 Task: Create a business letterhead in blue color.
Action: Mouse pressed left at (386, 174)
Screenshot: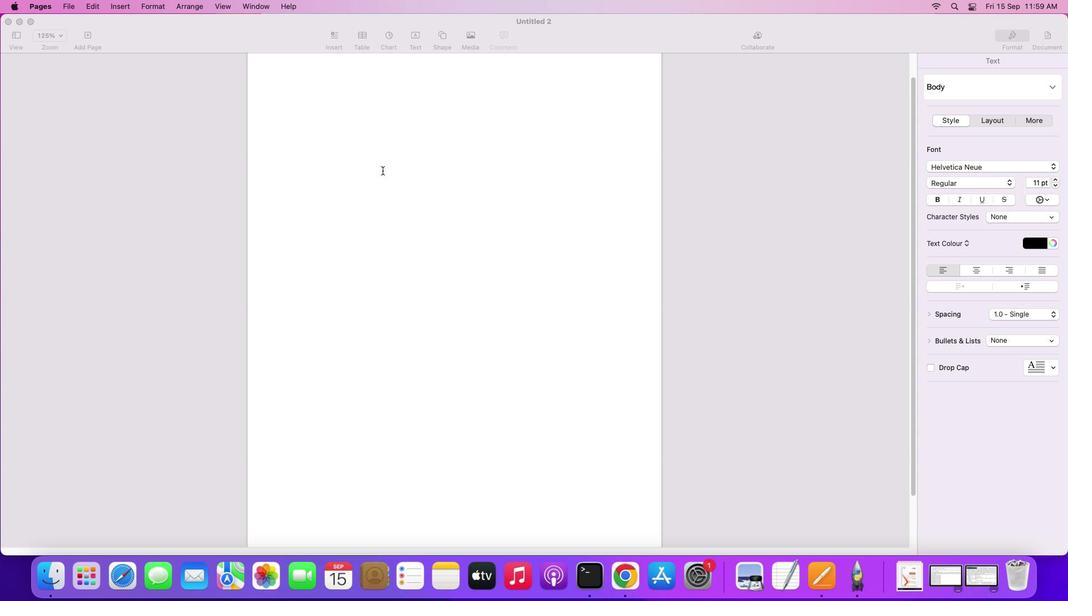 
Action: Mouse moved to (446, 40)
Screenshot: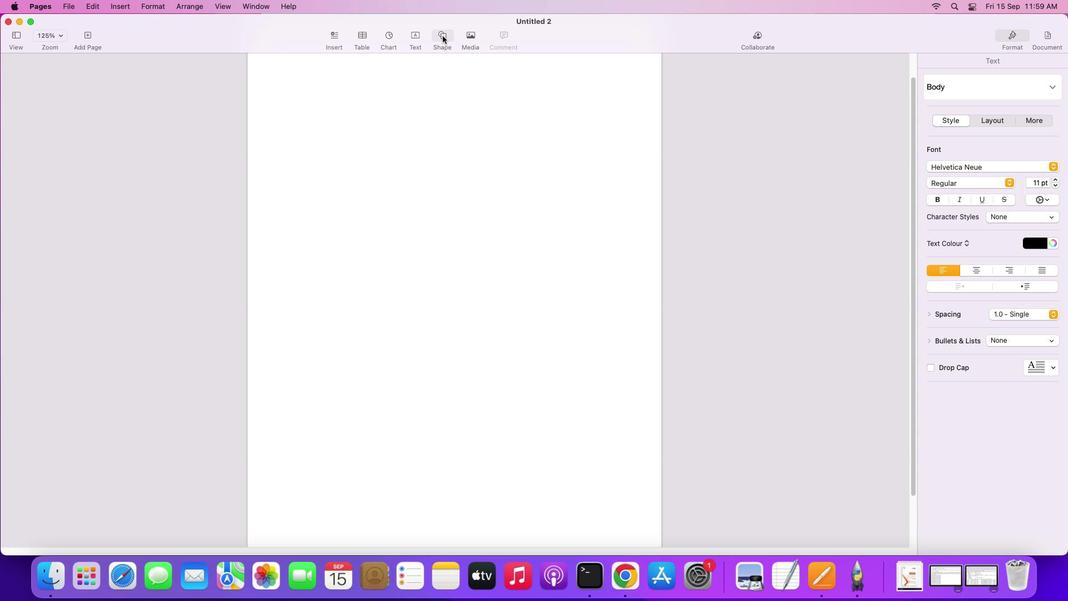 
Action: Mouse pressed left at (446, 40)
Screenshot: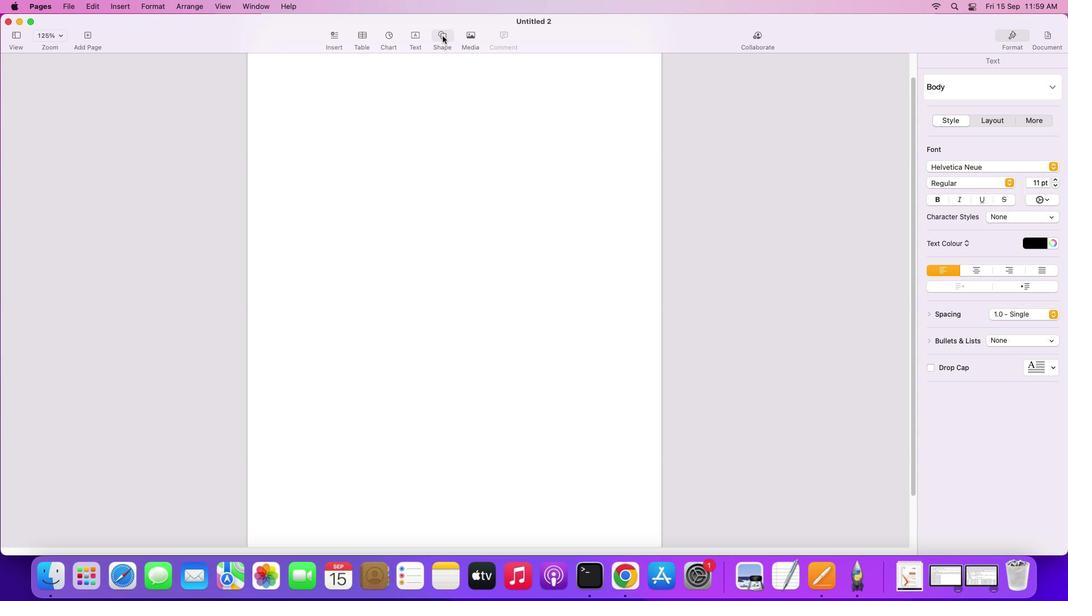 
Action: Mouse moved to (491, 130)
Screenshot: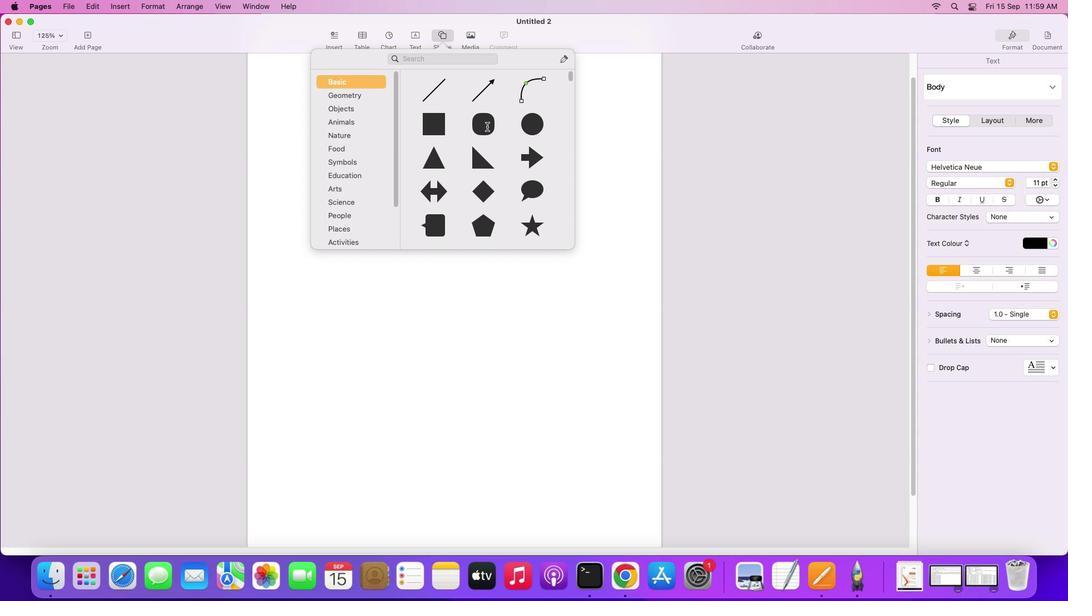 
Action: Mouse pressed left at (491, 130)
Screenshot: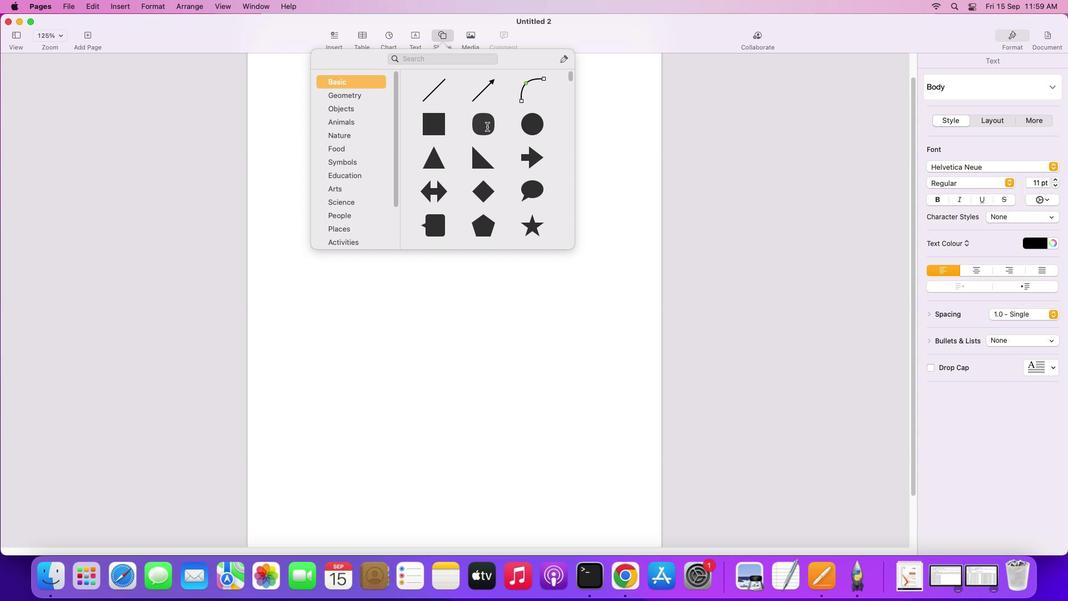 
Action: Mouse moved to (468, 110)
Screenshot: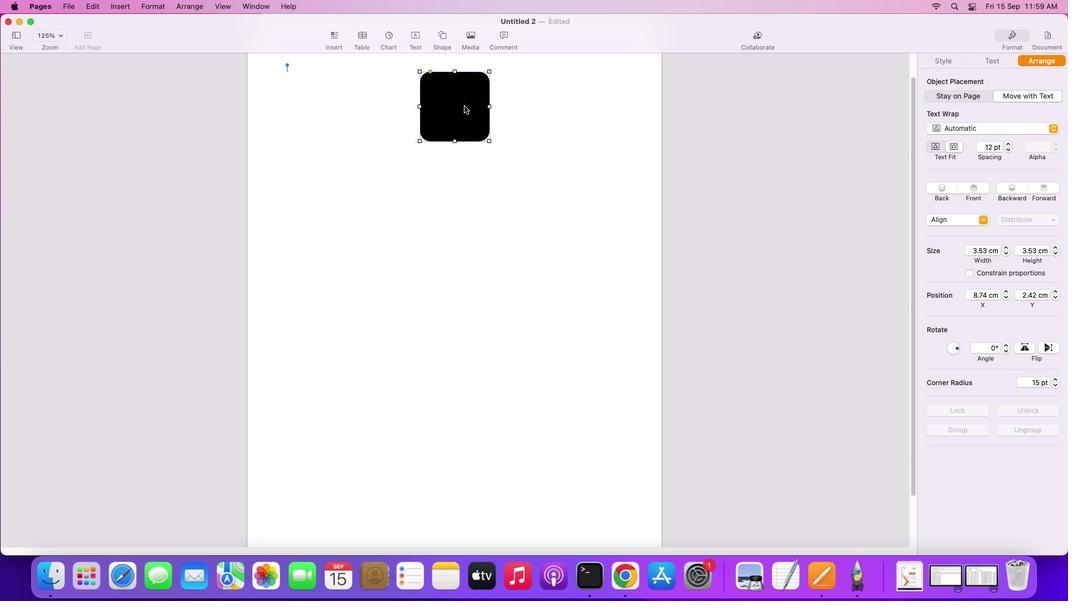 
Action: Mouse pressed left at (468, 110)
Screenshot: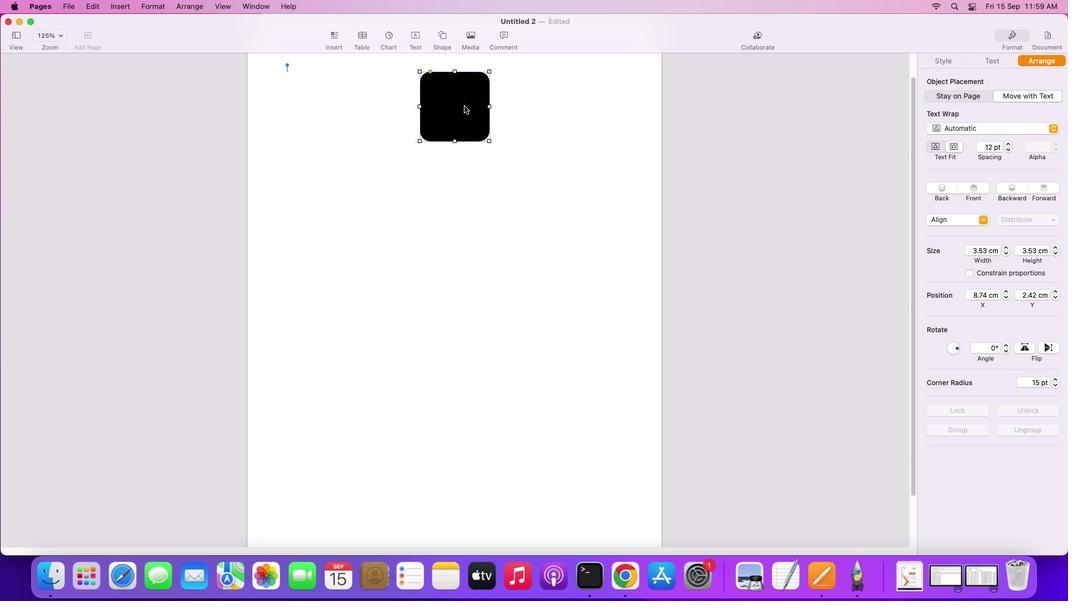 
Action: Mouse moved to (380, 394)
Screenshot: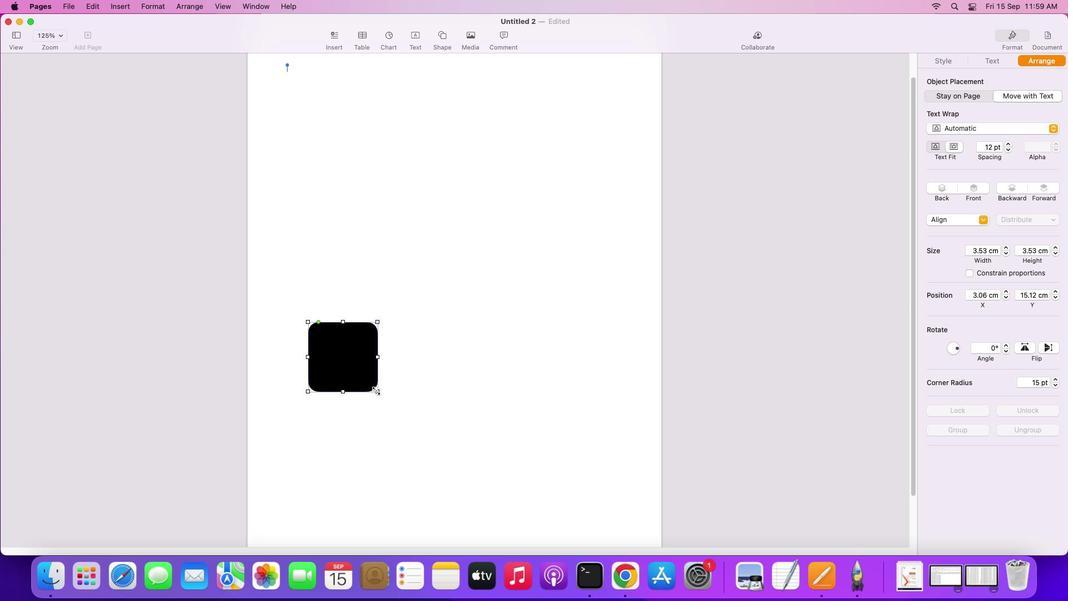 
Action: Mouse pressed left at (380, 394)
Screenshot: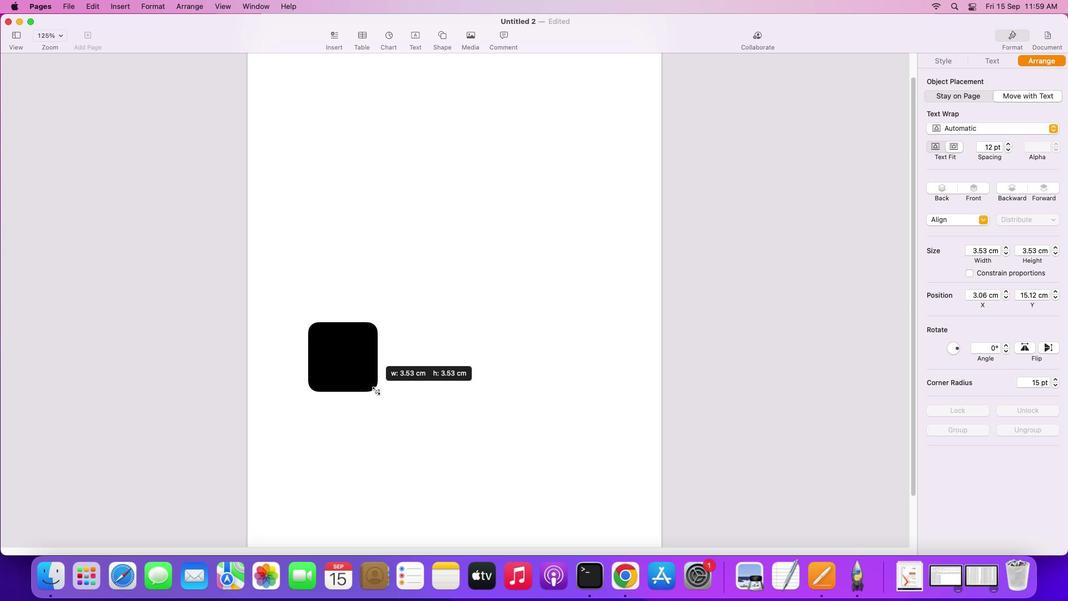 
Action: Mouse moved to (365, 368)
Screenshot: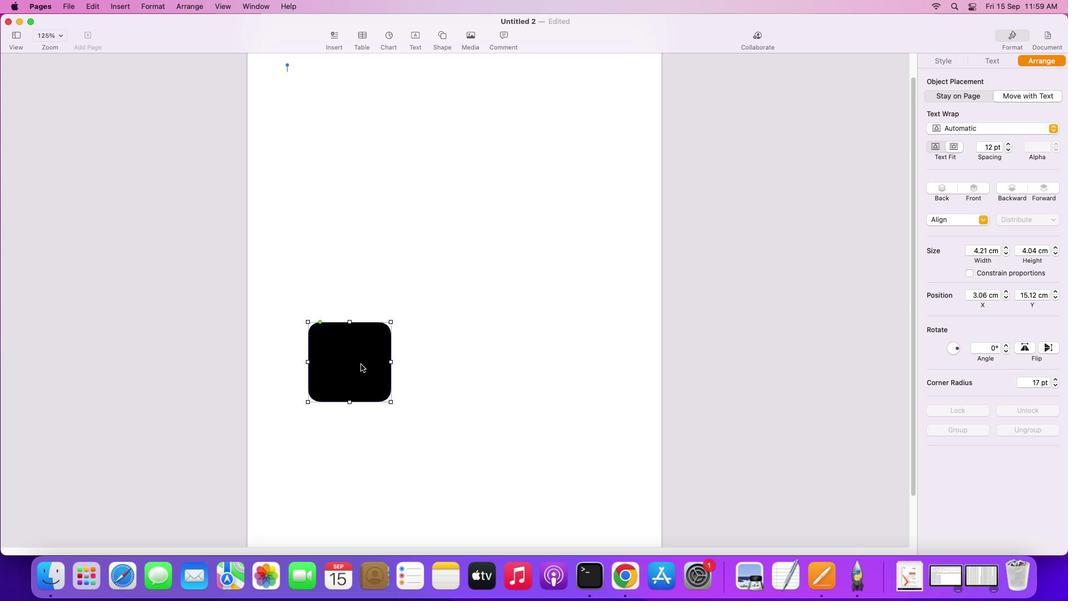
Action: Mouse pressed left at (365, 368)
Screenshot: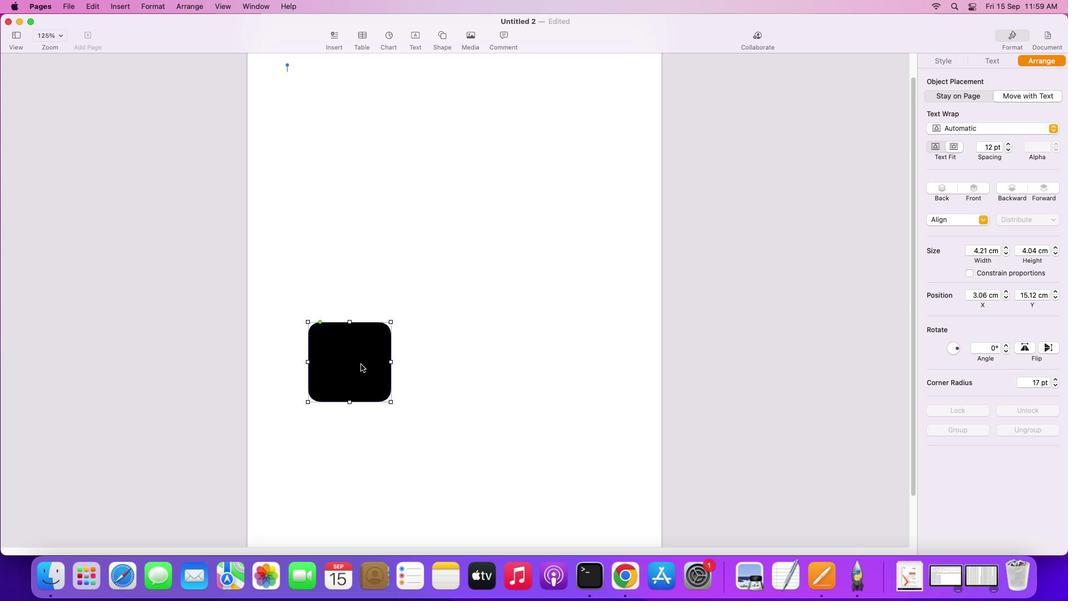 
Action: Mouse moved to (1008, 347)
Screenshot: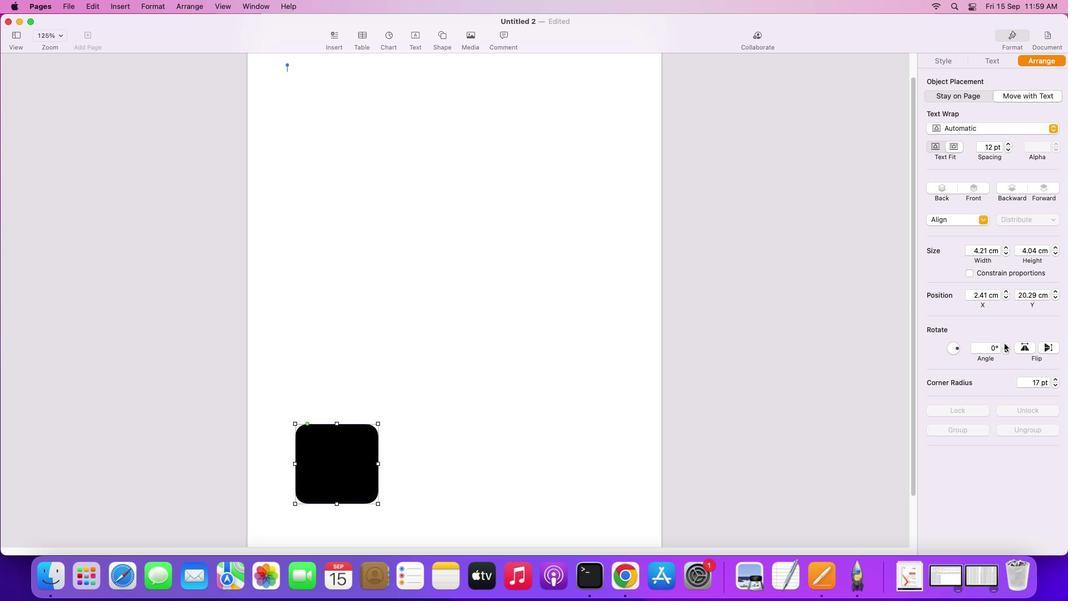 
Action: Mouse pressed left at (1008, 347)
Screenshot: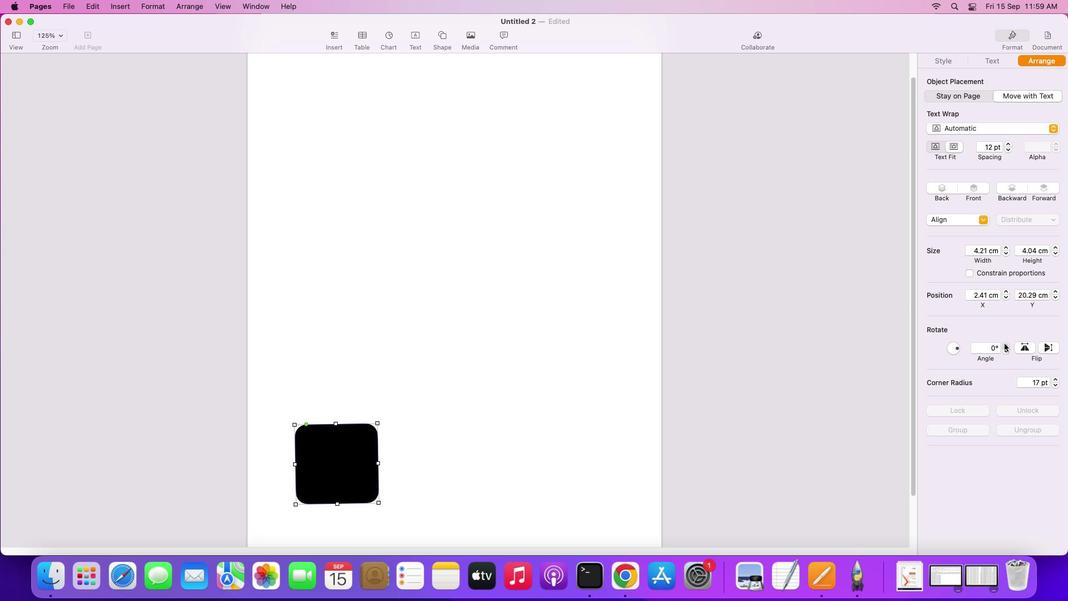 
Action: Mouse pressed left at (1008, 347)
Screenshot: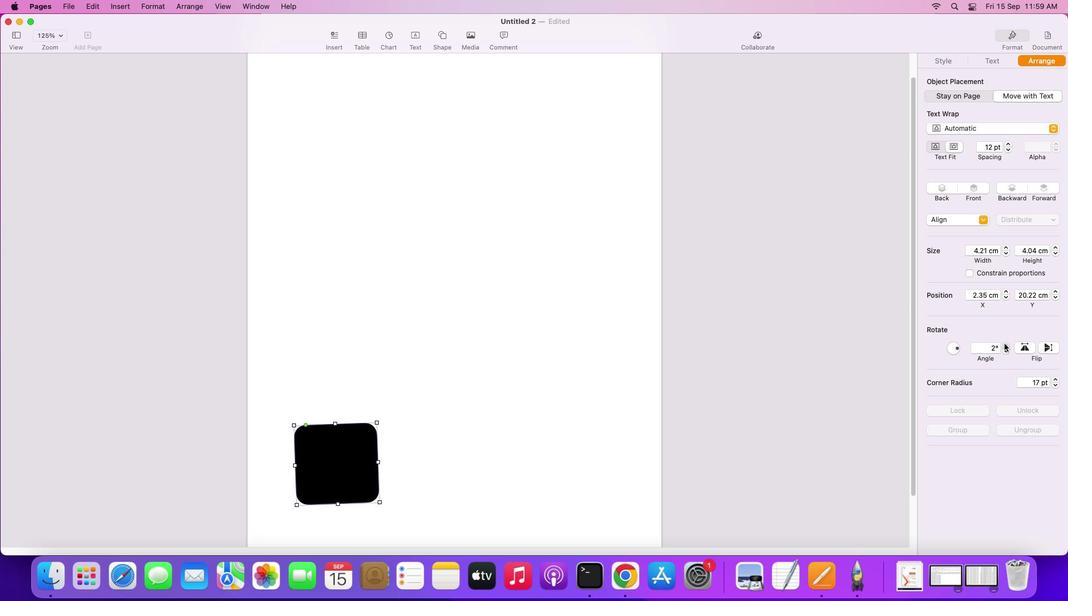 
Action: Mouse pressed left at (1008, 347)
Screenshot: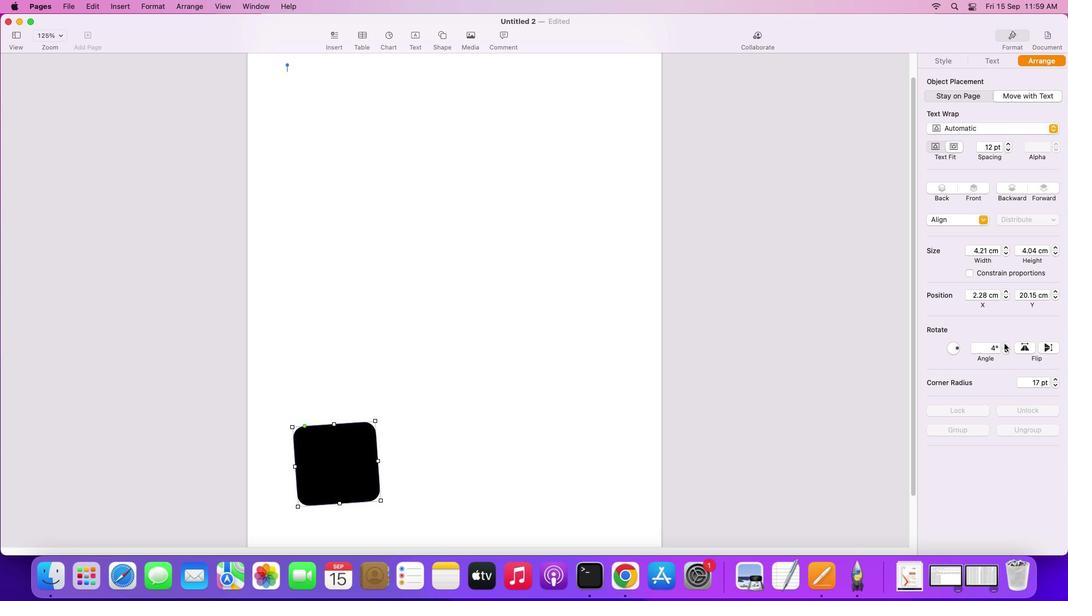 
Action: Mouse pressed left at (1008, 347)
Screenshot: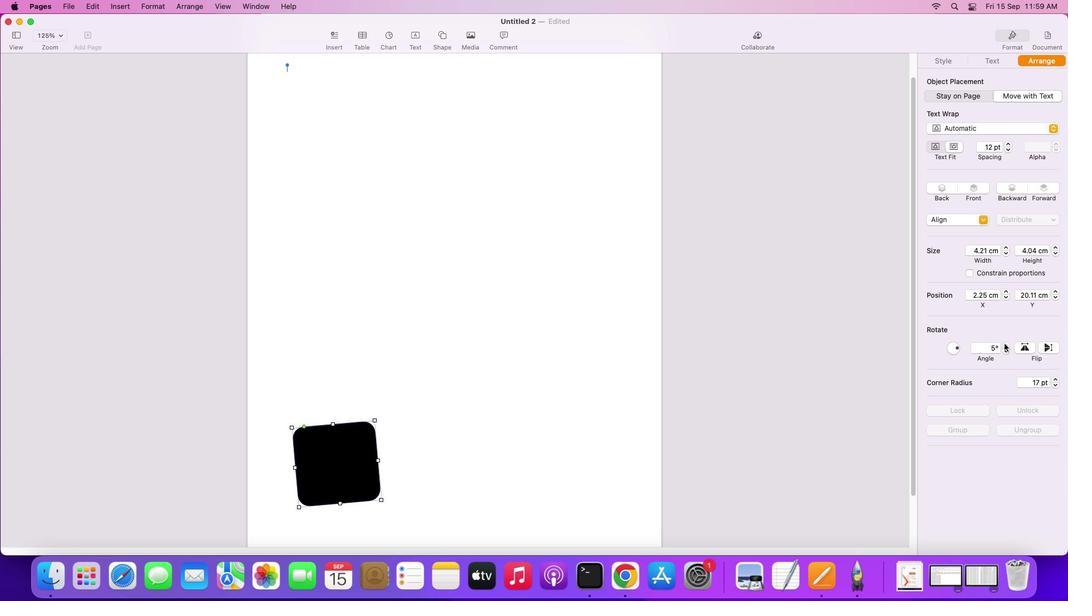 
Action: Mouse pressed left at (1008, 347)
Screenshot: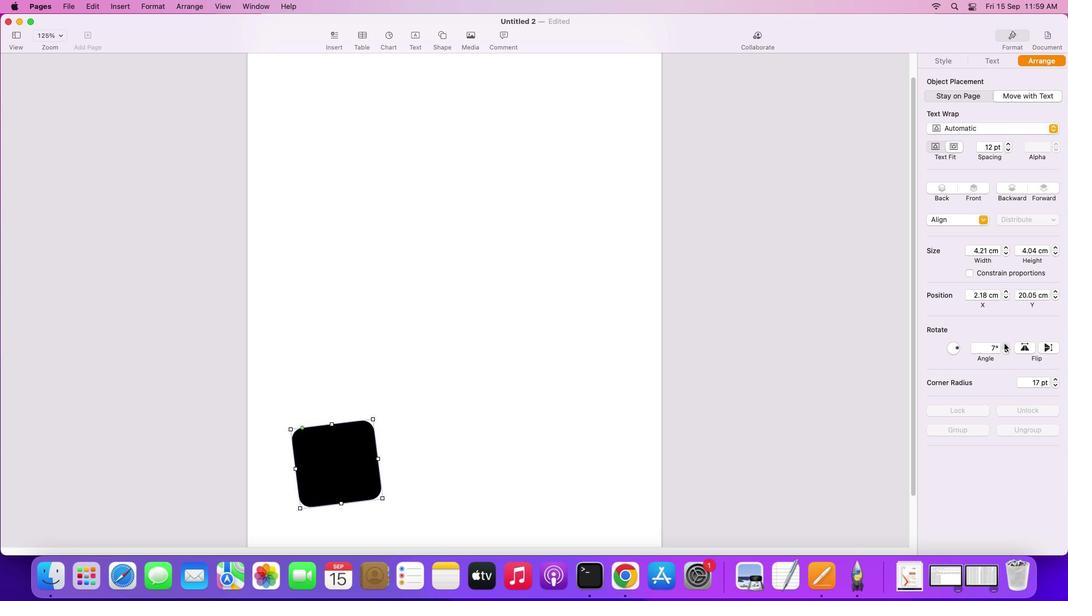 
Action: Mouse pressed left at (1008, 347)
Screenshot: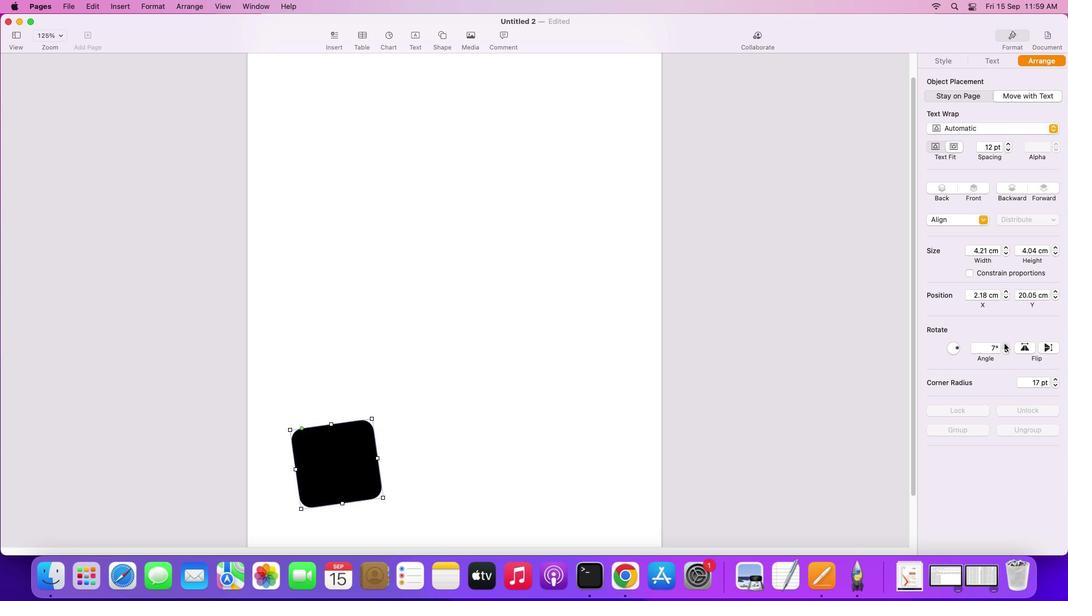 
Action: Mouse pressed left at (1008, 347)
Screenshot: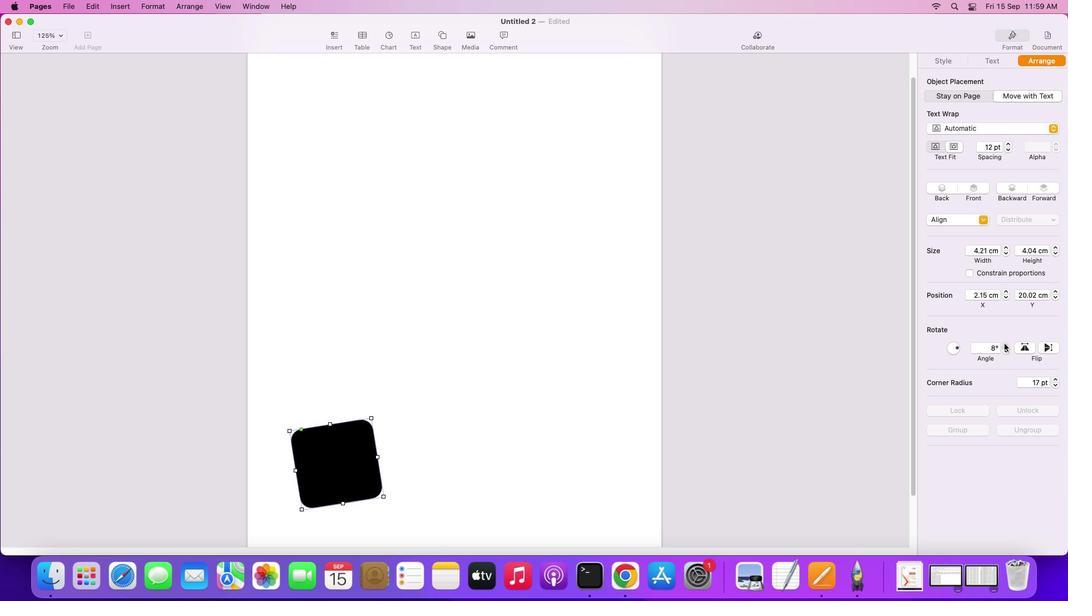 
Action: Mouse pressed left at (1008, 347)
Screenshot: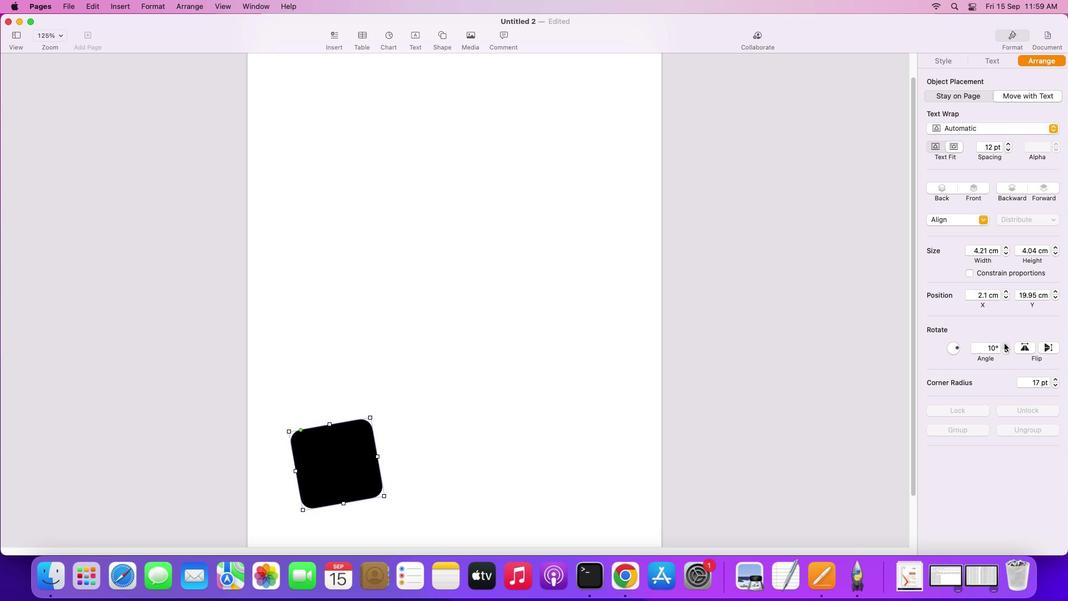 
Action: Mouse moved to (341, 457)
Screenshot: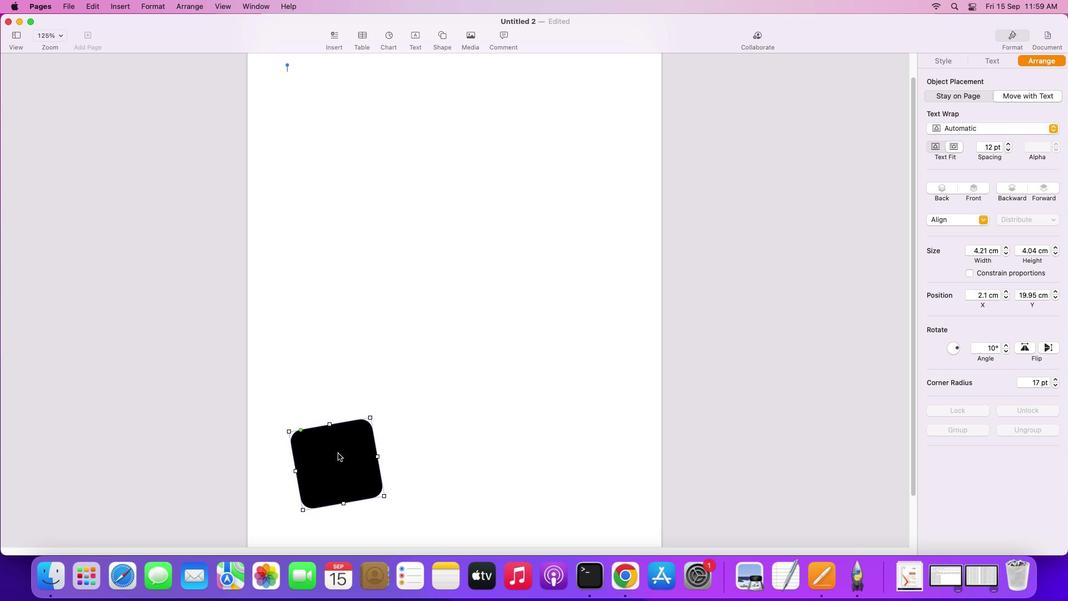 
Action: Mouse pressed left at (341, 457)
Screenshot: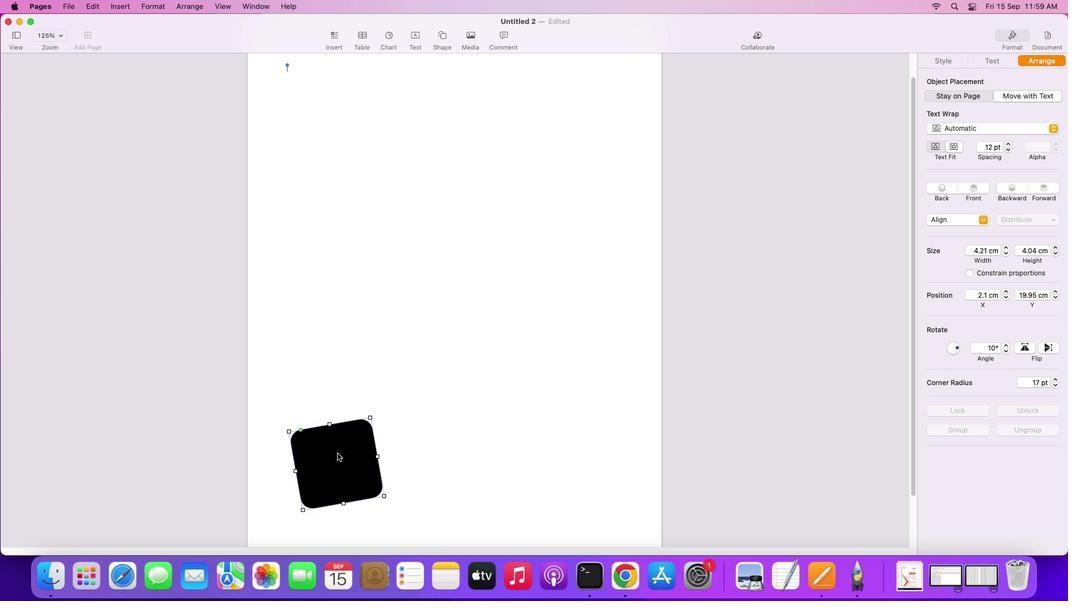 
Action: Mouse moved to (345, 477)
Screenshot: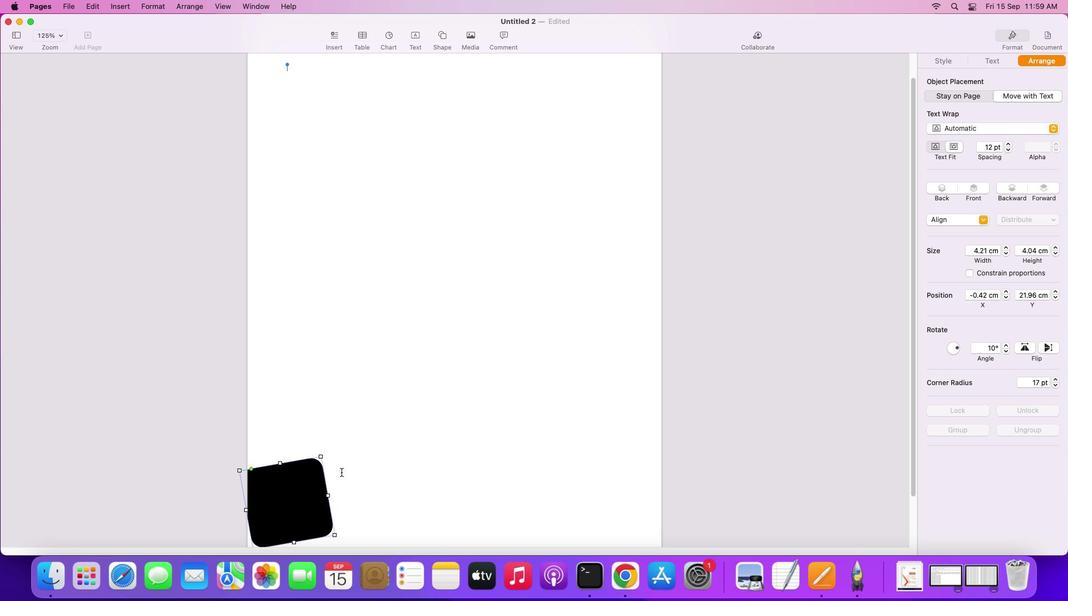 
Action: Mouse scrolled (345, 477) with delta (3, 3)
Screenshot: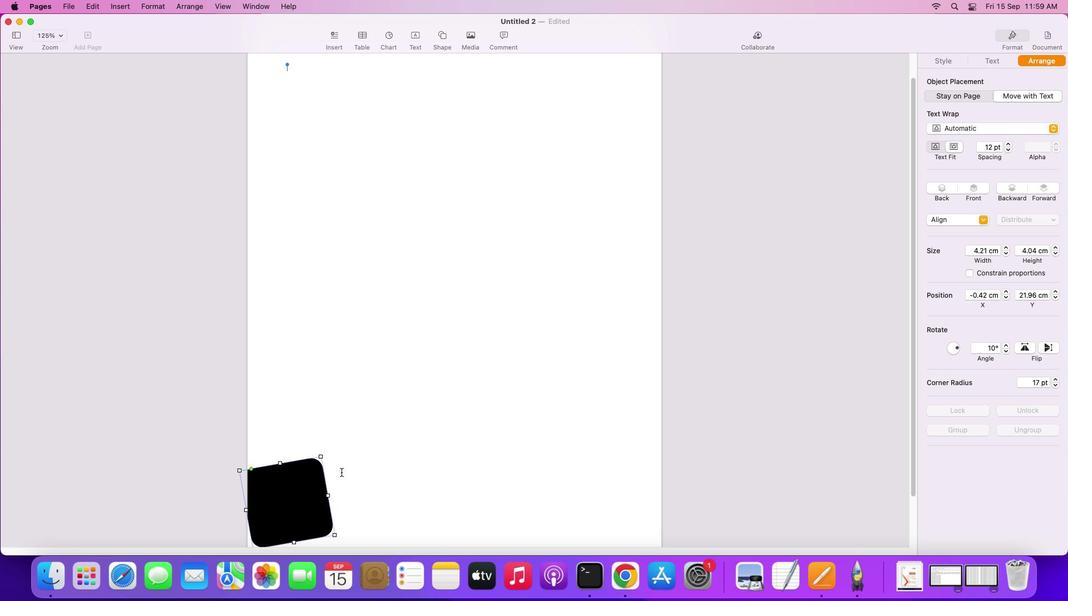 
Action: Mouse moved to (345, 476)
Screenshot: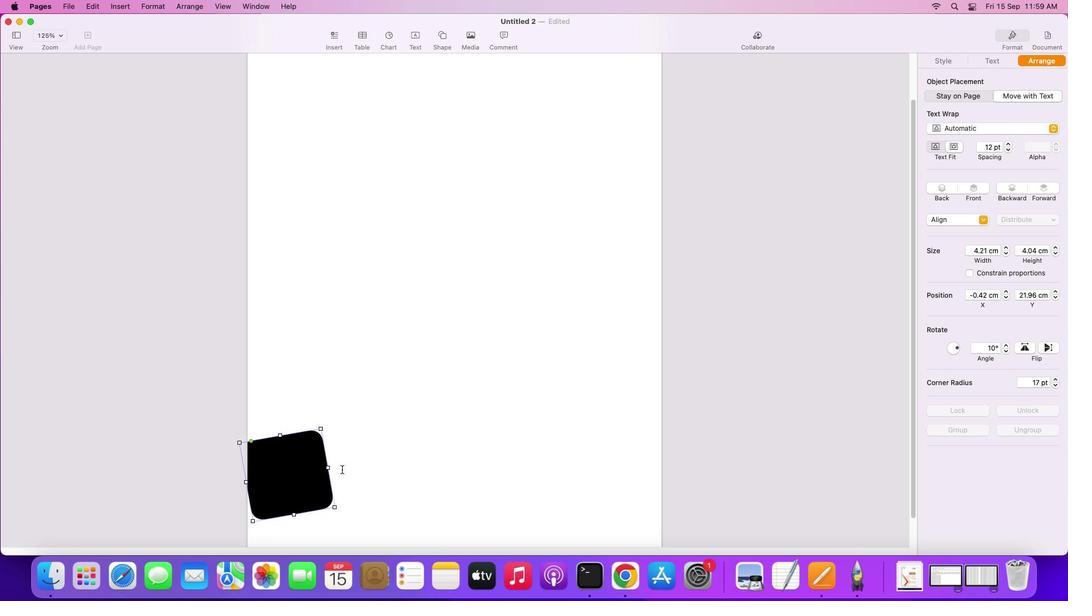 
Action: Mouse scrolled (345, 476) with delta (3, 3)
Screenshot: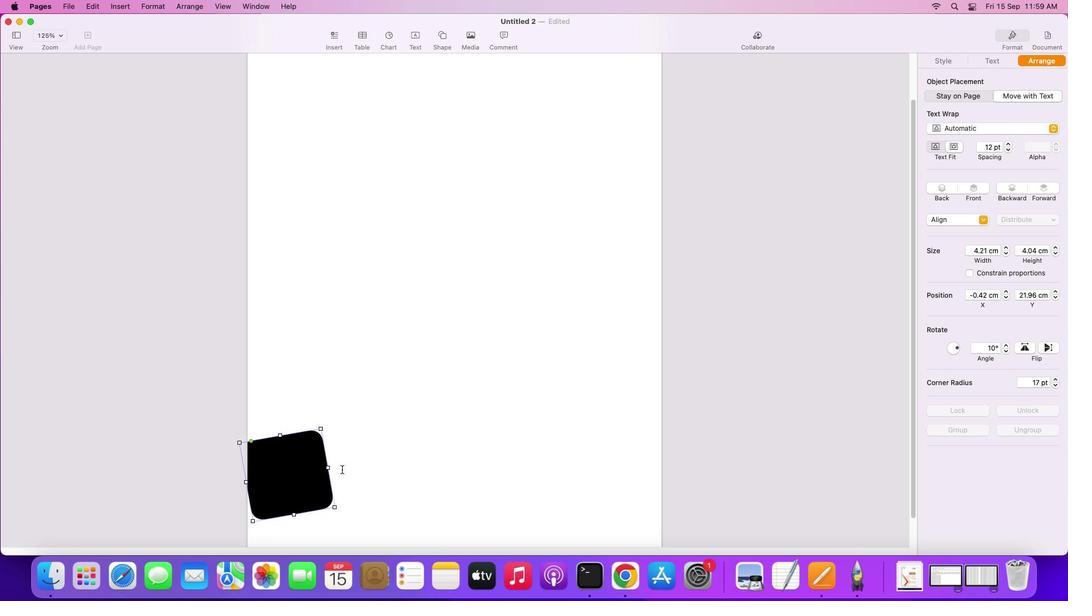 
Action: Mouse moved to (345, 476)
Screenshot: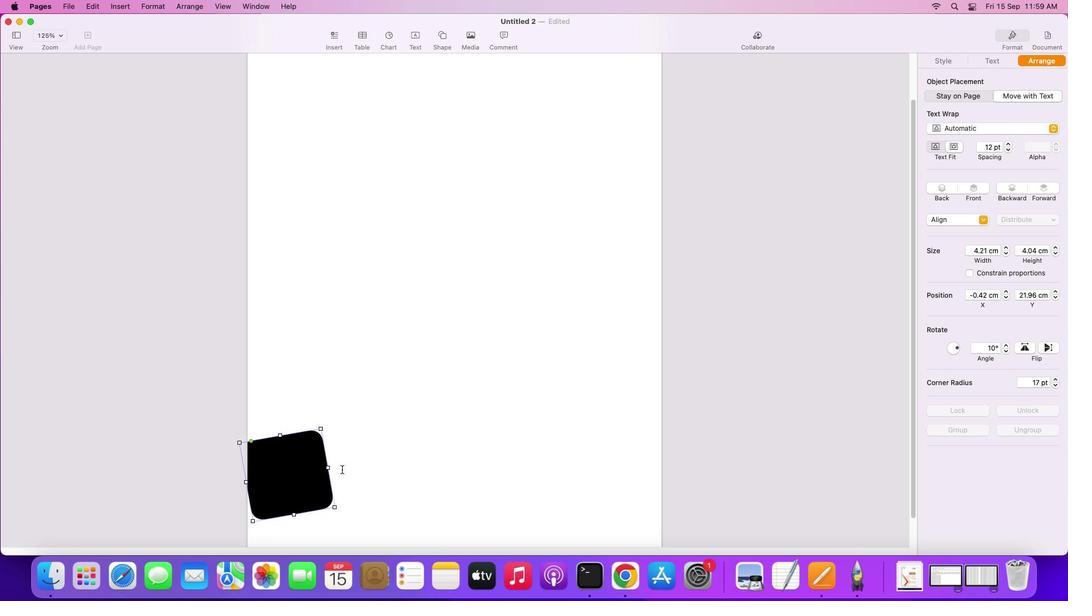 
Action: Mouse scrolled (345, 476) with delta (3, 2)
Screenshot: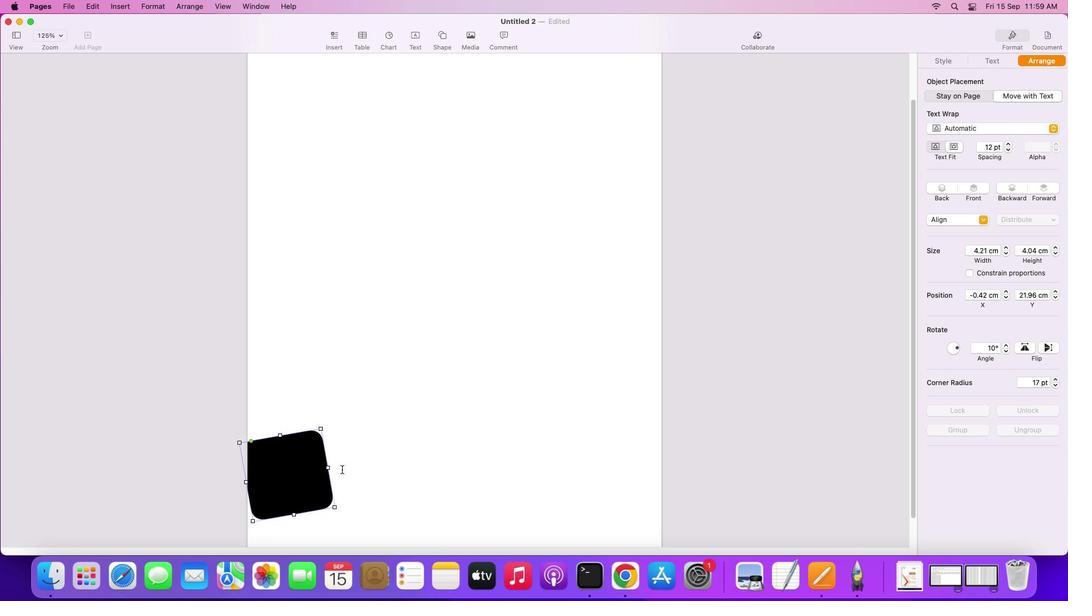 
Action: Mouse moved to (345, 474)
Screenshot: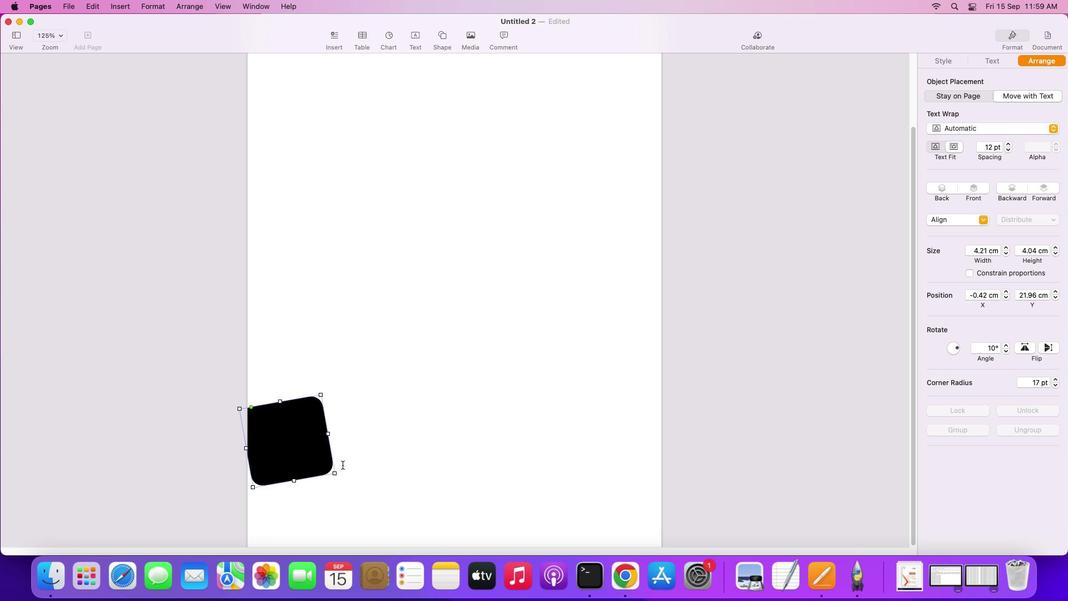 
Action: Mouse scrolled (345, 474) with delta (3, 1)
Screenshot: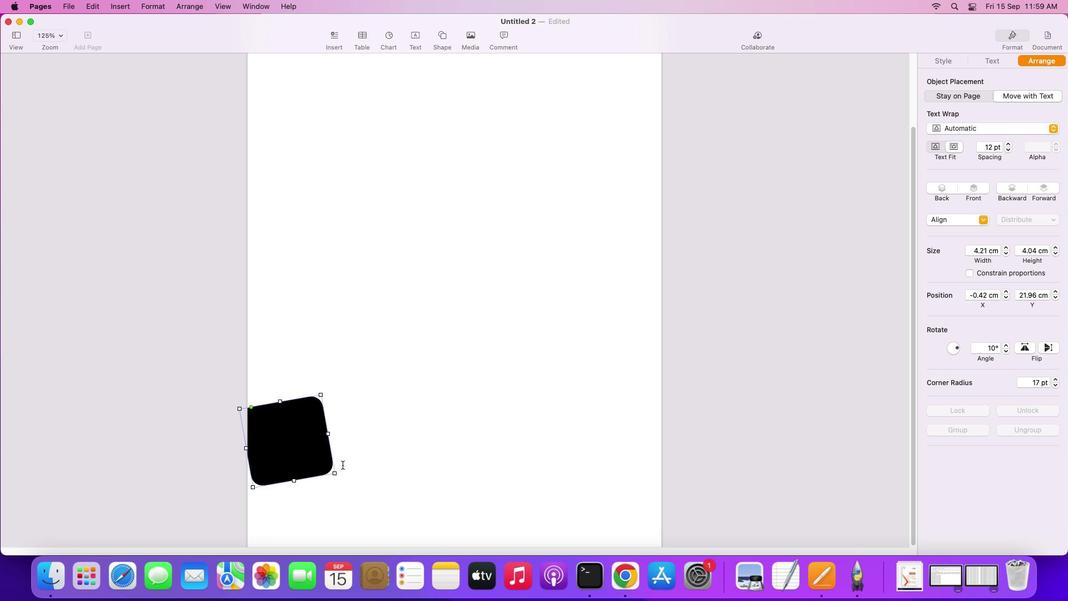 
Action: Mouse moved to (345, 473)
Screenshot: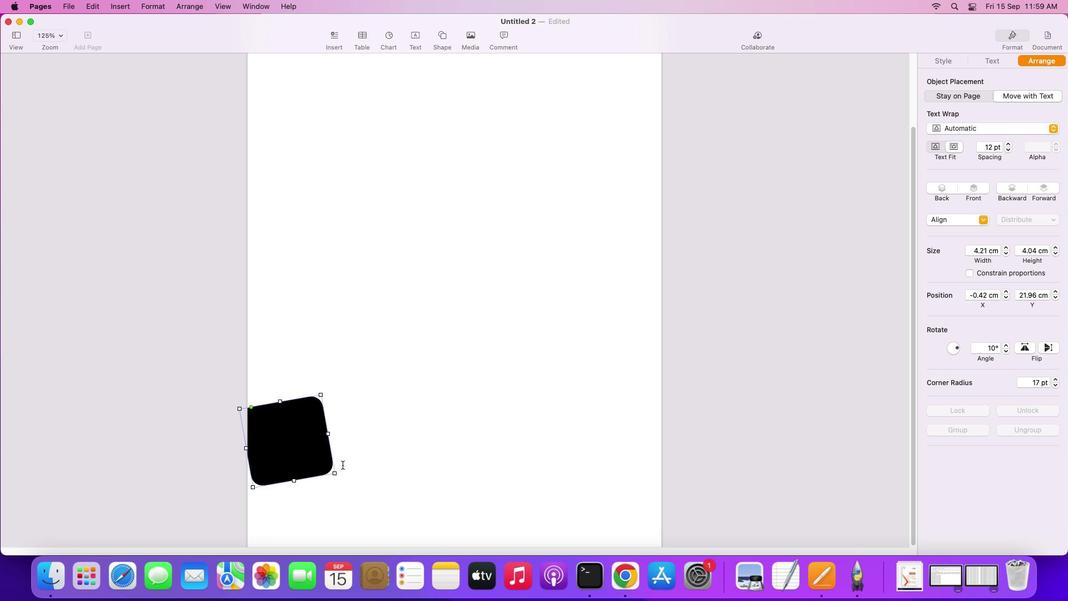 
Action: Mouse scrolled (345, 473) with delta (3, 0)
Screenshot: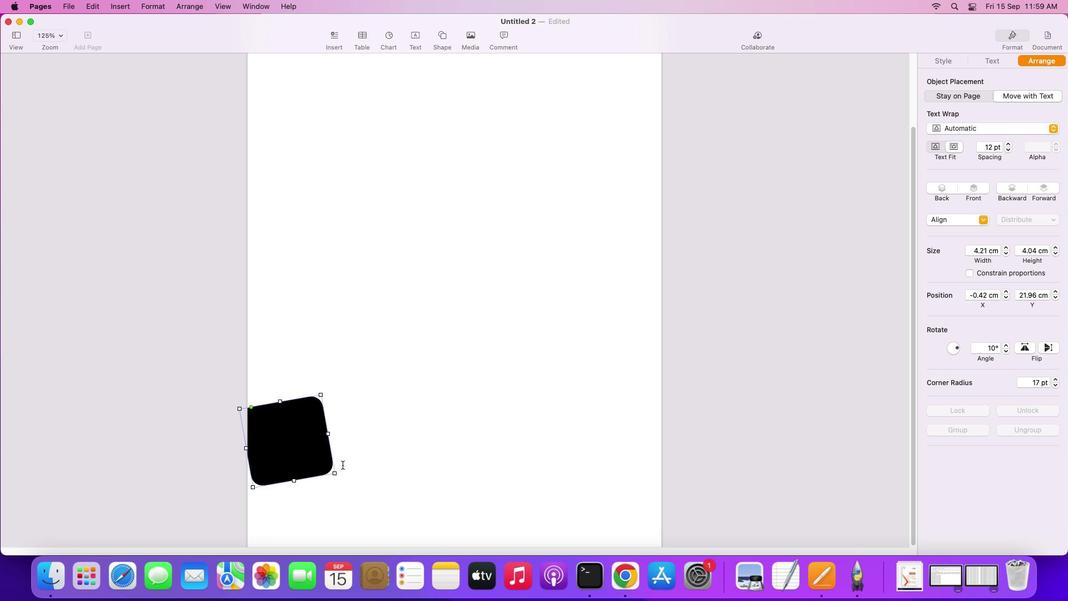
Action: Mouse moved to (350, 465)
Screenshot: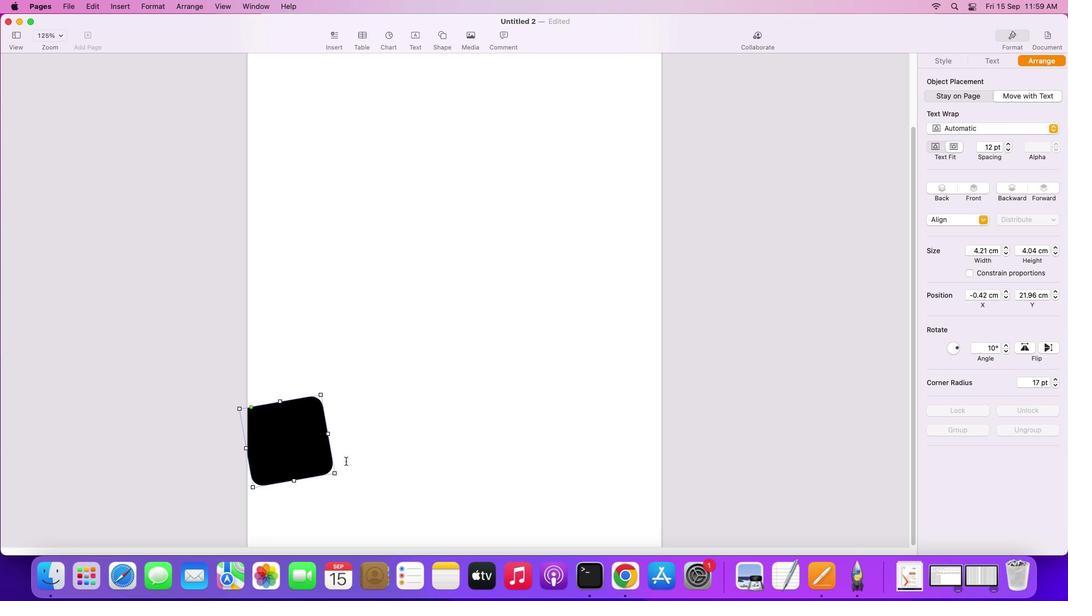 
Action: Mouse scrolled (350, 465) with delta (3, 3)
Screenshot: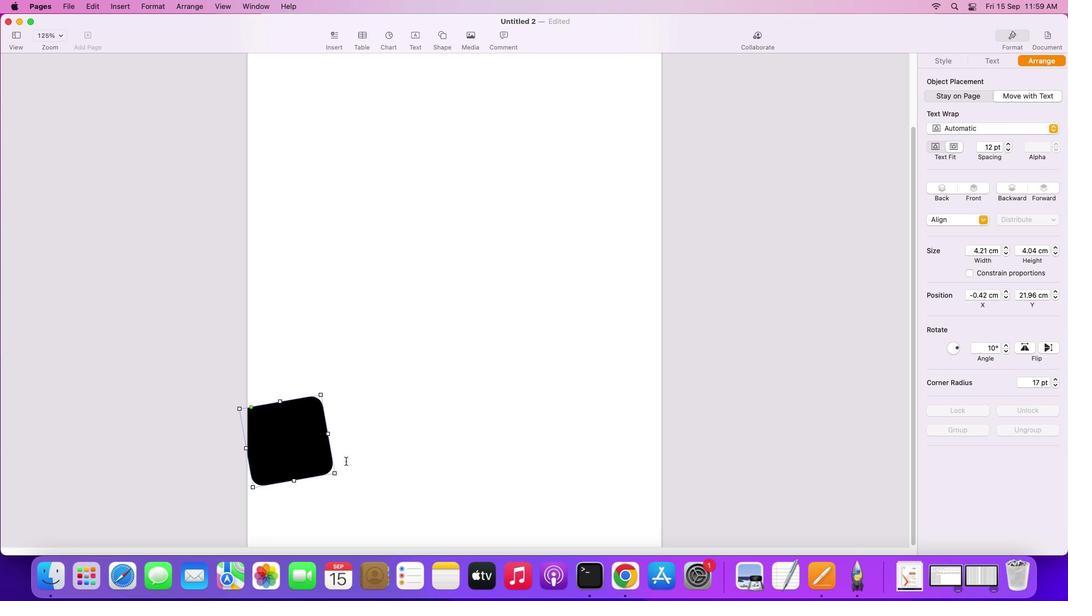 
Action: Mouse scrolled (350, 465) with delta (3, 3)
Screenshot: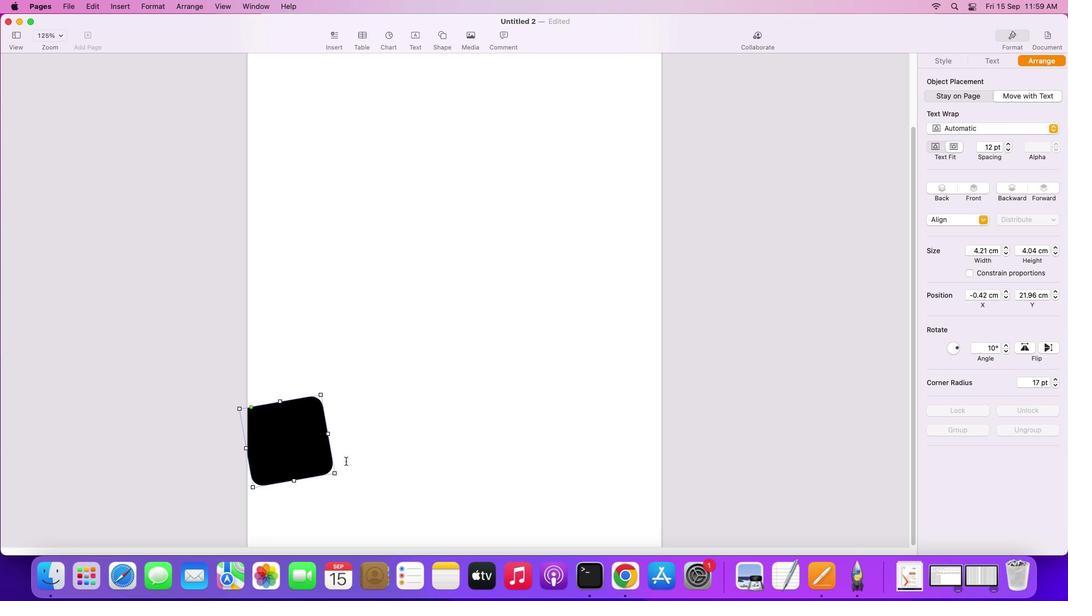 
Action: Mouse scrolled (350, 465) with delta (3, 2)
Screenshot: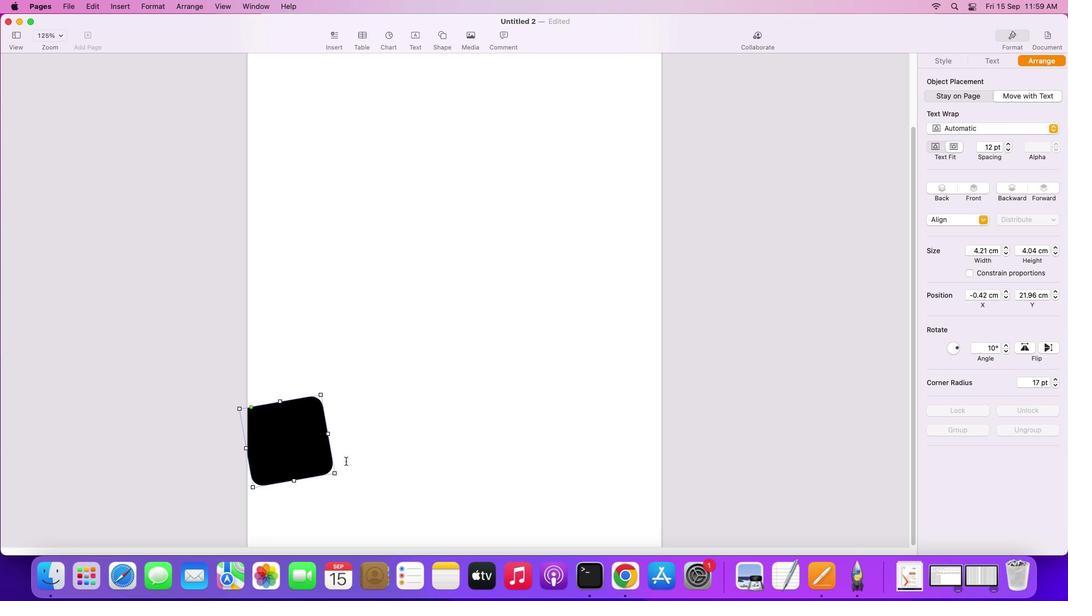 
Action: Mouse scrolled (350, 465) with delta (3, 1)
Screenshot: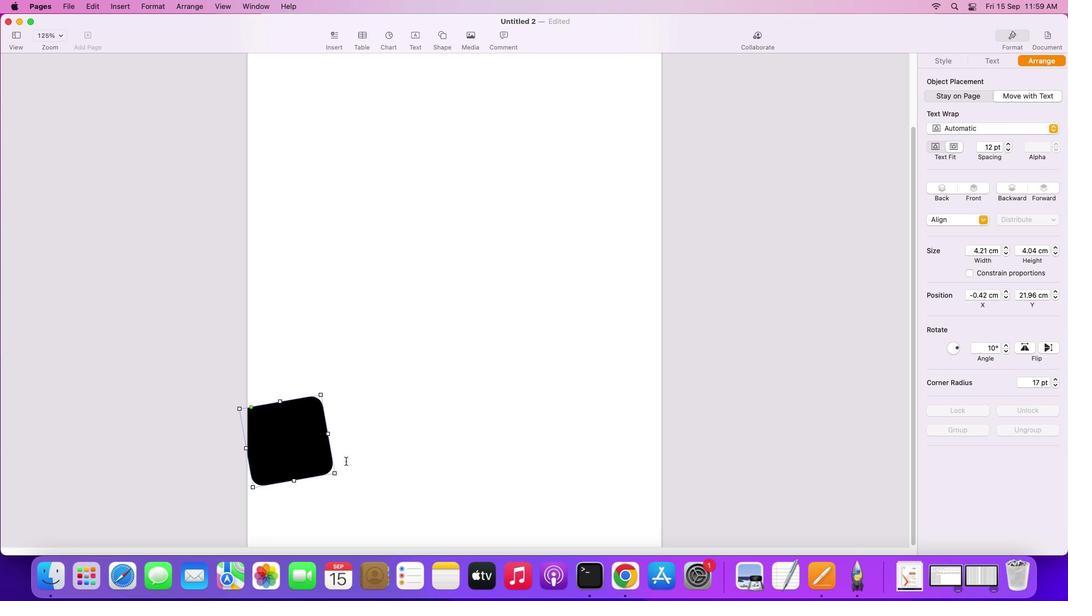 
Action: Mouse scrolled (350, 465) with delta (3, 0)
Screenshot: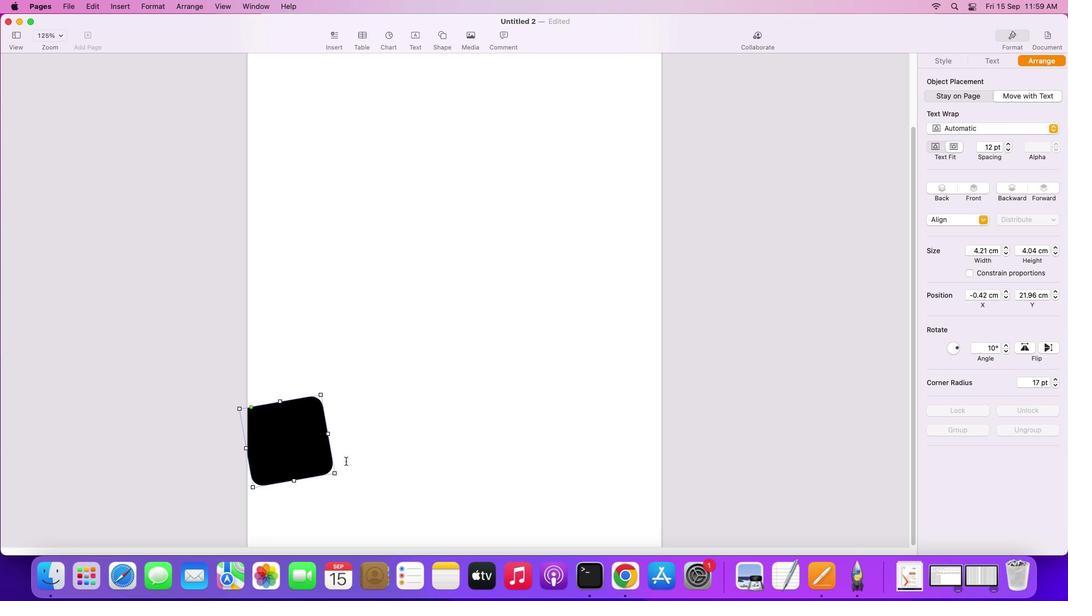 
Action: Mouse moved to (291, 448)
Screenshot: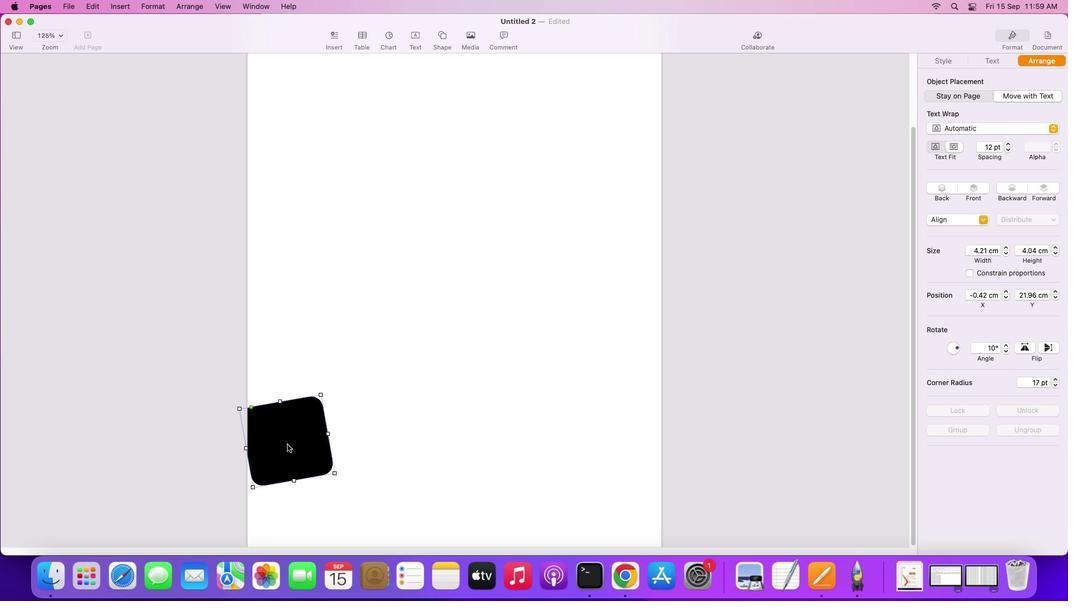 
Action: Mouse pressed left at (291, 448)
Screenshot: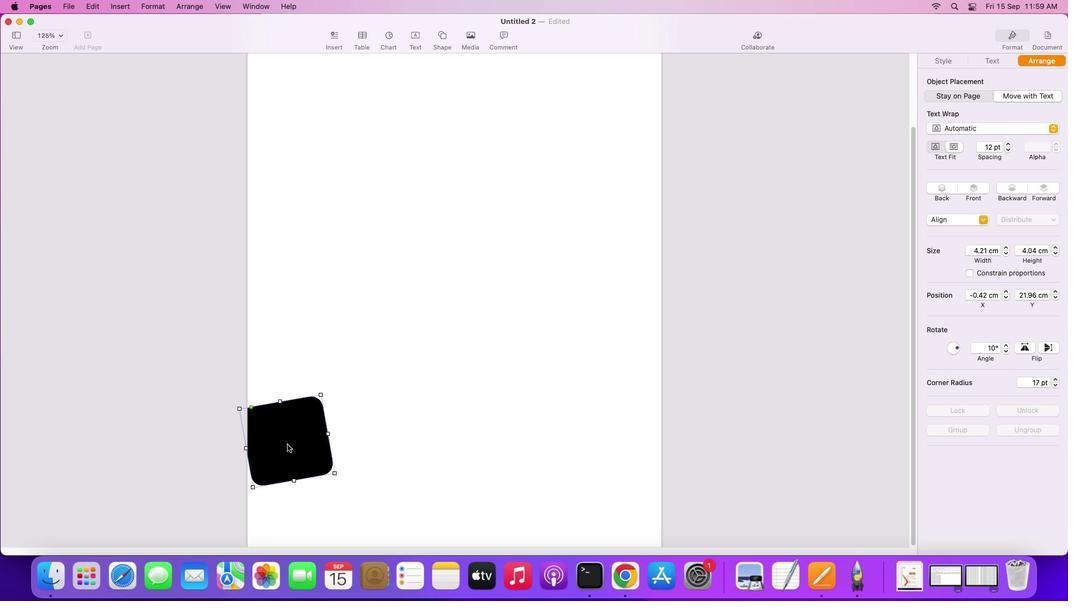 
Action: Mouse moved to (286, 527)
Screenshot: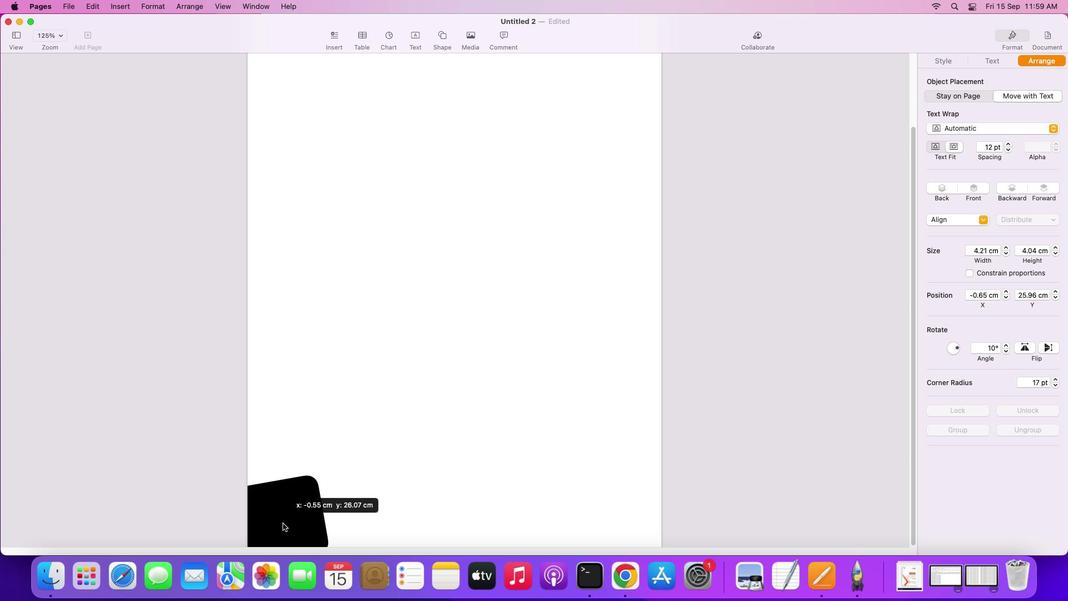 
Action: Mouse pressed left at (286, 527)
Screenshot: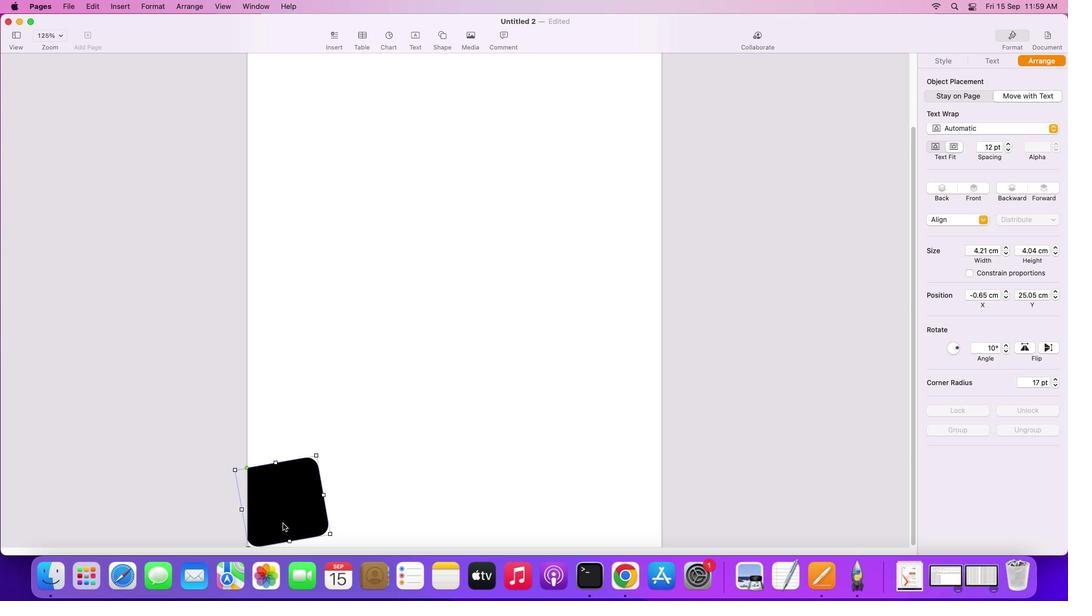 
Action: Mouse moved to (971, 97)
Screenshot: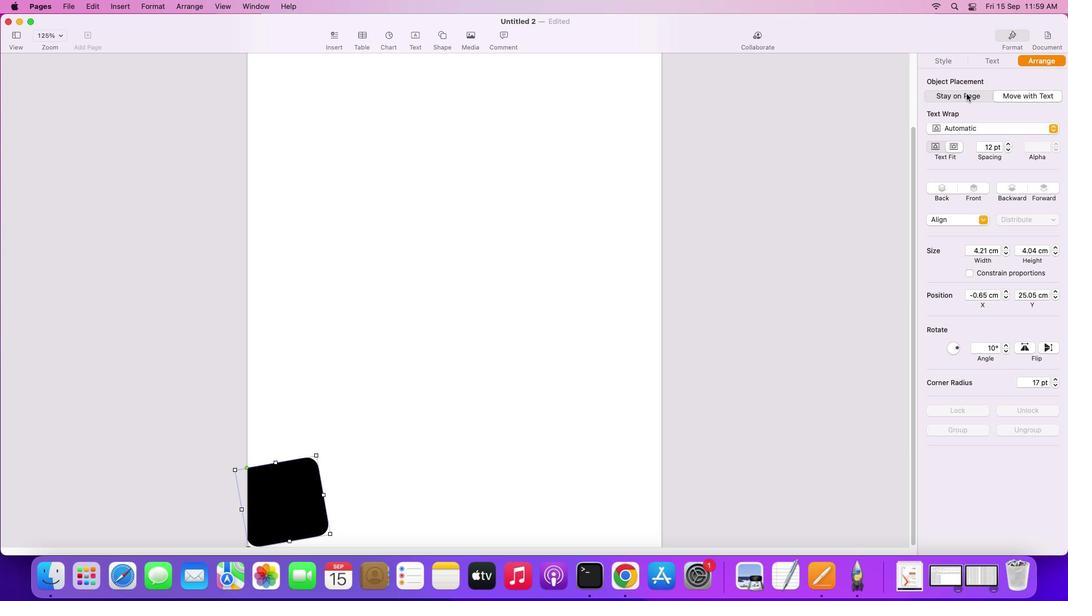 
Action: Mouse pressed left at (971, 97)
Screenshot: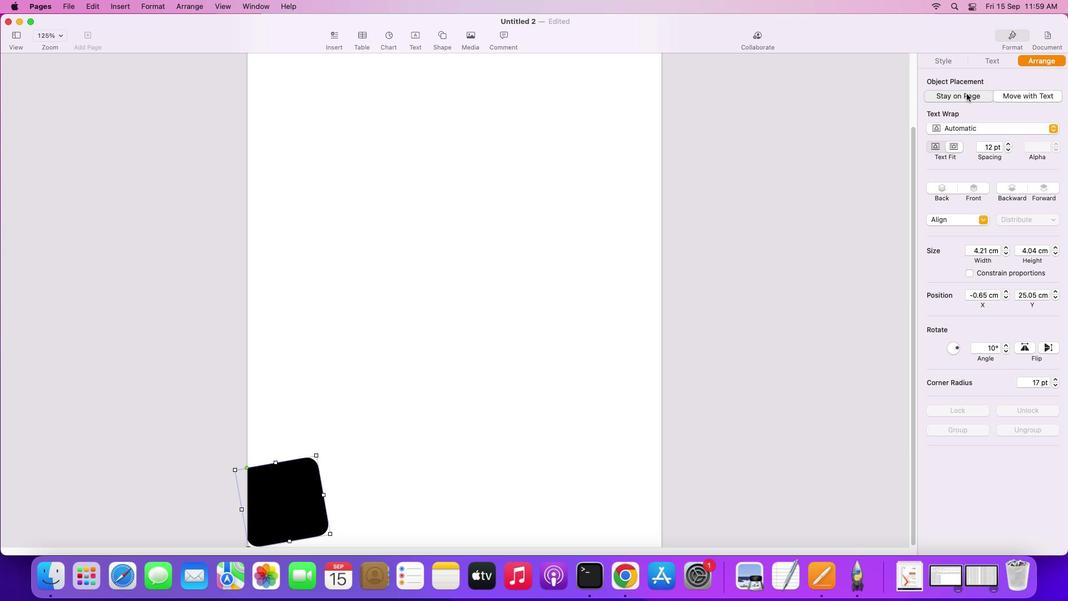 
Action: Mouse moved to (286, 504)
Screenshot: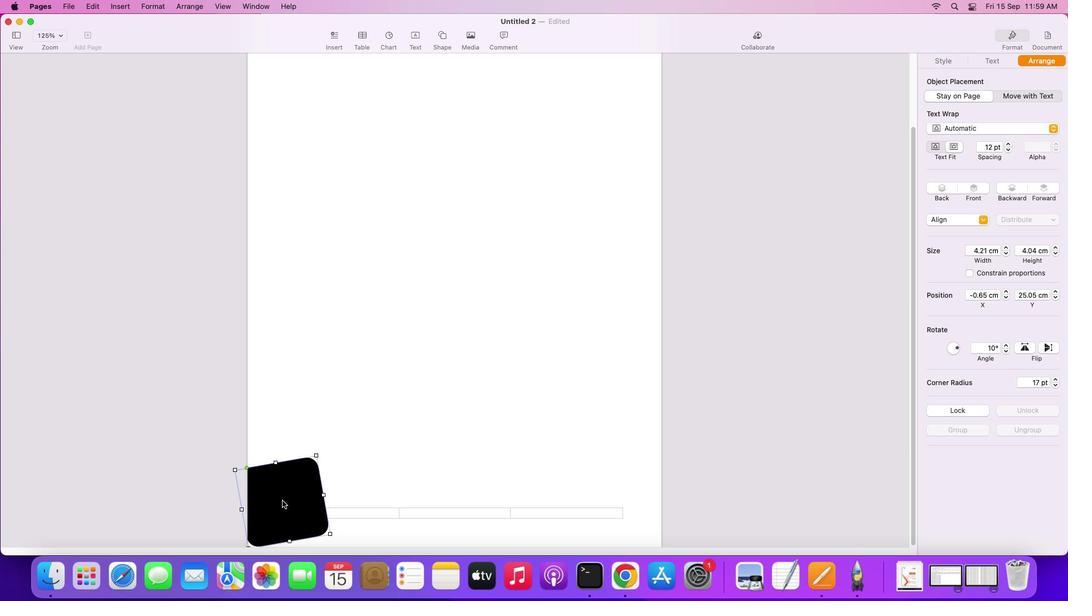 
Action: Mouse pressed left at (286, 504)
Screenshot: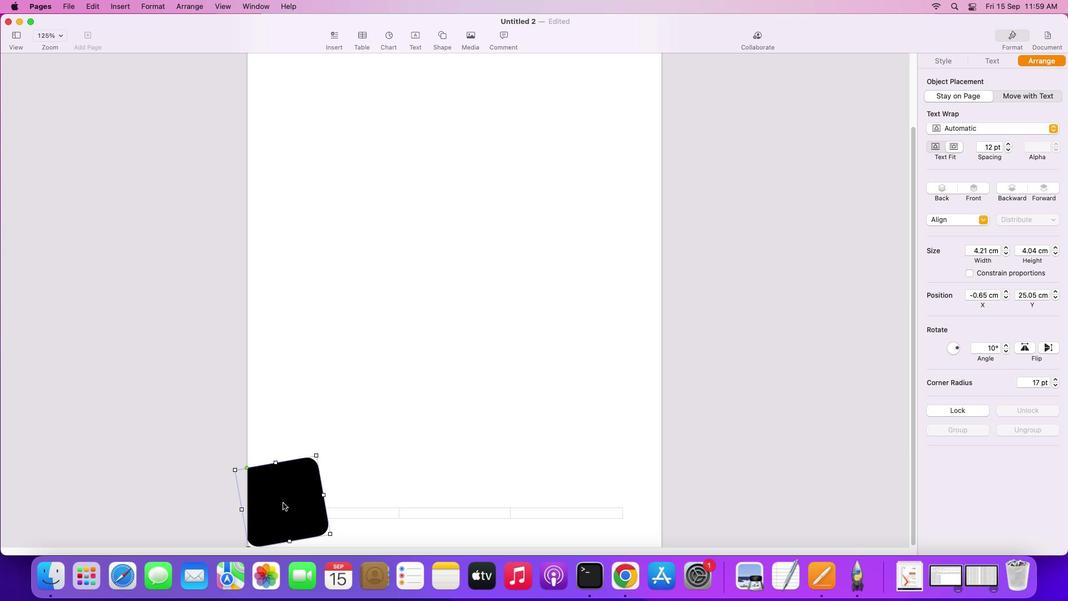 
Action: Mouse moved to (1010, 348)
Screenshot: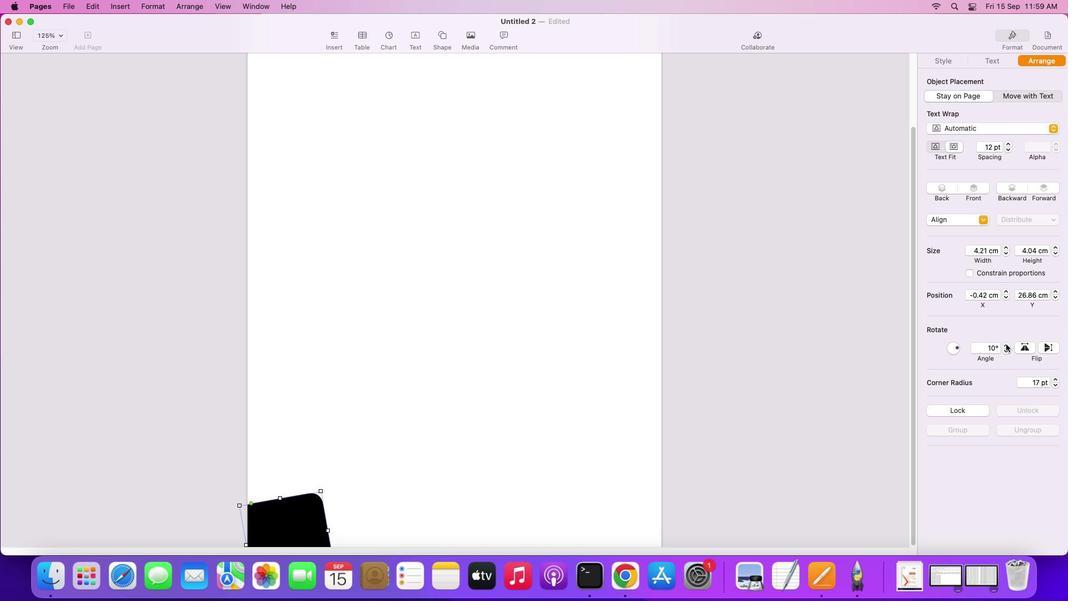 
Action: Mouse pressed left at (1010, 348)
Screenshot: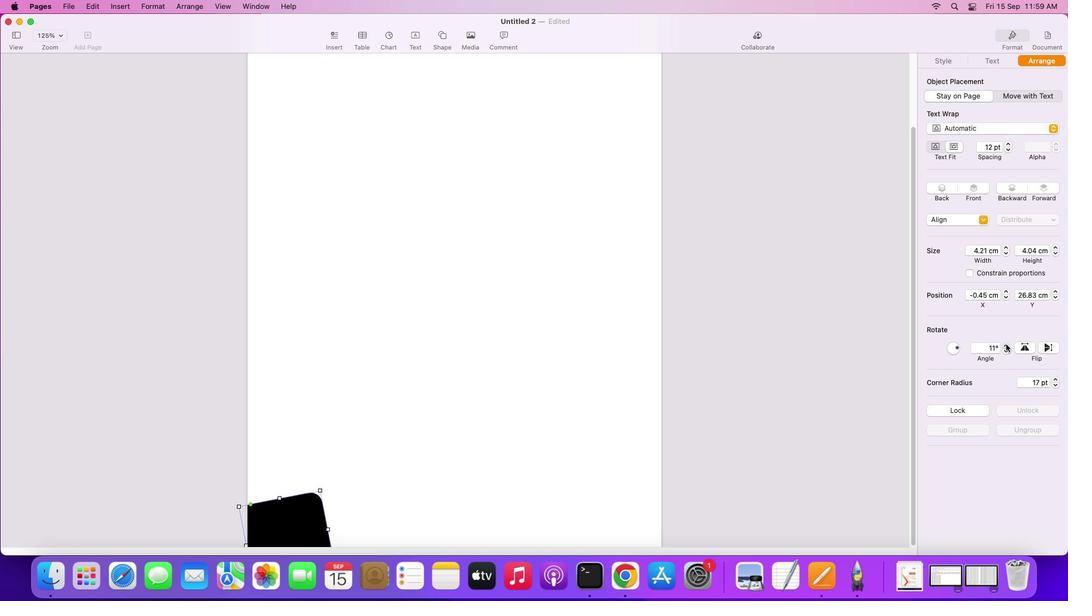
Action: Mouse pressed left at (1010, 348)
Screenshot: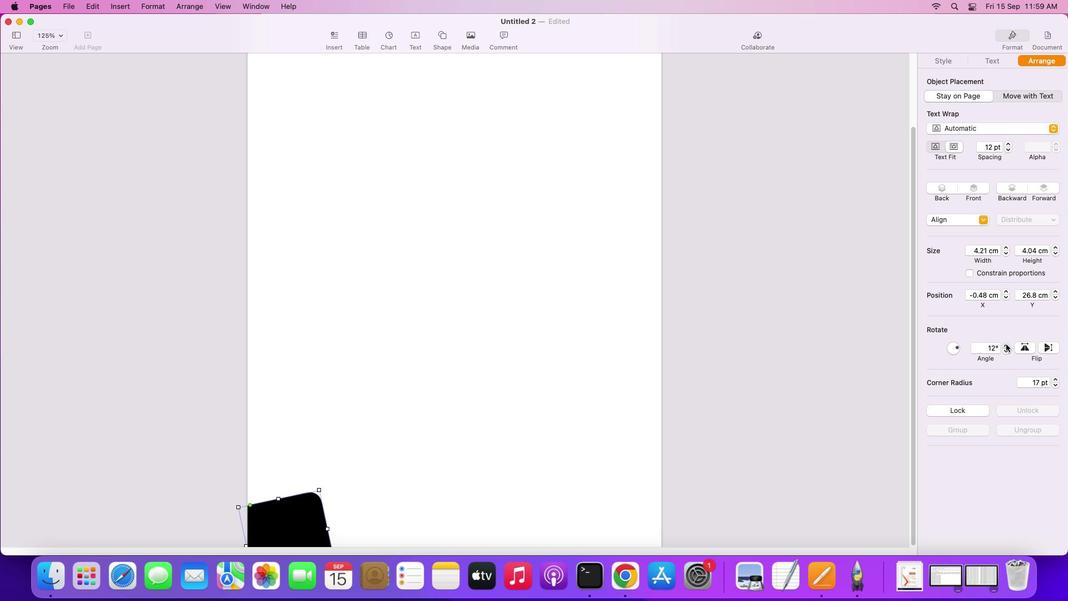 
Action: Mouse pressed left at (1010, 348)
Screenshot: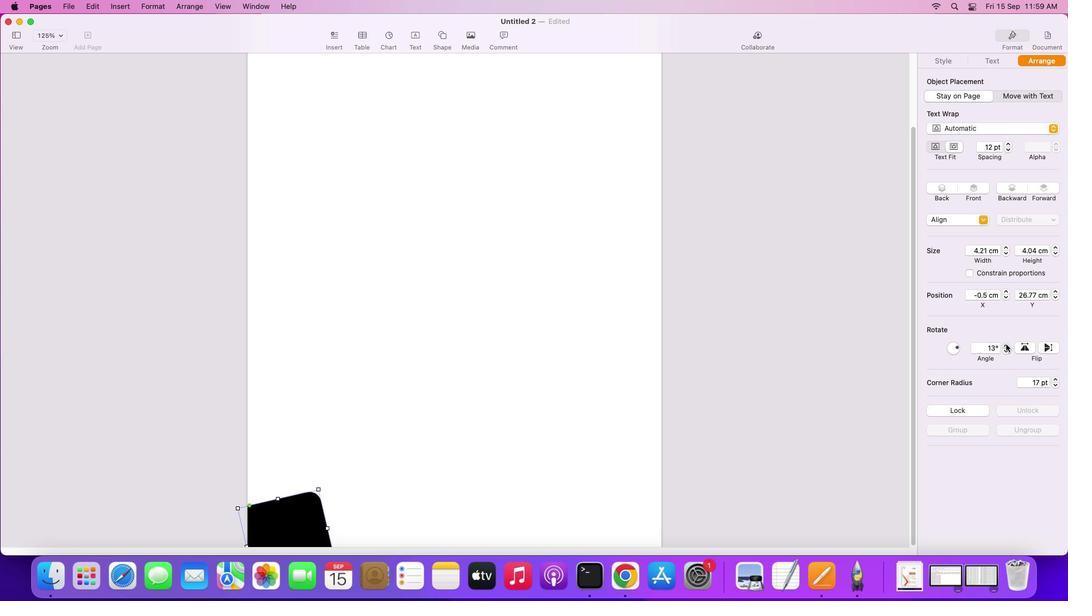 
Action: Mouse pressed left at (1010, 348)
Screenshot: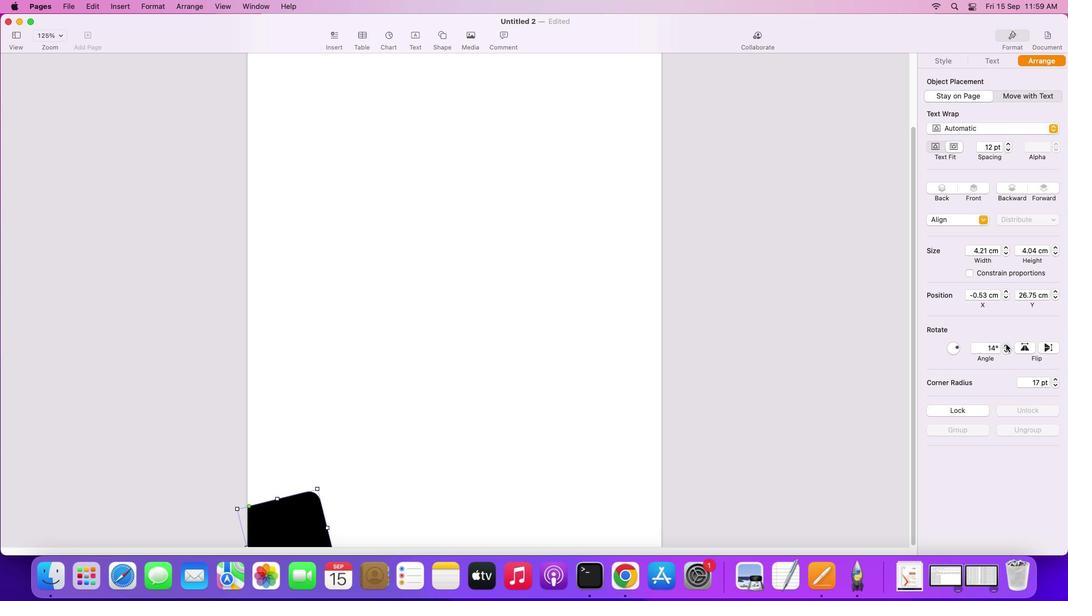 
Action: Mouse pressed left at (1010, 348)
Screenshot: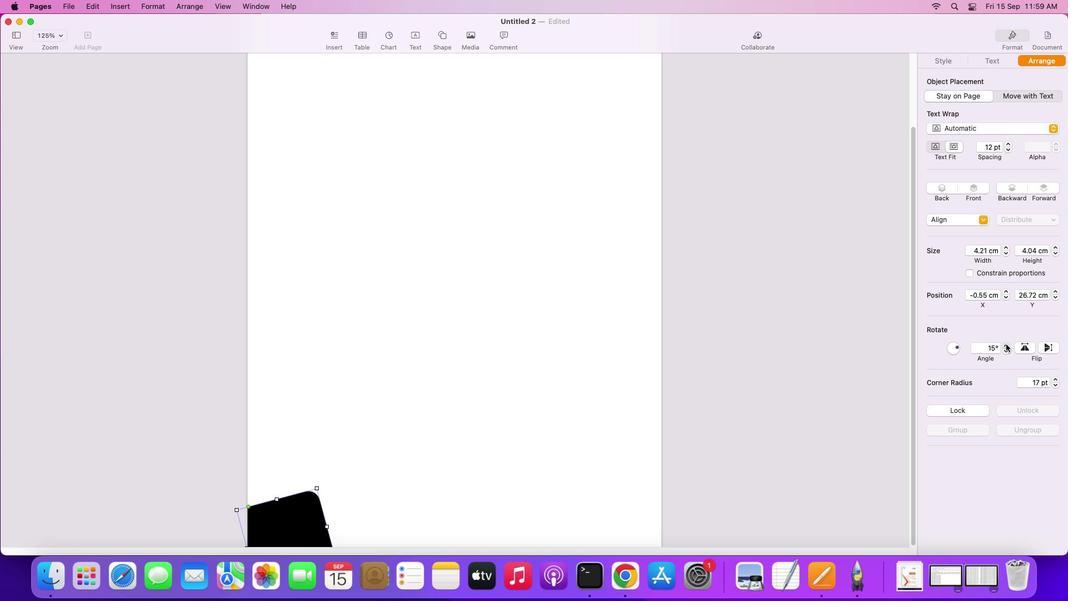 
Action: Mouse pressed left at (1010, 348)
Screenshot: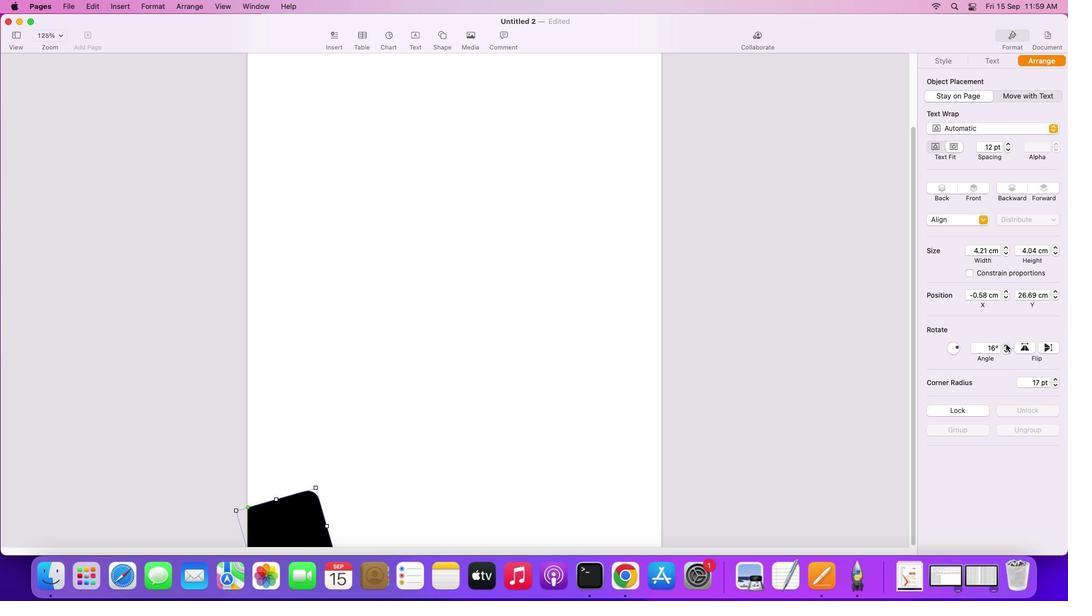 
Action: Mouse pressed left at (1010, 348)
Screenshot: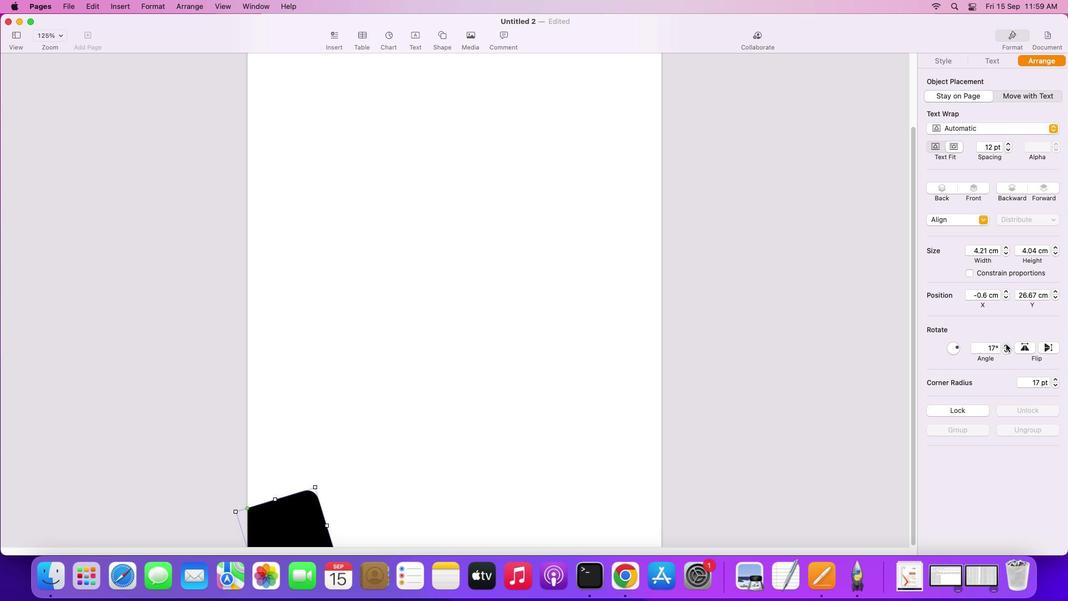 
Action: Mouse pressed left at (1010, 348)
Screenshot: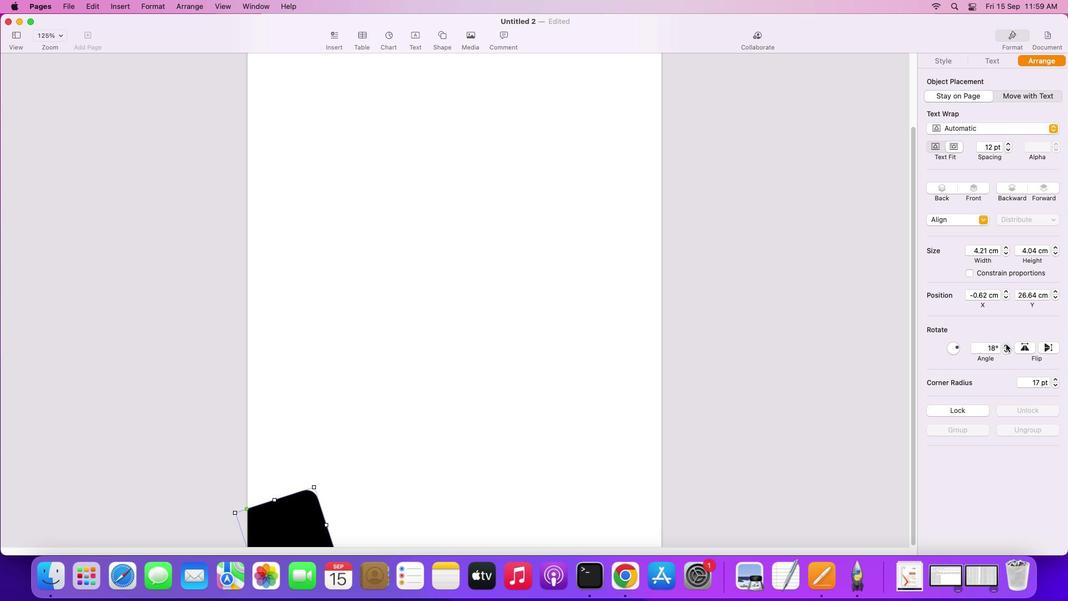 
Action: Mouse pressed left at (1010, 348)
Screenshot: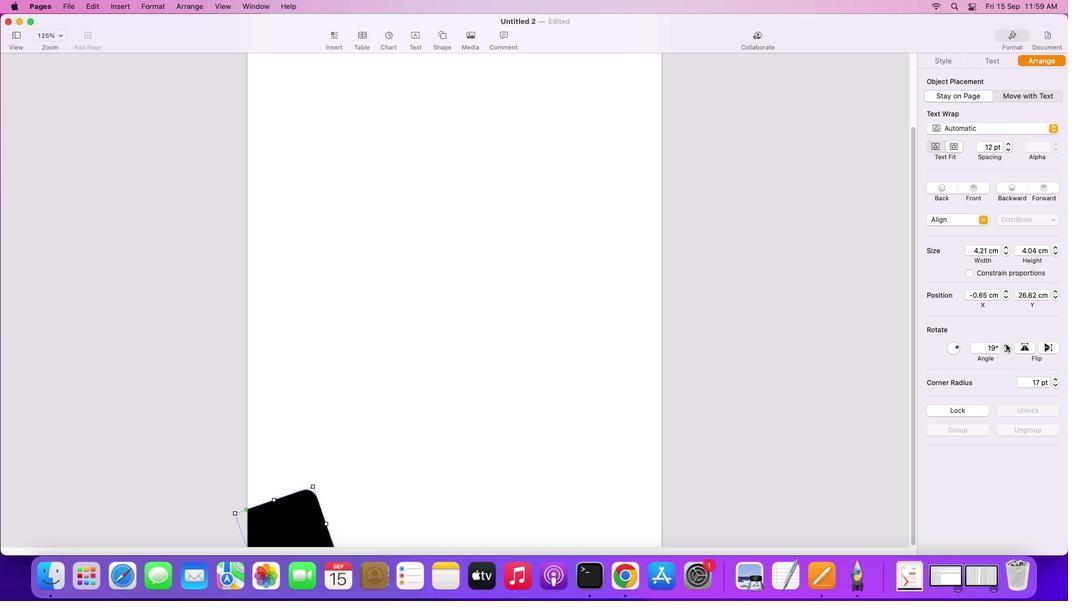 
Action: Mouse pressed left at (1010, 348)
Screenshot: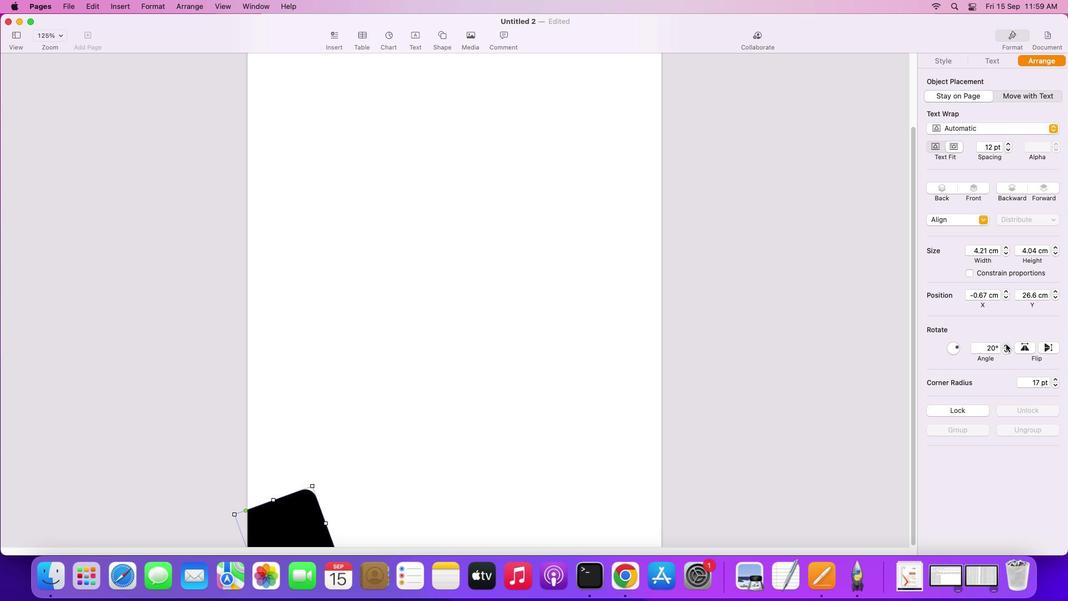 
Action: Mouse pressed left at (1010, 348)
Screenshot: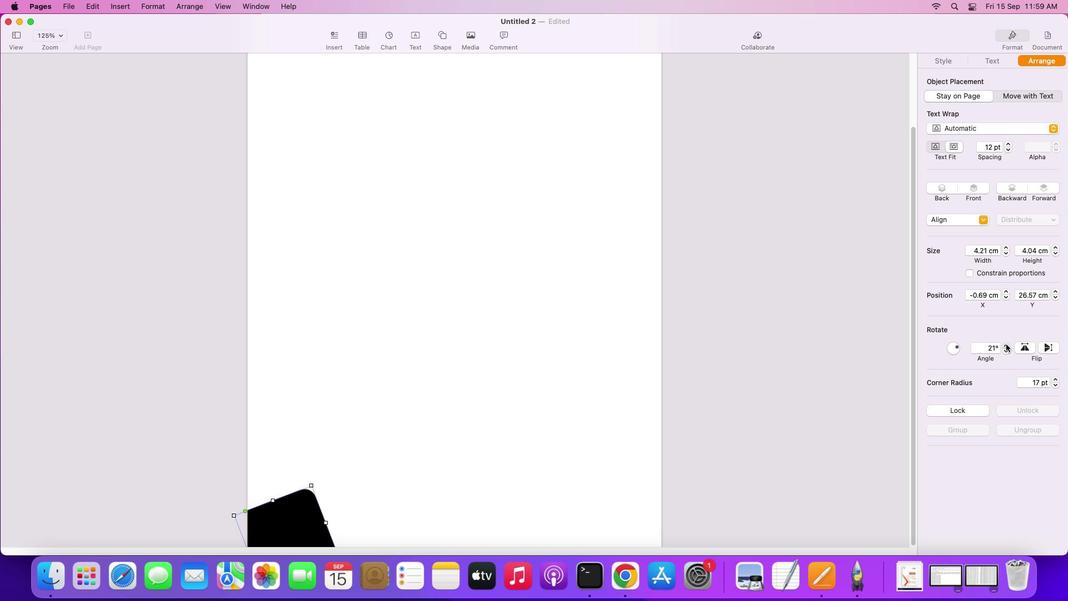 
Action: Mouse moved to (1010, 353)
Screenshot: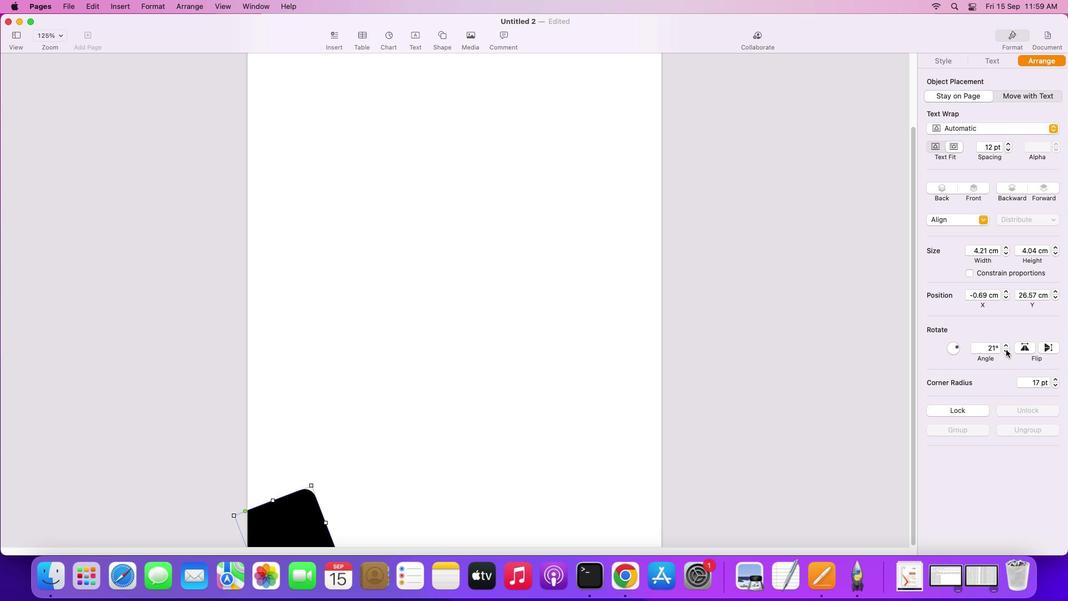 
Action: Mouse pressed left at (1010, 353)
Screenshot: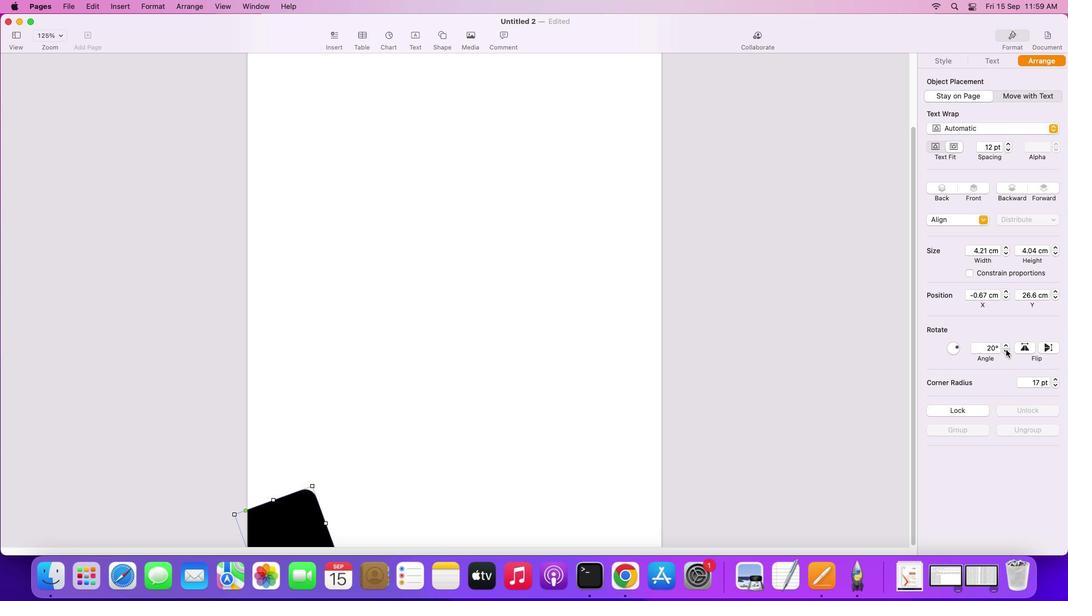 
Action: Mouse moved to (403, 456)
Screenshot: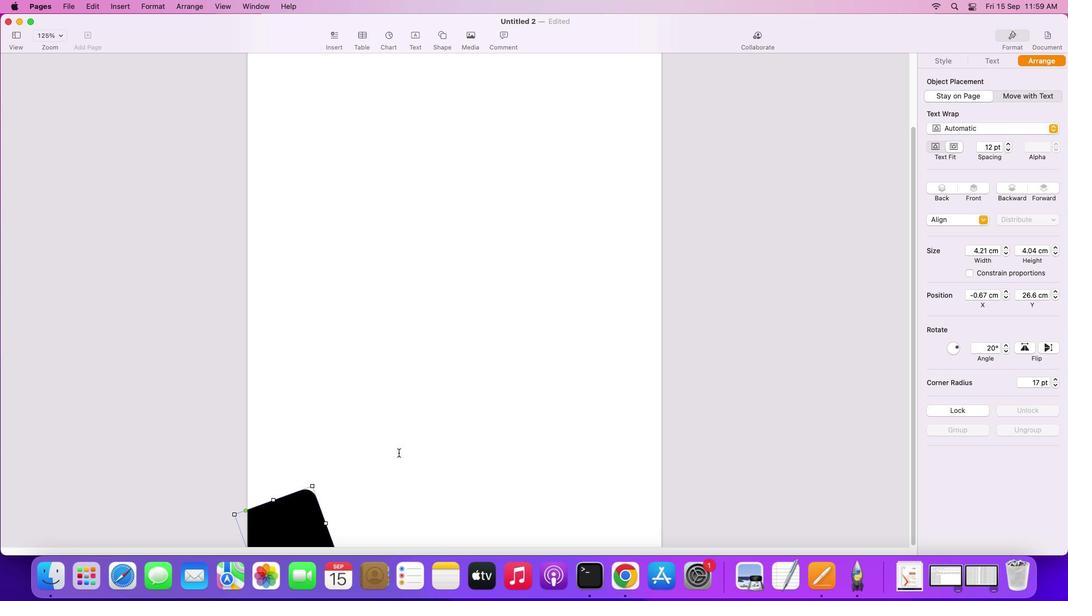 
Action: Mouse pressed left at (403, 456)
Screenshot: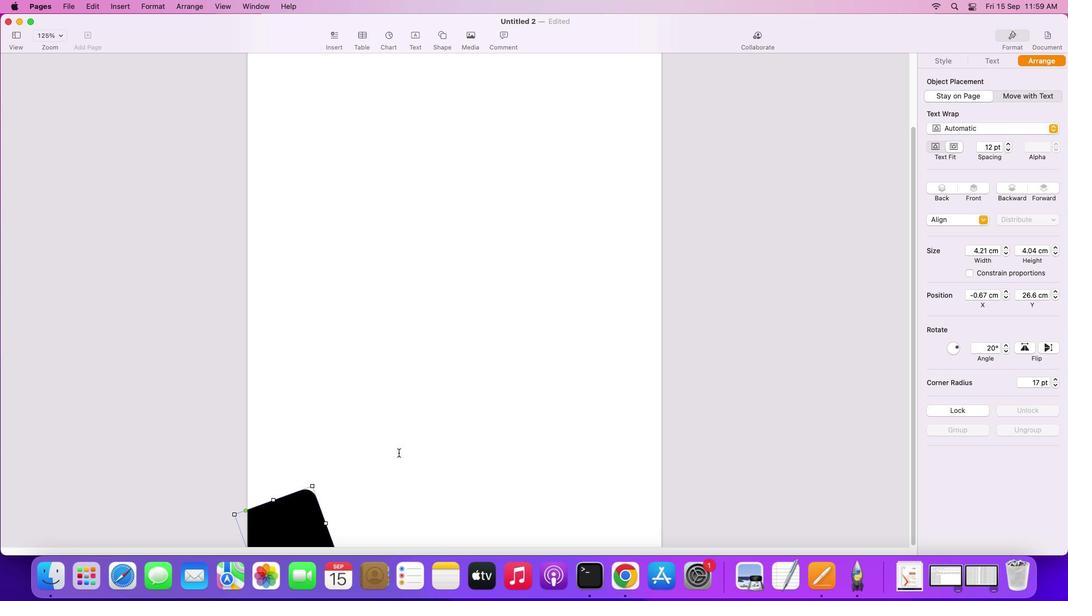 
Action: Mouse moved to (368, 498)
Screenshot: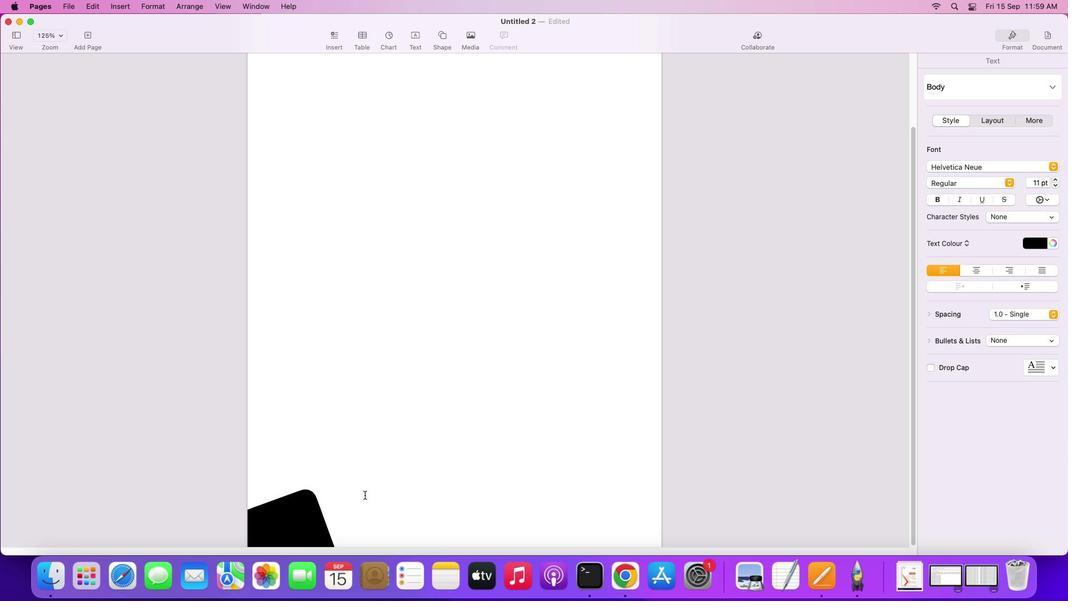
Action: Mouse scrolled (368, 498) with delta (3, 3)
Screenshot: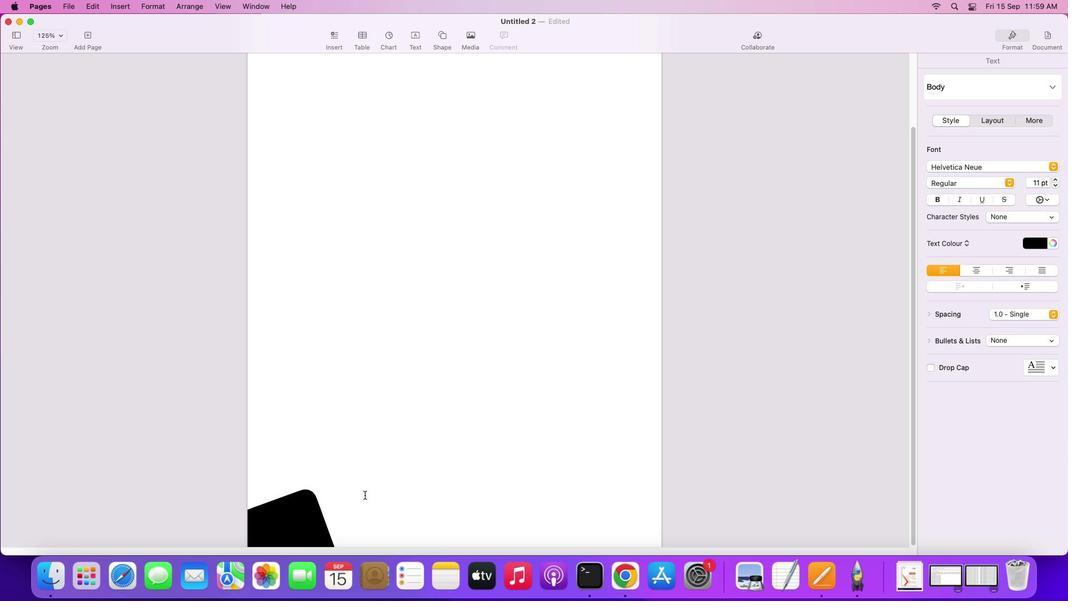 
Action: Mouse scrolled (368, 498) with delta (3, 3)
Screenshot: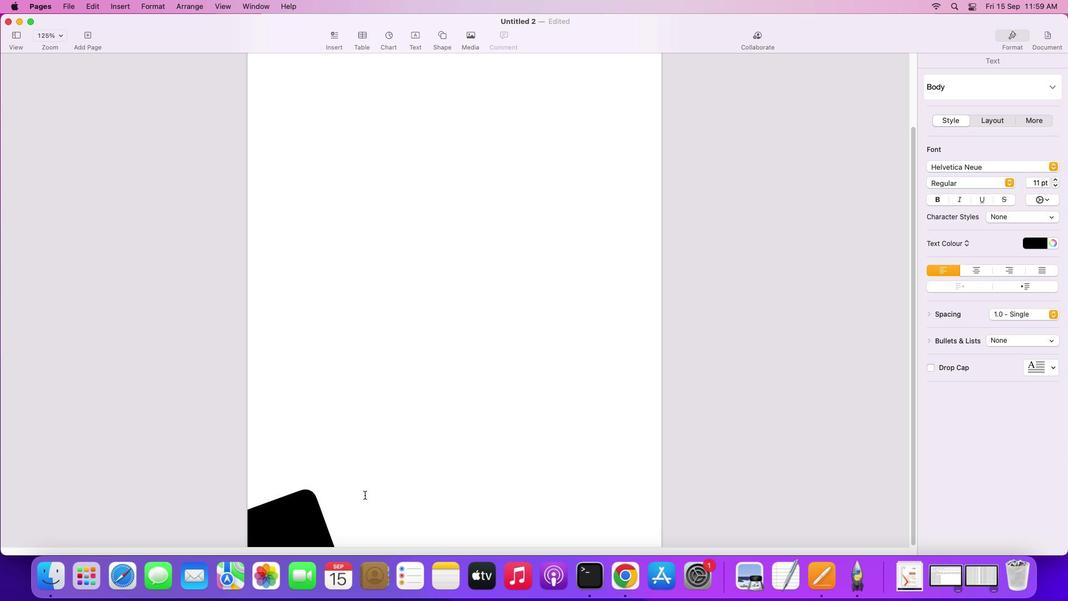 
Action: Mouse scrolled (368, 498) with delta (3, 3)
Screenshot: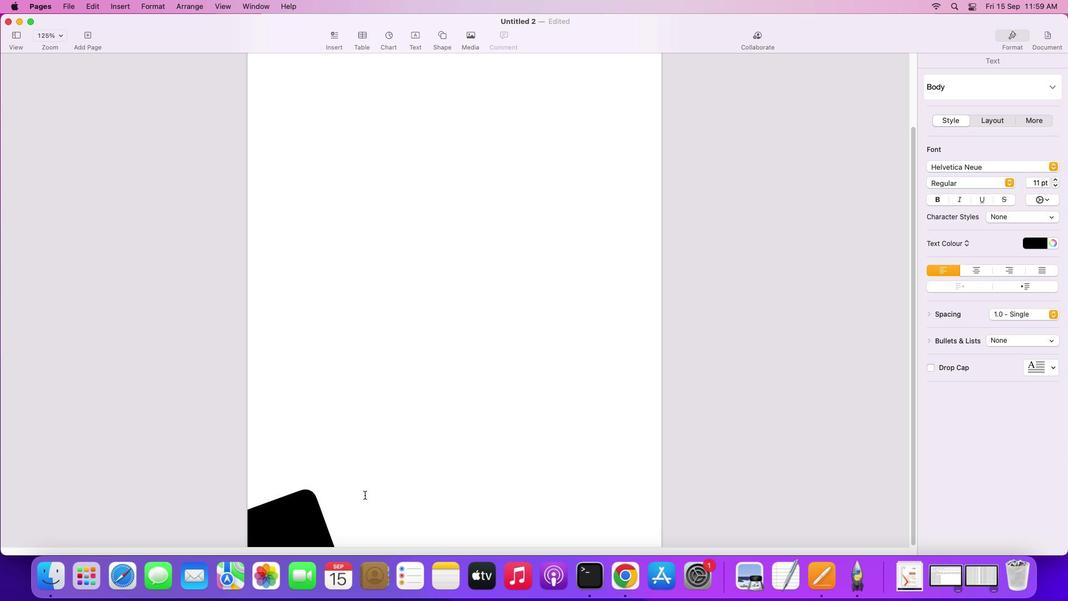 
Action: Mouse scrolled (368, 498) with delta (3, 2)
Screenshot: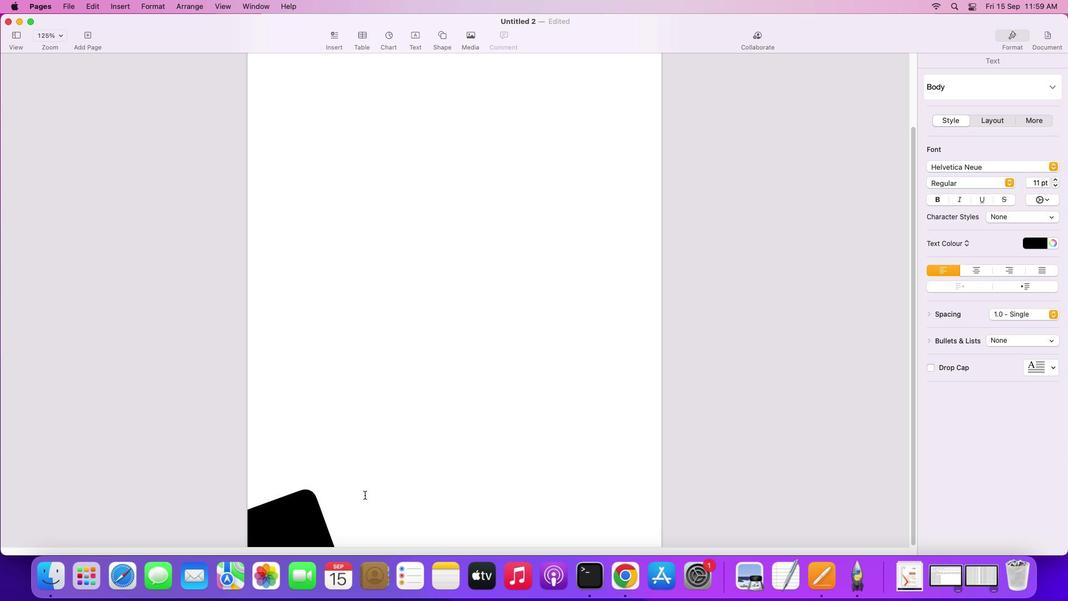 
Action: Mouse moved to (296, 517)
Screenshot: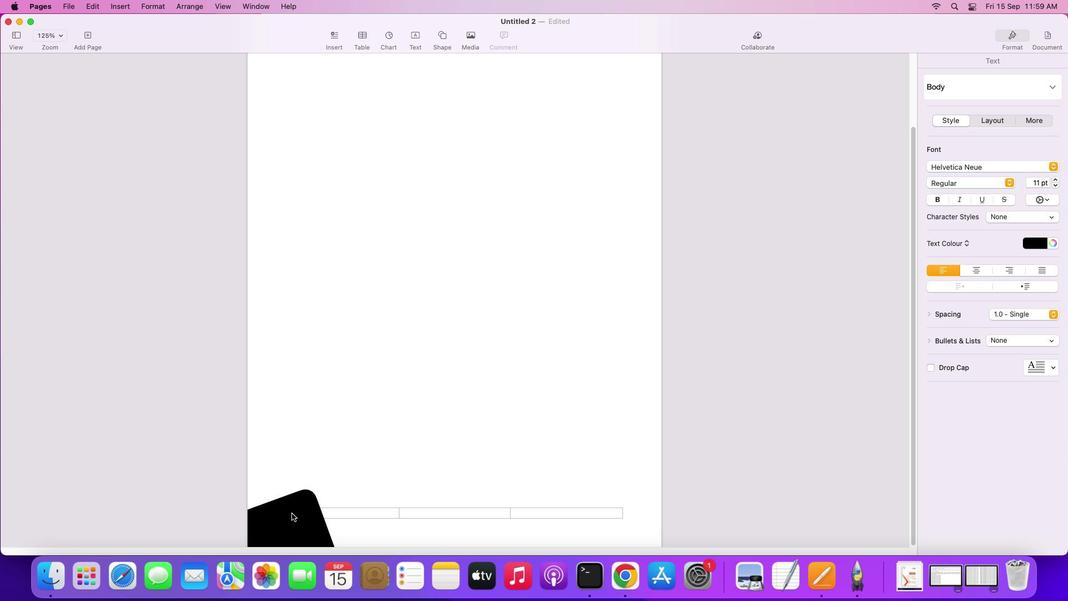 
Action: Mouse pressed left at (296, 517)
Screenshot: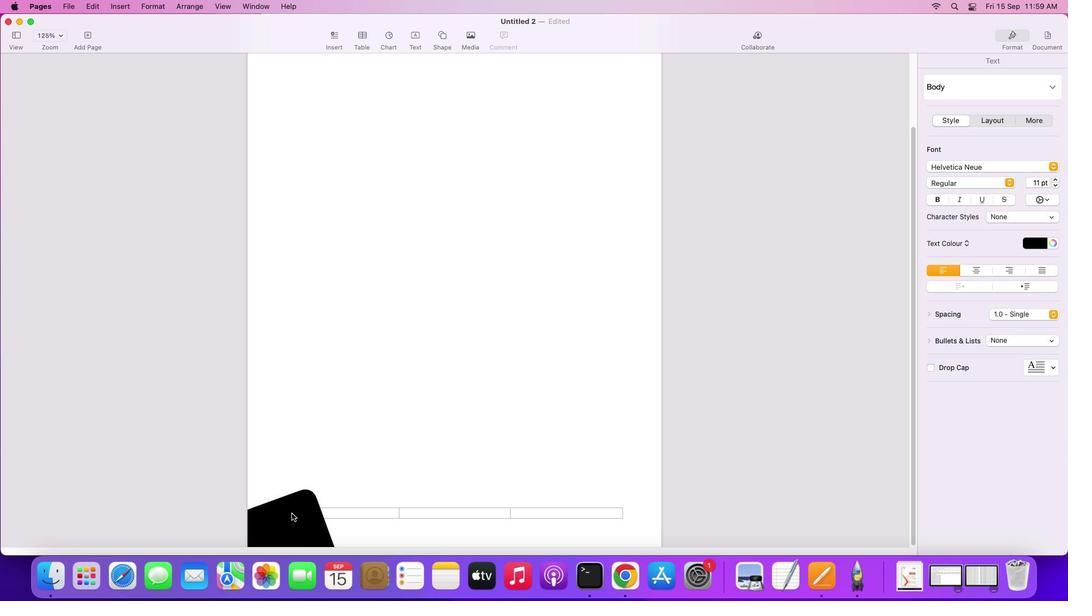 
Action: Mouse moved to (951, 61)
Screenshot: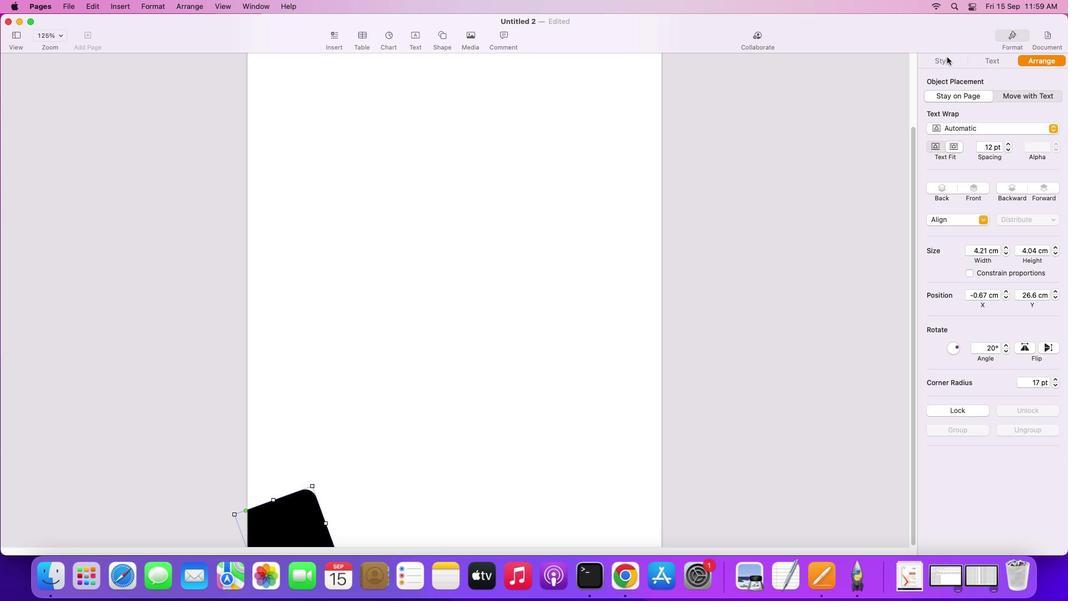 
Action: Mouse pressed left at (951, 61)
Screenshot: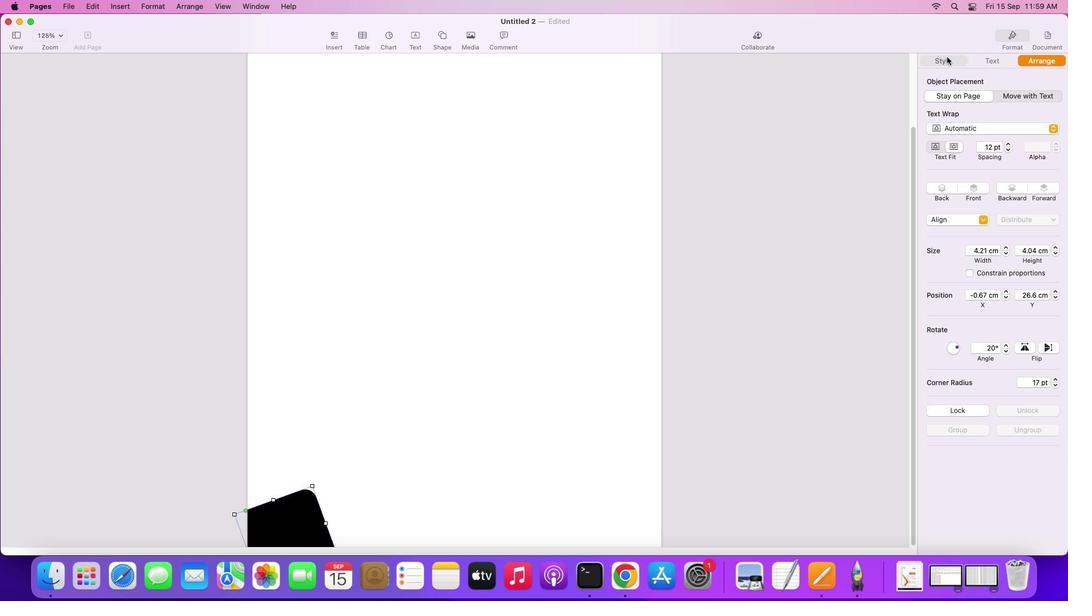 
Action: Mouse moved to (999, 131)
Screenshot: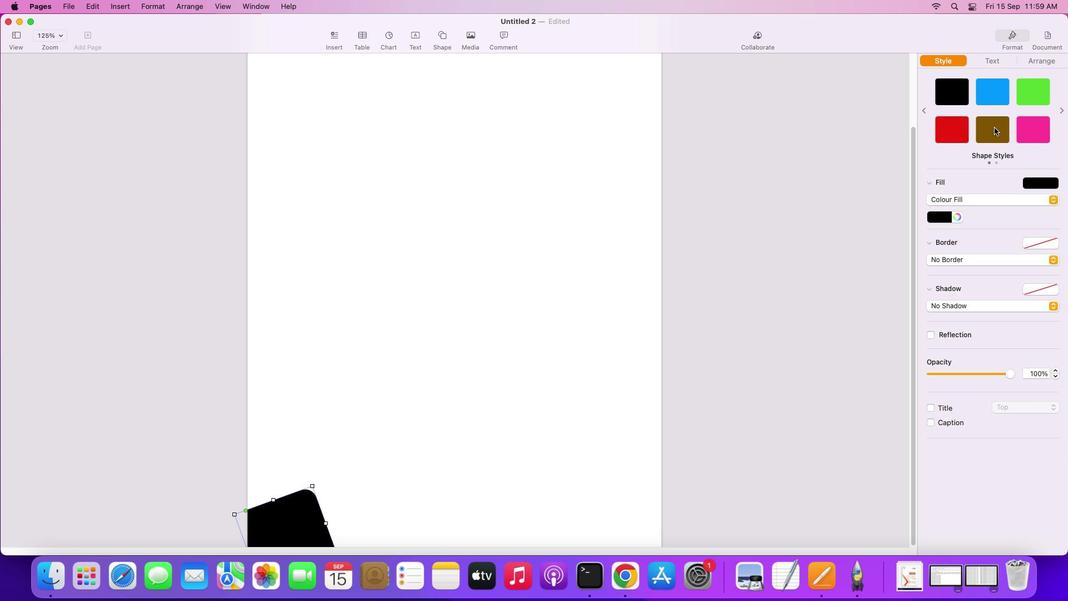 
Action: Mouse pressed left at (999, 131)
Screenshot: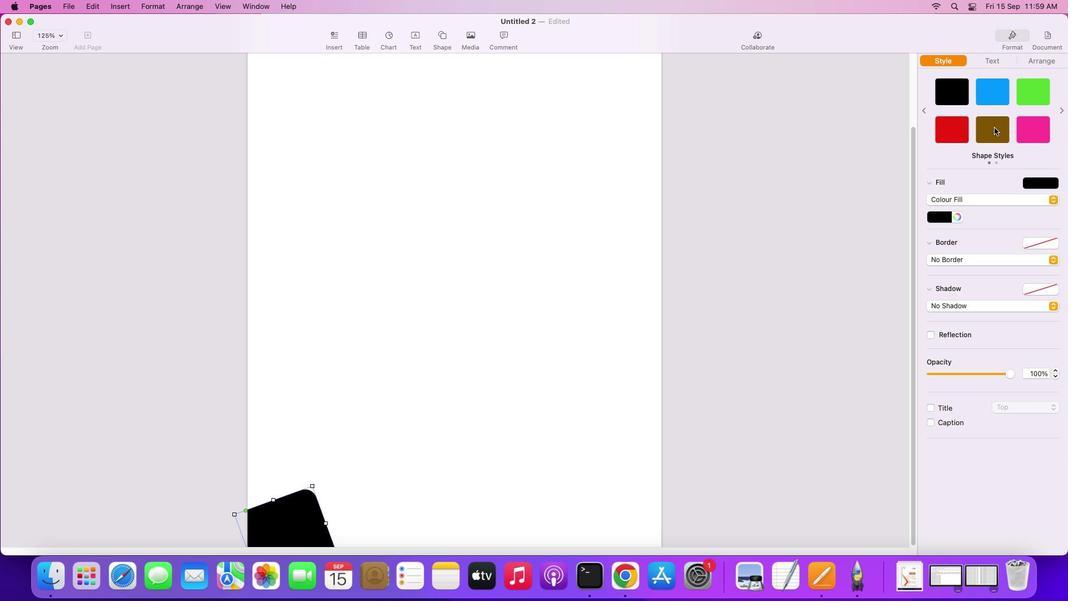 
Action: Mouse moved to (326, 481)
Screenshot: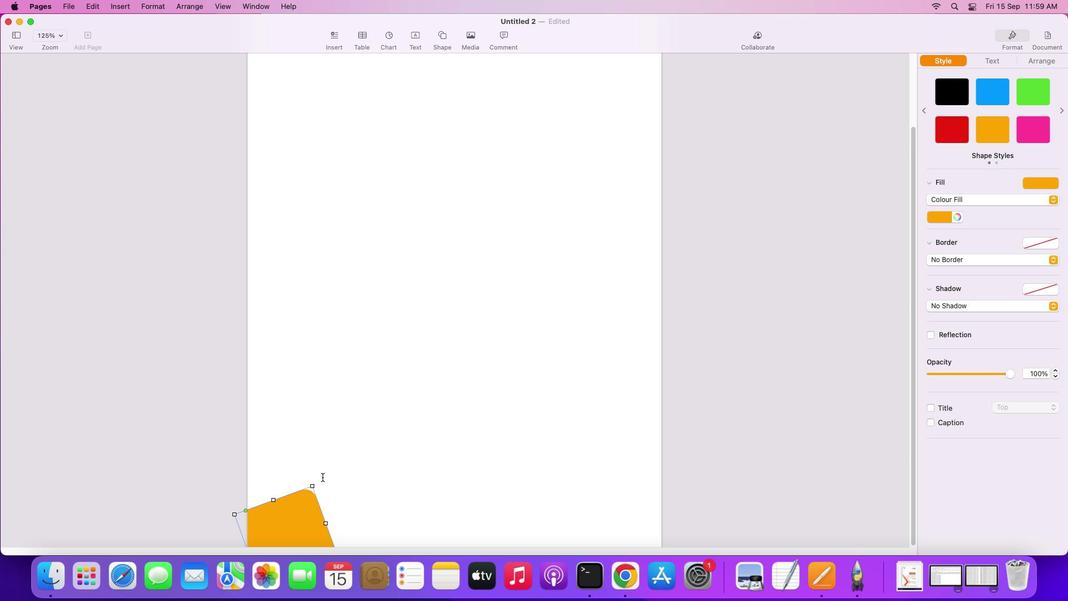 
Action: Mouse pressed left at (326, 481)
Screenshot: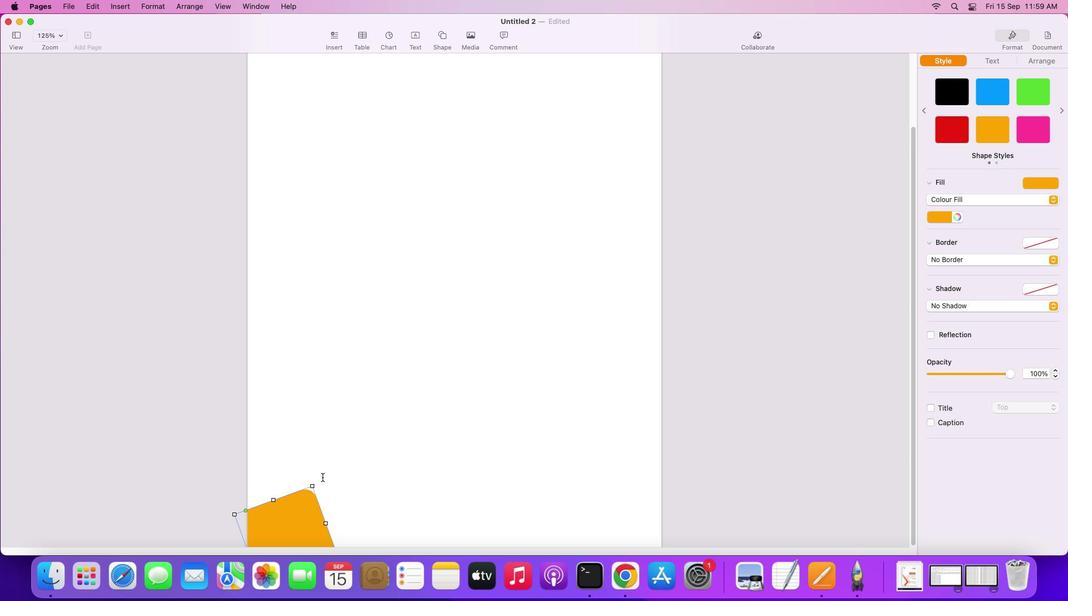 
Action: Mouse moved to (304, 516)
Screenshot: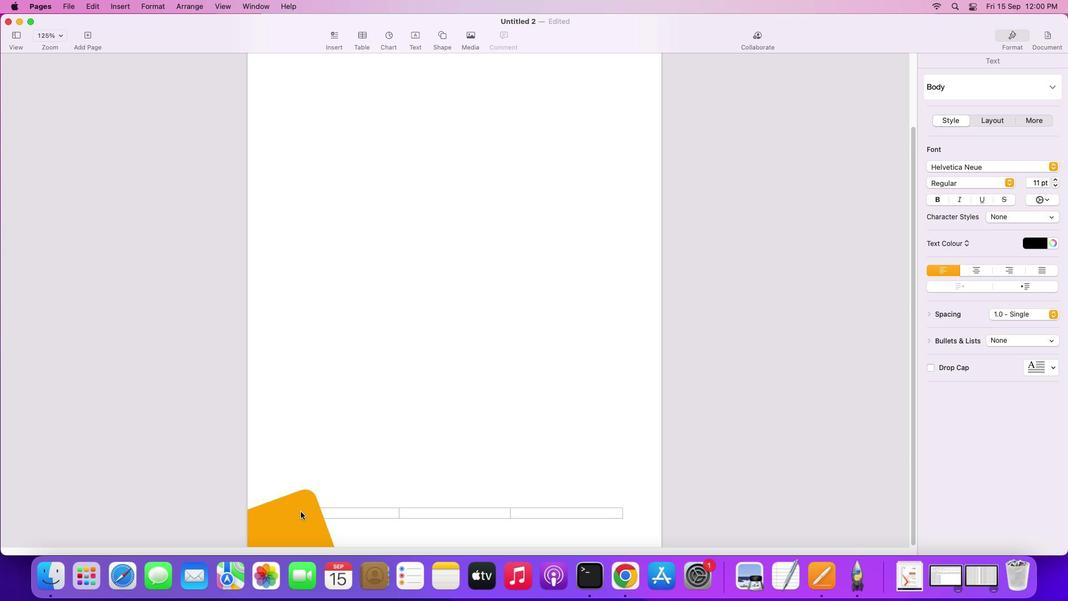 
Action: Mouse pressed left at (304, 516)
Screenshot: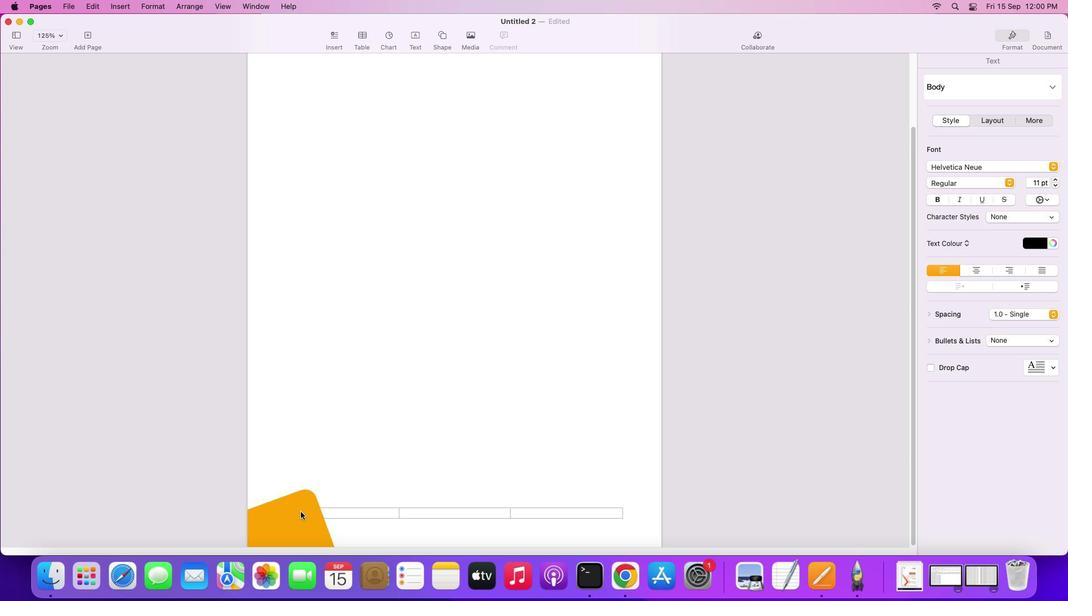 
Action: Key pressed Key.alt
Screenshot: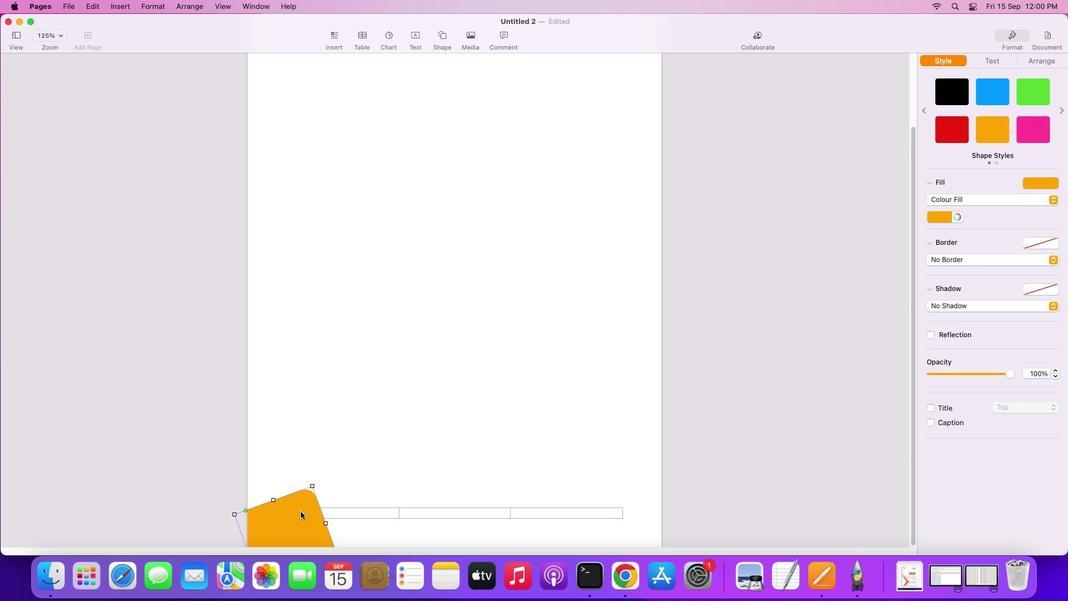 
Action: Mouse pressed left at (304, 516)
Screenshot: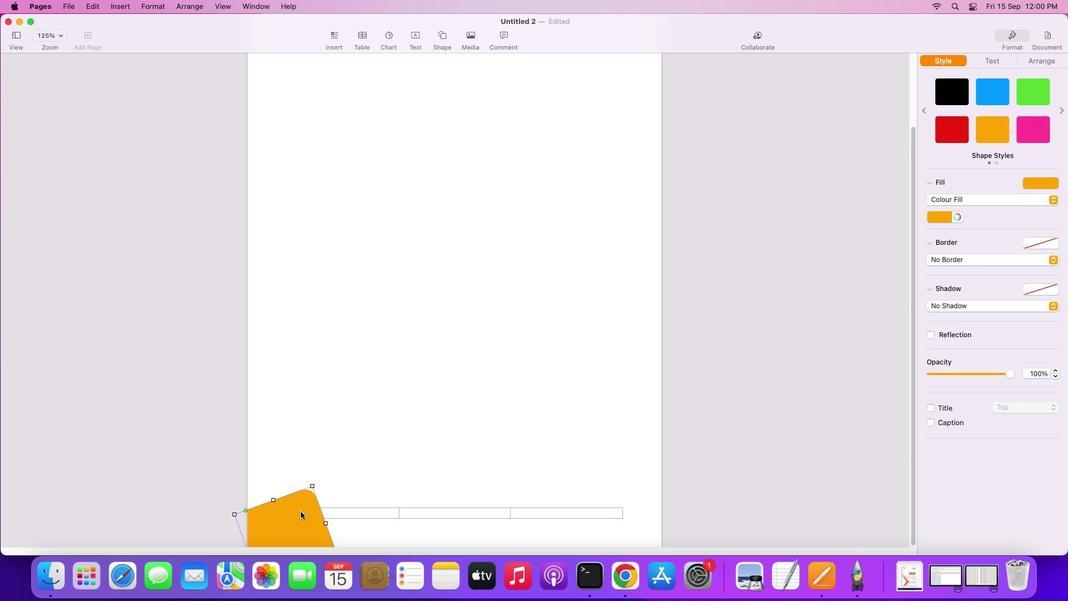 
Action: Mouse moved to (382, 441)
Screenshot: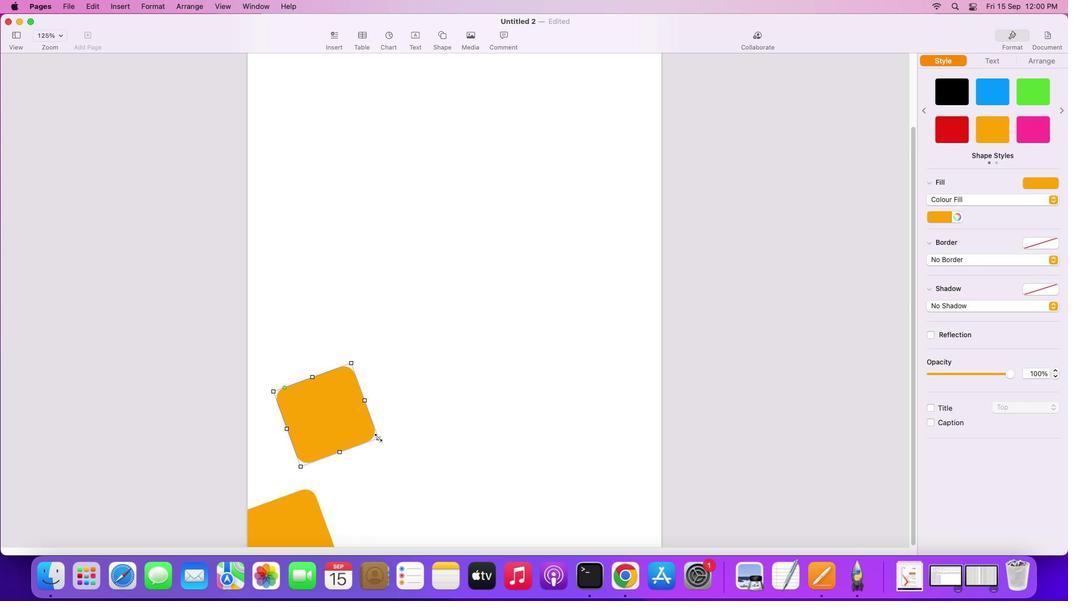 
Action: Mouse pressed left at (382, 441)
Screenshot: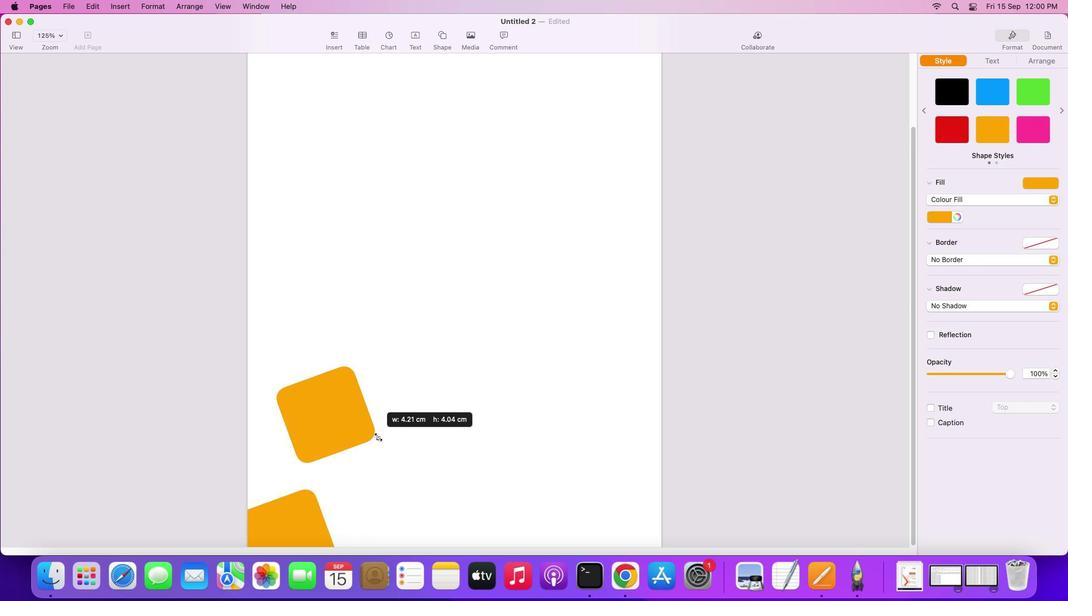 
Action: Mouse moved to (380, 444)
Screenshot: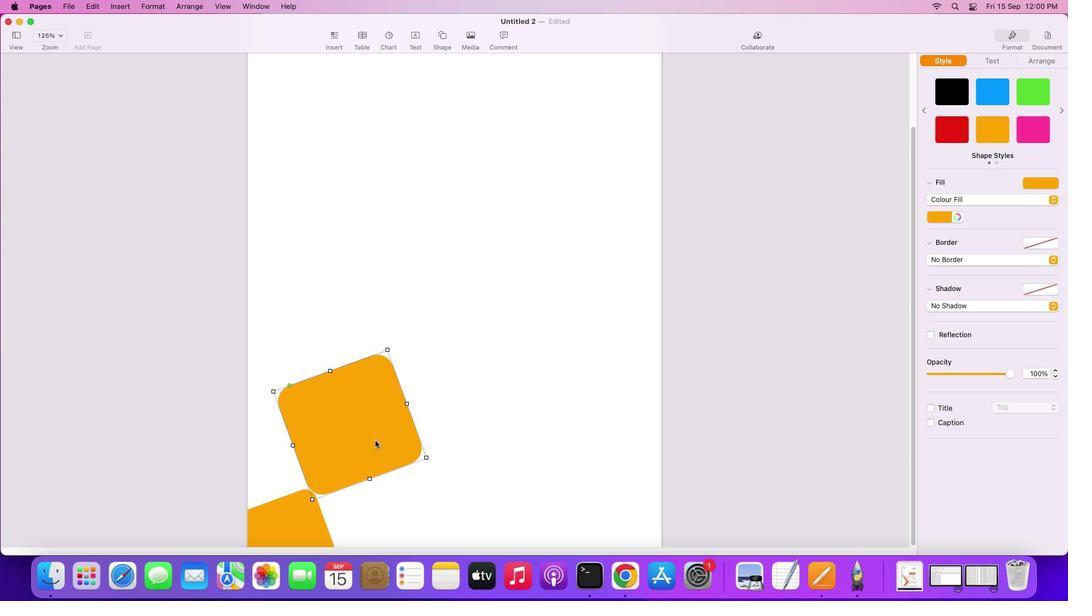 
Action: Mouse pressed left at (380, 444)
Screenshot: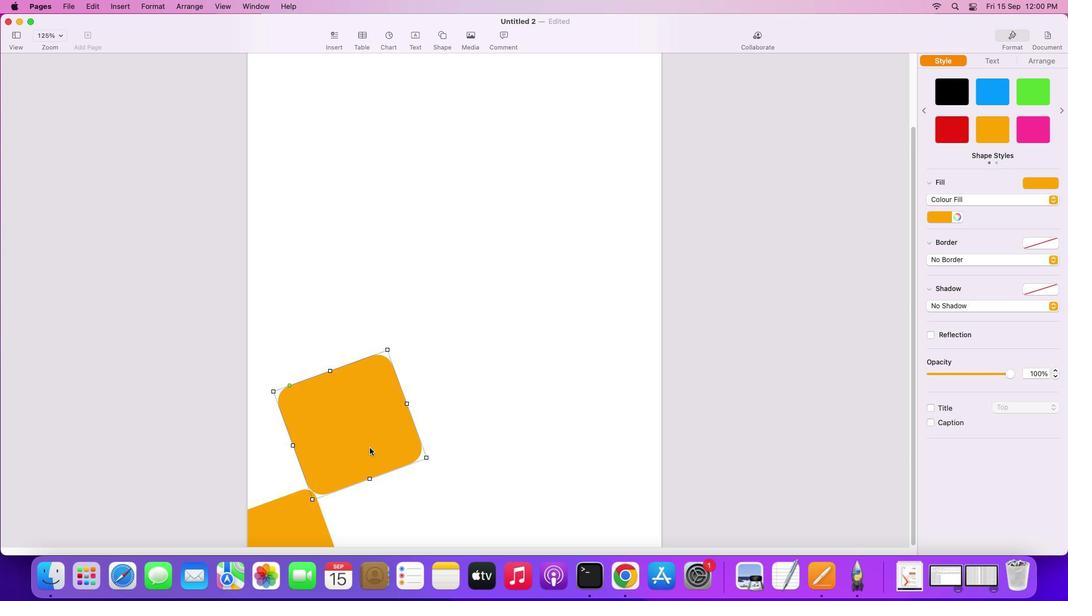 
Action: Mouse moved to (344, 516)
Screenshot: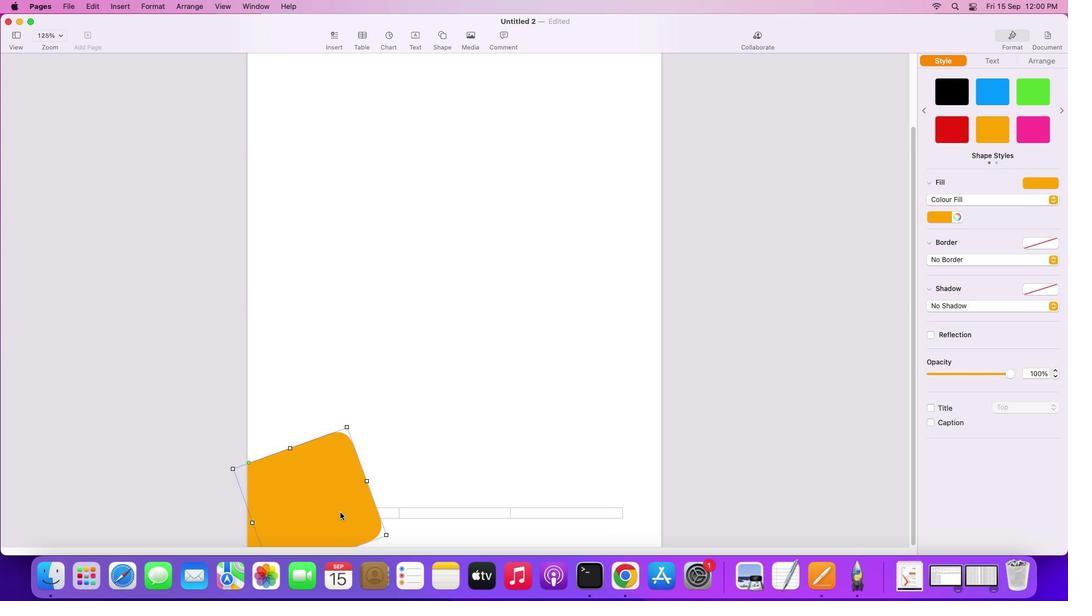 
Action: Mouse pressed right at (344, 516)
Screenshot: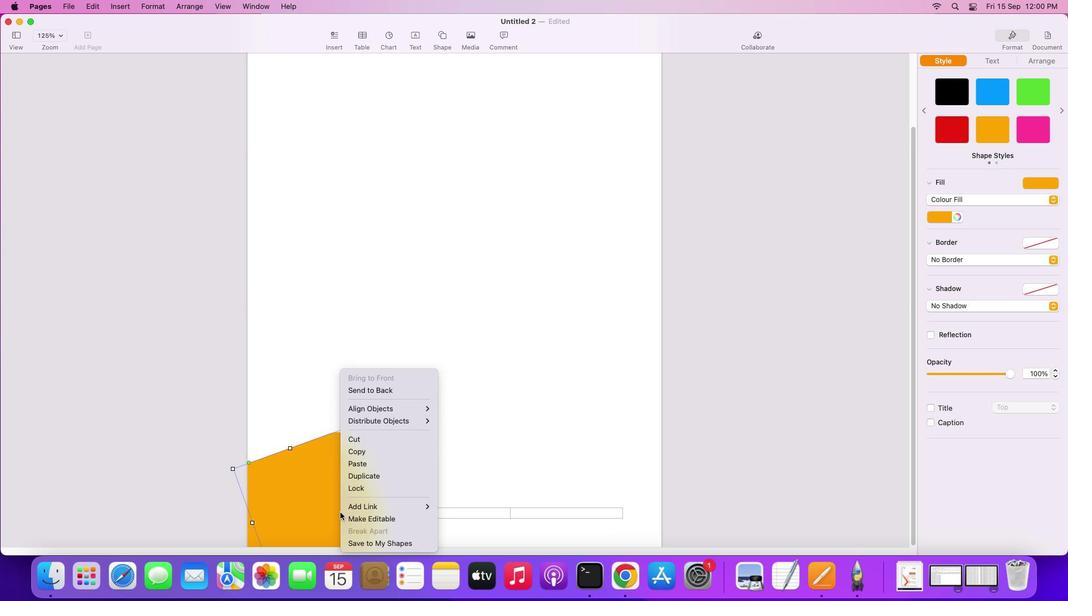 
Action: Mouse moved to (399, 394)
Screenshot: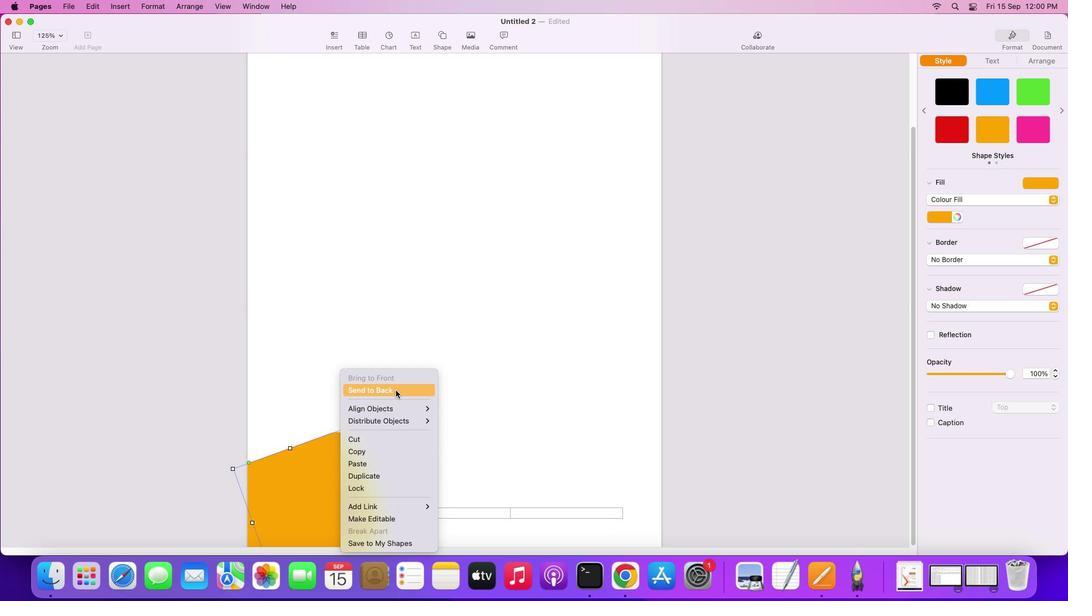 
Action: Mouse pressed left at (399, 394)
Screenshot: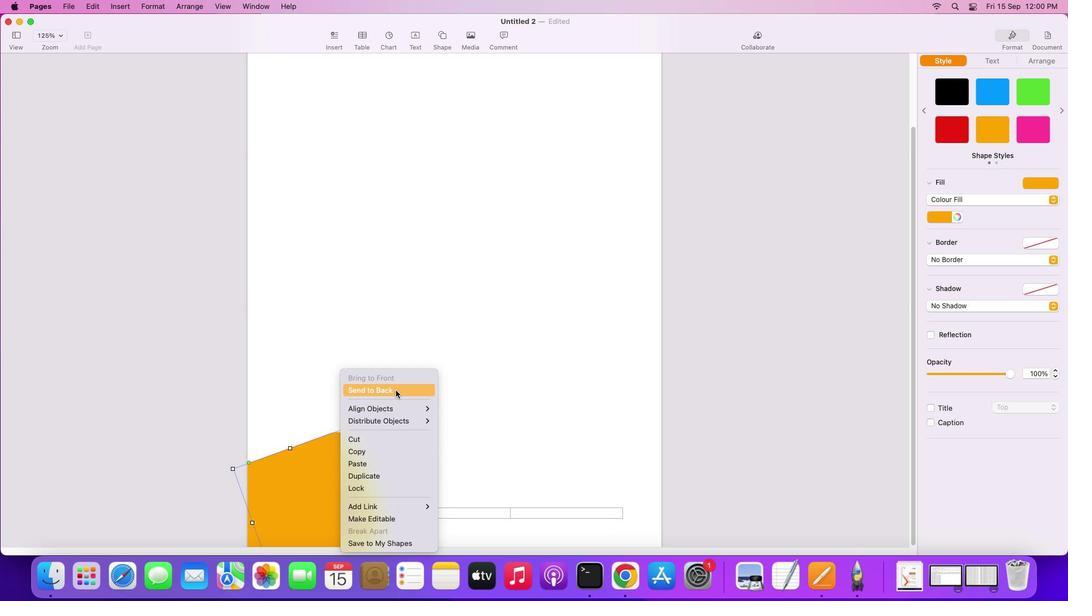 
Action: Mouse moved to (1001, 97)
Screenshot: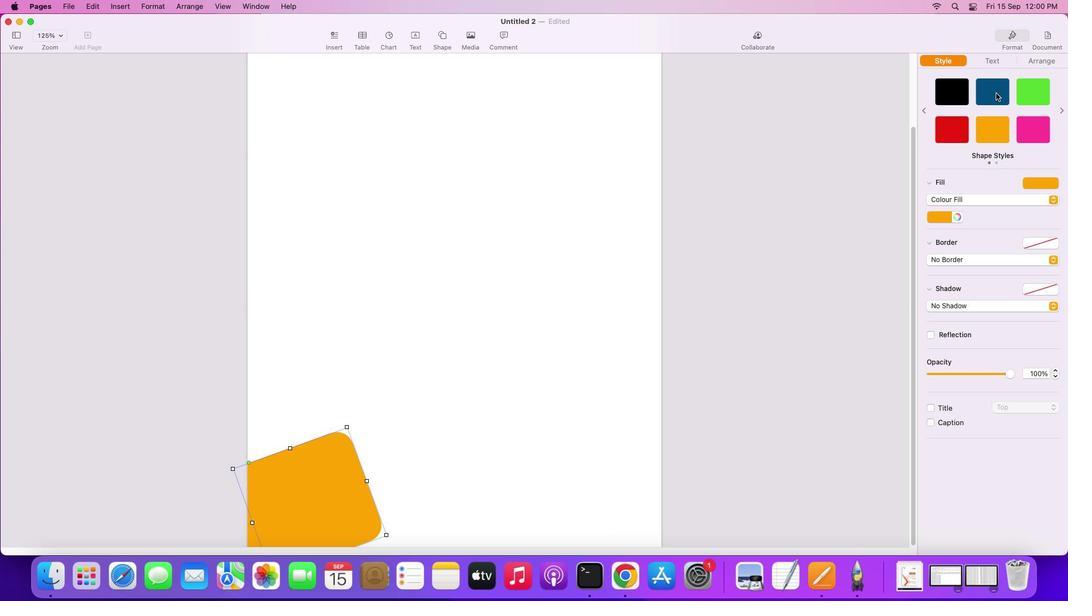 
Action: Mouse pressed left at (1001, 97)
Screenshot: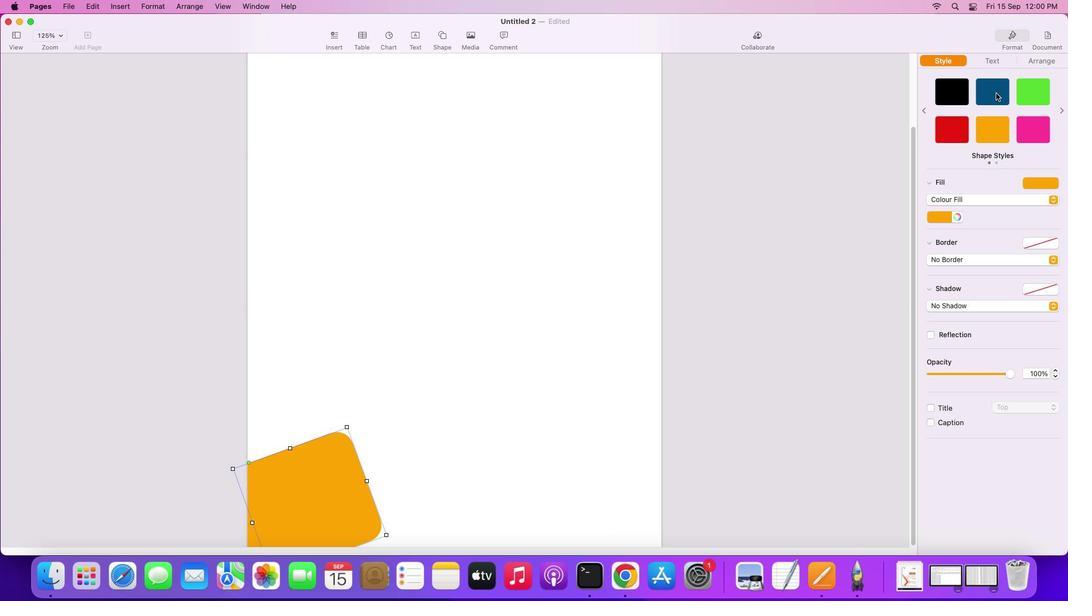 
Action: Mouse moved to (343, 483)
Screenshot: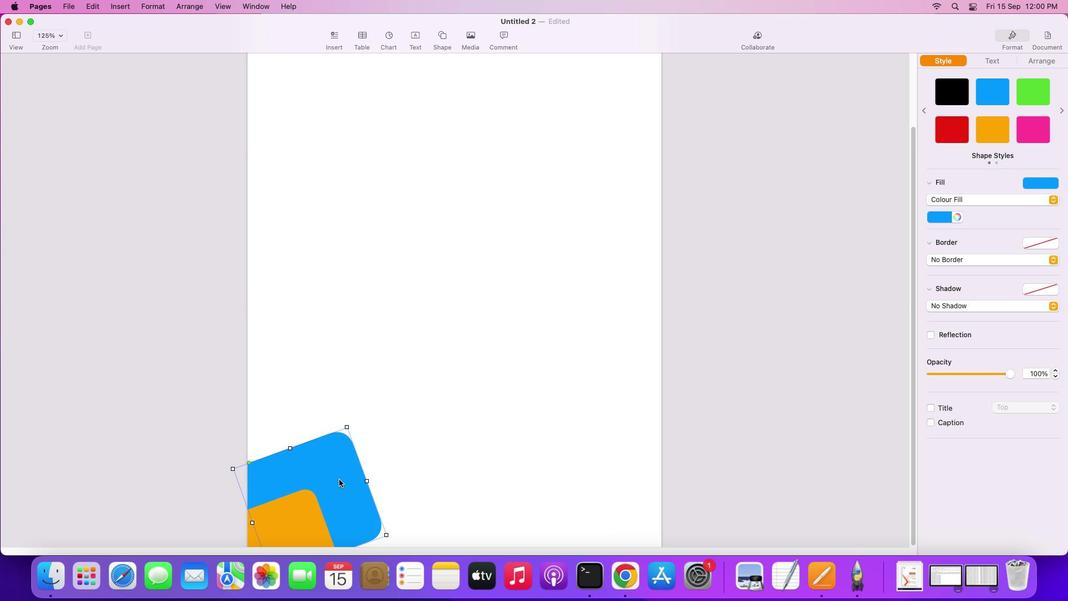 
Action: Mouse pressed left at (343, 483)
Screenshot: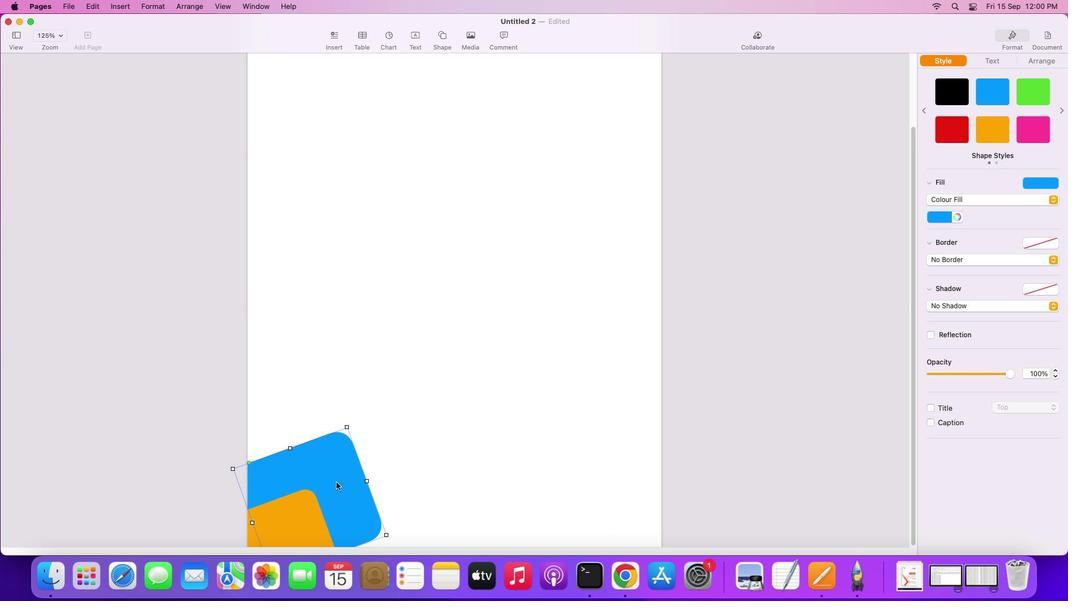 
Action: Mouse moved to (1044, 62)
Screenshot: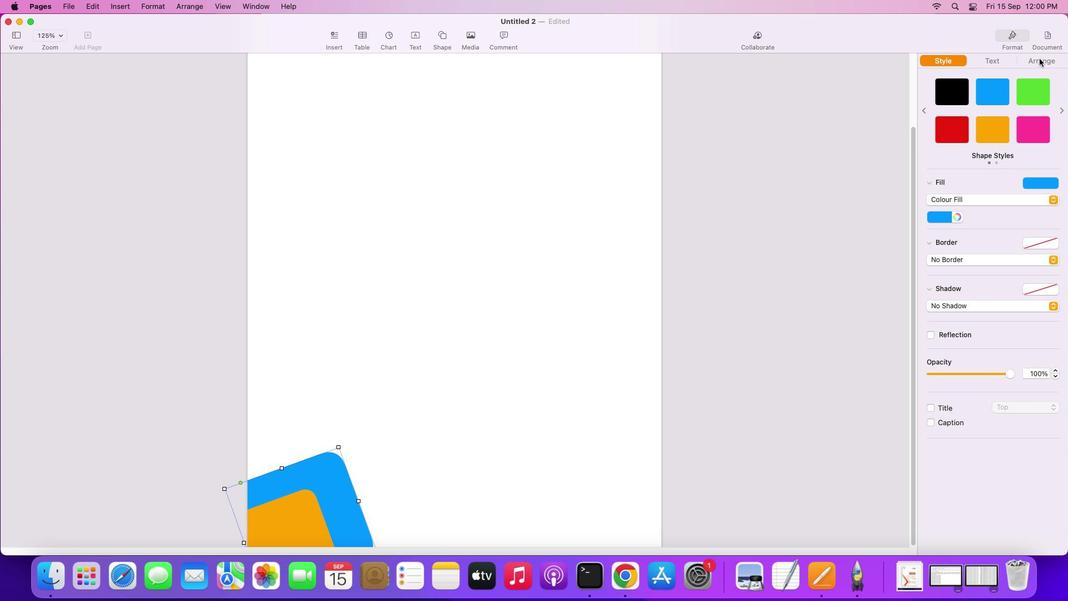 
Action: Mouse pressed left at (1044, 62)
Screenshot: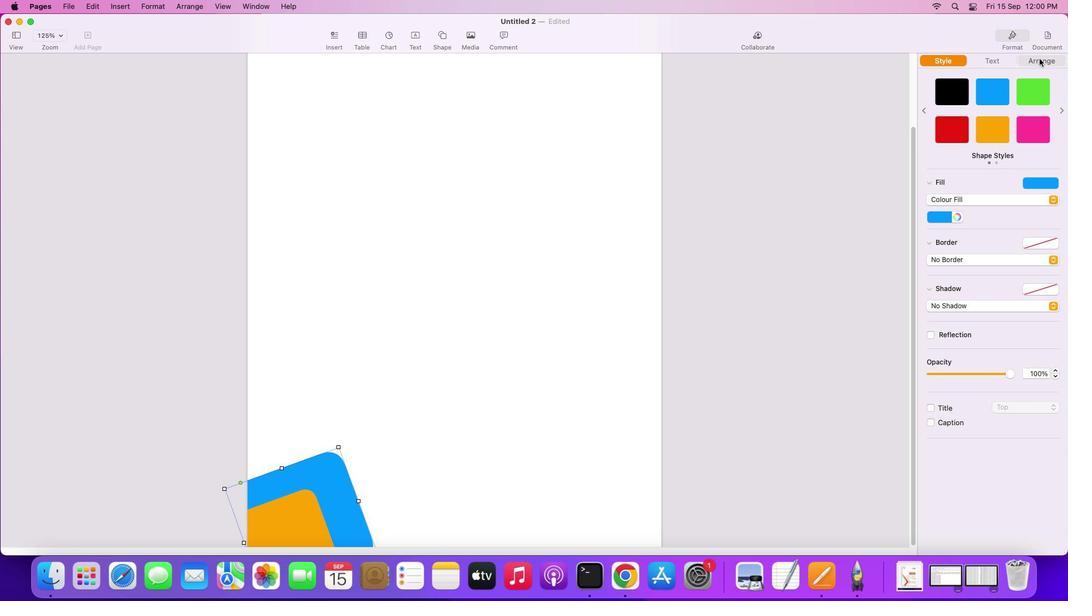 
Action: Mouse moved to (1009, 347)
Screenshot: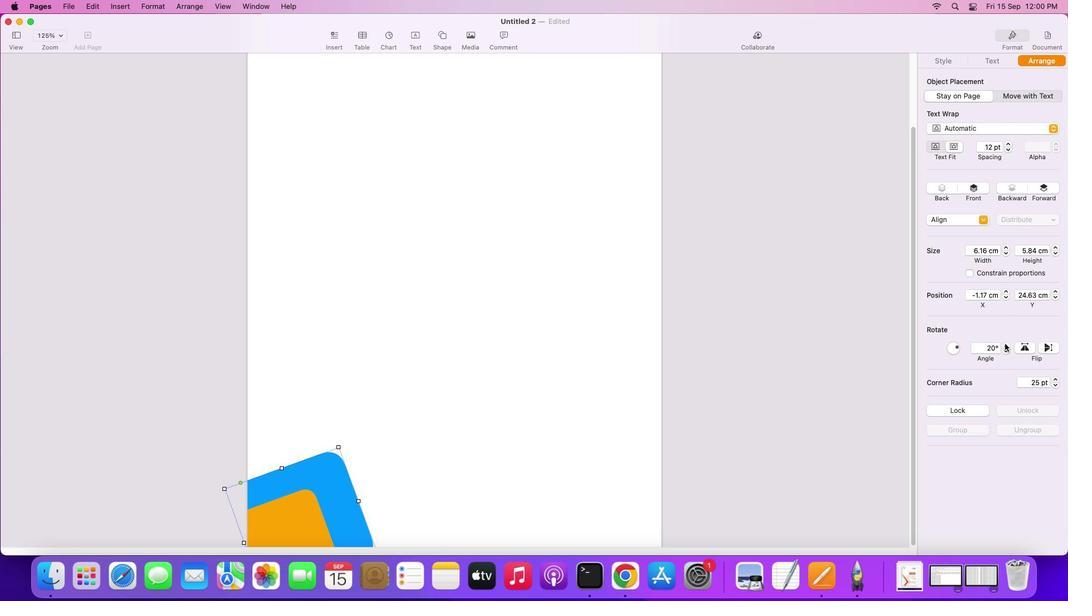 
Action: Mouse pressed left at (1009, 347)
Screenshot: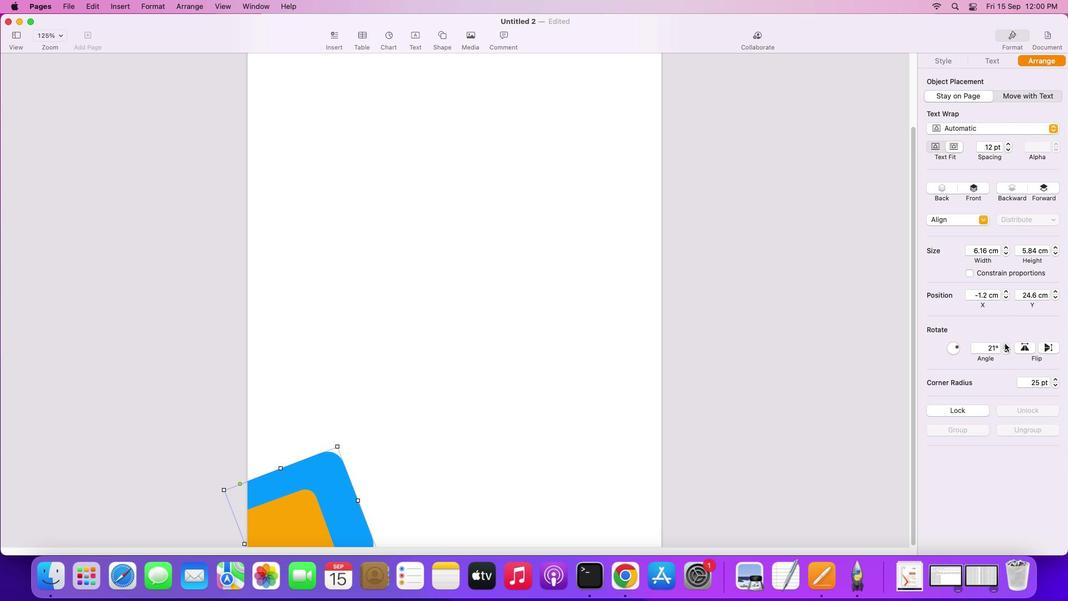 
Action: Mouse moved to (1009, 356)
Screenshot: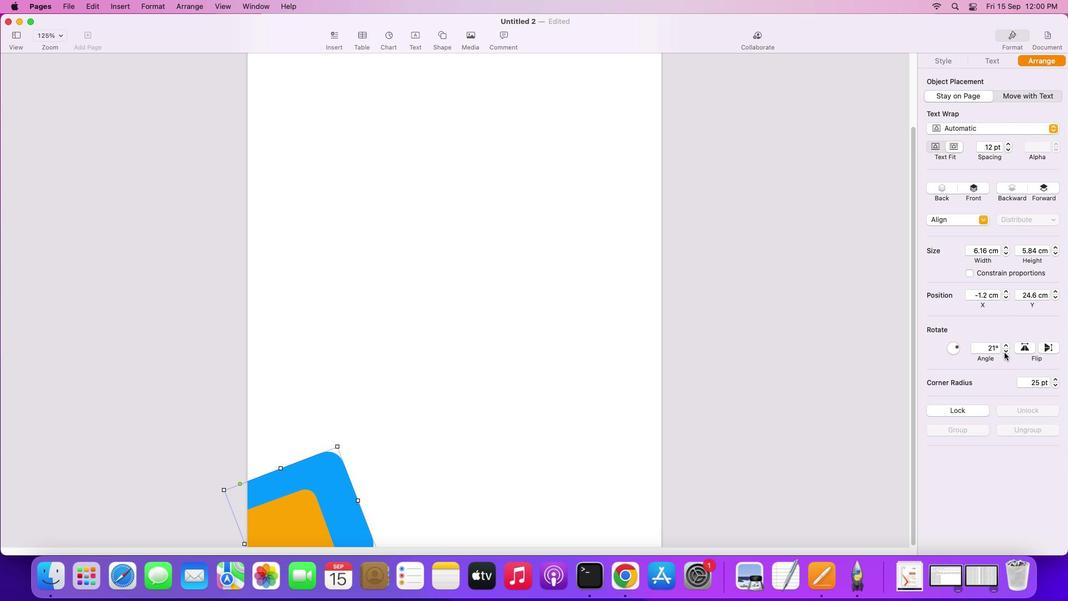 
Action: Mouse pressed left at (1009, 356)
Screenshot: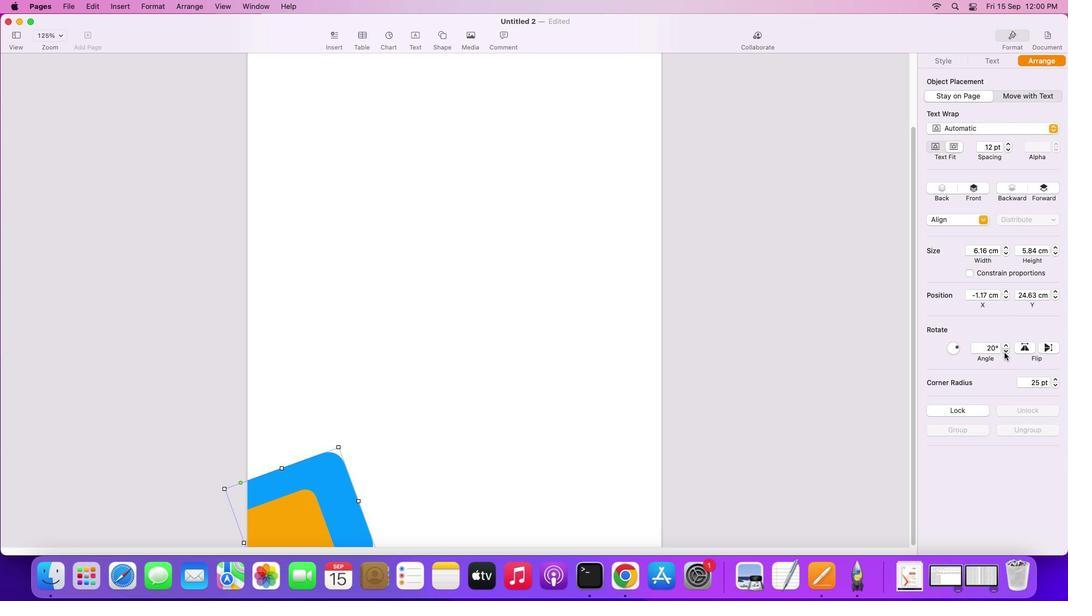 
Action: Mouse pressed left at (1009, 356)
Screenshot: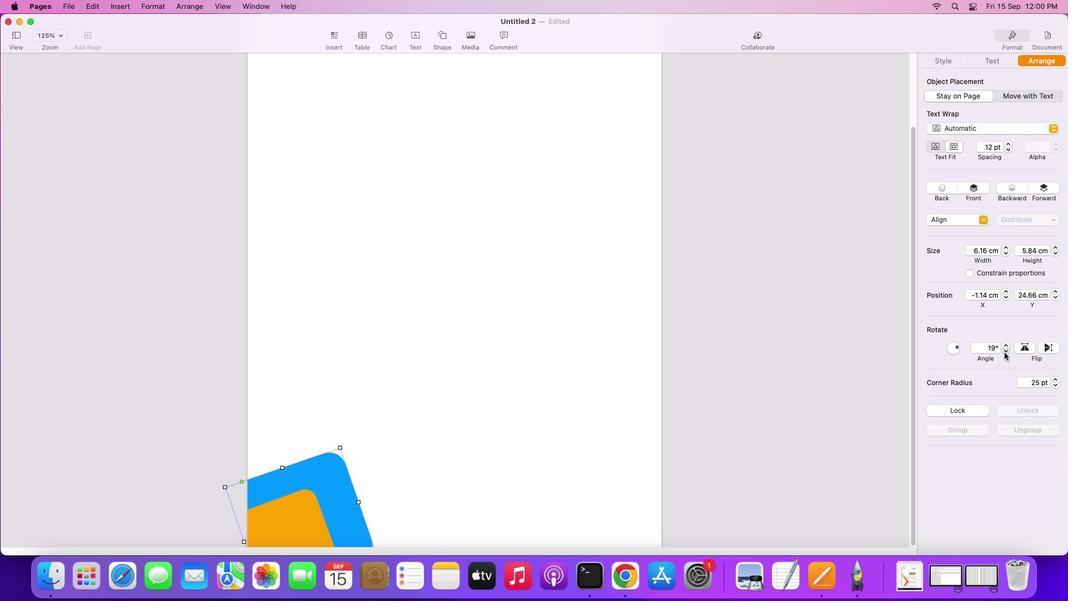 
Action: Mouse moved to (1009, 356)
Screenshot: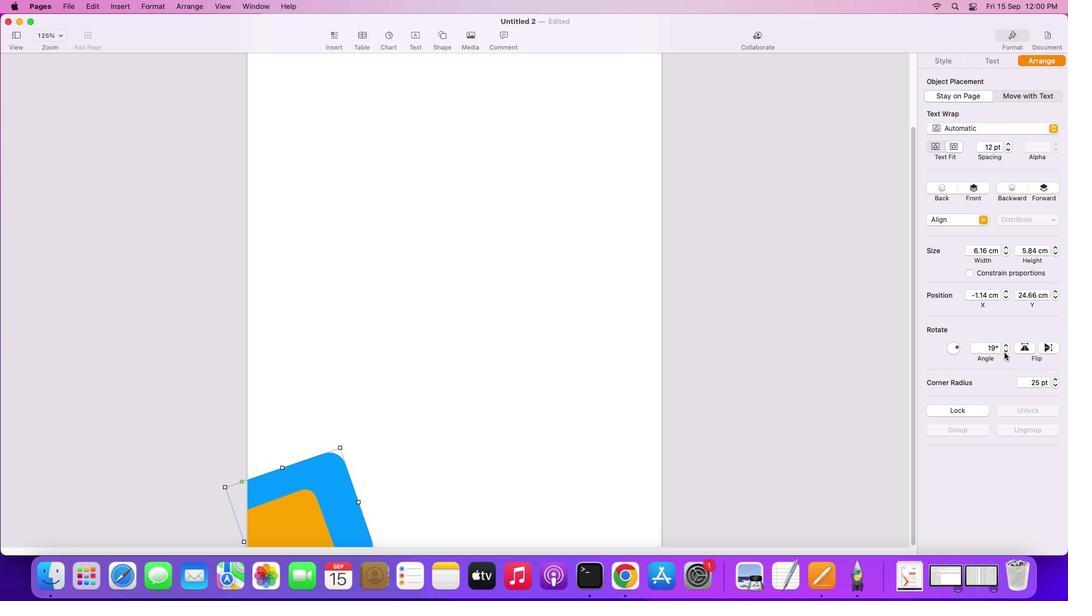 
Action: Key pressed Key.cmd'z''z''z'
Screenshot: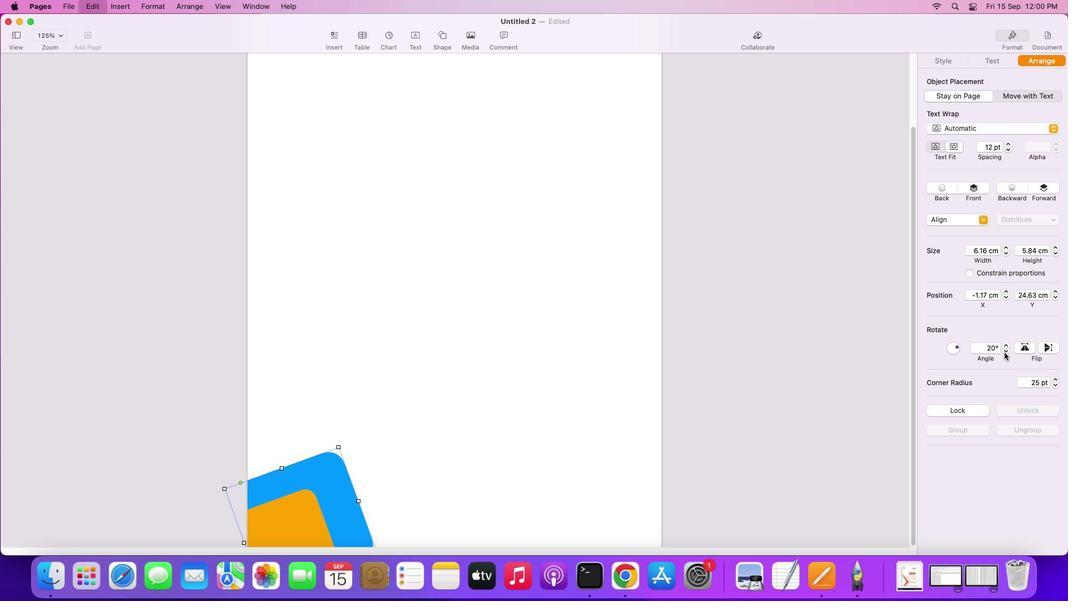 
Action: Mouse moved to (1009, 356)
Screenshot: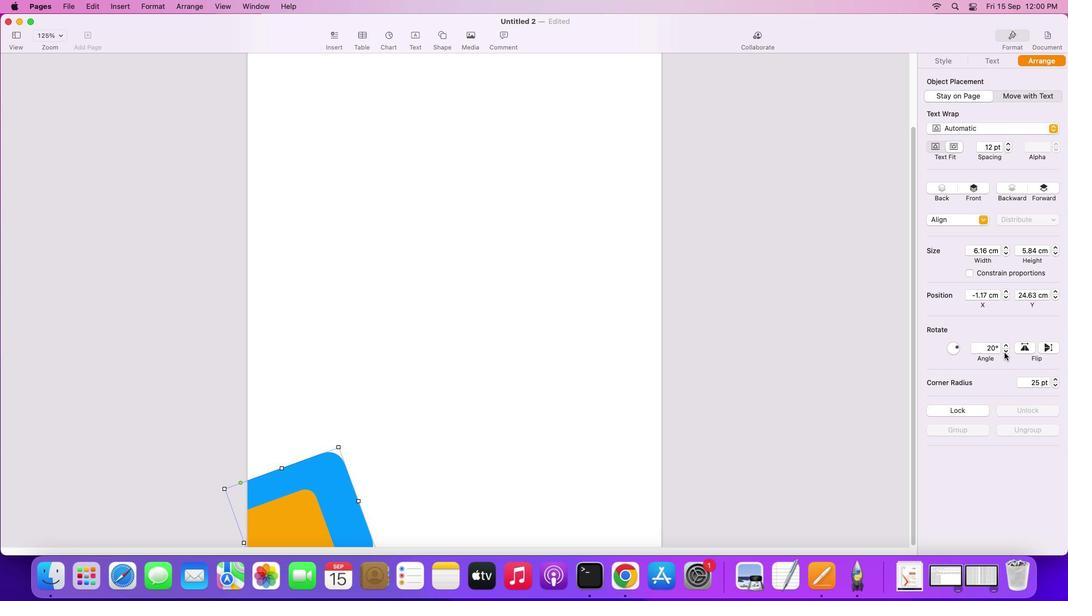 
Action: Key pressed 'z'
Screenshot: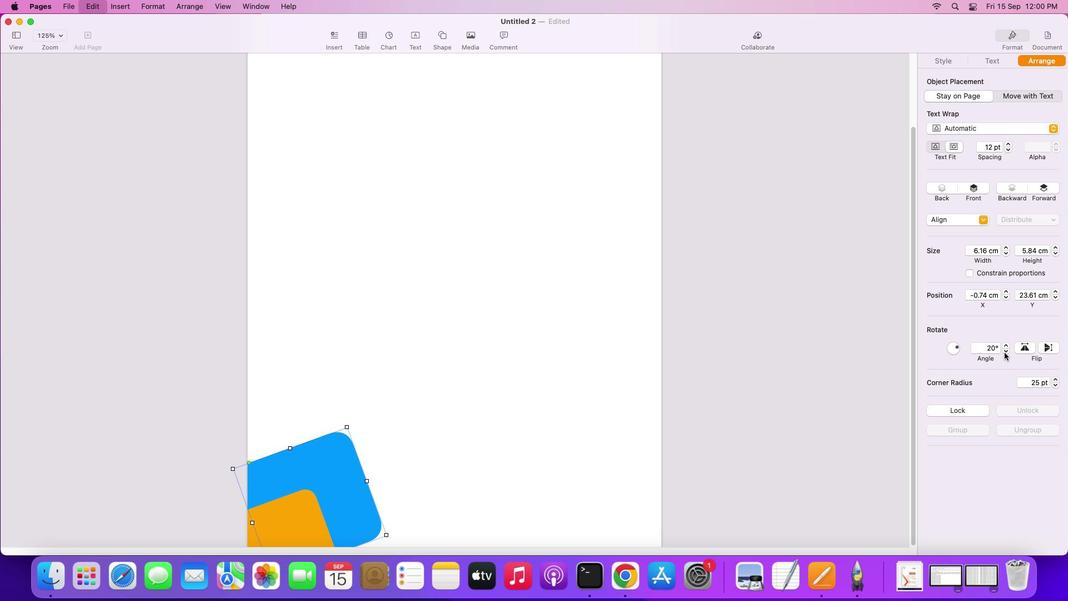 
Action: Mouse moved to (359, 505)
Screenshot: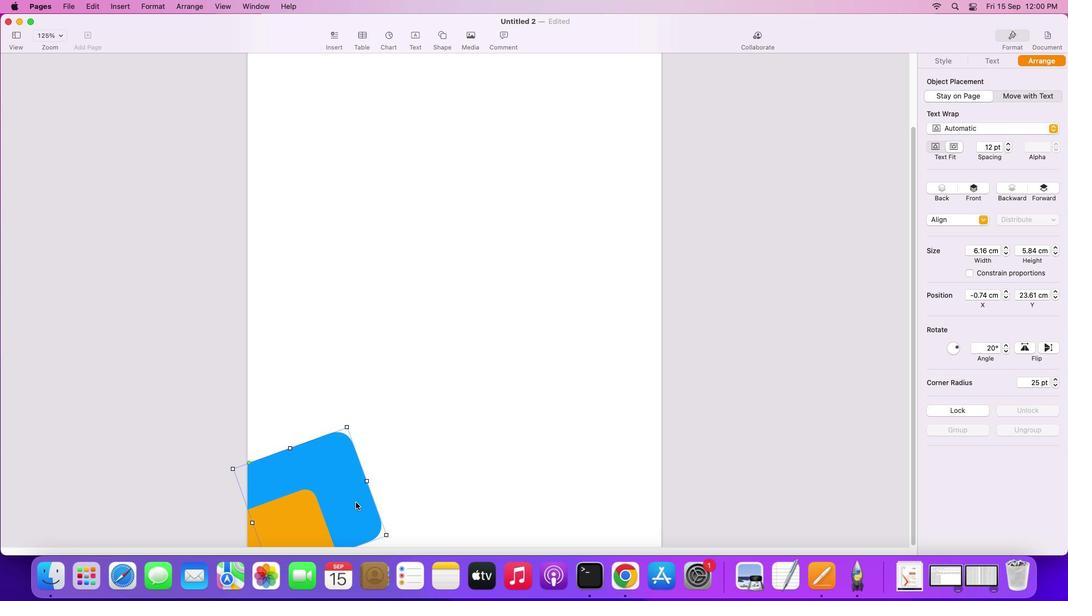 
Action: Mouse pressed left at (359, 505)
Screenshot: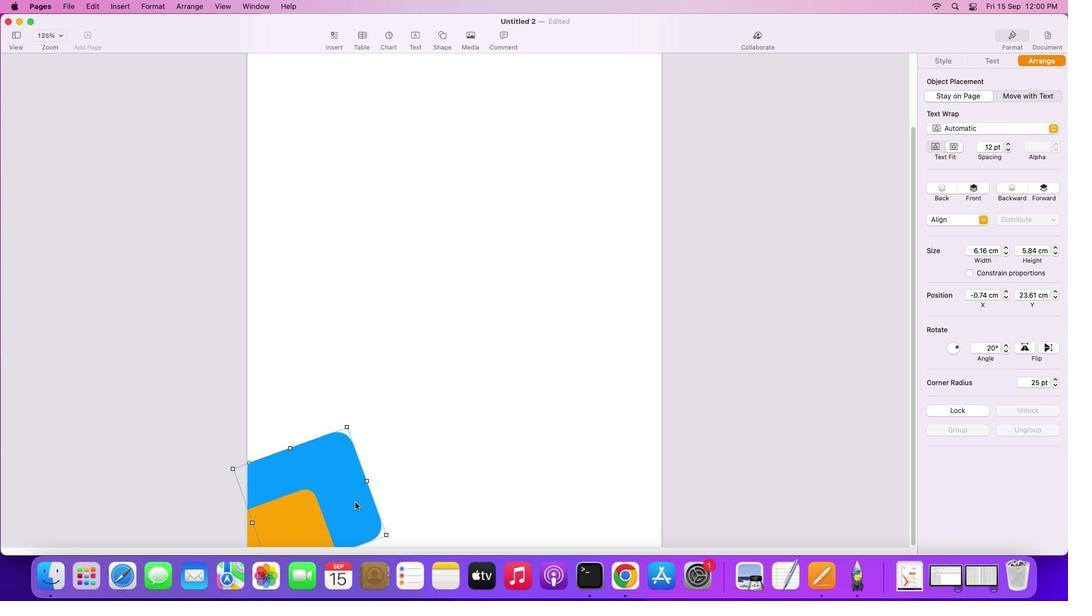 
Action: Mouse moved to (450, 459)
Screenshot: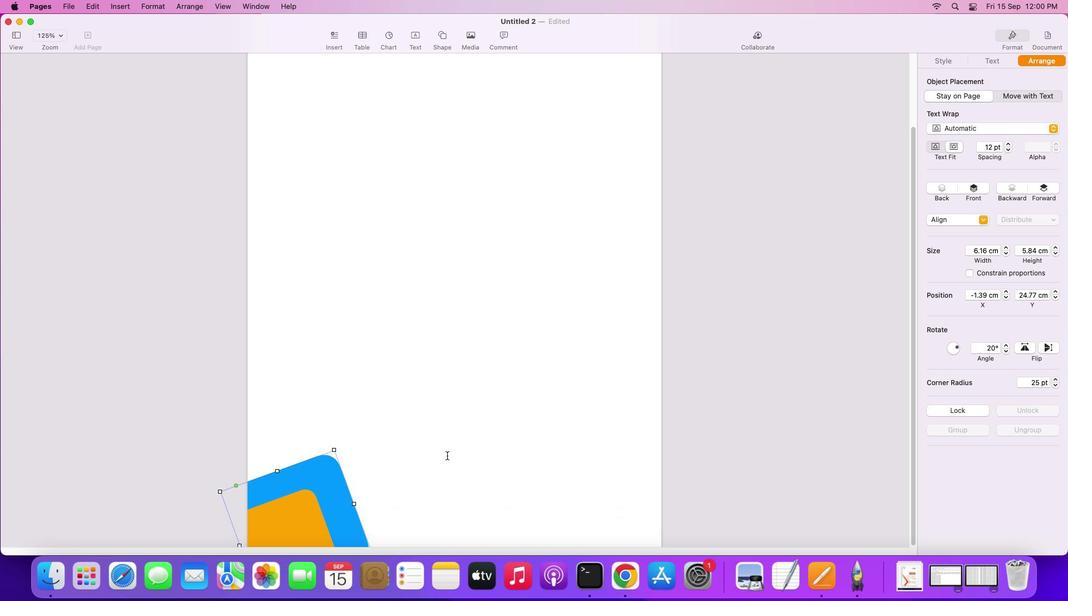 
Action: Mouse pressed left at (450, 459)
Screenshot: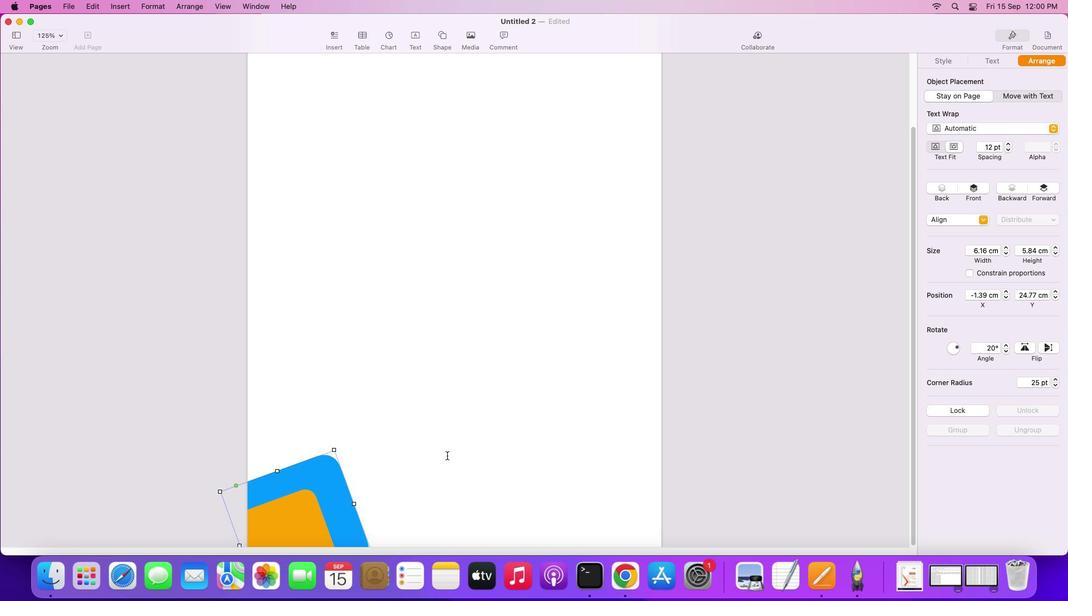 
Action: Mouse moved to (335, 489)
Screenshot: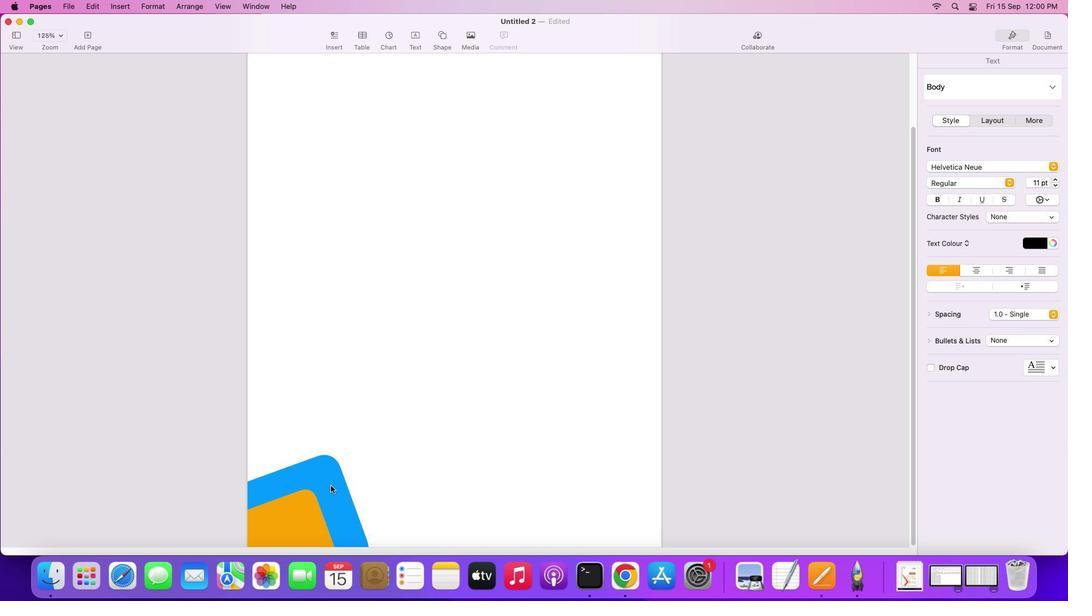 
Action: Mouse pressed left at (335, 489)
Screenshot: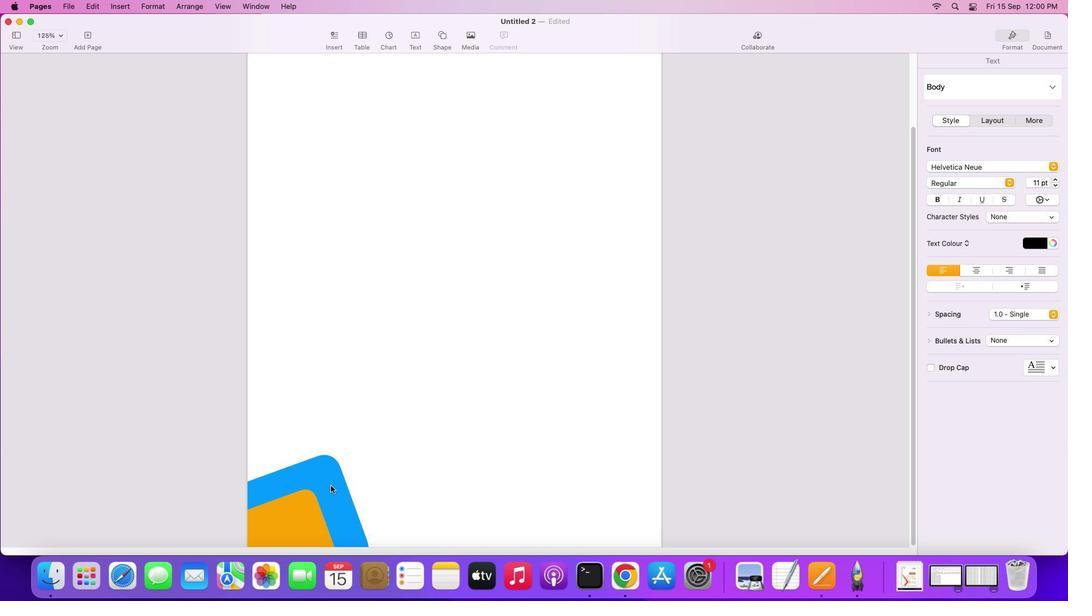 
Action: Key pressed Key.alt
Screenshot: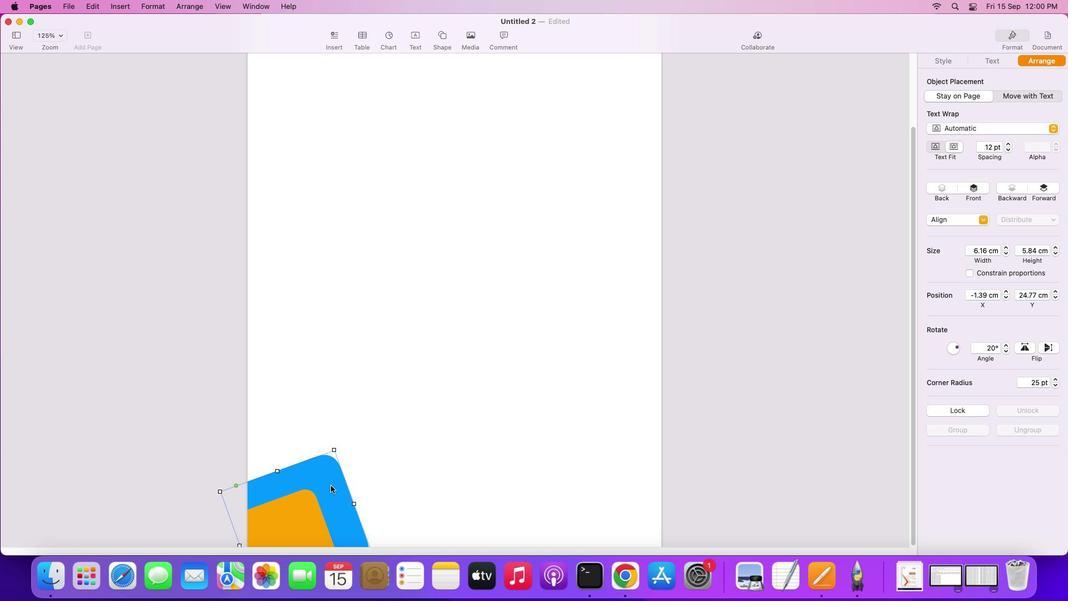 
Action: Mouse pressed left at (335, 489)
Screenshot: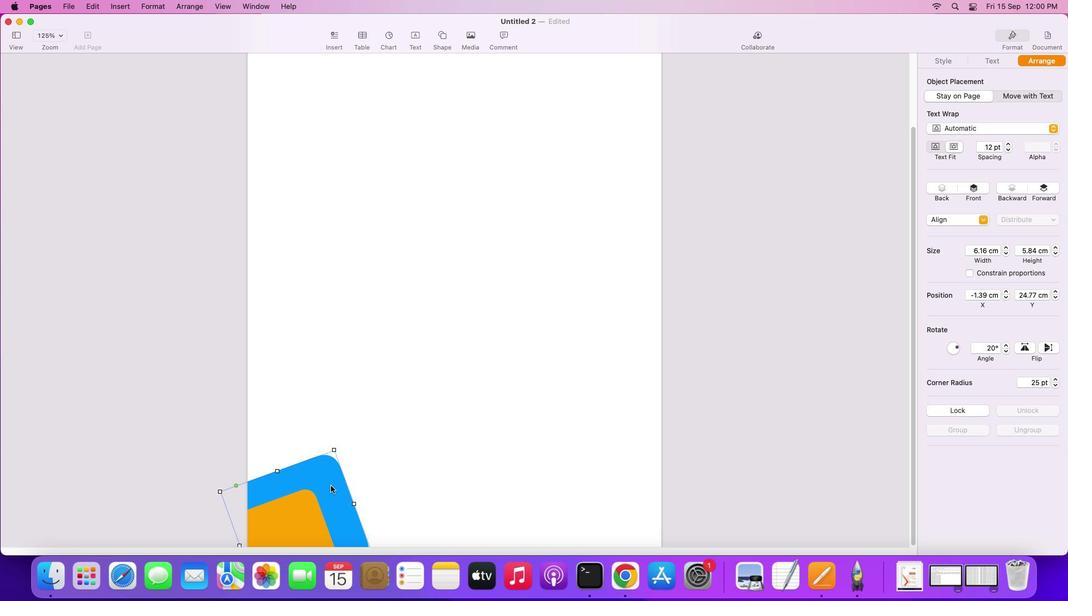 
Action: Mouse moved to (502, 392)
Screenshot: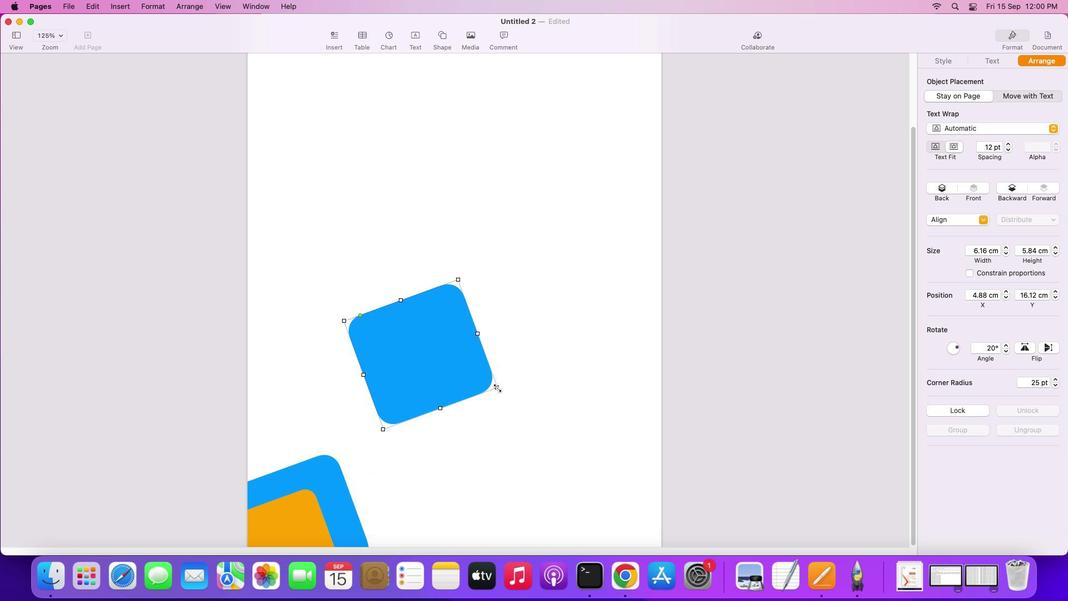 
Action: Mouse pressed left at (502, 392)
Screenshot: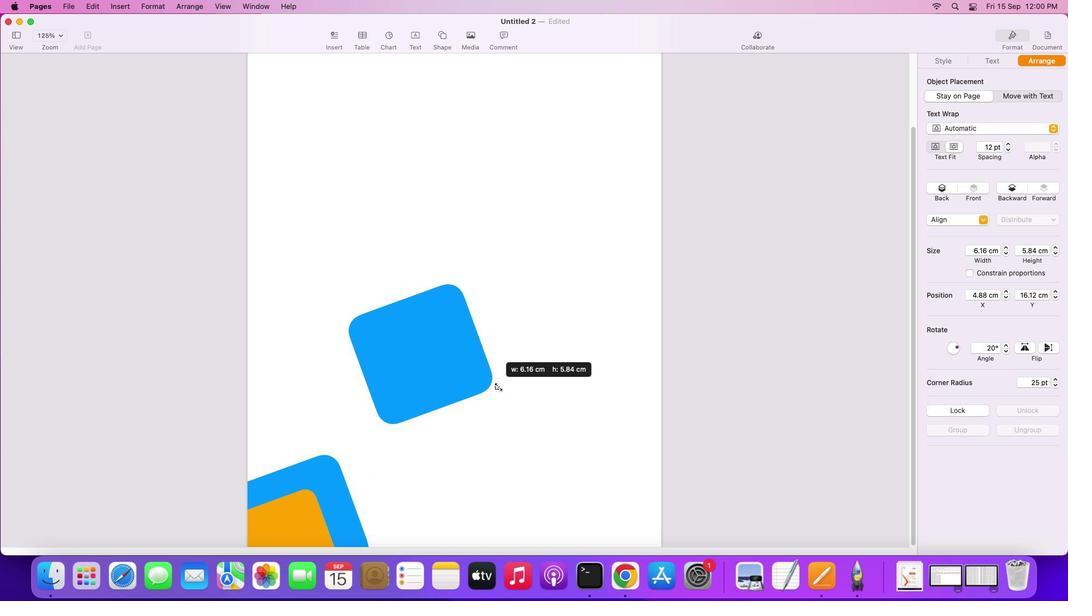 
Action: Mouse moved to (615, 390)
Screenshot: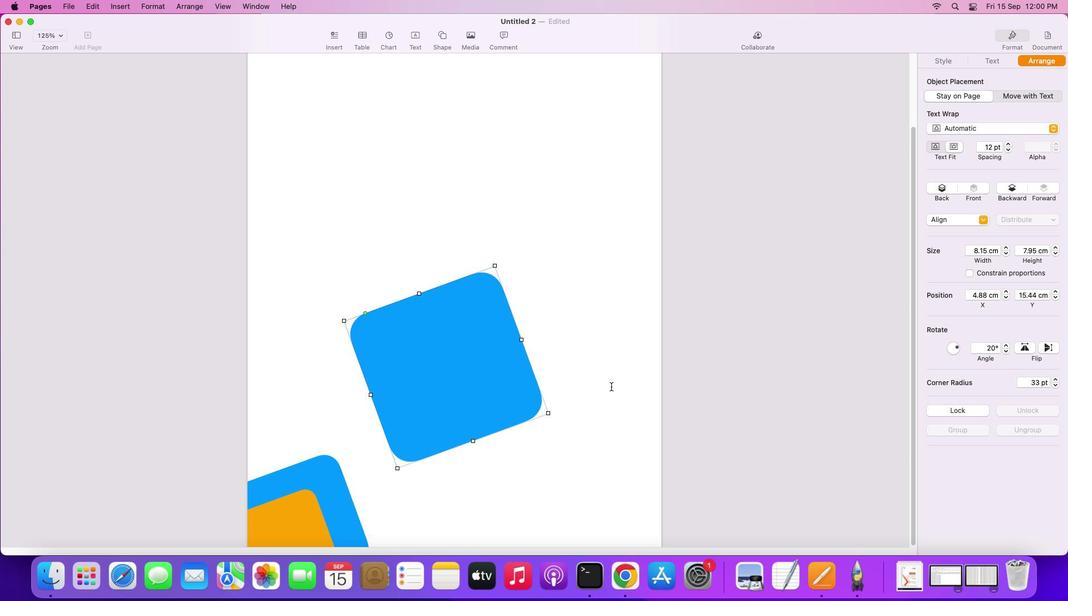 
Action: Mouse pressed left at (615, 390)
Screenshot: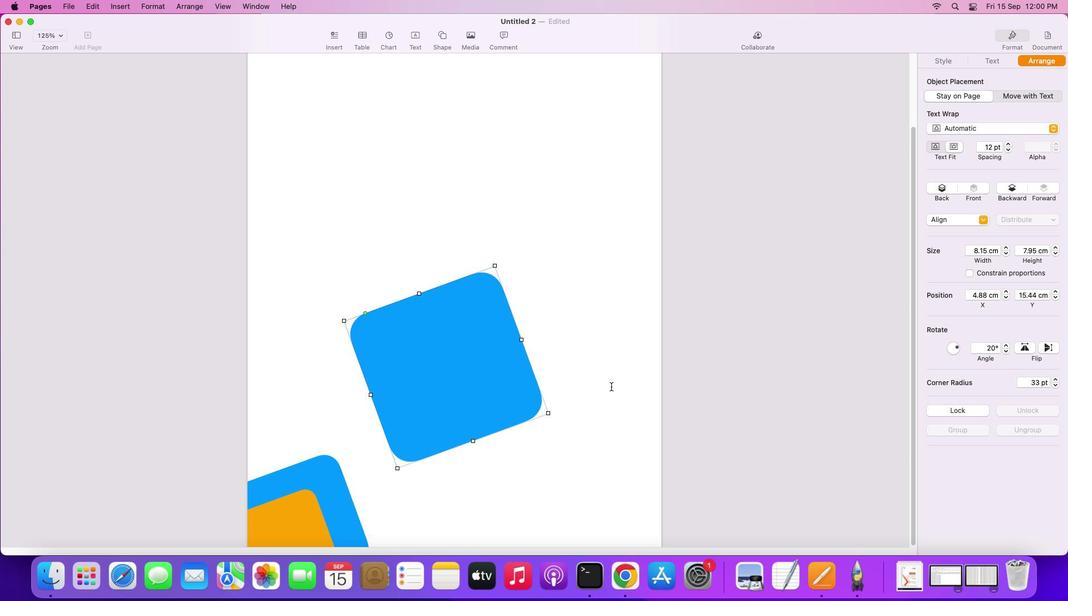 
Action: Mouse moved to (497, 381)
Screenshot: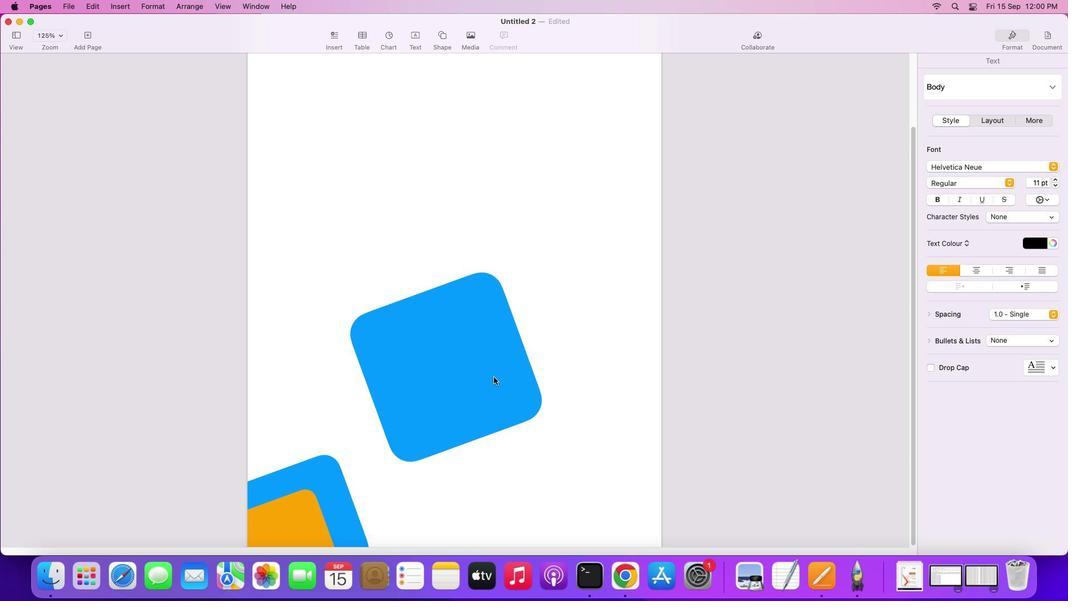 
Action: Mouse pressed left at (497, 381)
Screenshot: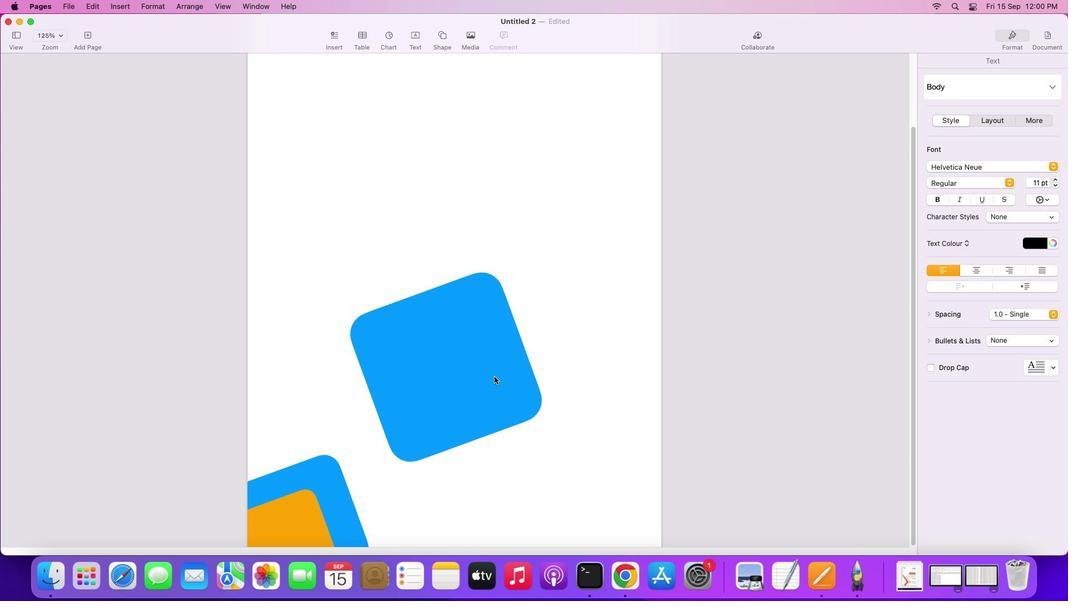 
Action: Mouse moved to (456, 356)
Screenshot: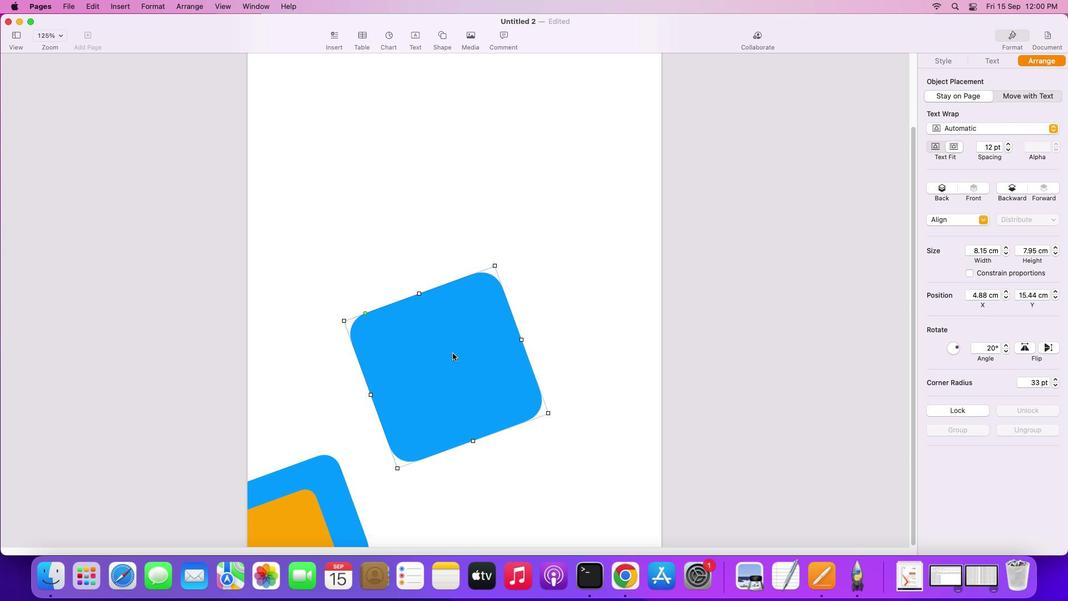 
Action: Mouse pressed right at (456, 356)
Screenshot: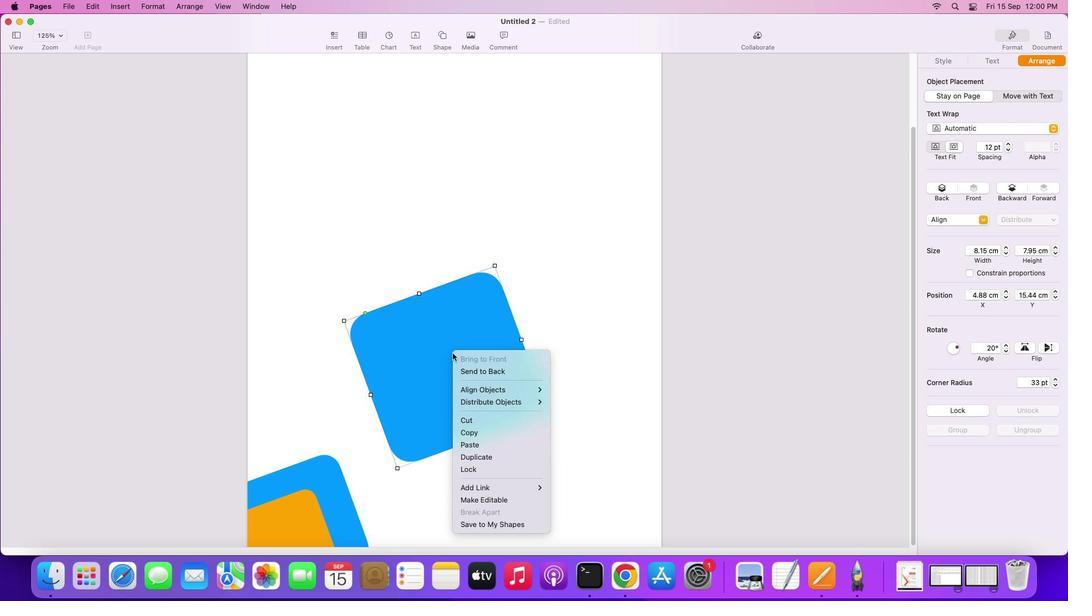 
Action: Mouse moved to (482, 376)
Screenshot: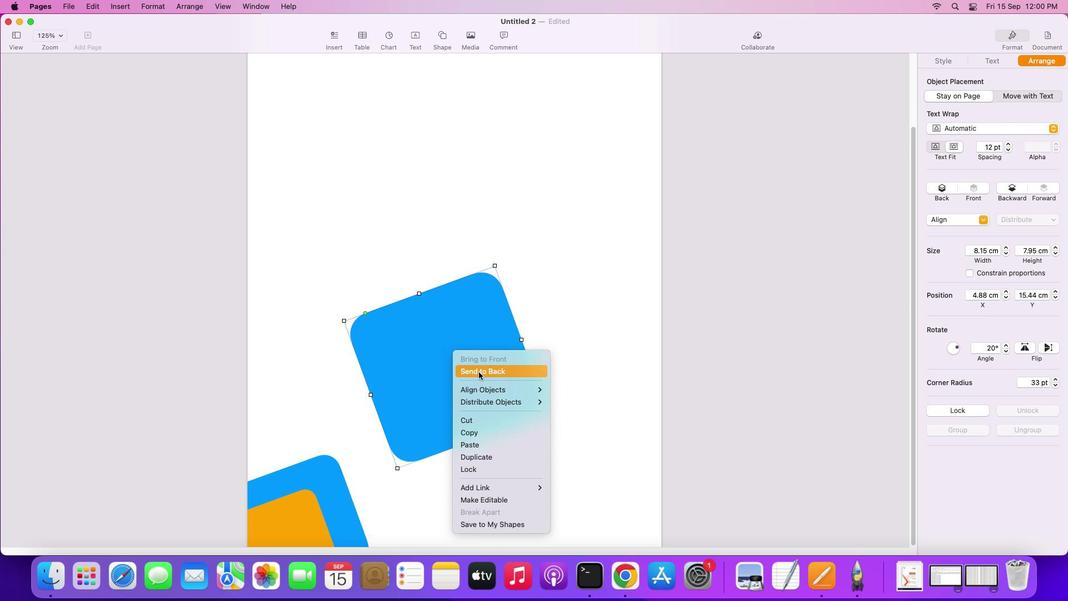 
Action: Mouse pressed left at (482, 376)
Screenshot: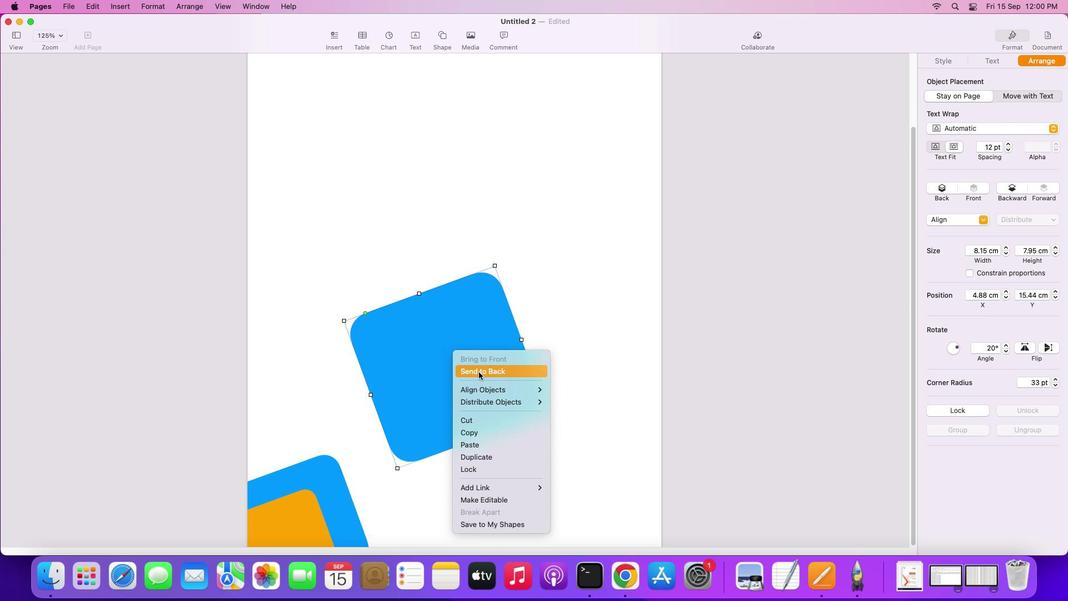 
Action: Mouse moved to (943, 64)
Screenshot: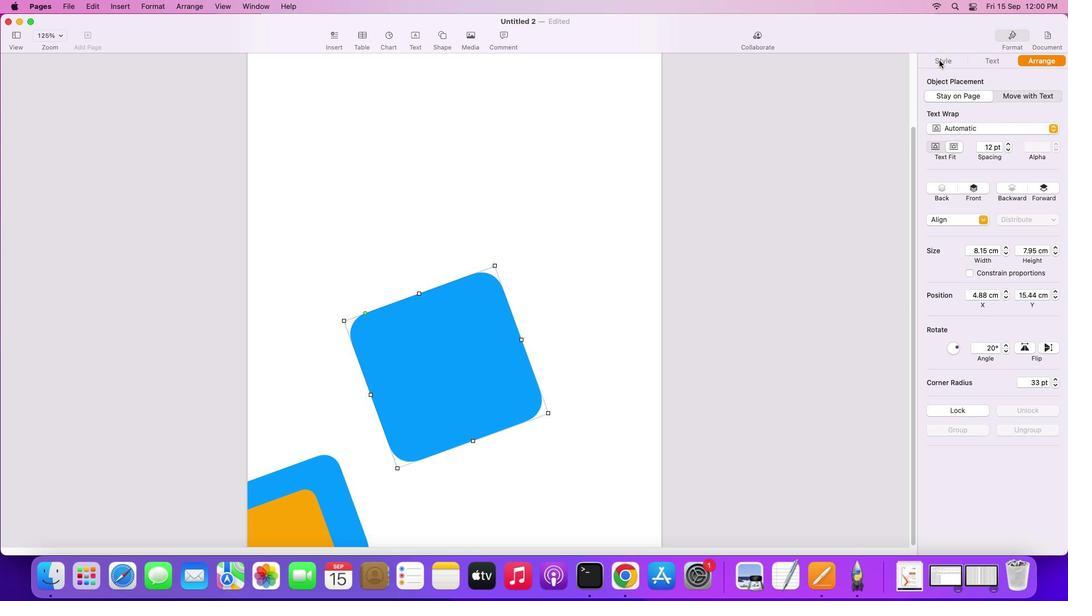 
Action: Mouse pressed left at (943, 64)
Screenshot: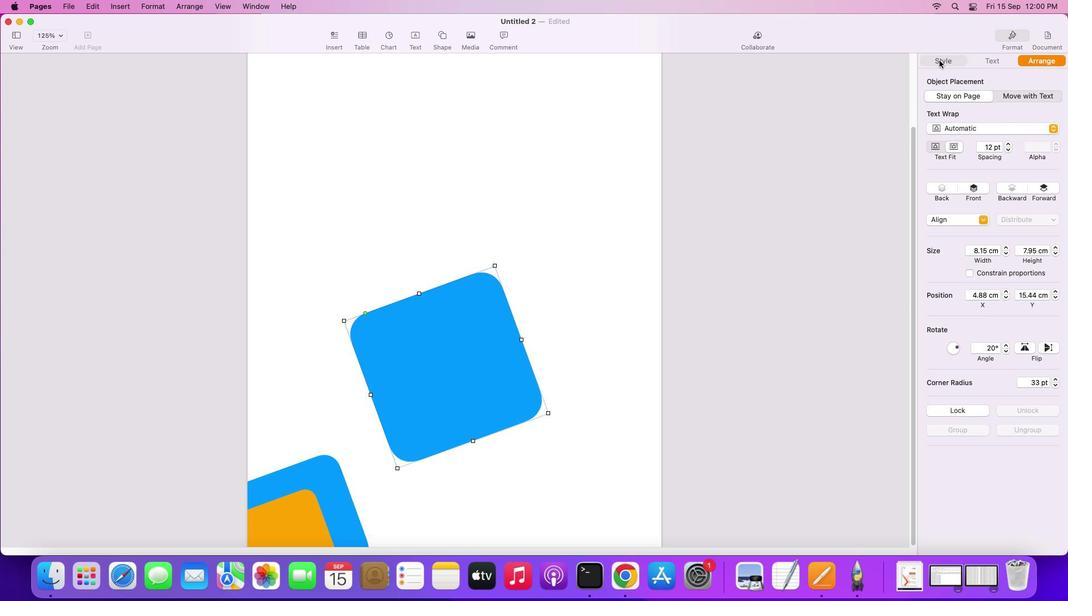 
Action: Mouse moved to (1027, 99)
Screenshot: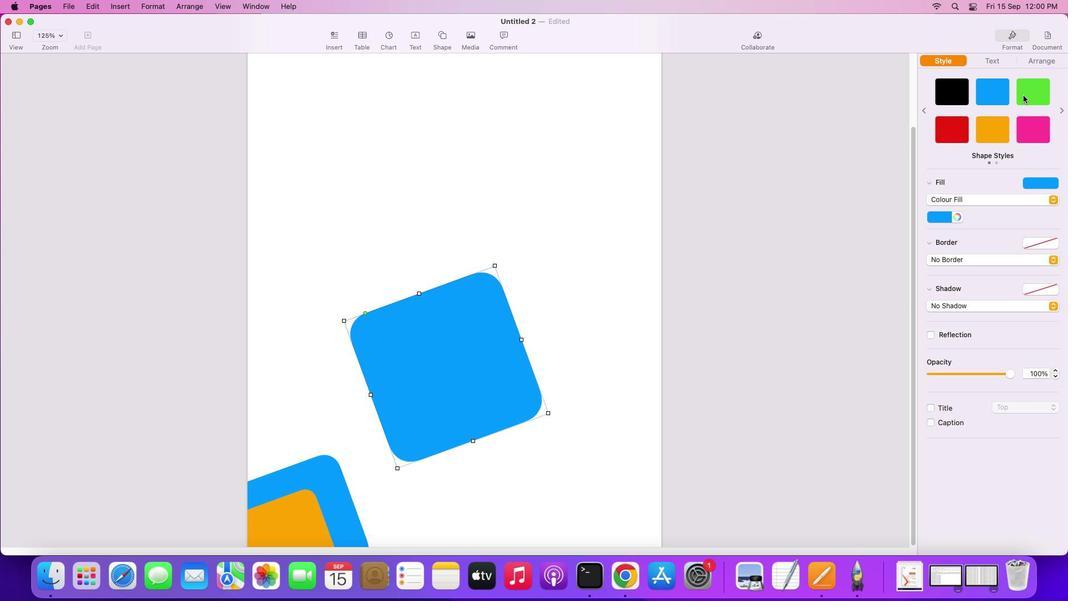 
Action: Mouse pressed left at (1027, 99)
Screenshot: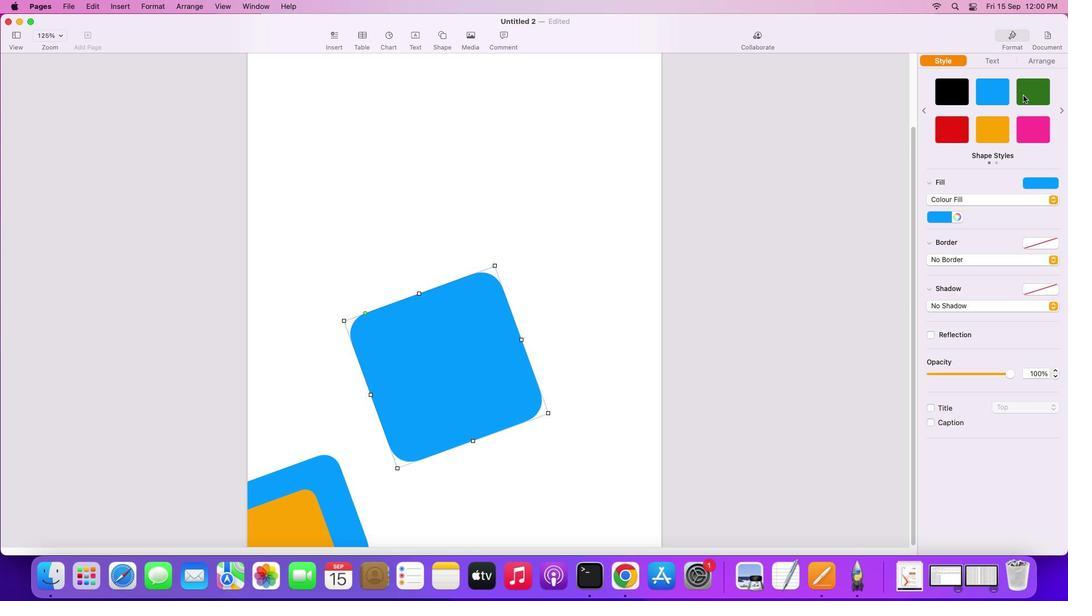 
Action: Mouse moved to (481, 374)
Screenshot: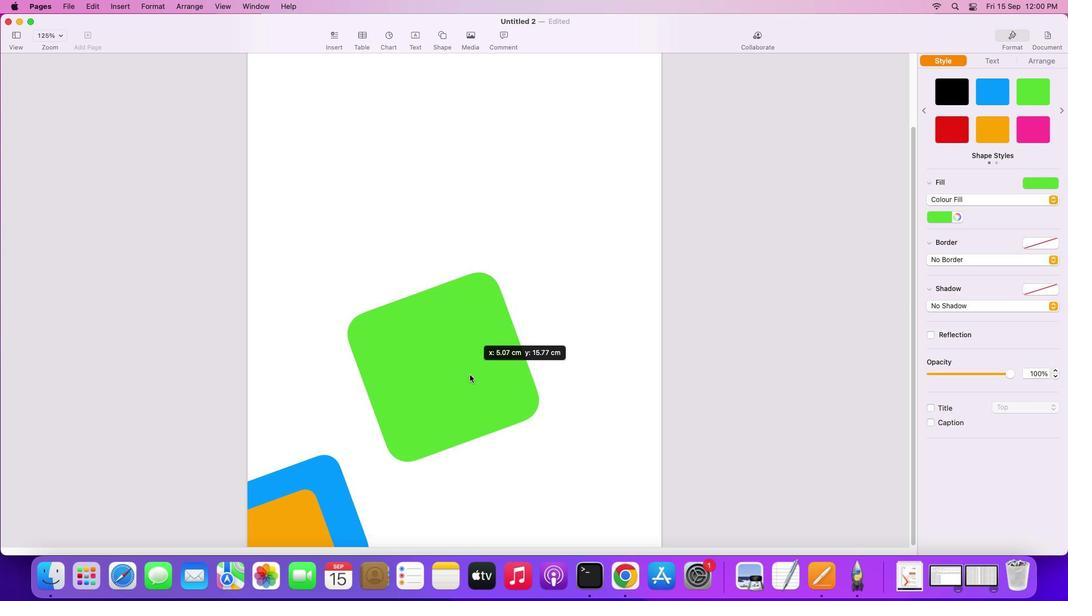 
Action: Mouse pressed left at (481, 374)
Screenshot: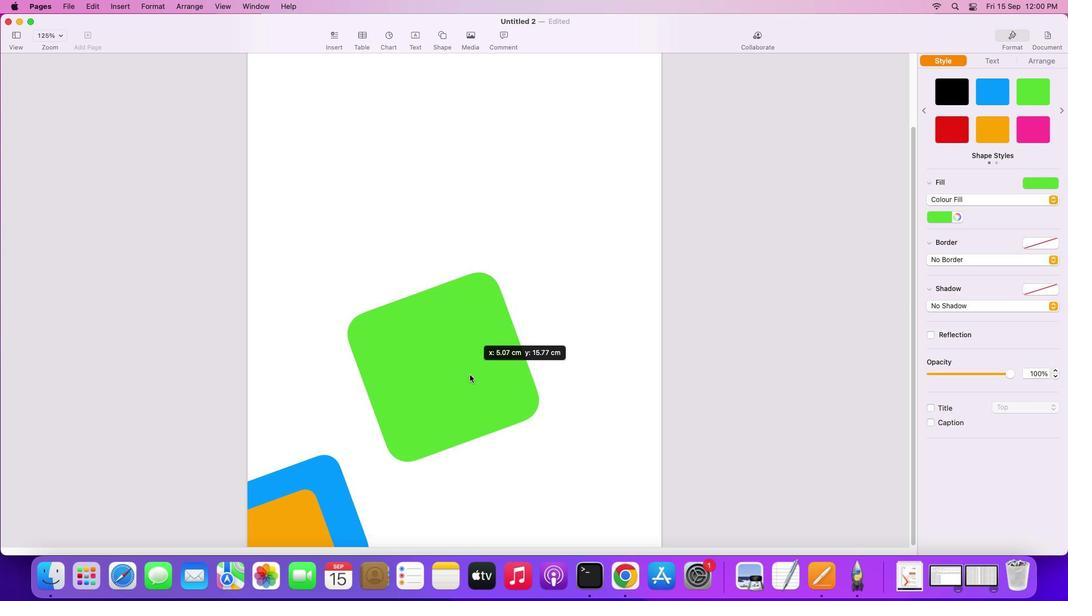 
Action: Mouse moved to (483, 457)
Screenshot: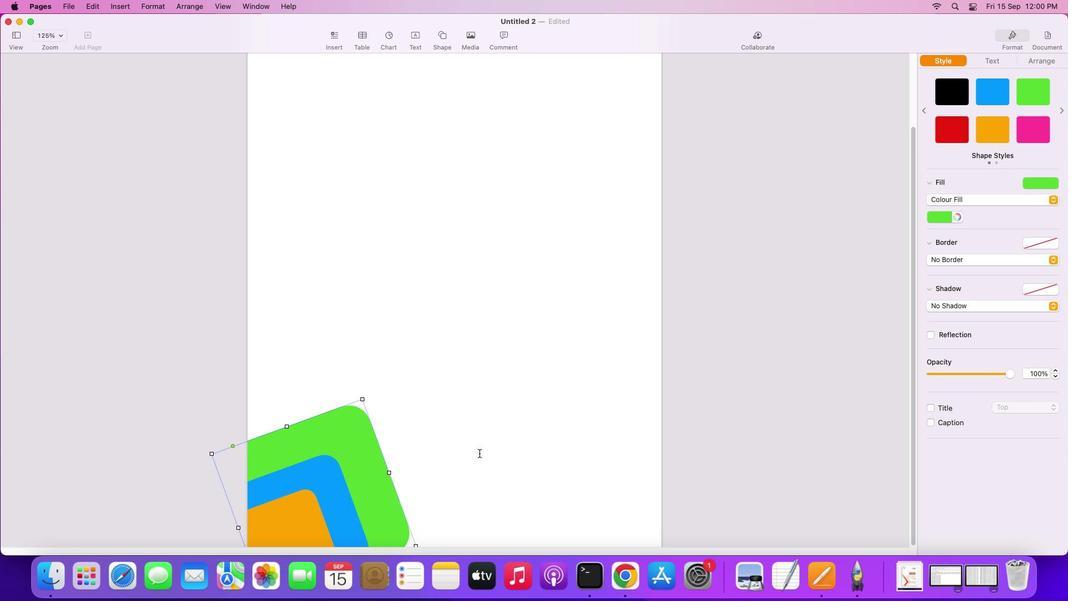 
Action: Mouse pressed left at (483, 457)
Screenshot: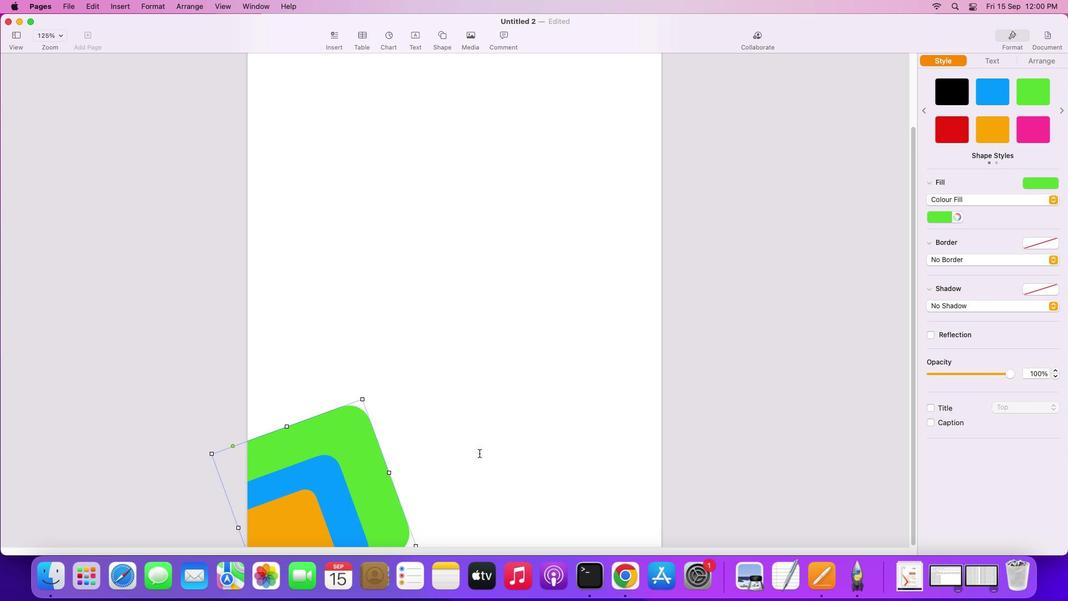 
Action: Mouse moved to (344, 508)
Screenshot: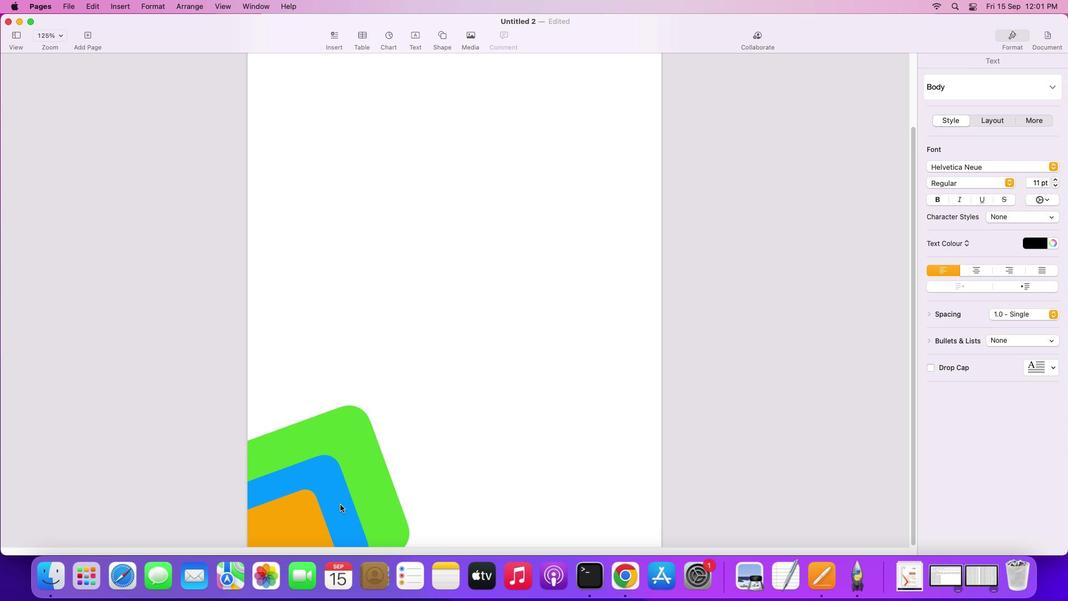 
Action: Mouse pressed left at (344, 508)
Screenshot: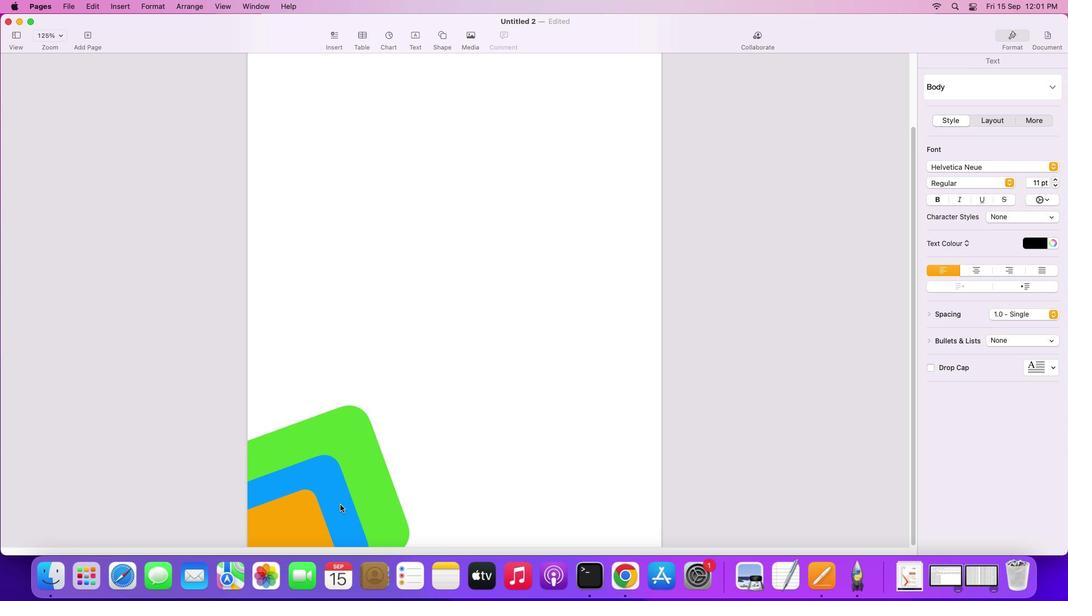 
Action: Mouse moved to (344, 508)
Screenshot: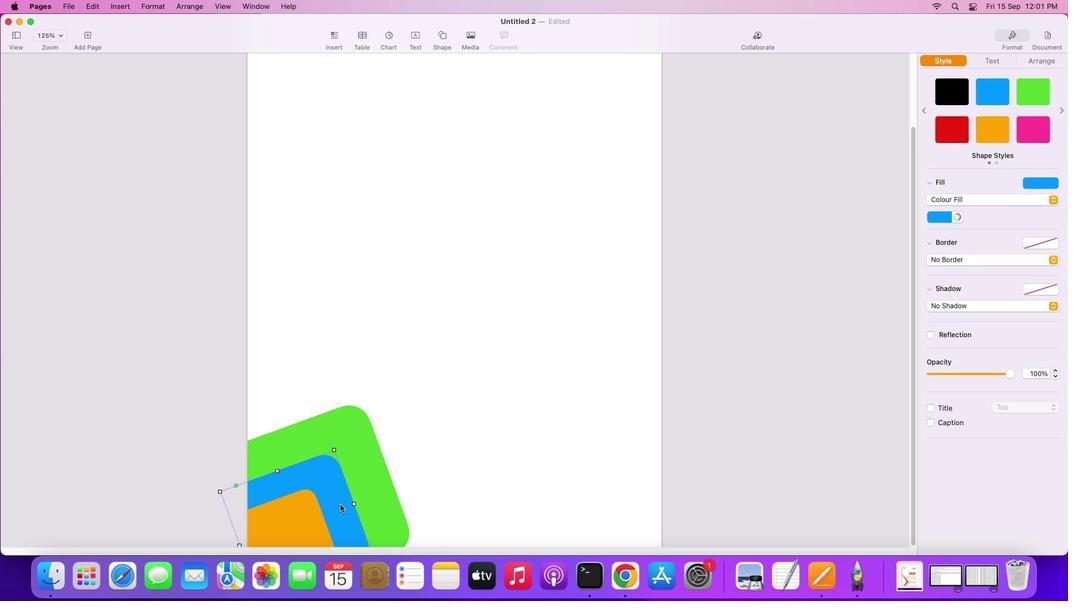 
Action: Mouse pressed left at (344, 508)
Screenshot: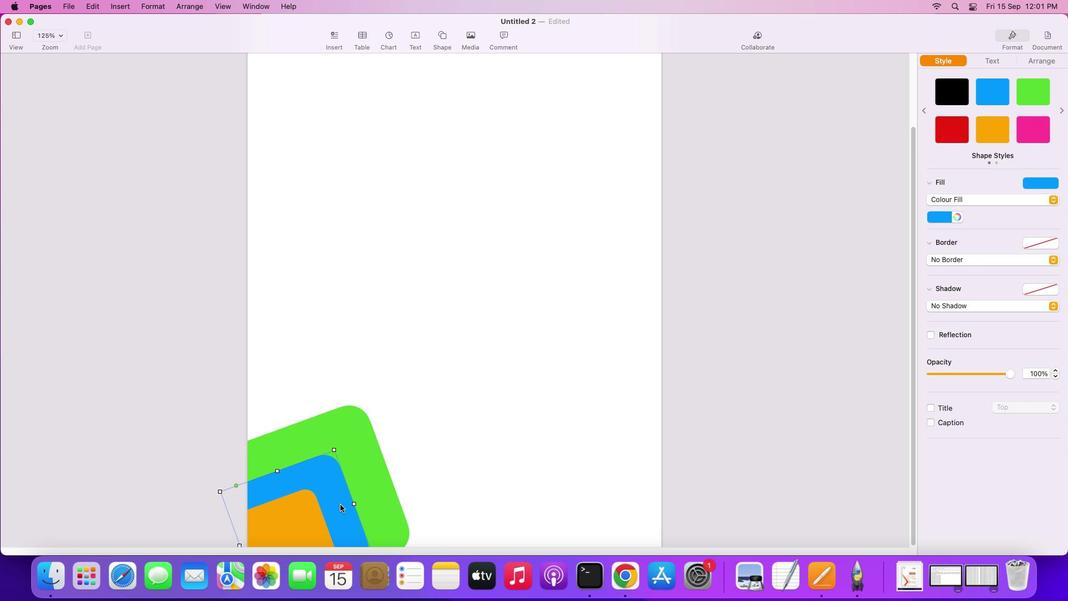 
Action: Mouse moved to (478, 460)
Screenshot: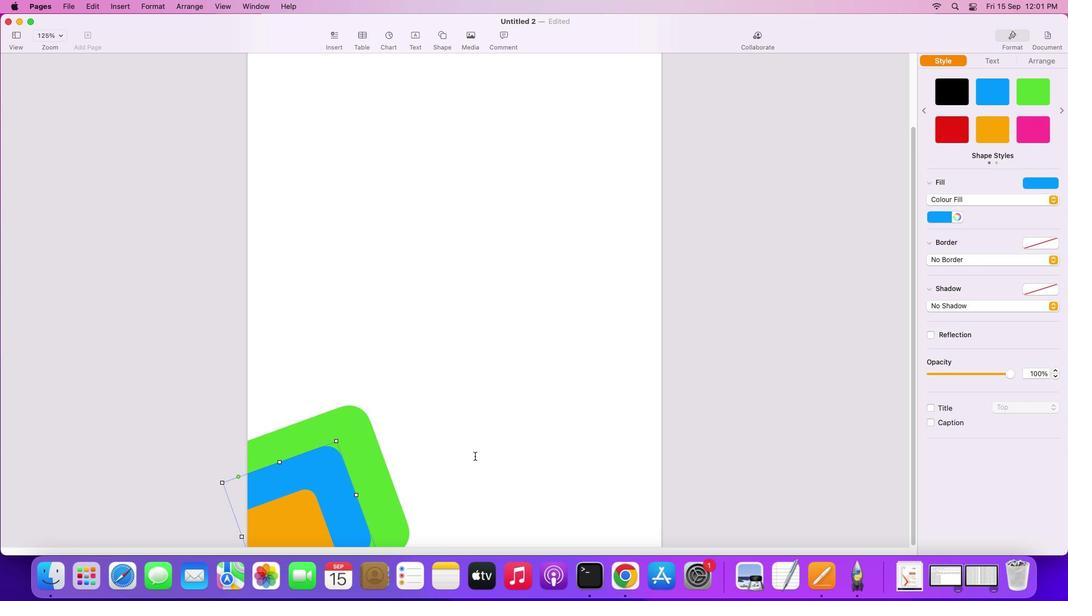 
Action: Mouse pressed left at (478, 460)
Screenshot: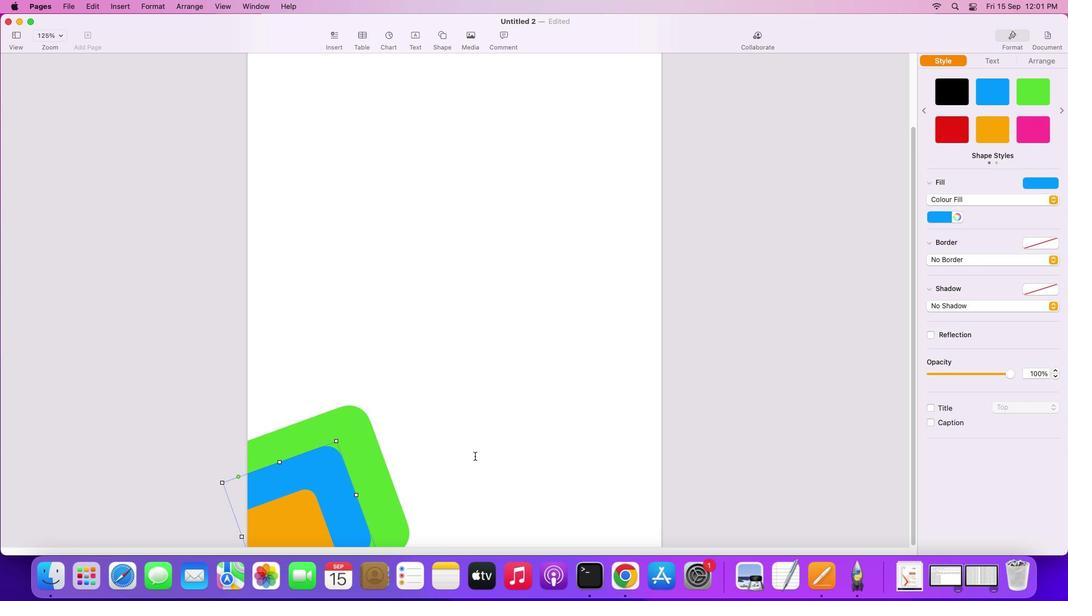 
Action: Mouse moved to (301, 536)
Screenshot: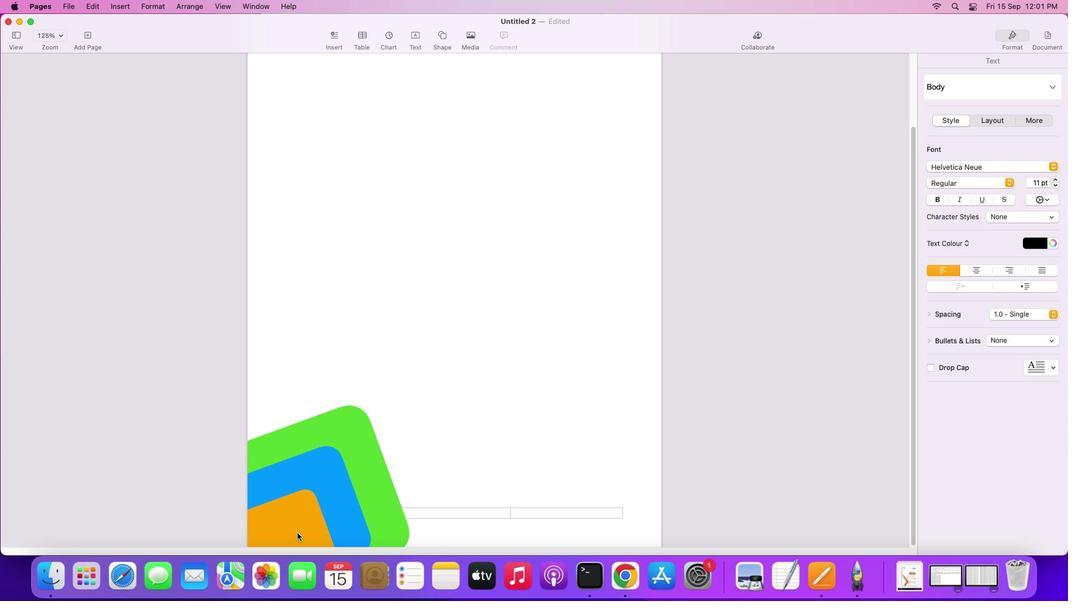 
Action: Mouse pressed left at (301, 536)
Screenshot: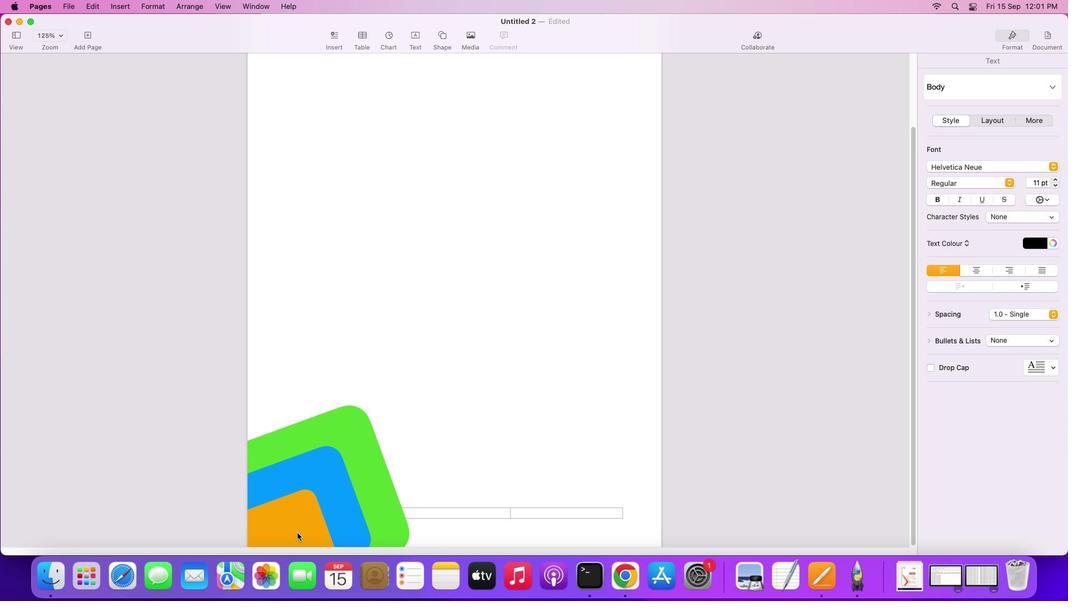 
Action: Mouse moved to (302, 534)
Screenshot: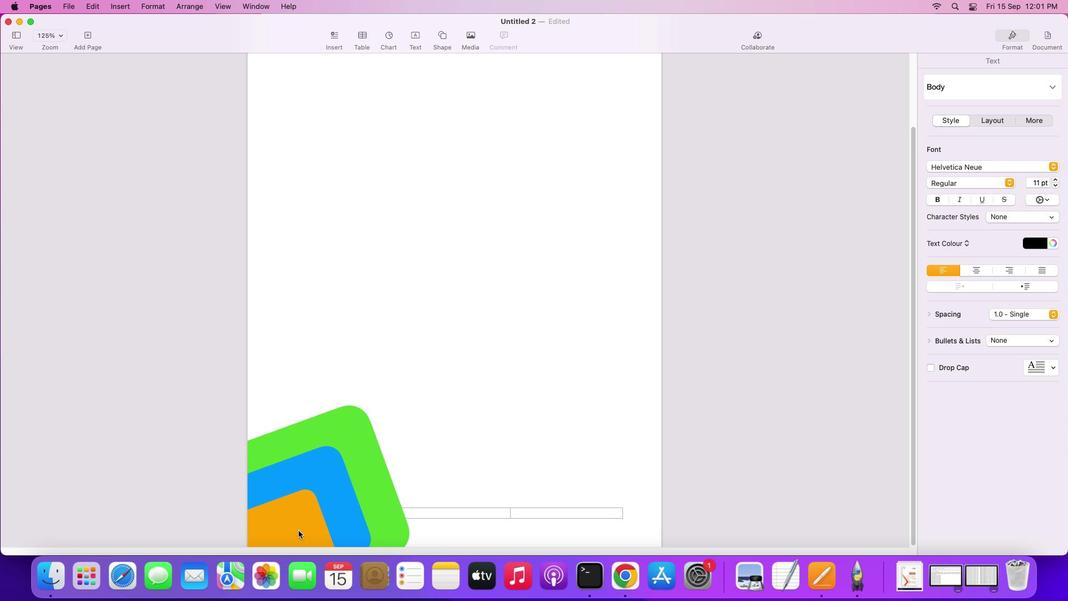 
Action: Mouse pressed left at (302, 534)
Screenshot: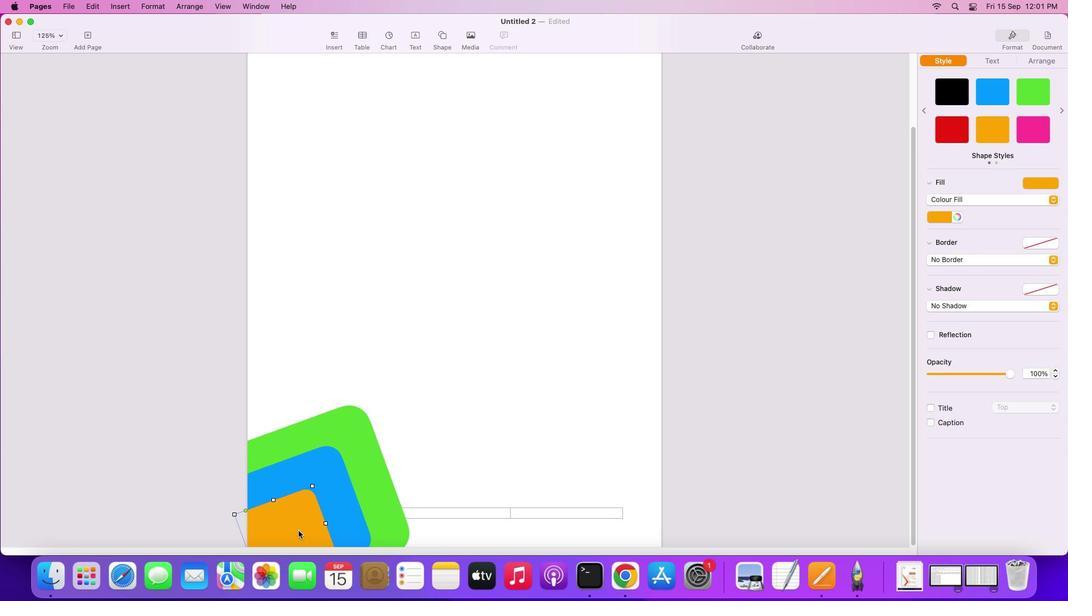 
Action: Mouse moved to (473, 469)
Screenshot: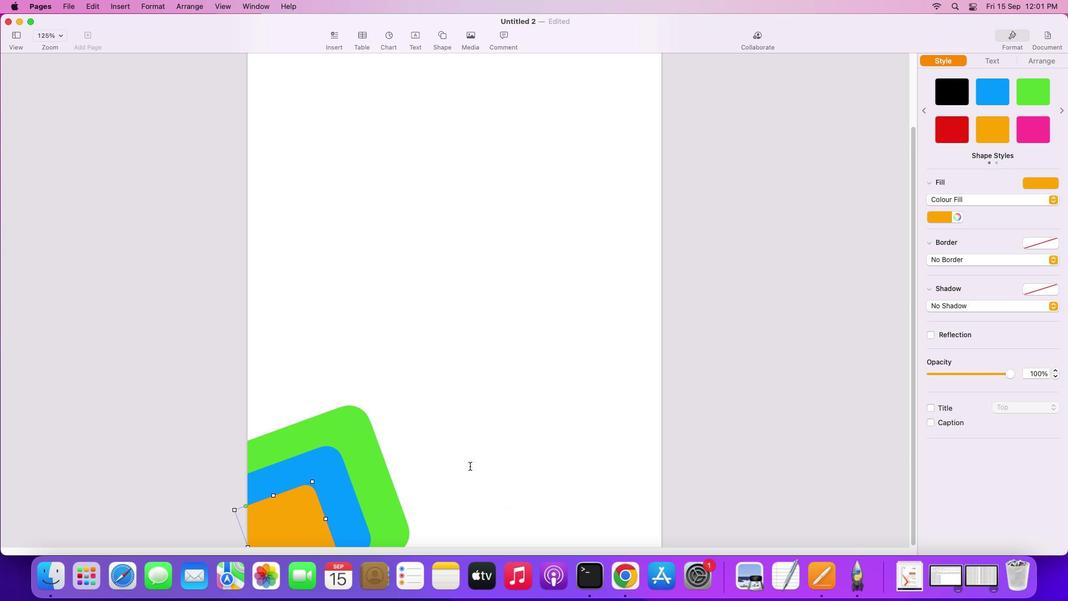 
Action: Mouse pressed left at (473, 469)
Screenshot: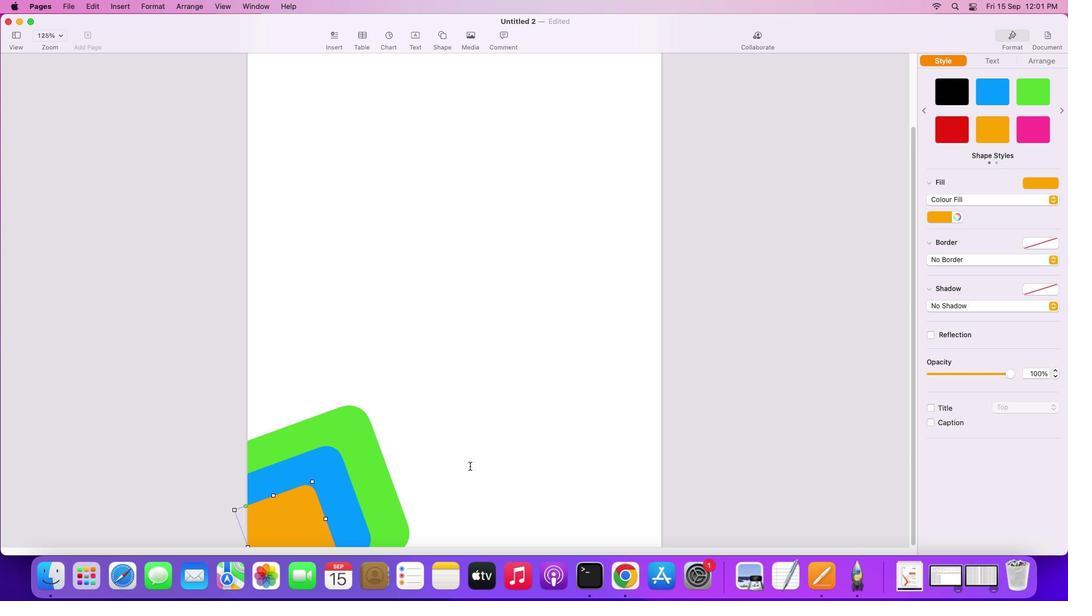 
Action: Mouse moved to (398, 371)
Screenshot: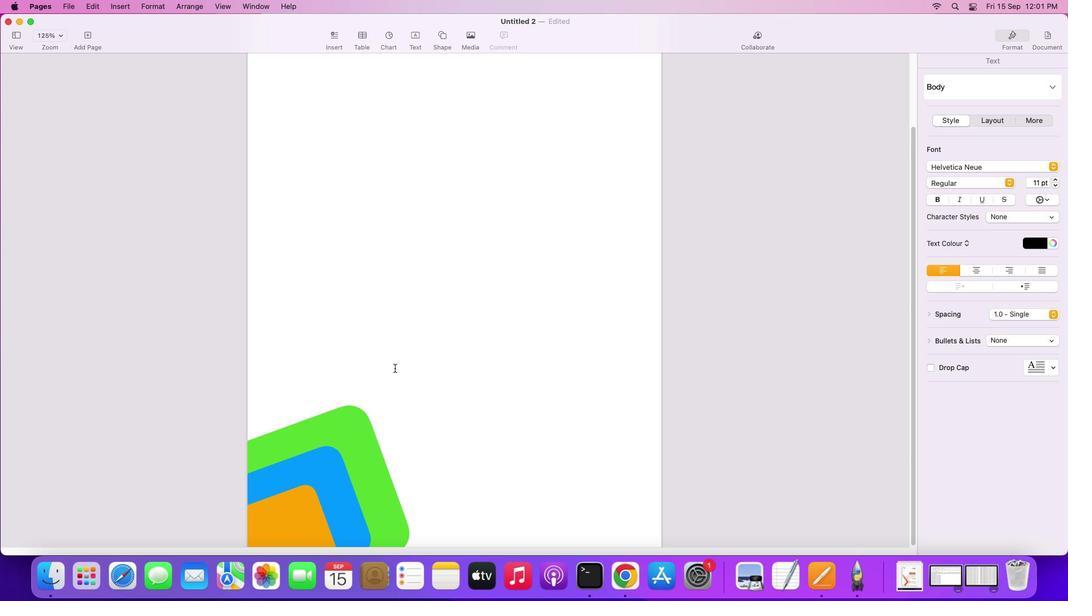 
Action: Mouse scrolled (398, 371) with delta (3, 4)
Screenshot: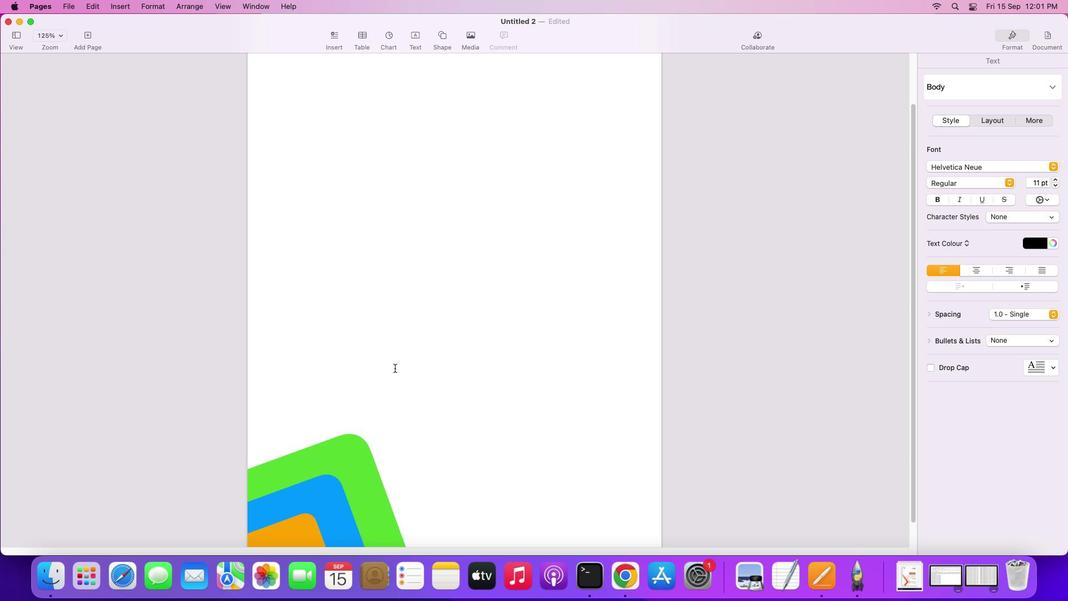
Action: Mouse scrolled (398, 371) with delta (3, 4)
Screenshot: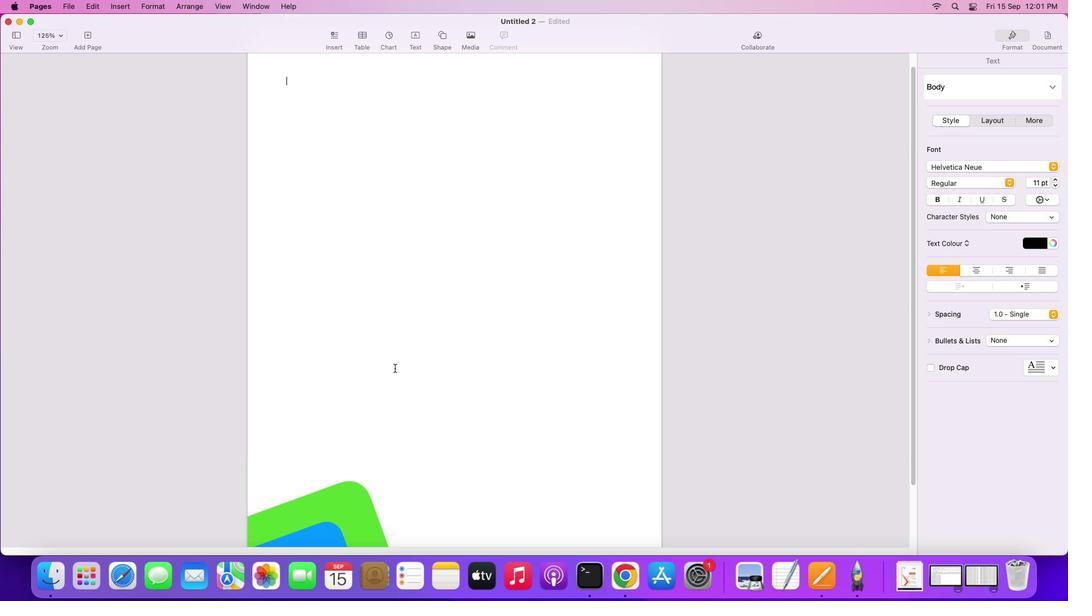 
Action: Mouse scrolled (398, 371) with delta (3, 5)
Screenshot: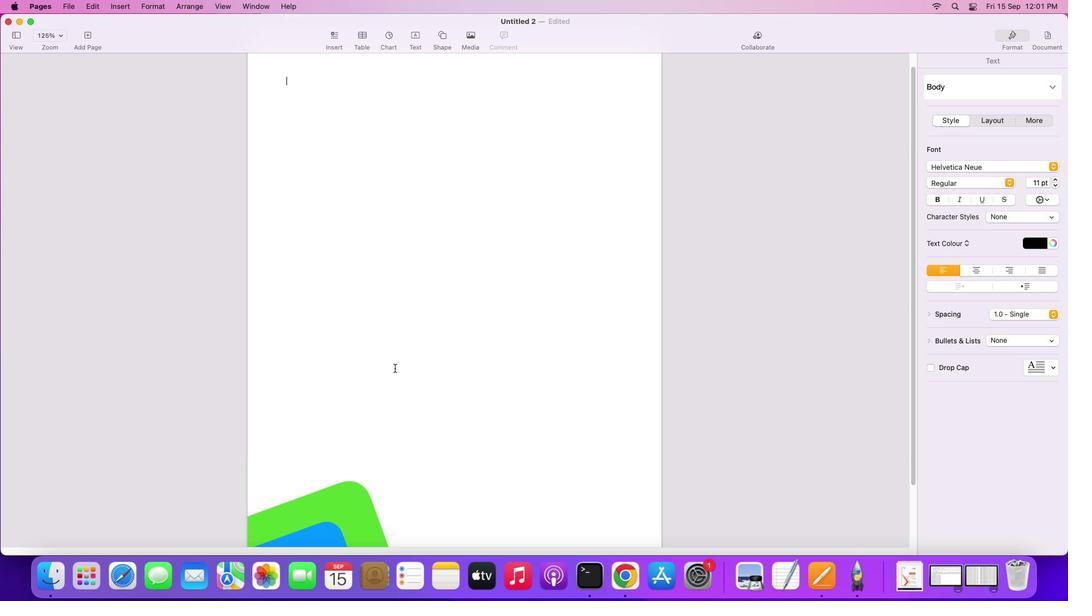 
Action: Mouse scrolled (398, 371) with delta (3, 6)
Screenshot: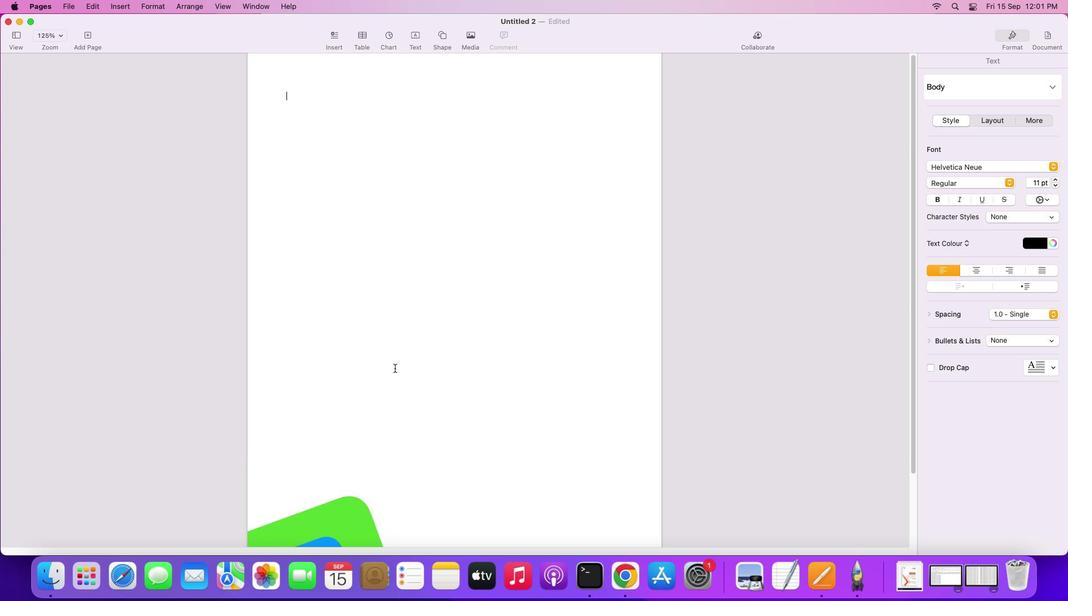 
Action: Mouse scrolled (398, 371) with delta (3, 7)
Screenshot: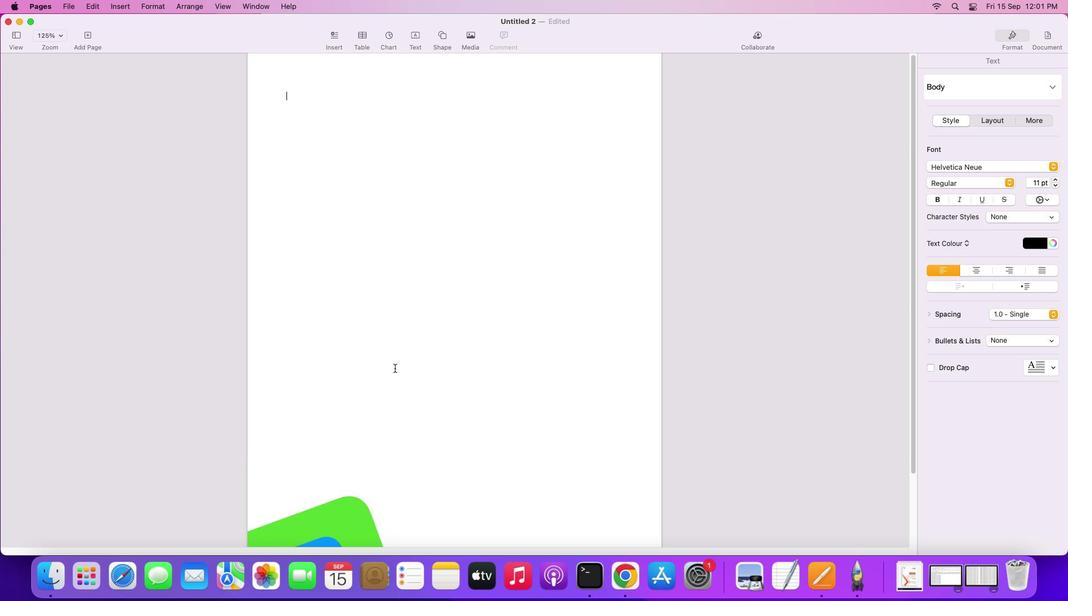 
Action: Mouse moved to (400, 371)
Screenshot: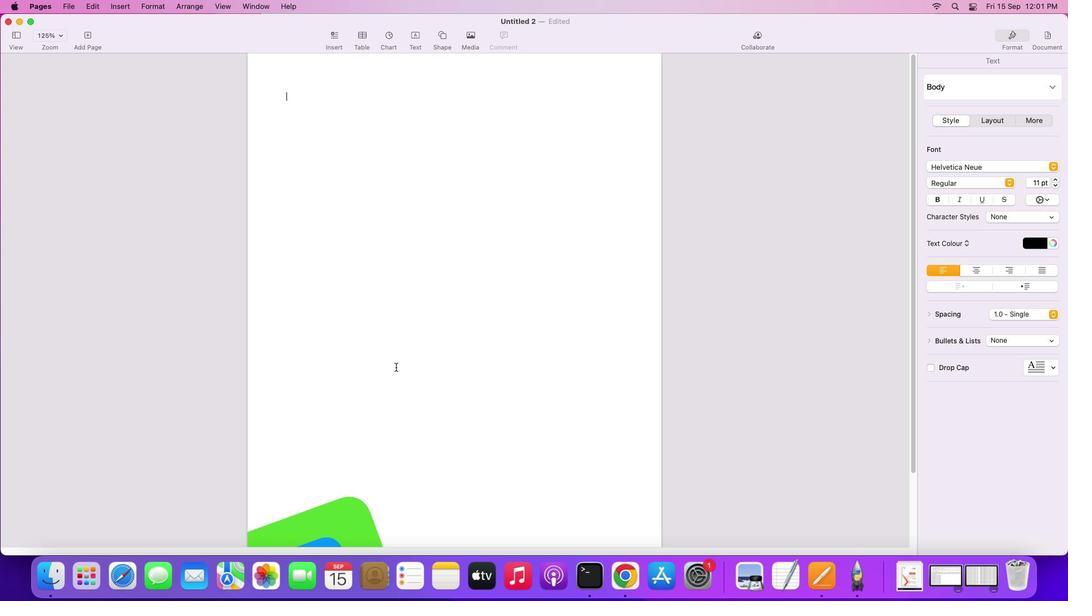 
Action: Mouse scrolled (400, 371) with delta (3, 4)
Screenshot: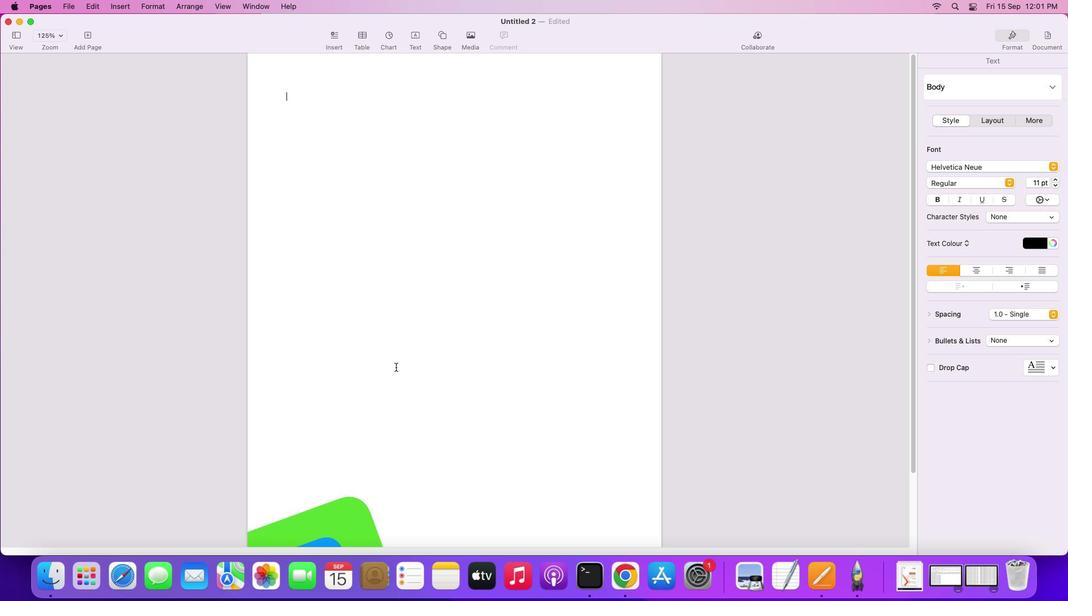 
Action: Mouse scrolled (400, 371) with delta (3, 4)
Screenshot: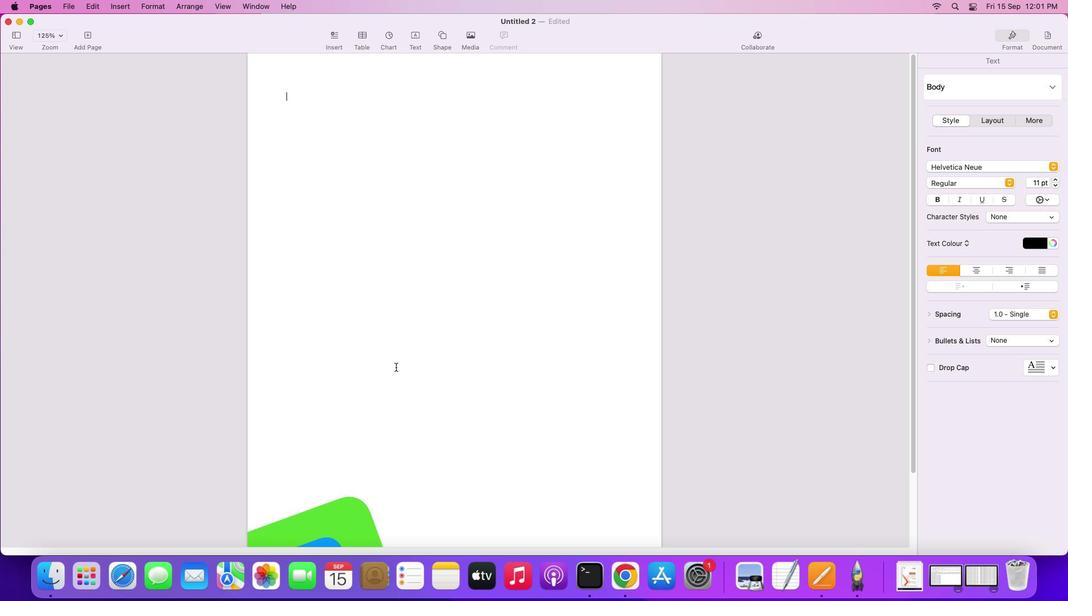 
Action: Mouse scrolled (400, 371) with delta (3, 5)
Screenshot: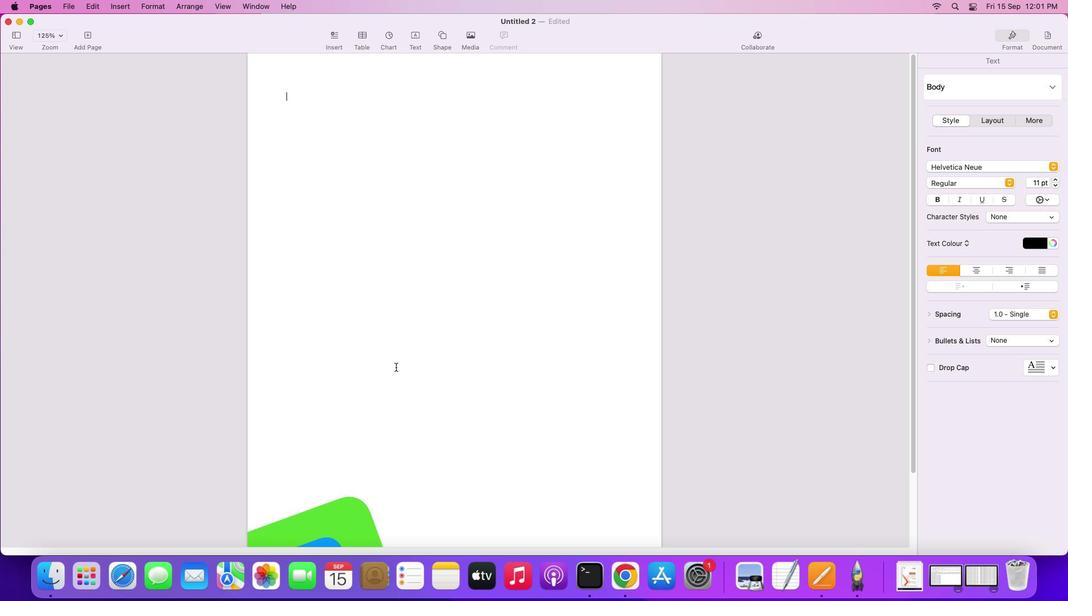 
Action: Mouse scrolled (400, 371) with delta (3, 6)
Screenshot: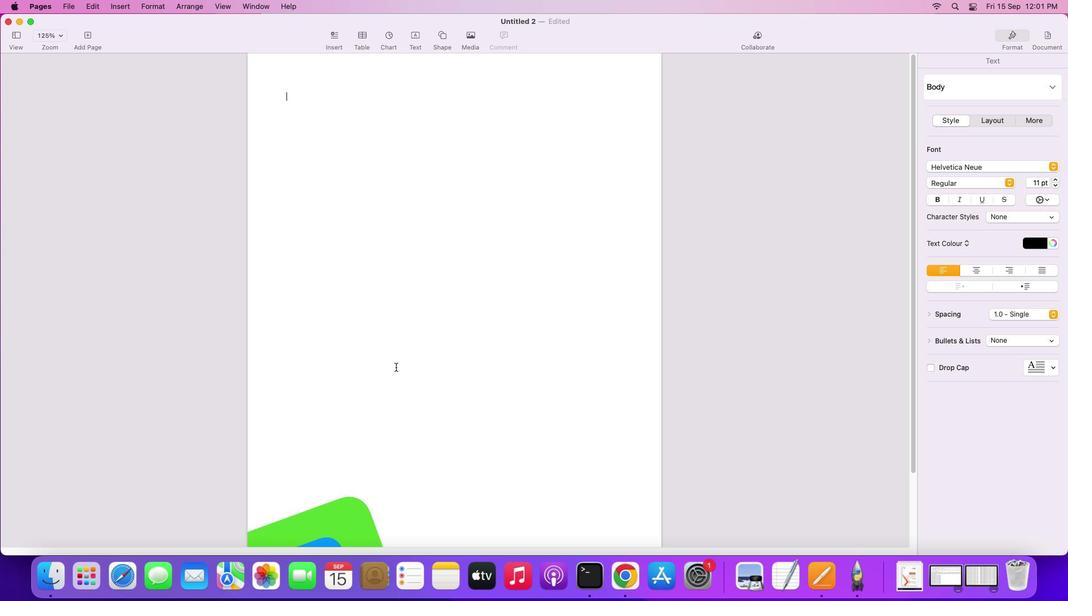 
Action: Mouse moved to (403, 369)
Screenshot: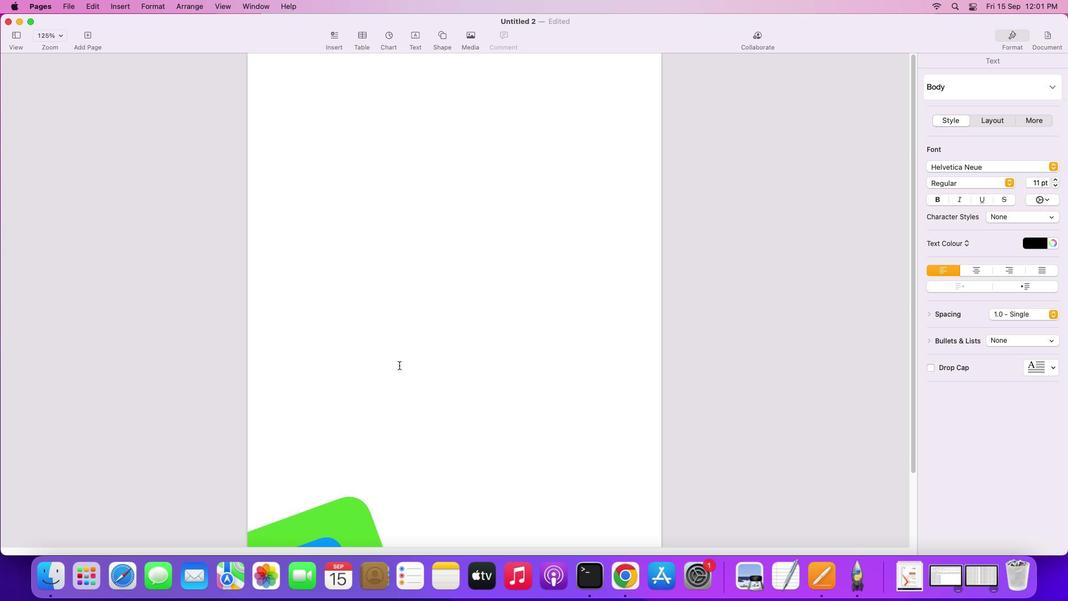 
Action: Mouse scrolled (403, 369) with delta (3, 3)
Screenshot: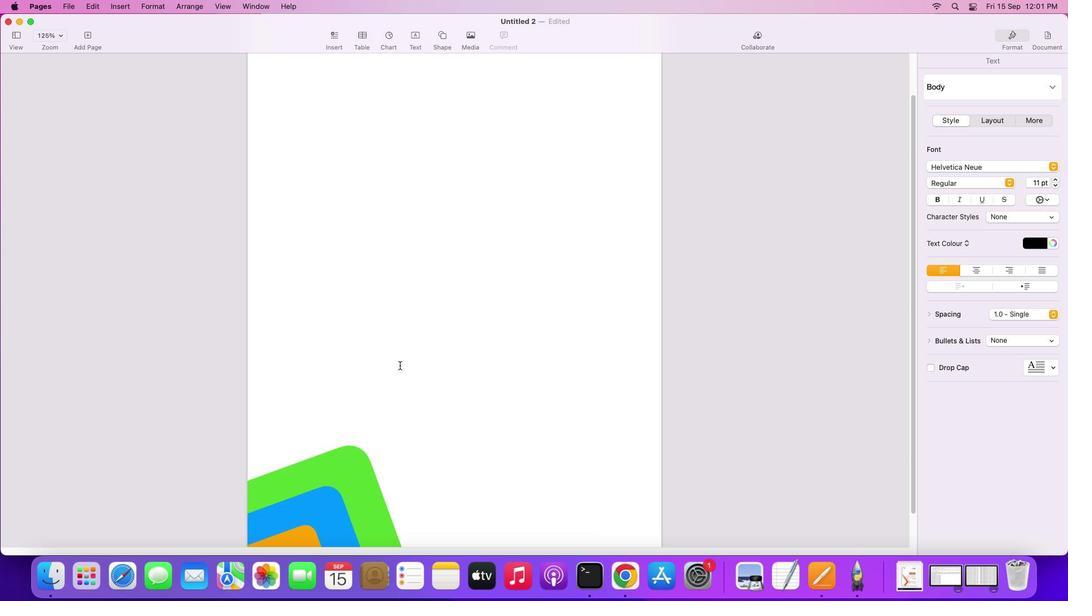 
Action: Mouse moved to (403, 369)
Screenshot: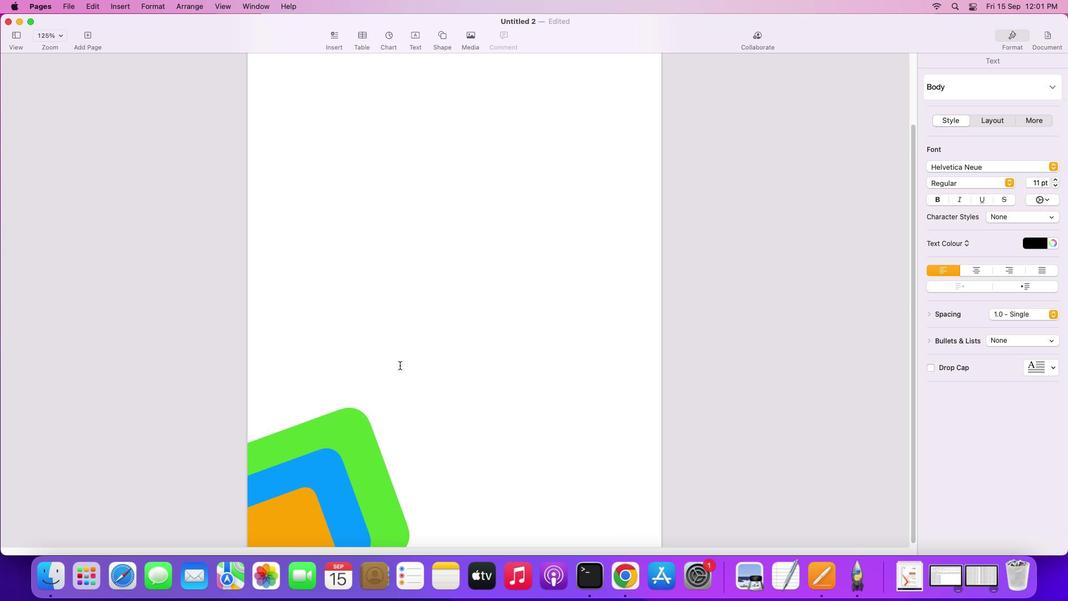 
Action: Mouse scrolled (403, 369) with delta (3, 3)
Screenshot: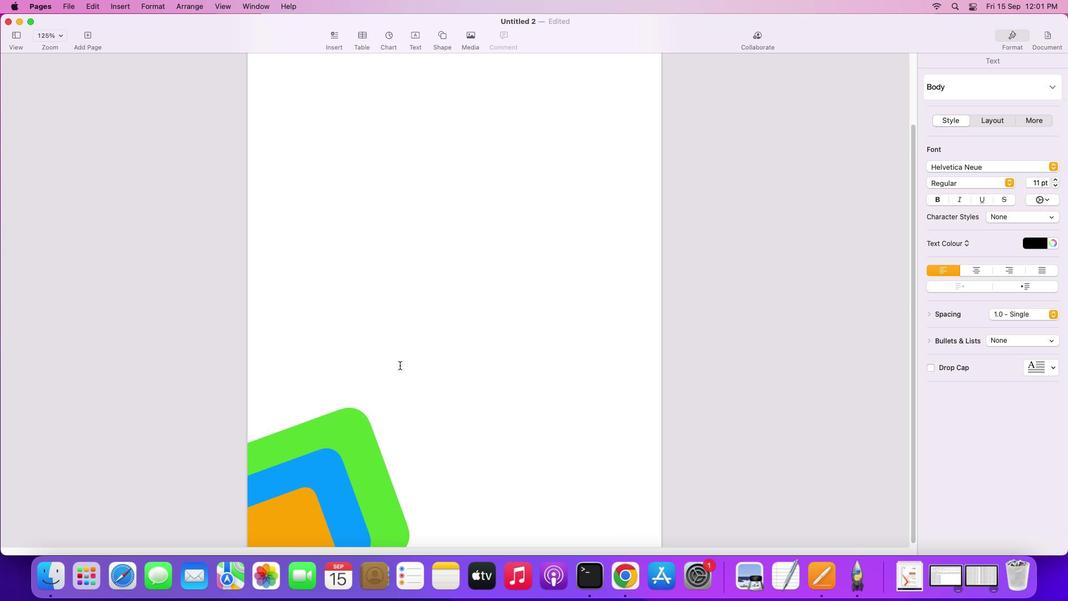 
Action: Mouse scrolled (403, 369) with delta (3, 1)
Screenshot: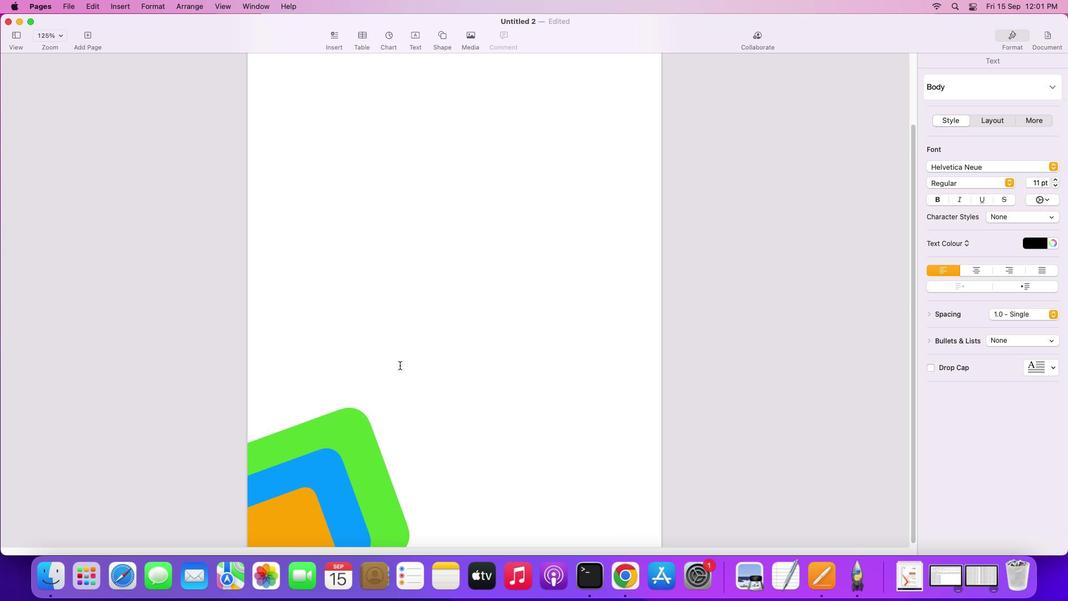 
Action: Mouse moved to (403, 369)
Screenshot: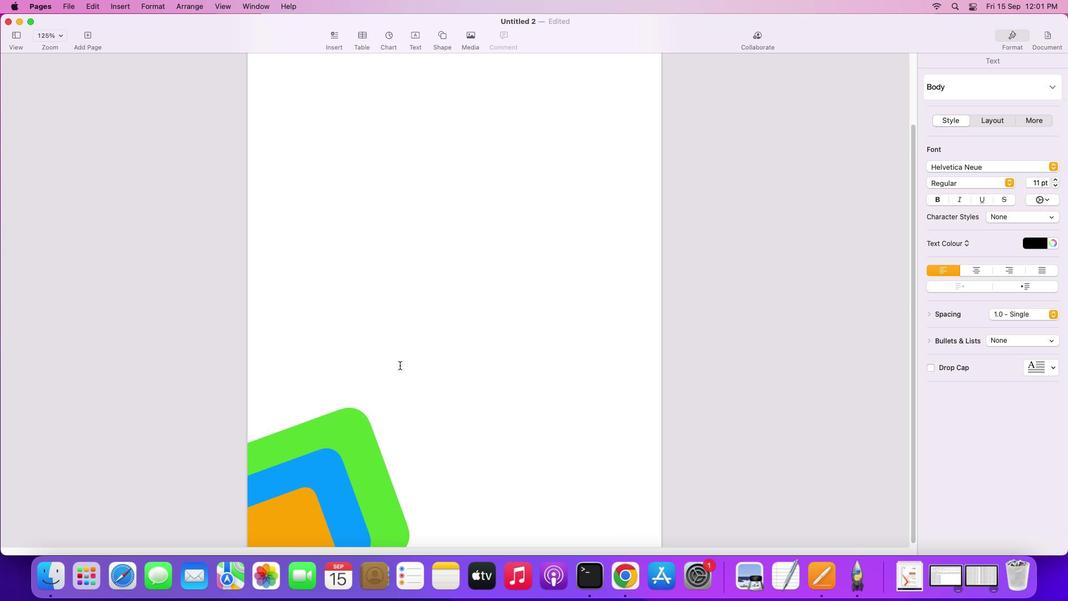 
Action: Mouse scrolled (403, 369) with delta (3, 1)
Screenshot: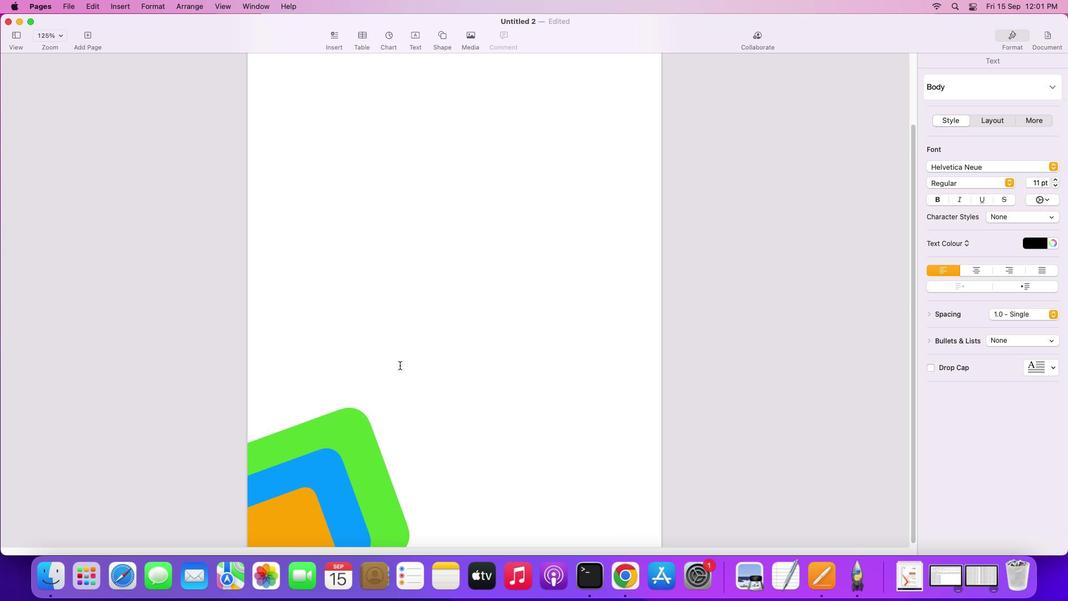 
Action: Mouse scrolled (403, 369) with delta (3, 0)
Screenshot: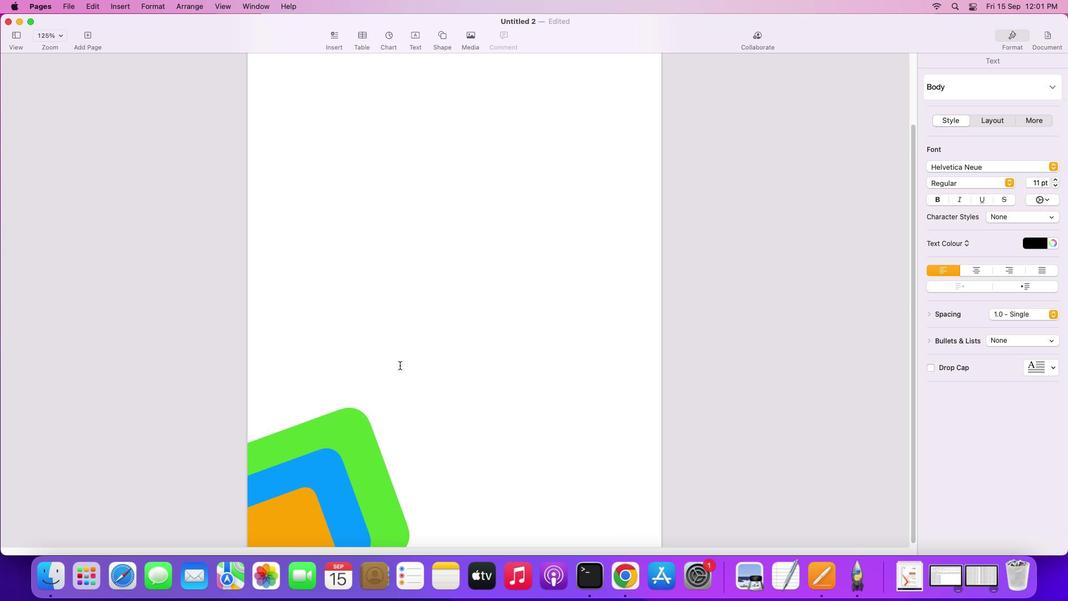 
Action: Mouse scrolled (403, 369) with delta (3, 0)
Screenshot: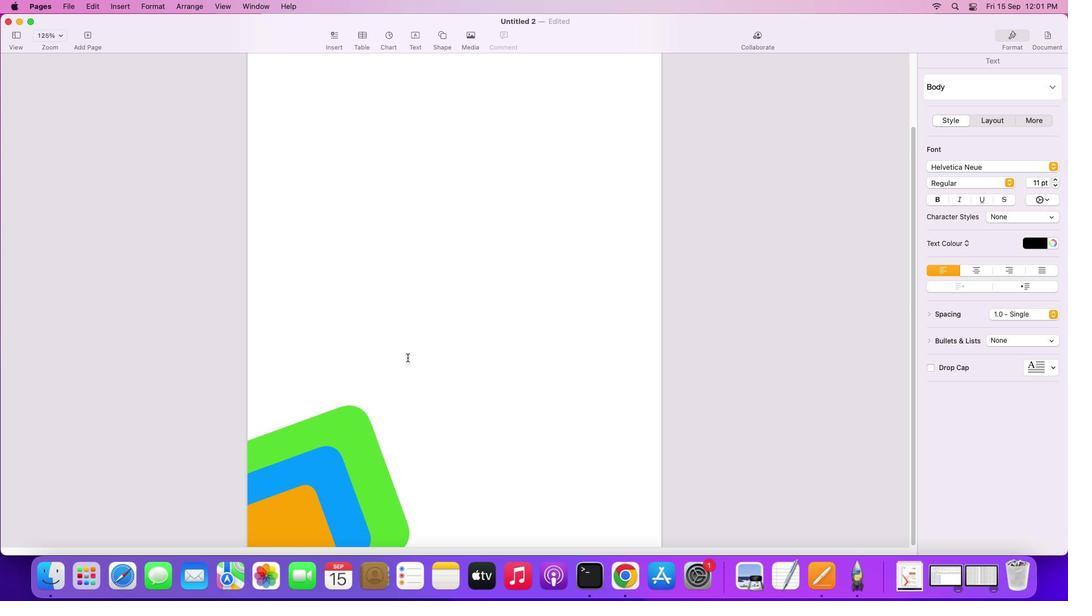 
Action: Mouse moved to (403, 369)
Screenshot: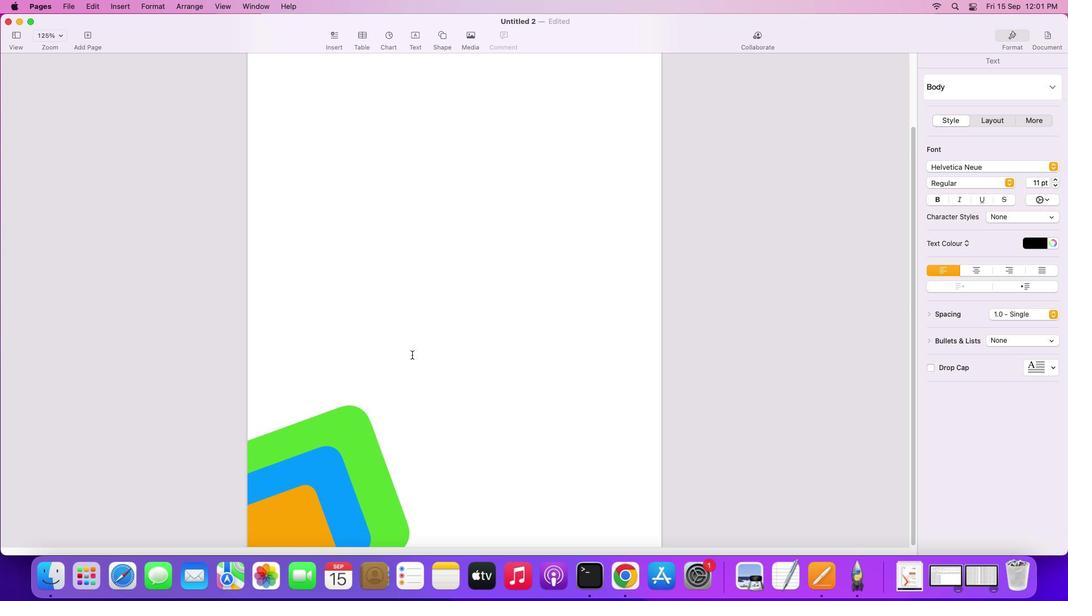 
Action: Mouse scrolled (403, 369) with delta (3, 0)
Screenshot: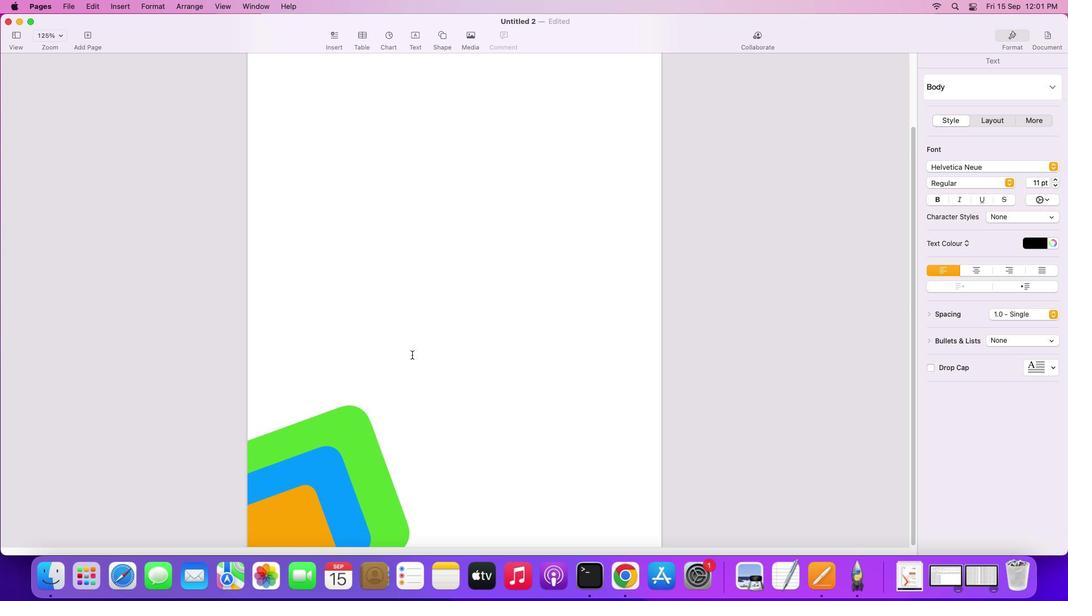 
Action: Mouse moved to (415, 359)
Screenshot: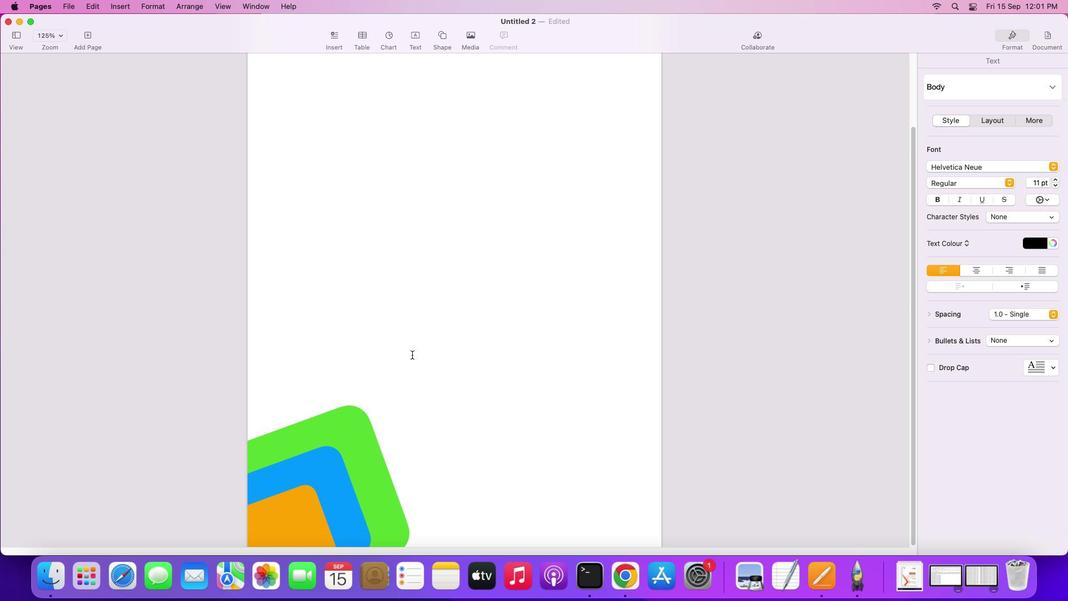 
Action: Mouse scrolled (415, 359) with delta (3, 3)
Screenshot: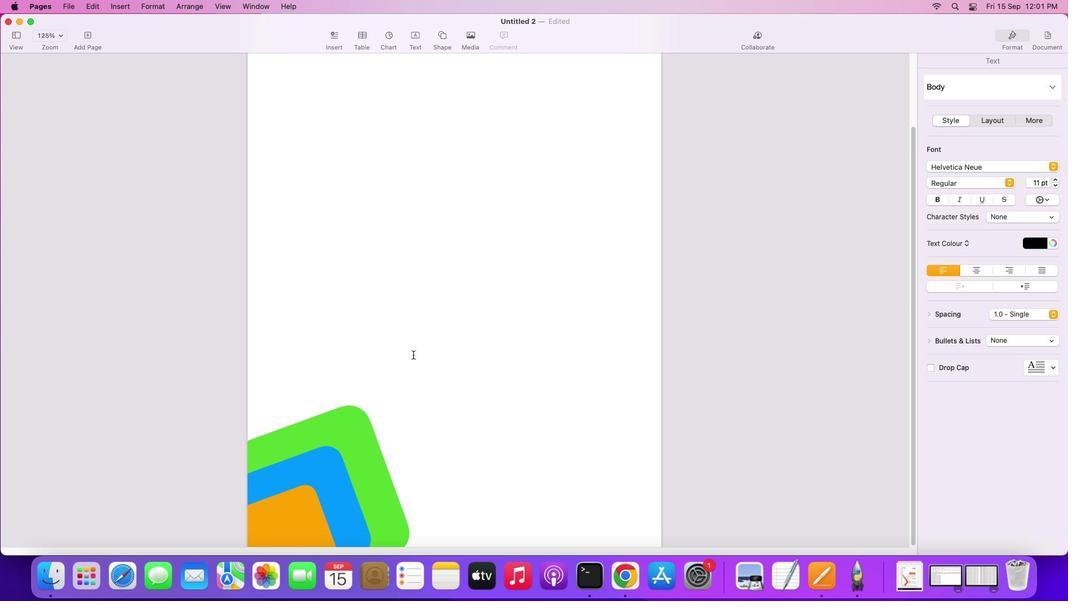 
Action: Mouse scrolled (415, 359) with delta (3, 3)
Screenshot: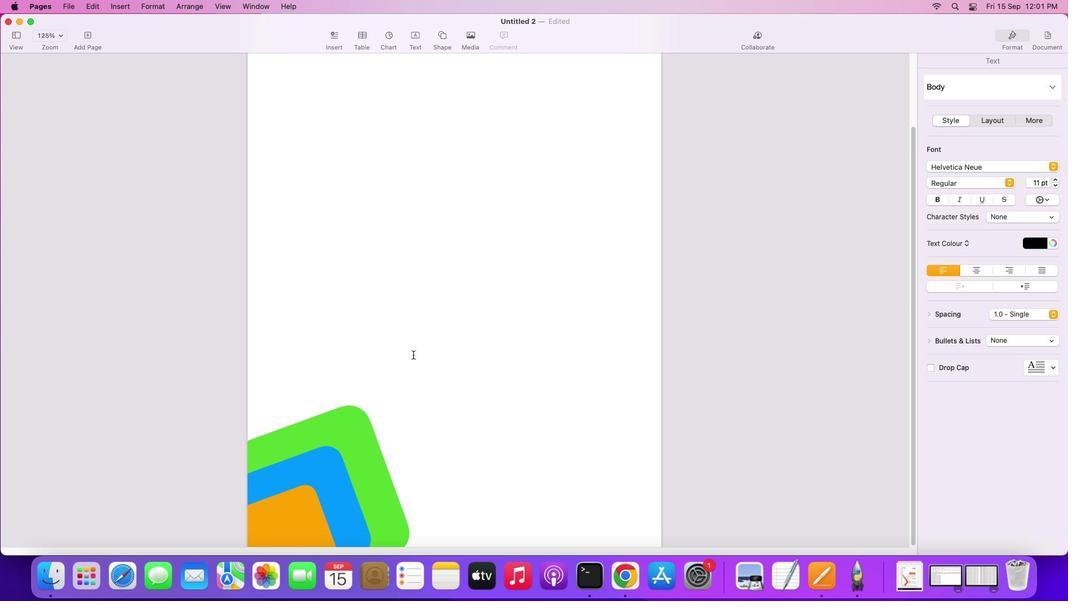 
Action: Mouse moved to (362, 436)
Screenshot: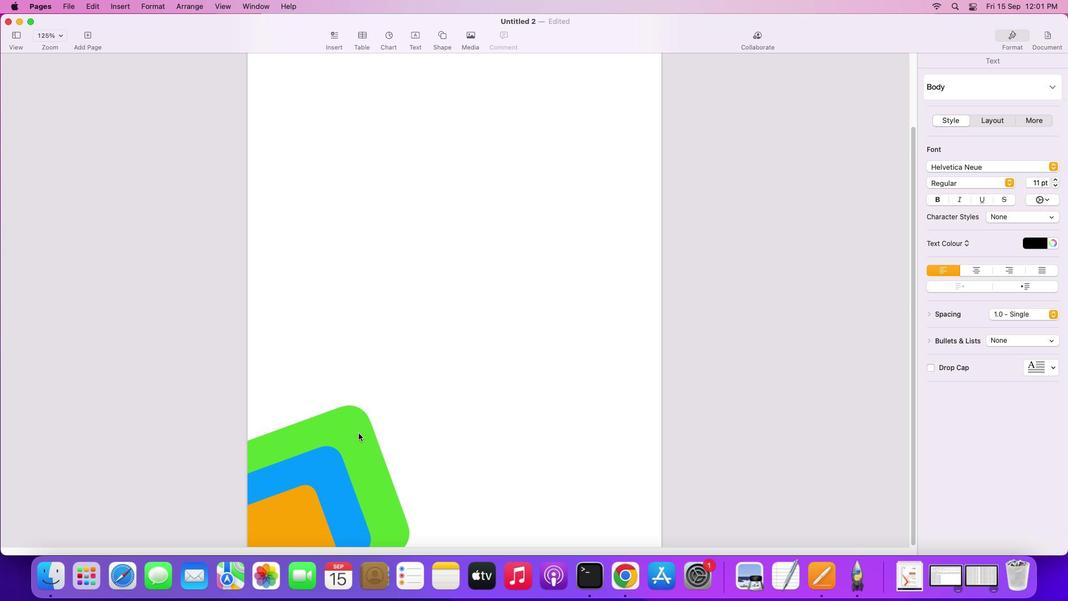 
Action: Mouse pressed left at (362, 436)
Screenshot: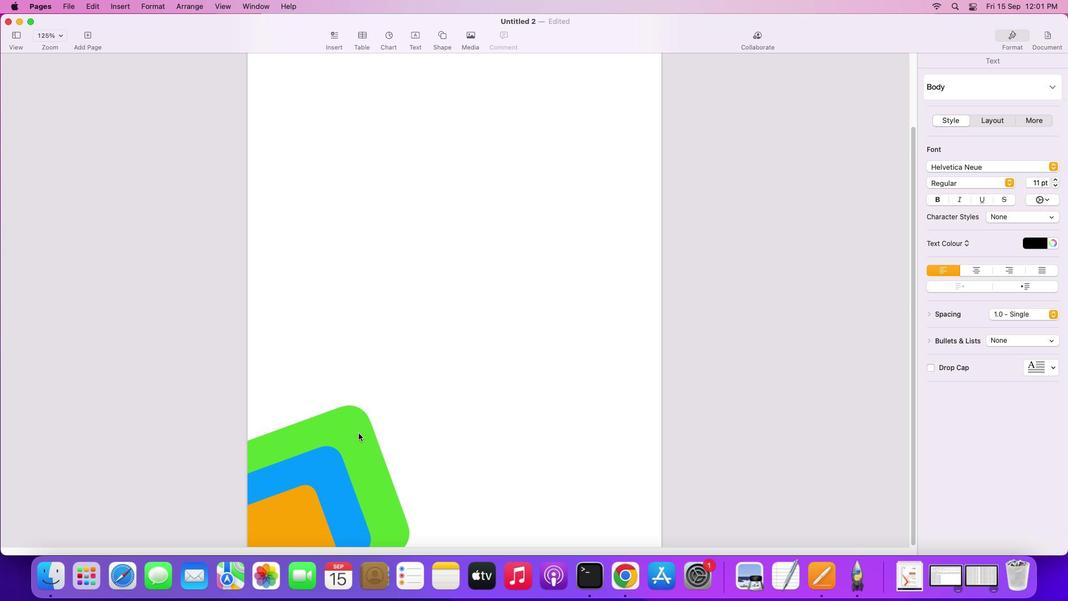 
Action: Mouse moved to (952, 221)
Screenshot: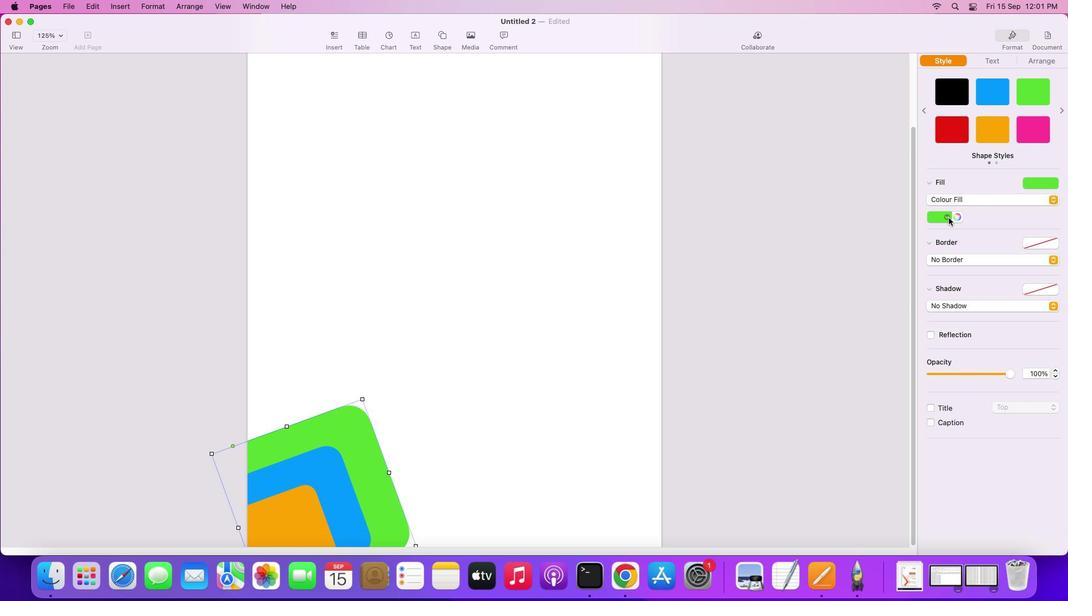 
Action: Mouse pressed left at (952, 221)
Screenshot: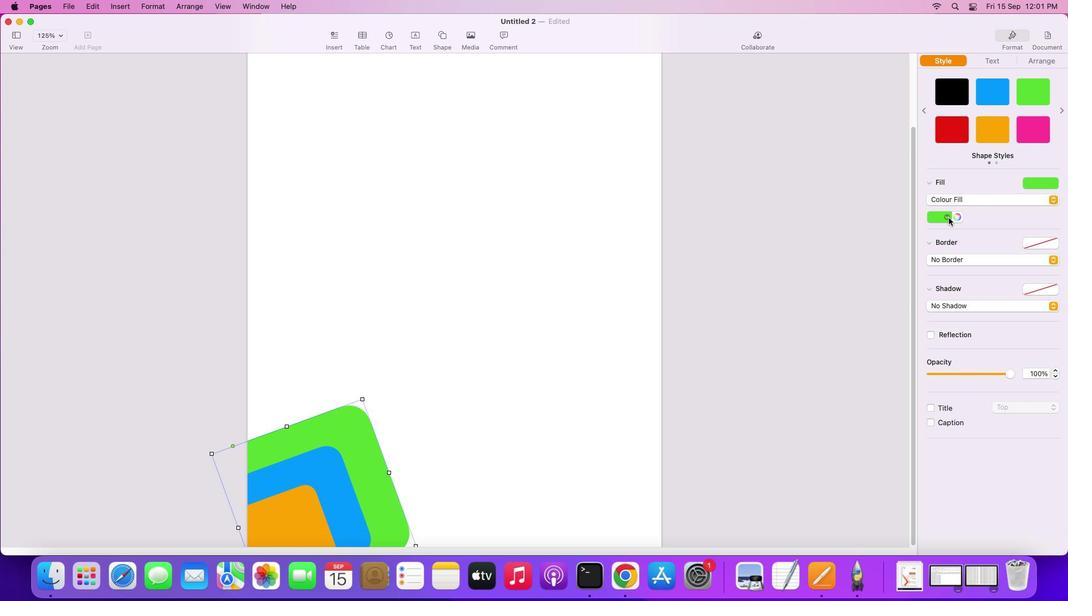 
Action: Mouse moved to (897, 284)
Screenshot: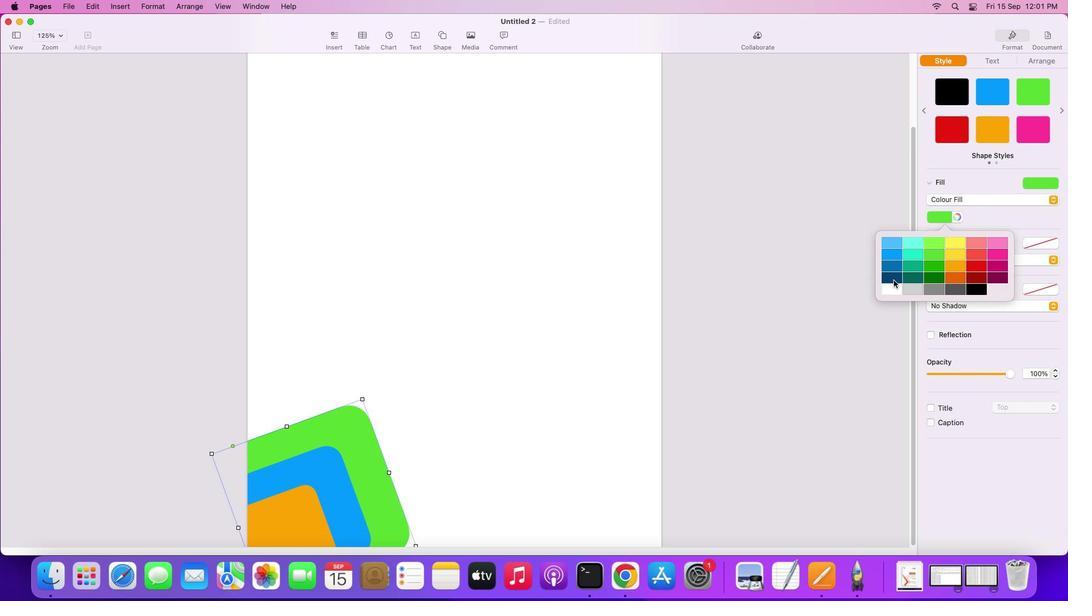 
Action: Mouse pressed left at (897, 284)
Screenshot: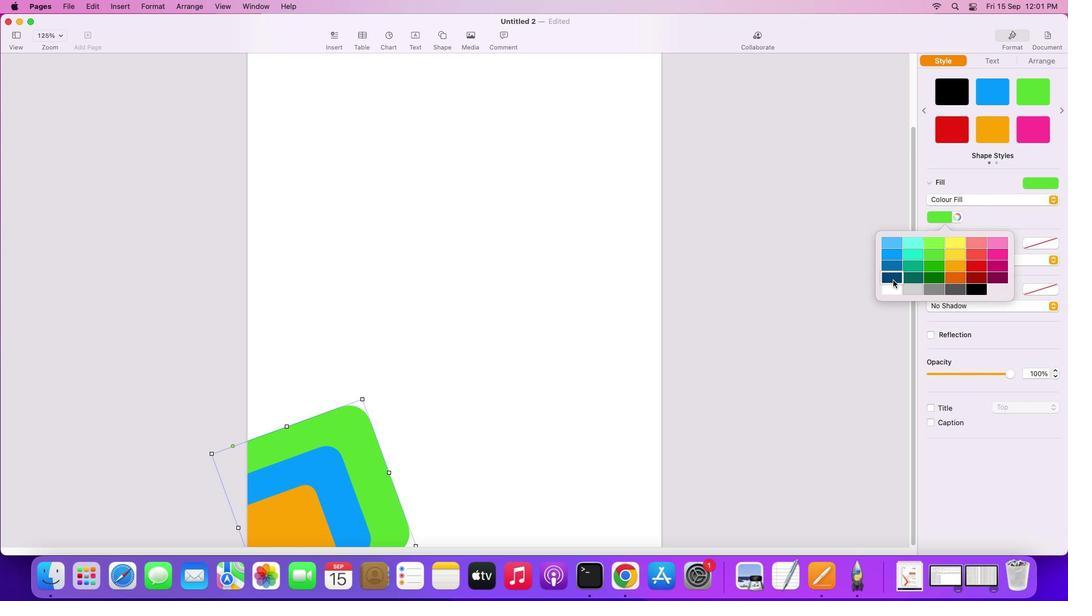 
Action: Mouse moved to (335, 477)
Screenshot: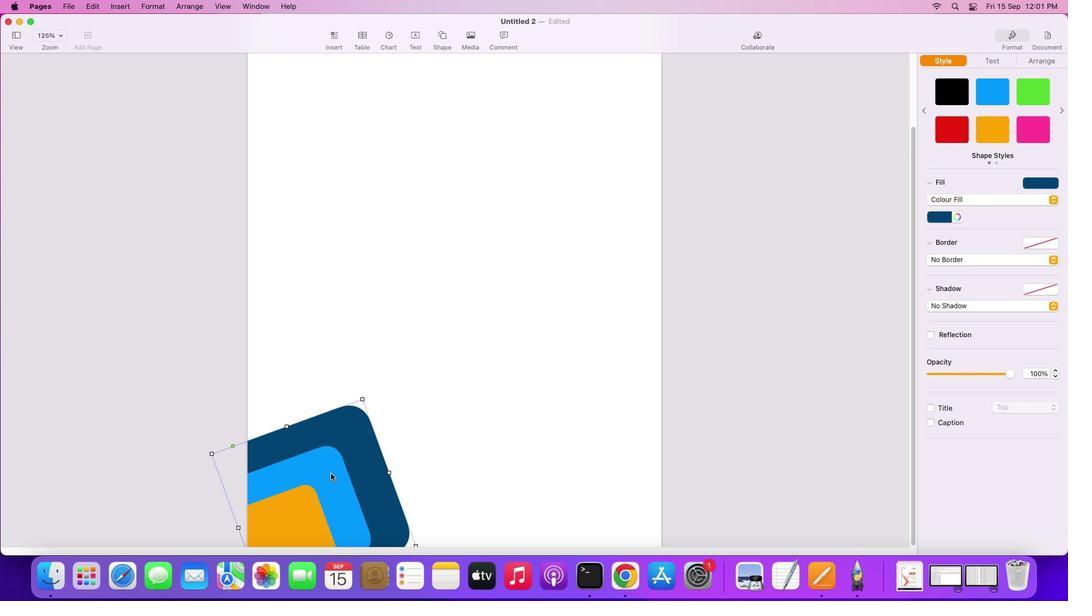 
Action: Mouse pressed left at (335, 477)
Screenshot: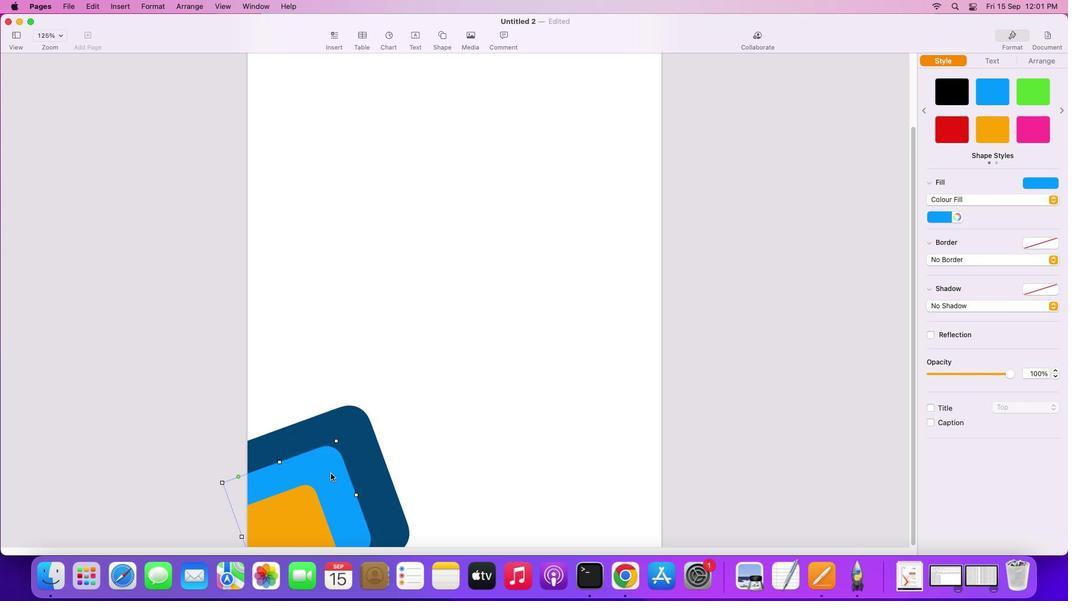 
Action: Mouse moved to (949, 224)
Screenshot: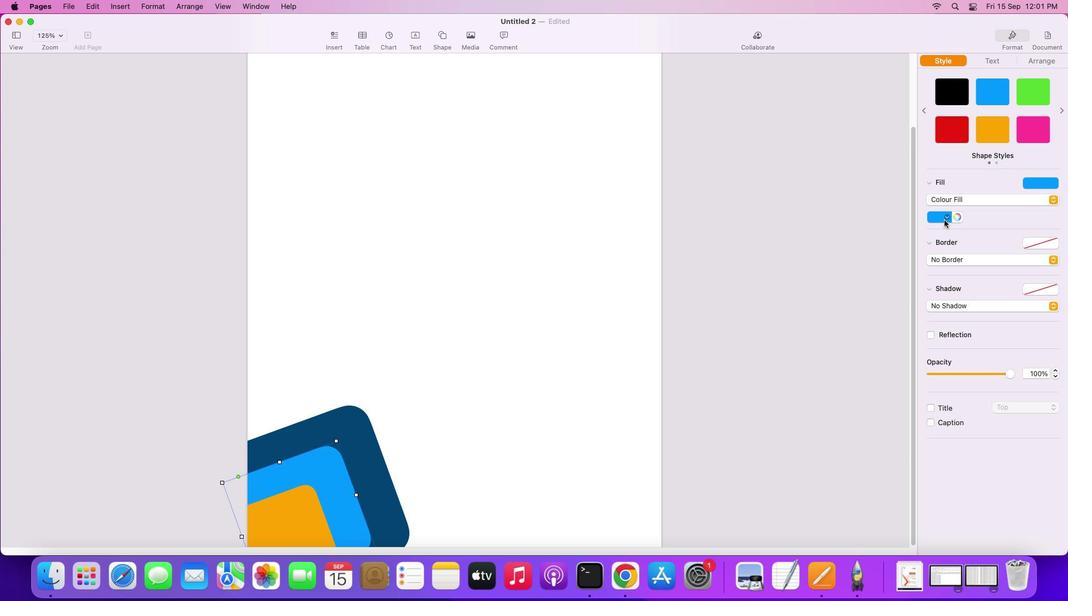 
Action: Mouse pressed left at (949, 224)
Screenshot: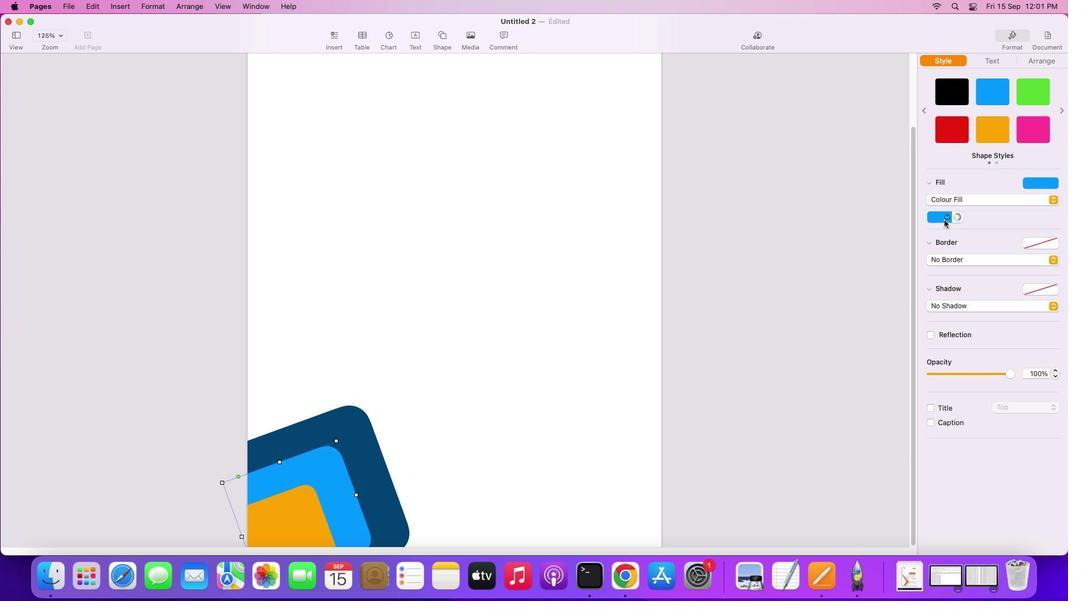 
Action: Mouse moved to (893, 271)
Screenshot: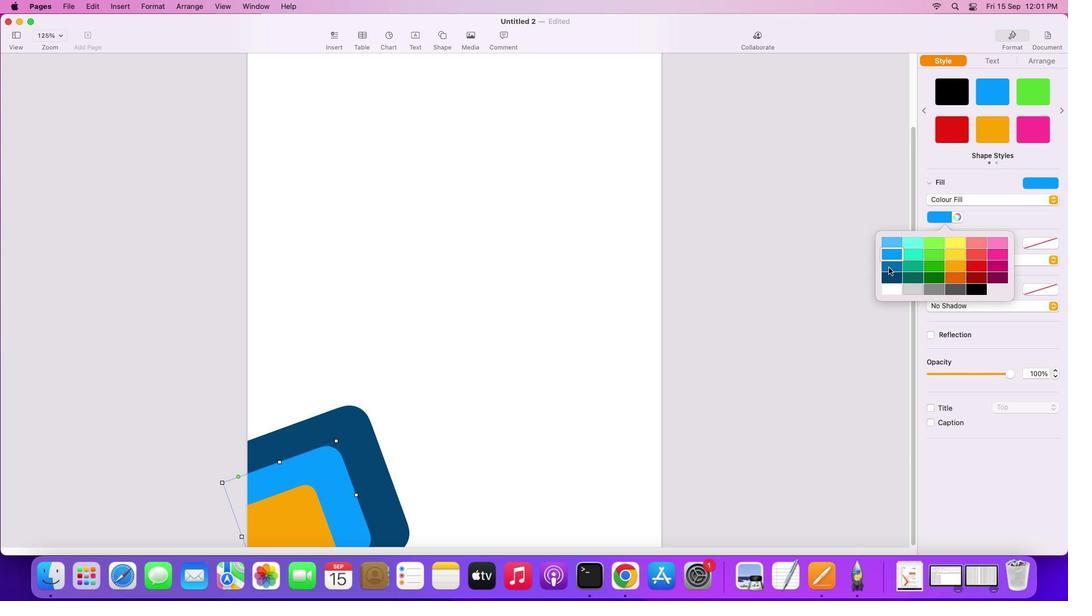 
Action: Mouse pressed left at (893, 271)
Screenshot: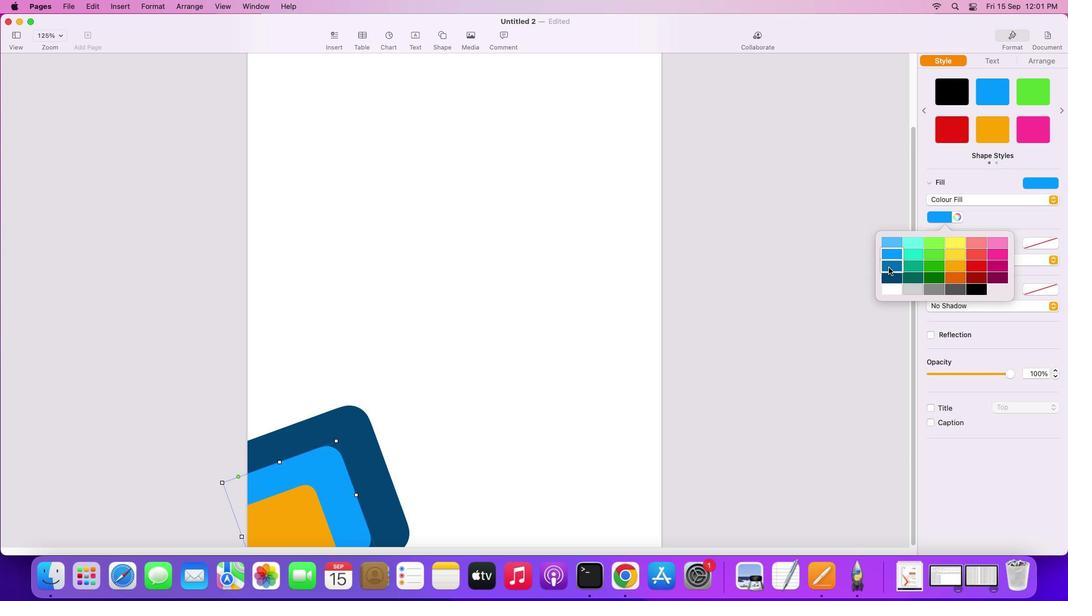 
Action: Mouse moved to (303, 519)
Screenshot: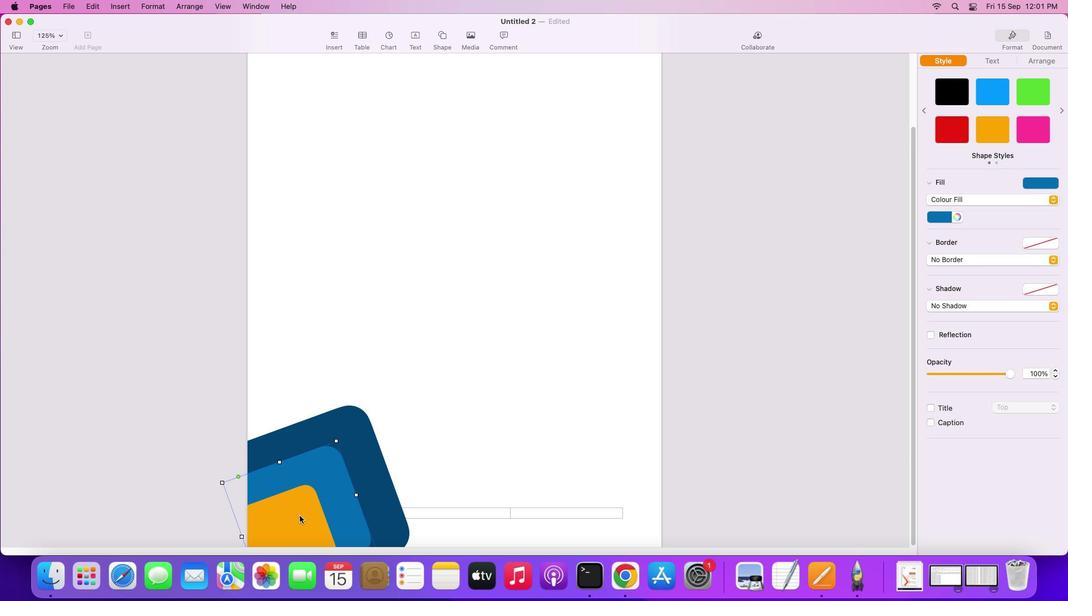 
Action: Mouse pressed left at (303, 519)
Screenshot: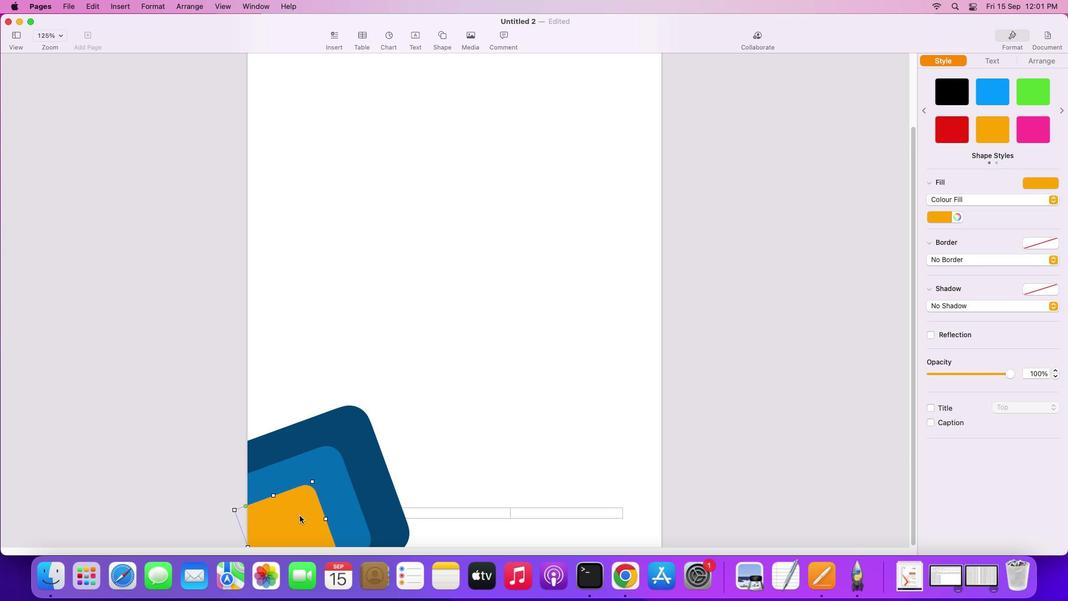 
Action: Mouse moved to (951, 219)
Screenshot: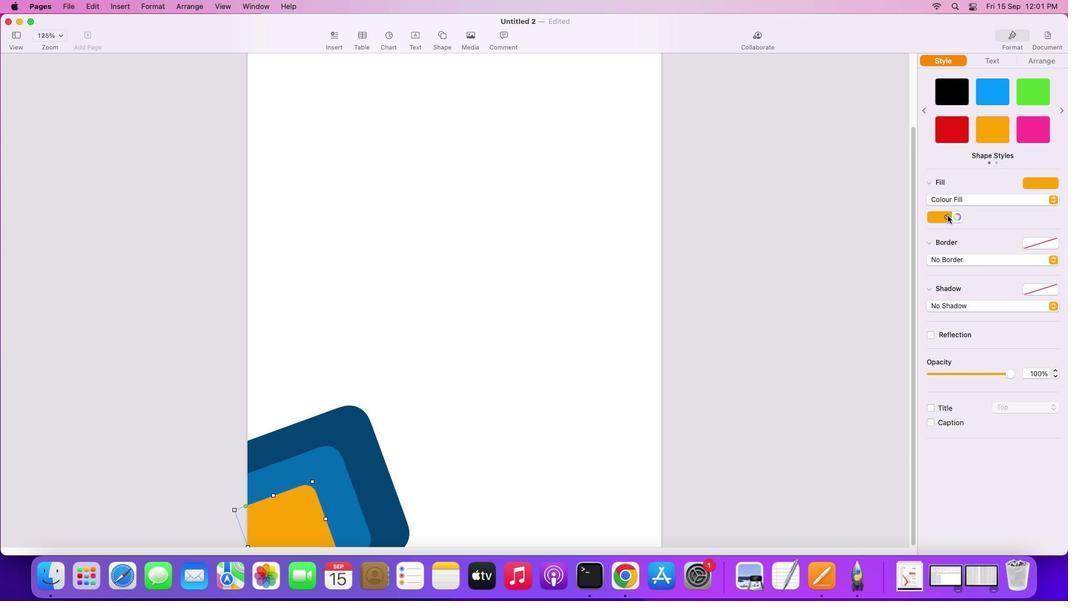 
Action: Mouse pressed left at (951, 219)
Screenshot: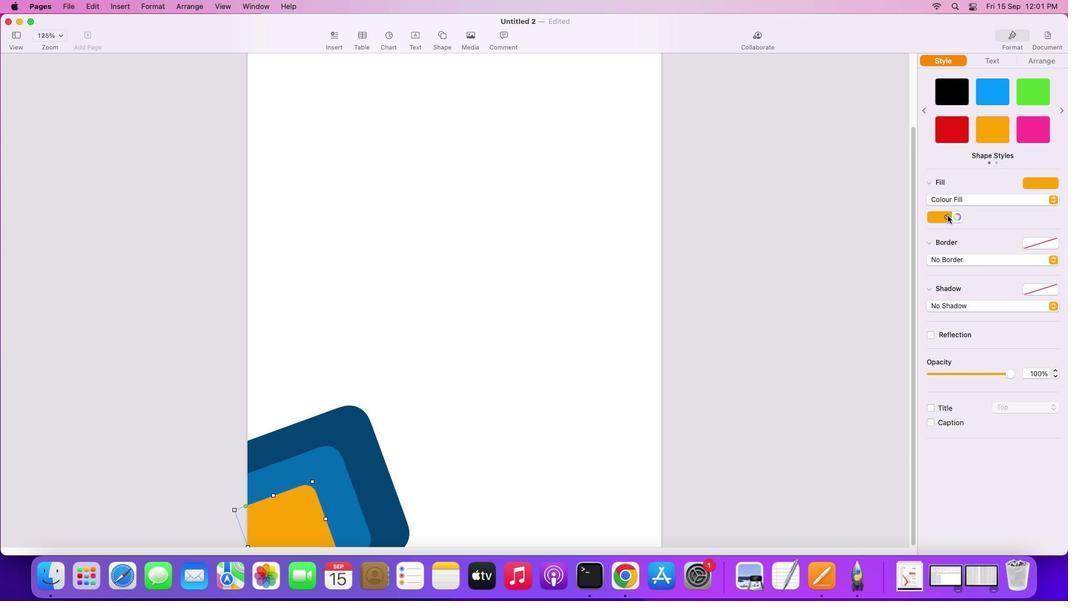 
Action: Mouse moved to (896, 248)
Screenshot: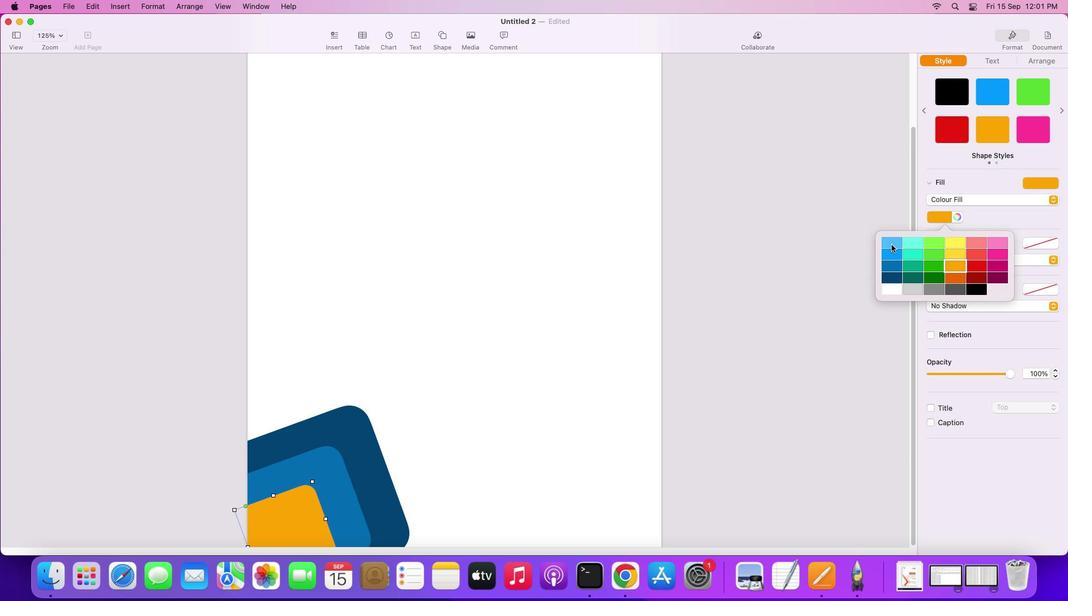 
Action: Mouse pressed left at (896, 248)
Screenshot: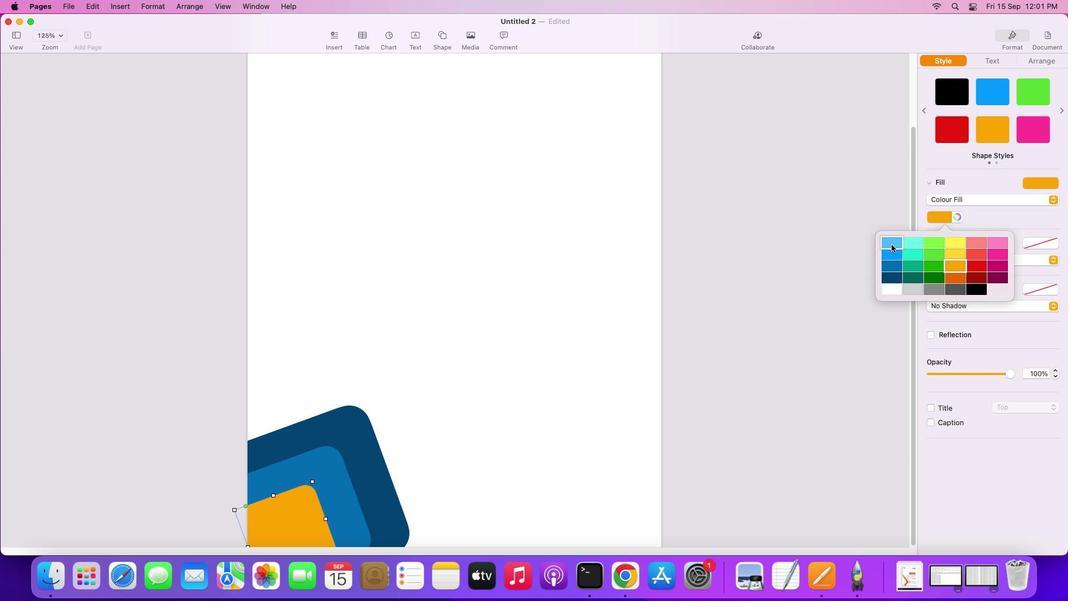 
Action: Mouse moved to (390, 374)
Screenshot: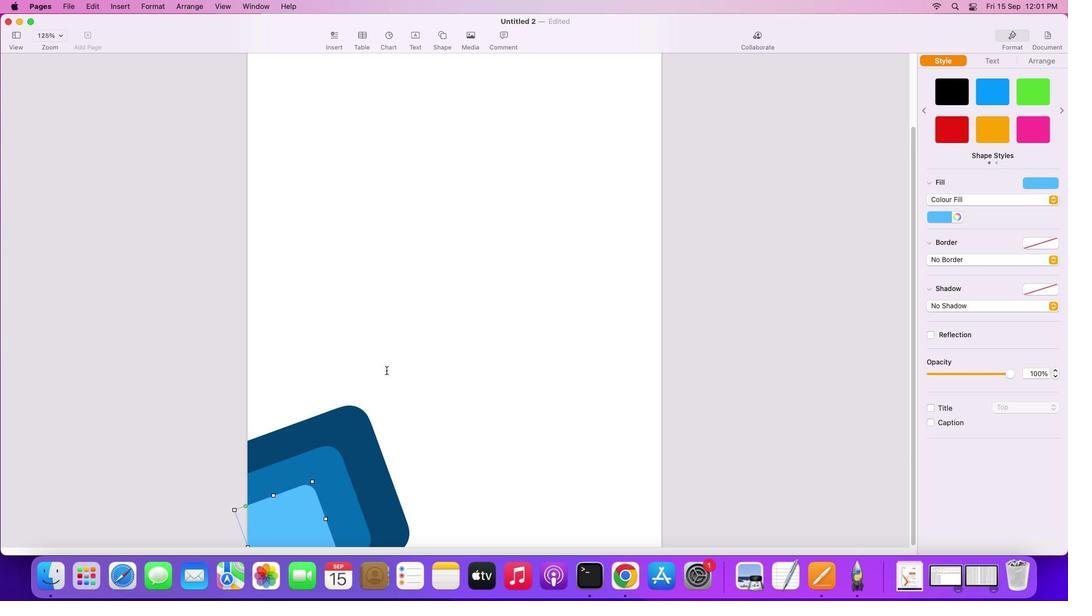
Action: Mouse pressed left at (390, 374)
Screenshot: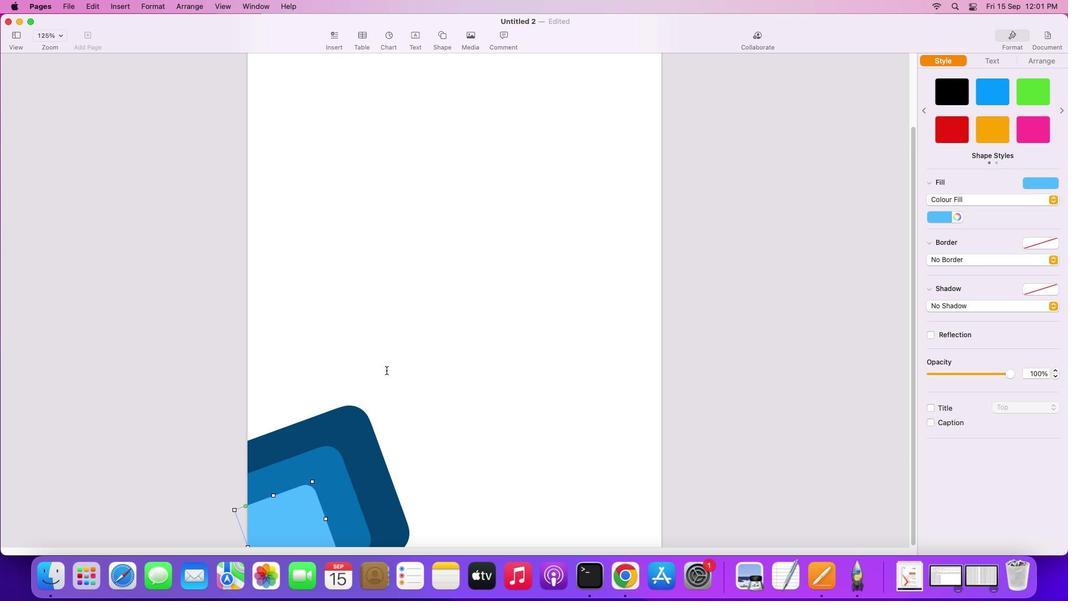 
Action: Mouse moved to (428, 313)
Screenshot: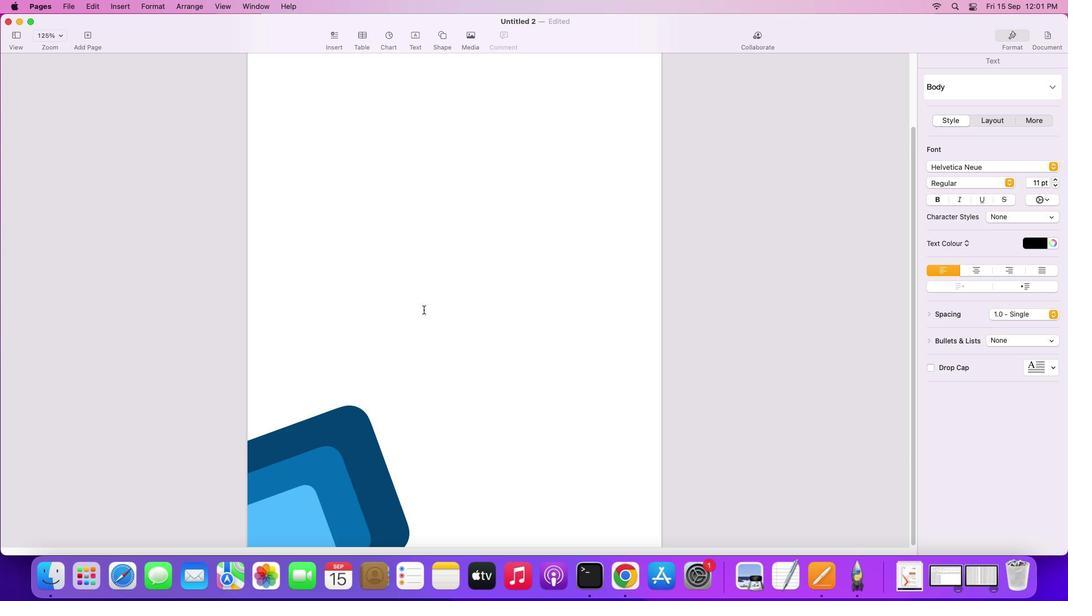 
Action: Mouse scrolled (428, 313) with delta (3, 4)
Screenshot: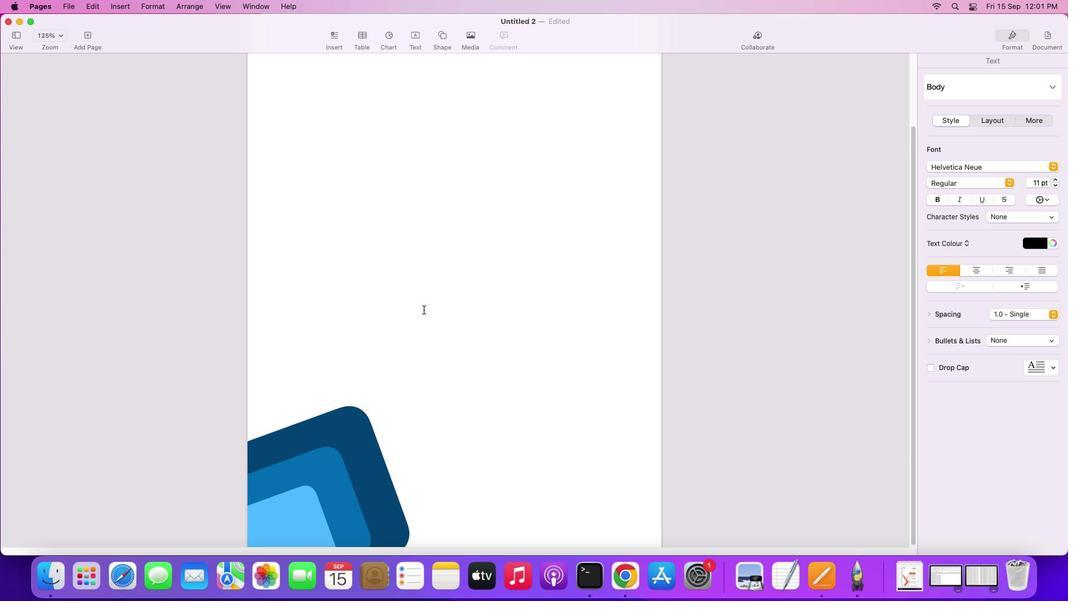 
Action: Mouse scrolled (428, 313) with delta (3, 4)
Screenshot: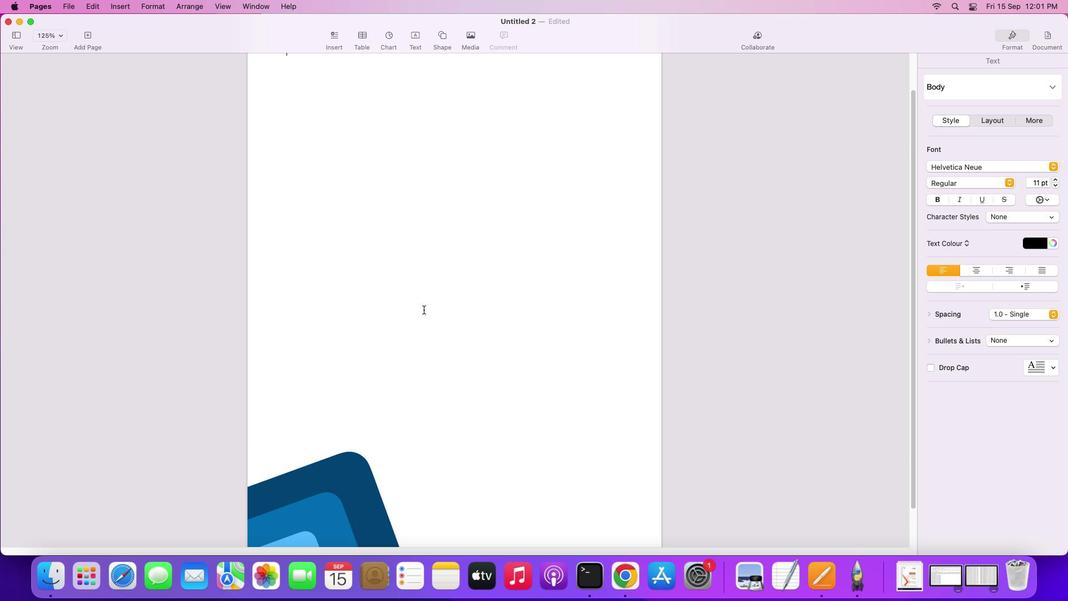 
Action: Mouse scrolled (428, 313) with delta (3, 5)
Screenshot: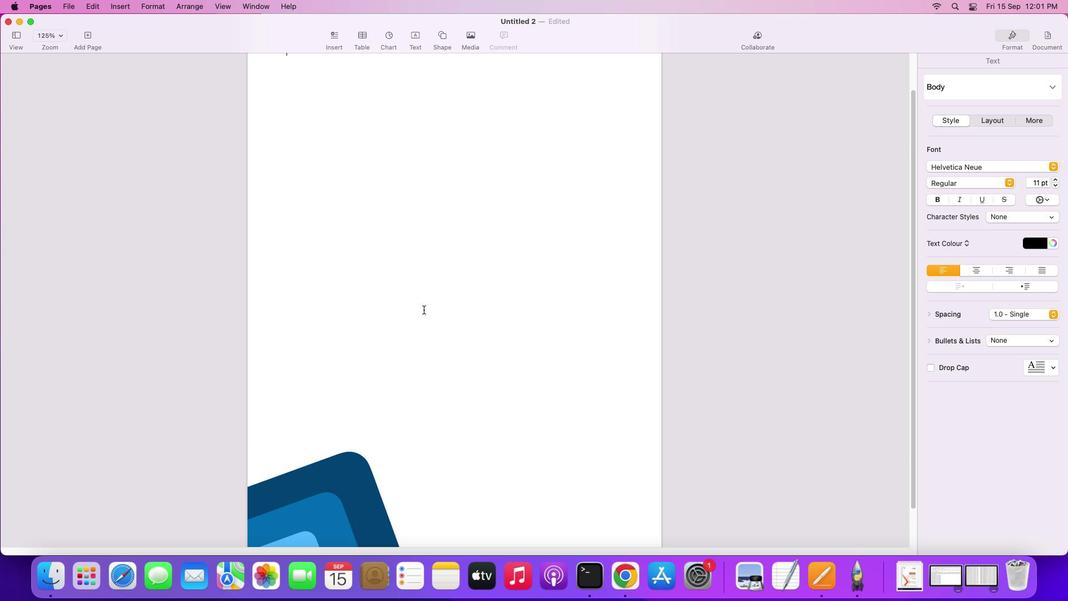 
Action: Mouse scrolled (428, 313) with delta (3, 6)
Screenshot: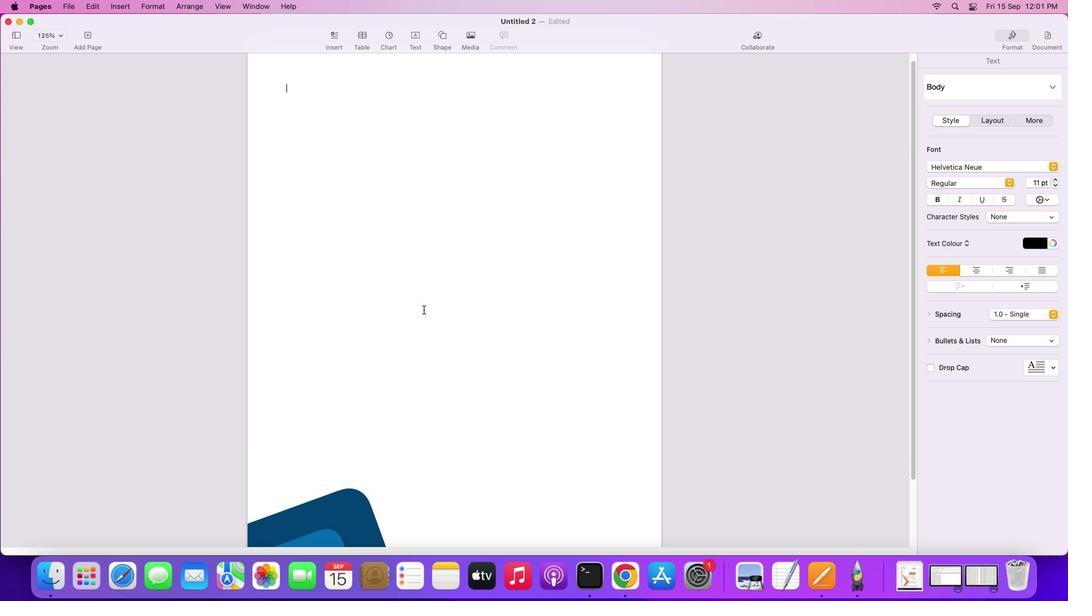 
Action: Mouse scrolled (428, 313) with delta (3, 7)
Screenshot: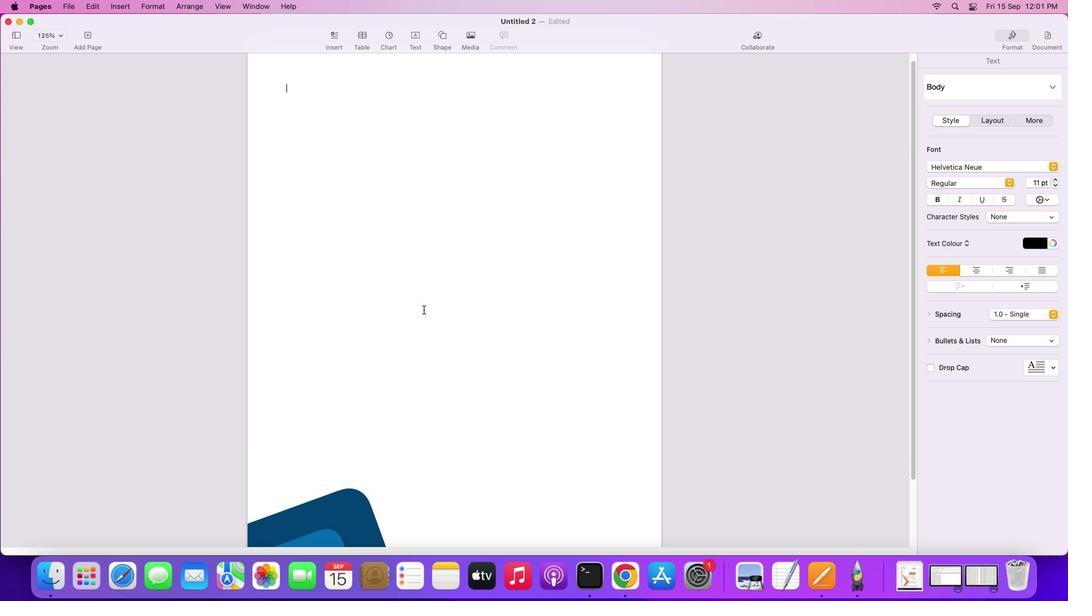 
Action: Mouse scrolled (428, 313) with delta (3, 7)
Screenshot: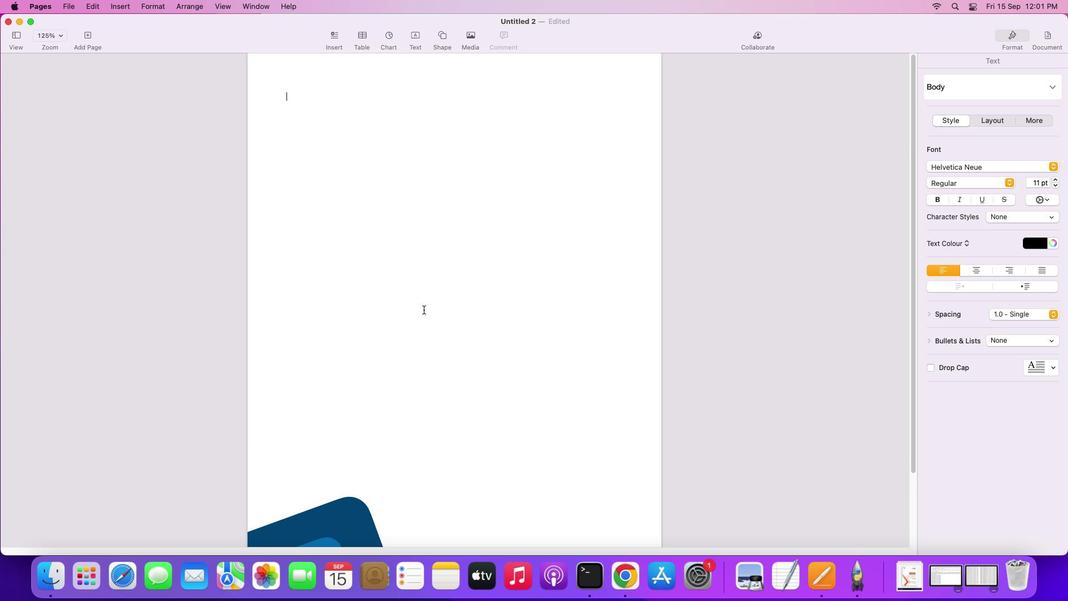 
Action: Mouse scrolled (428, 313) with delta (3, 4)
Screenshot: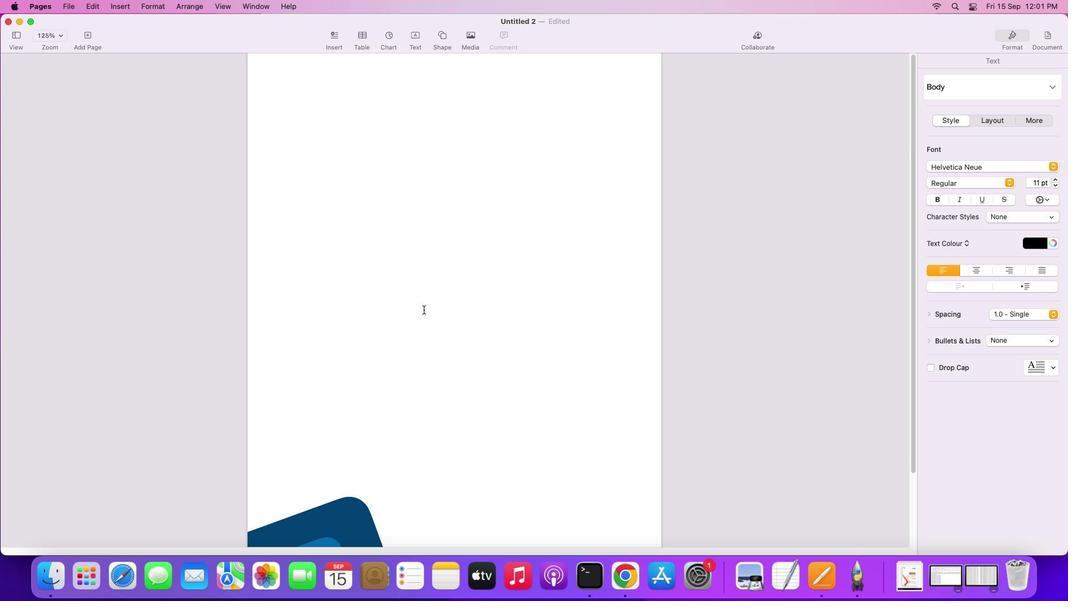 
Action: Mouse scrolled (428, 313) with delta (3, 4)
Screenshot: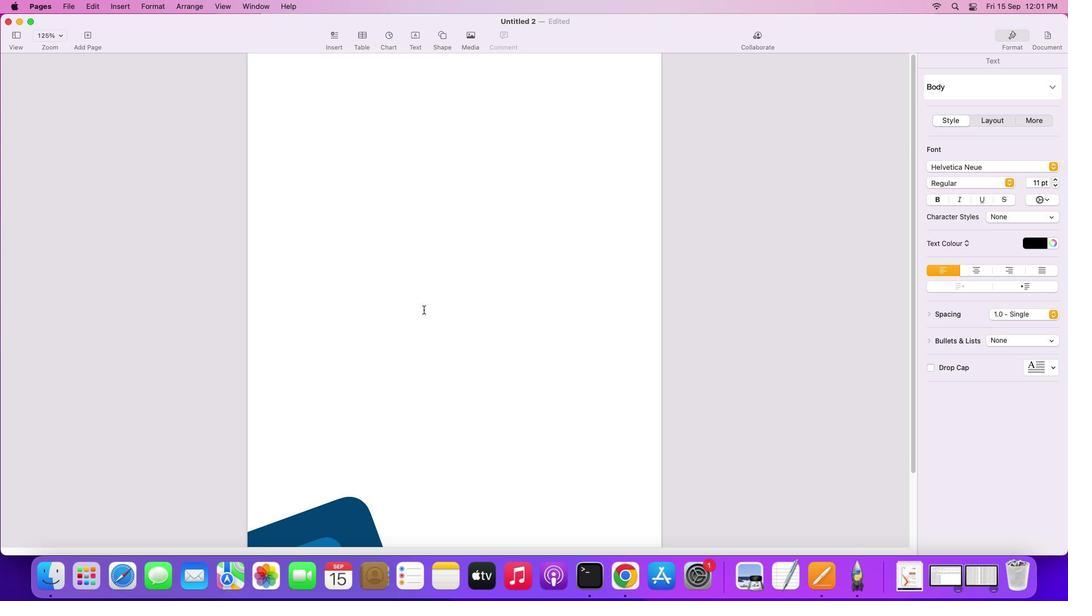 
Action: Mouse scrolled (428, 313) with delta (3, 5)
Screenshot: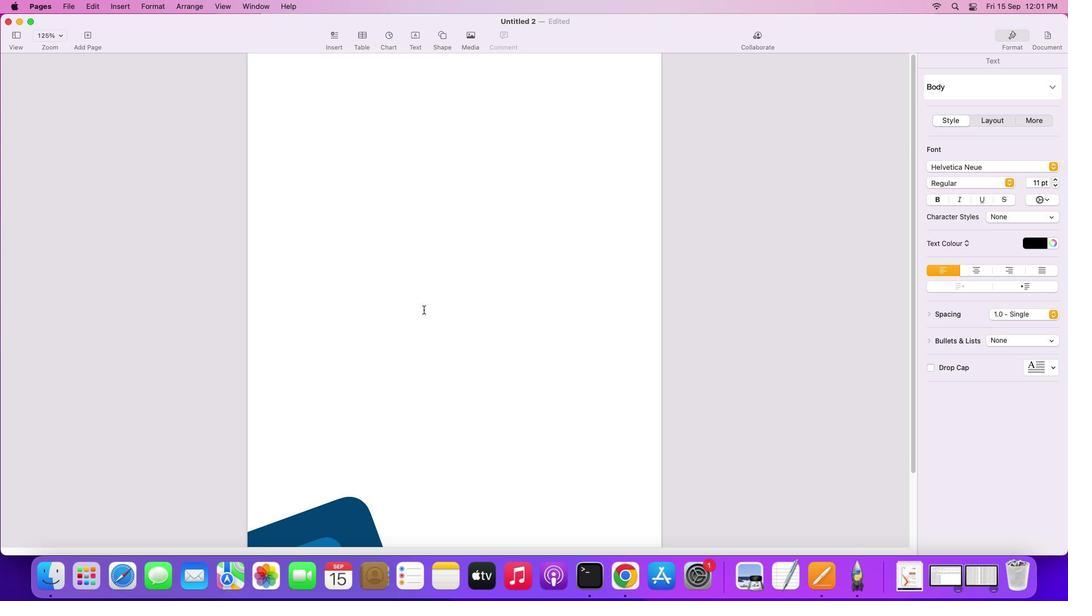 
Action: Mouse moved to (428, 313)
Screenshot: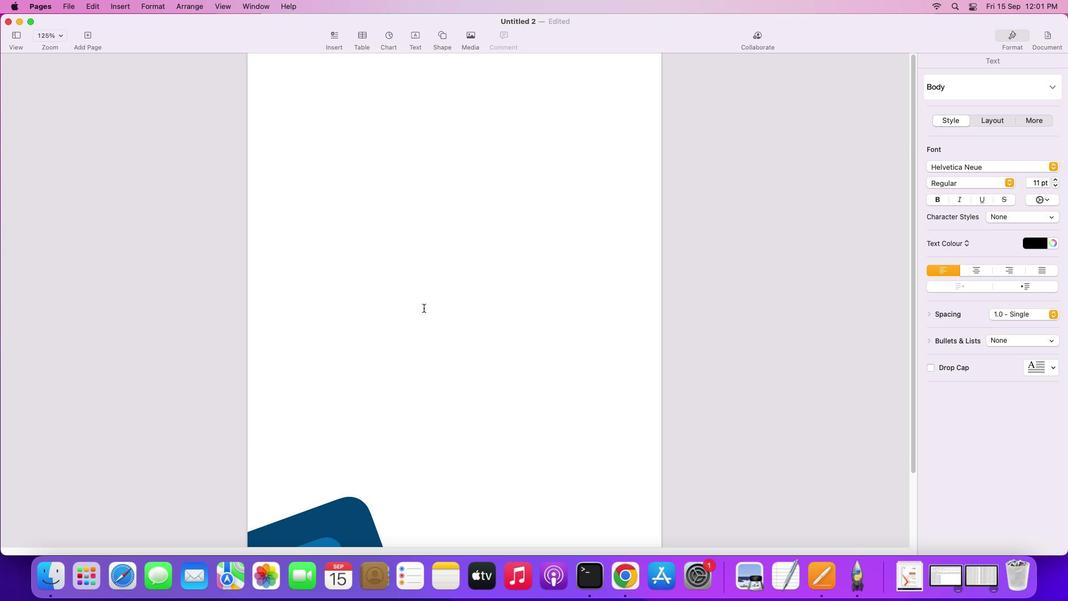 
Action: Mouse scrolled (428, 313) with delta (3, 6)
Screenshot: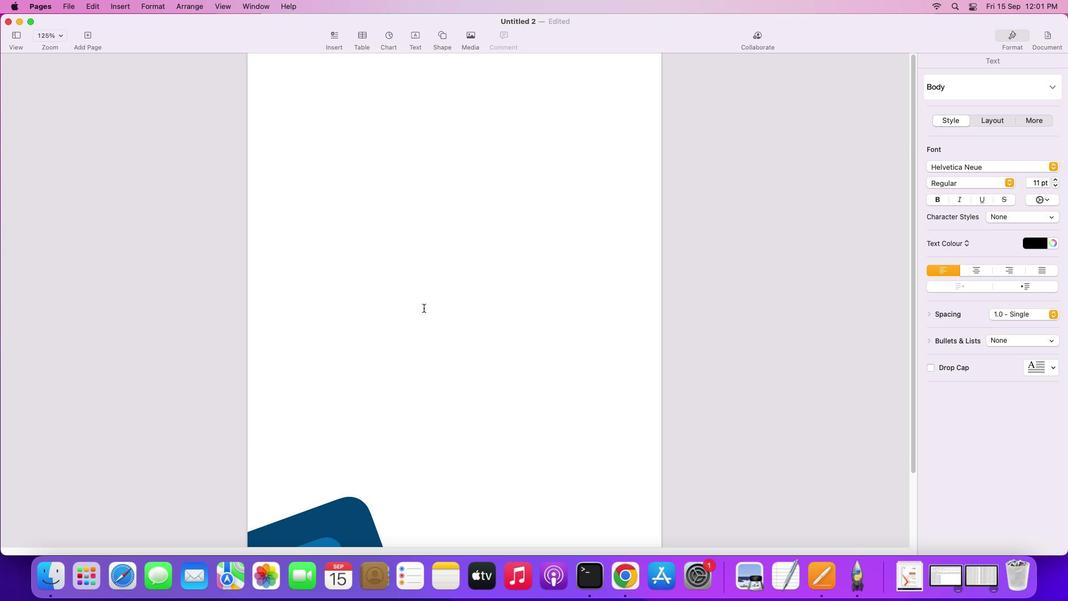 
Action: Mouse moved to (424, 301)
Screenshot: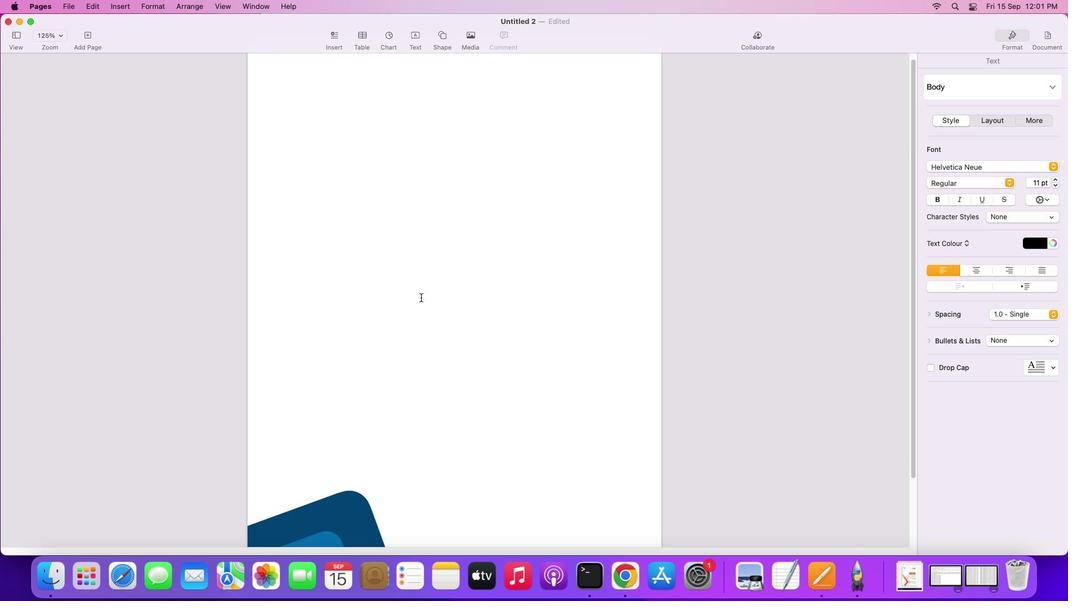 
Action: Mouse scrolled (424, 301) with delta (3, 3)
Screenshot: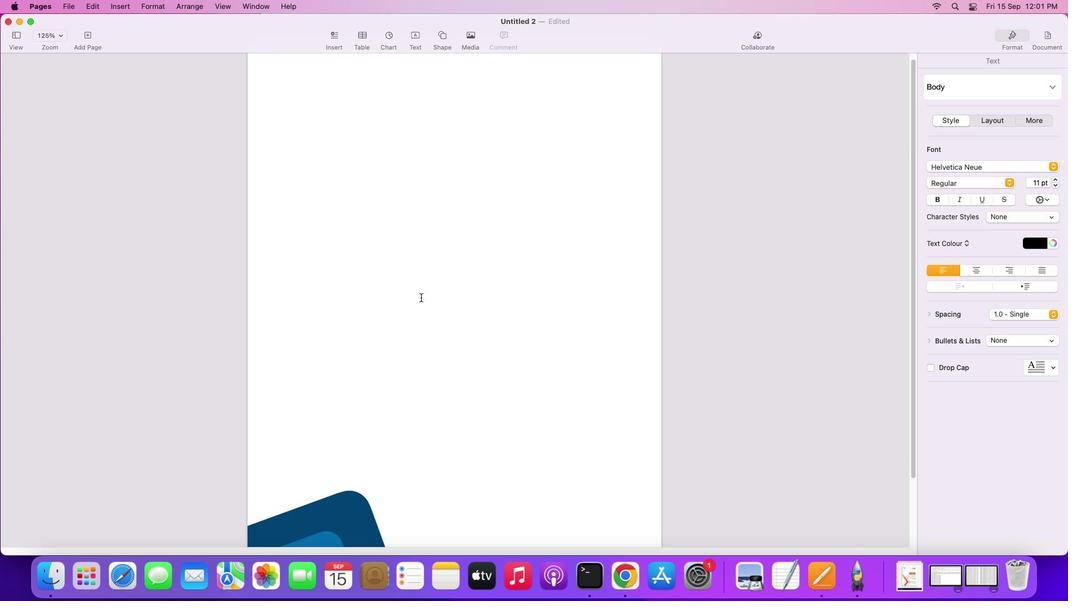 
Action: Mouse moved to (424, 301)
Screenshot: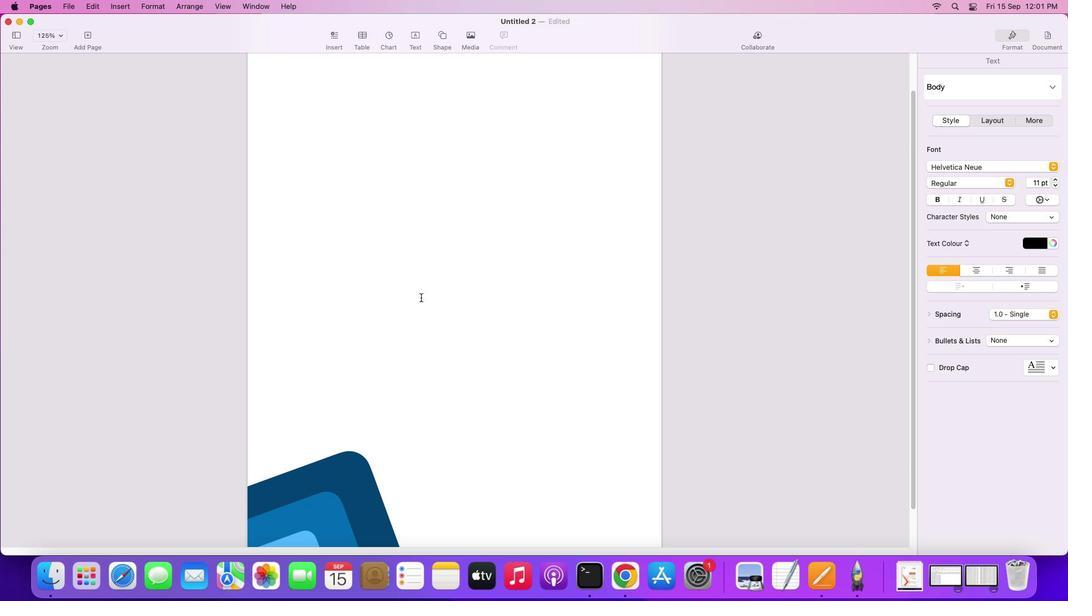 
Action: Mouse scrolled (424, 301) with delta (3, 3)
Screenshot: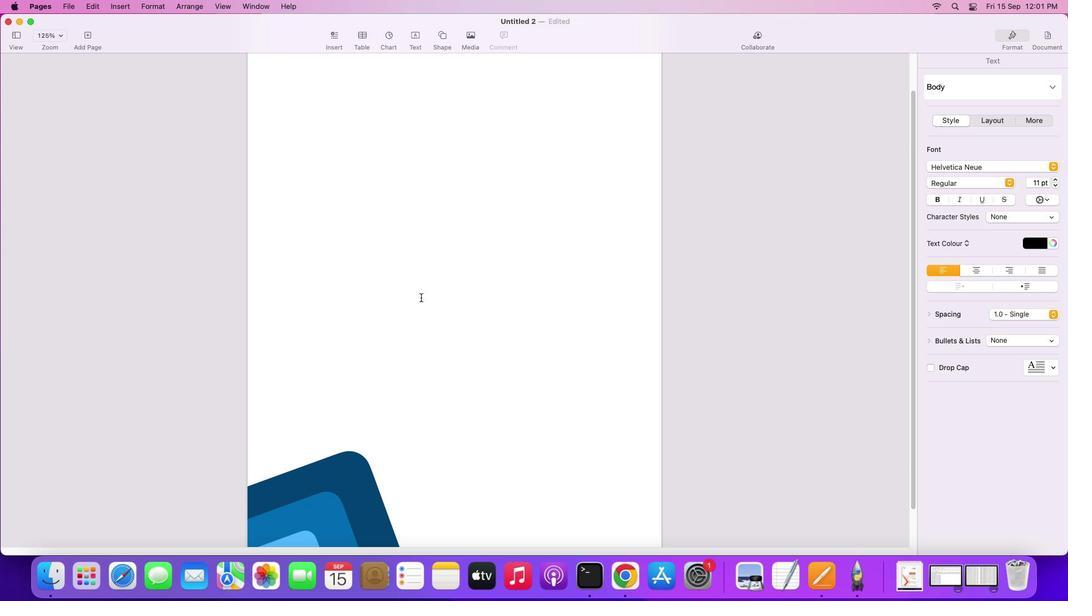 
Action: Mouse moved to (424, 301)
Screenshot: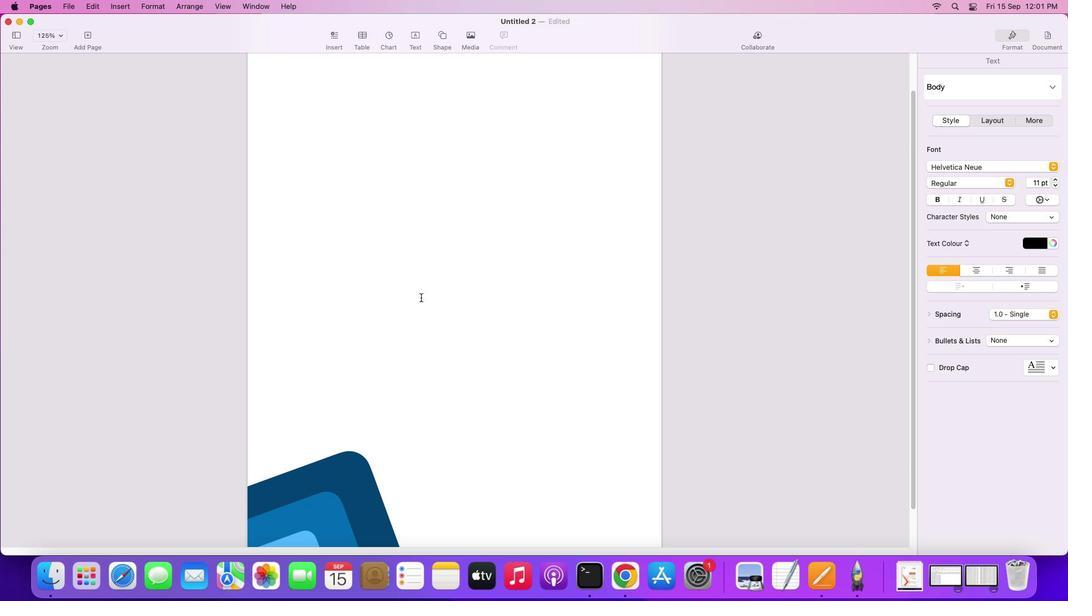 
Action: Mouse scrolled (424, 301) with delta (3, 1)
Screenshot: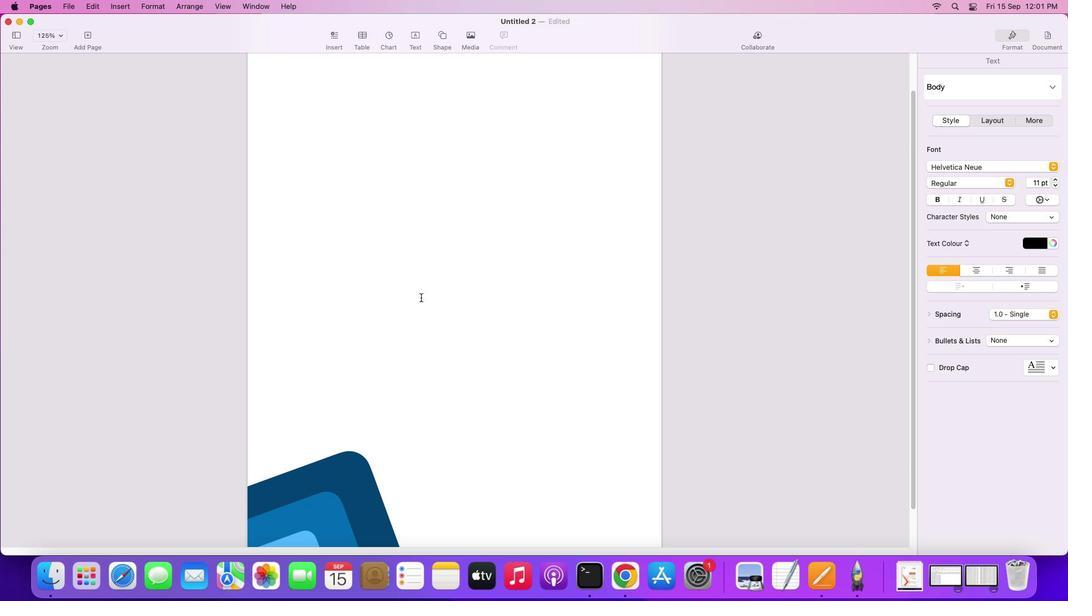 
Action: Mouse moved to (424, 301)
Screenshot: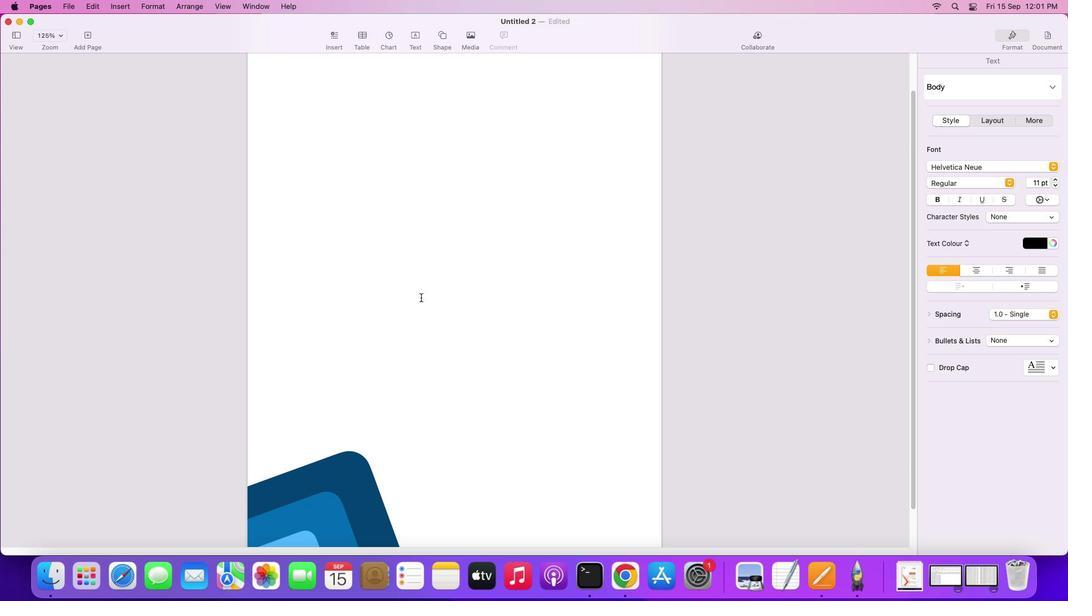 
Action: Mouse scrolled (424, 301) with delta (3, 1)
Screenshot: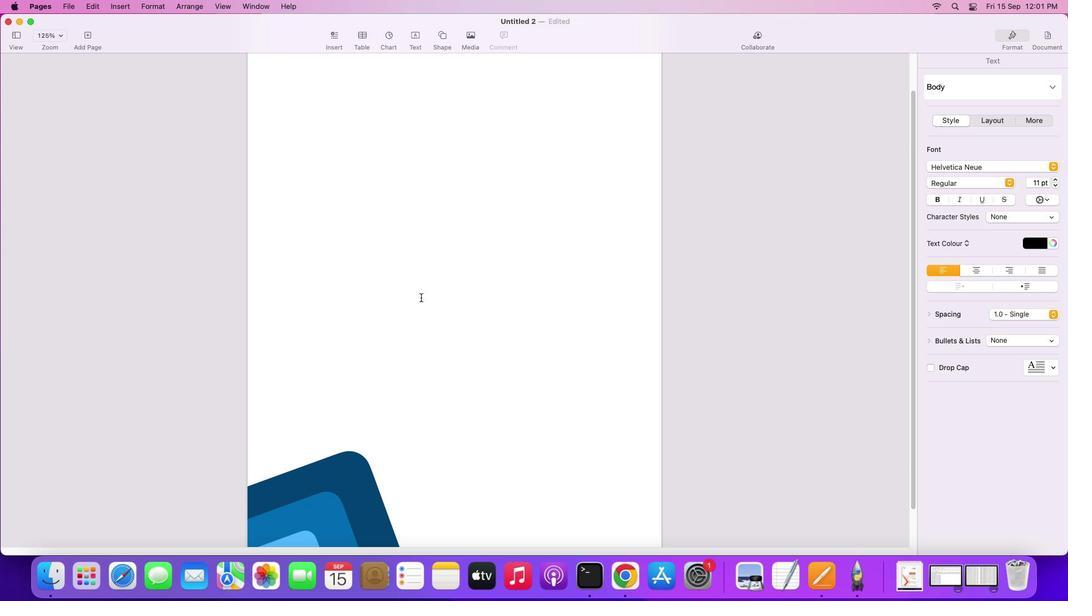 
Action: Mouse scrolled (424, 301) with delta (3, 0)
Screenshot: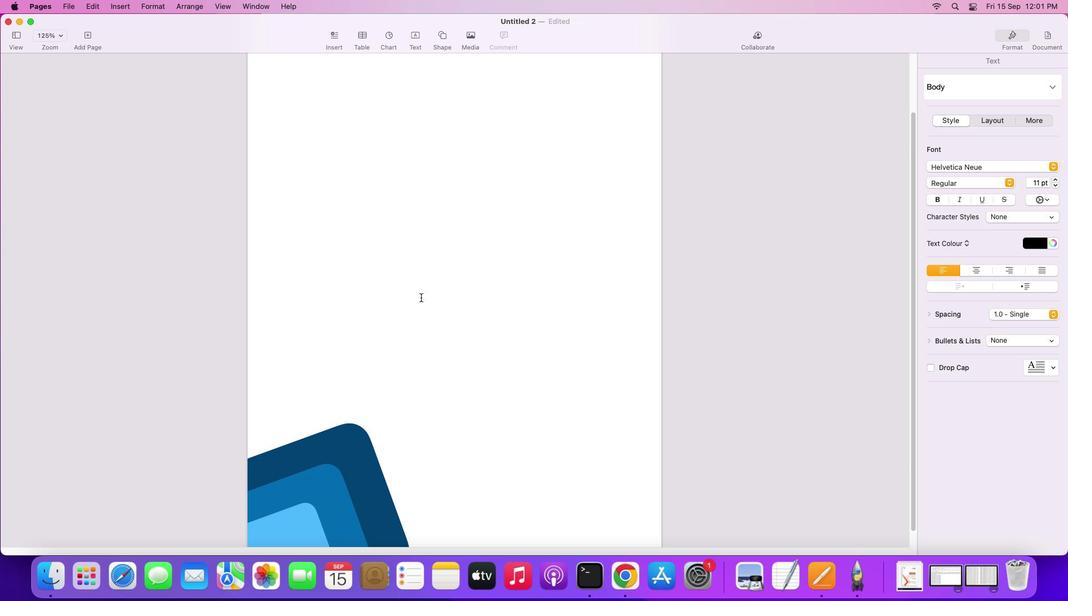 
Action: Mouse scrolled (424, 301) with delta (3, 0)
Screenshot: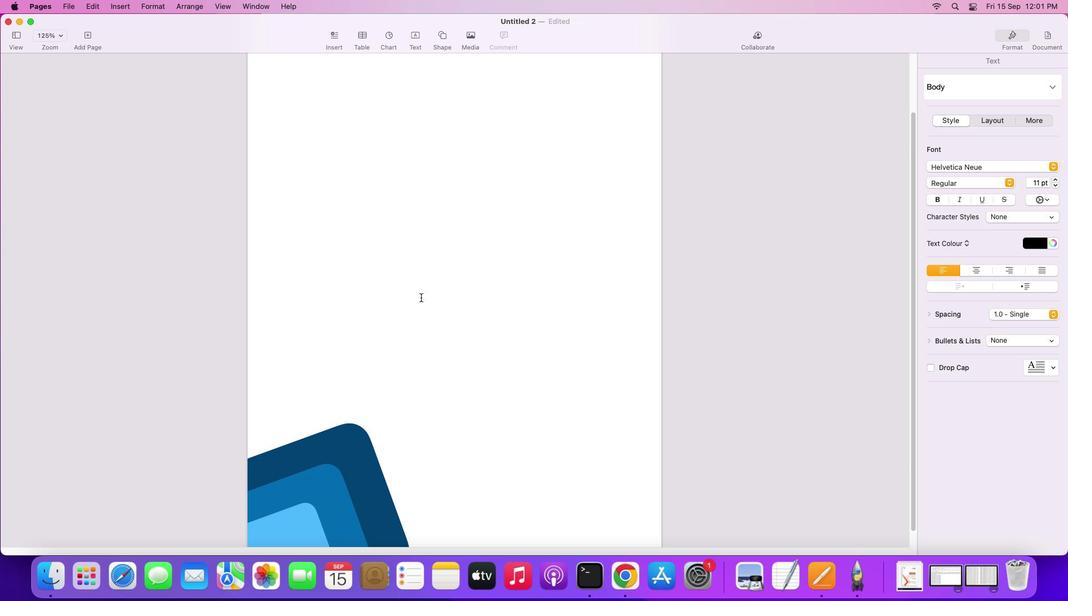 
Action: Mouse scrolled (424, 301) with delta (3, 3)
Screenshot: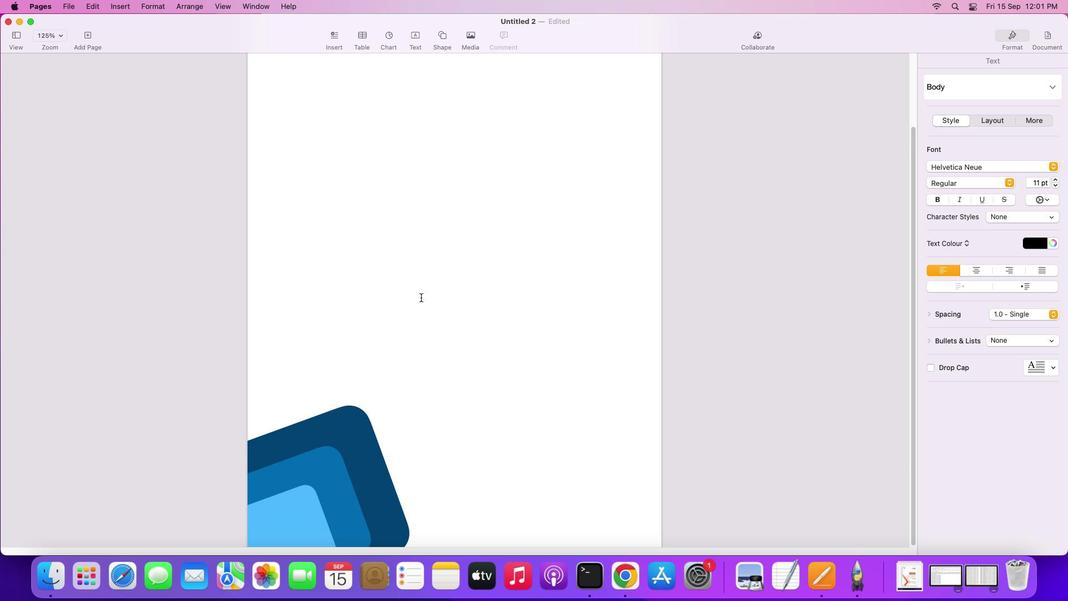 
Action: Mouse scrolled (424, 301) with delta (3, 3)
Screenshot: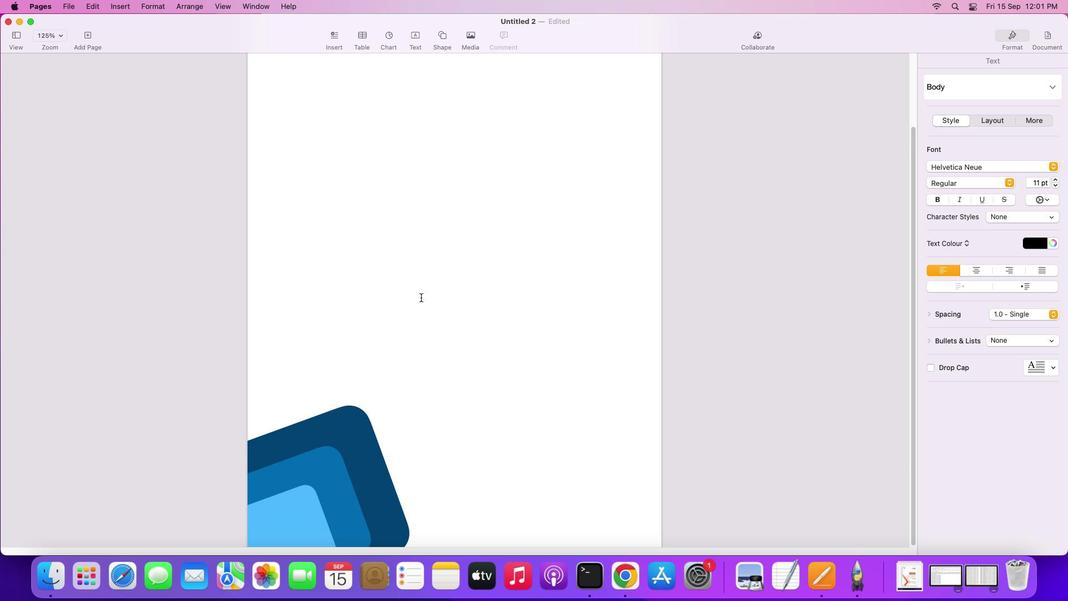 
Action: Mouse scrolled (424, 301) with delta (3, 2)
Screenshot: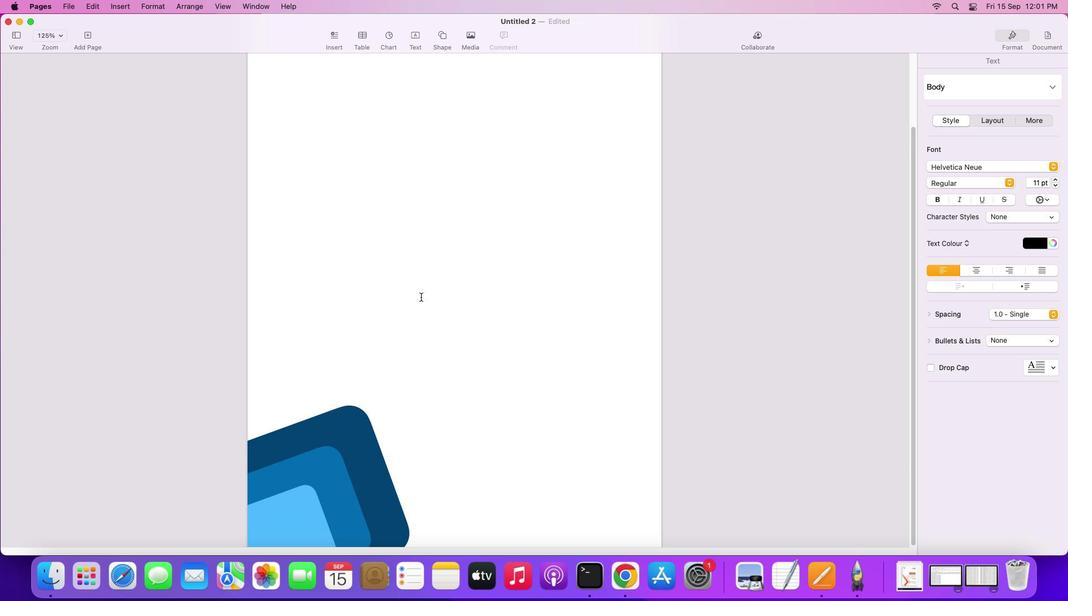 
Action: Mouse scrolled (424, 301) with delta (3, 1)
Screenshot: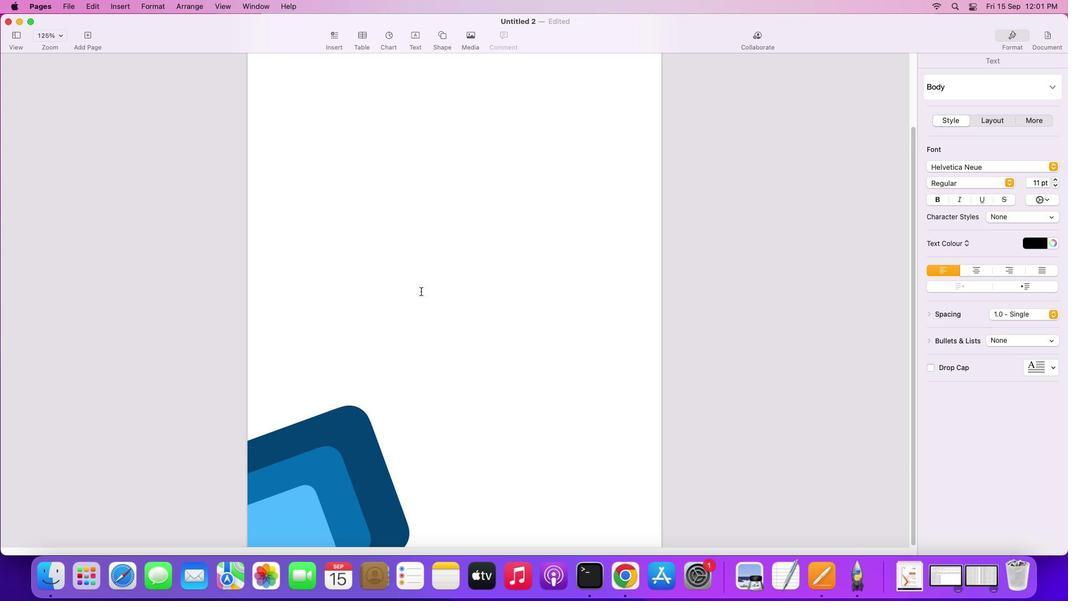 
Action: Mouse moved to (457, 253)
Screenshot: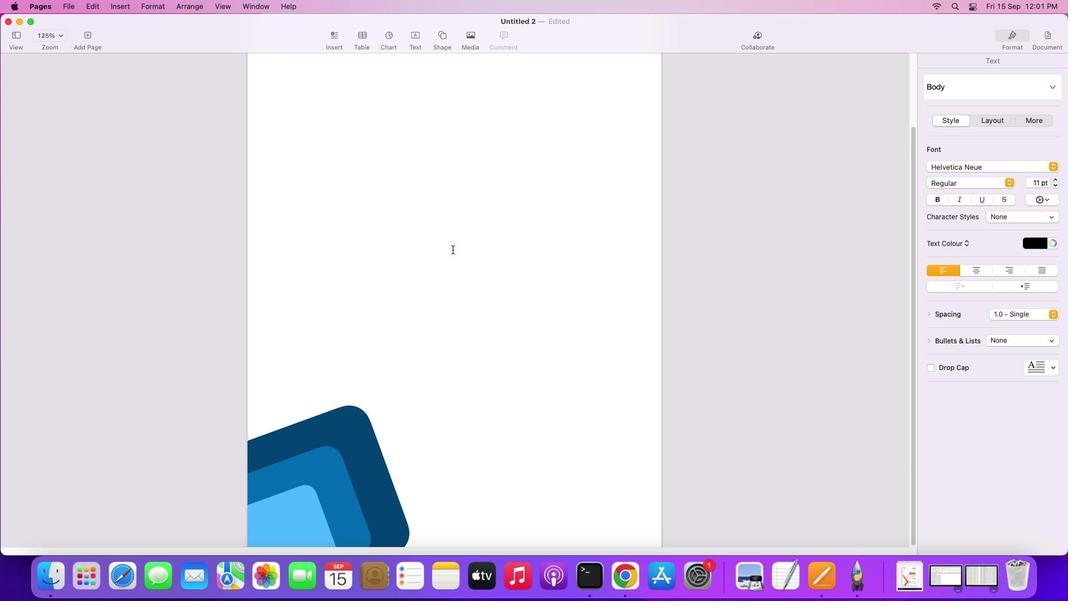 
Action: Mouse scrolled (457, 253) with delta (3, 4)
Screenshot: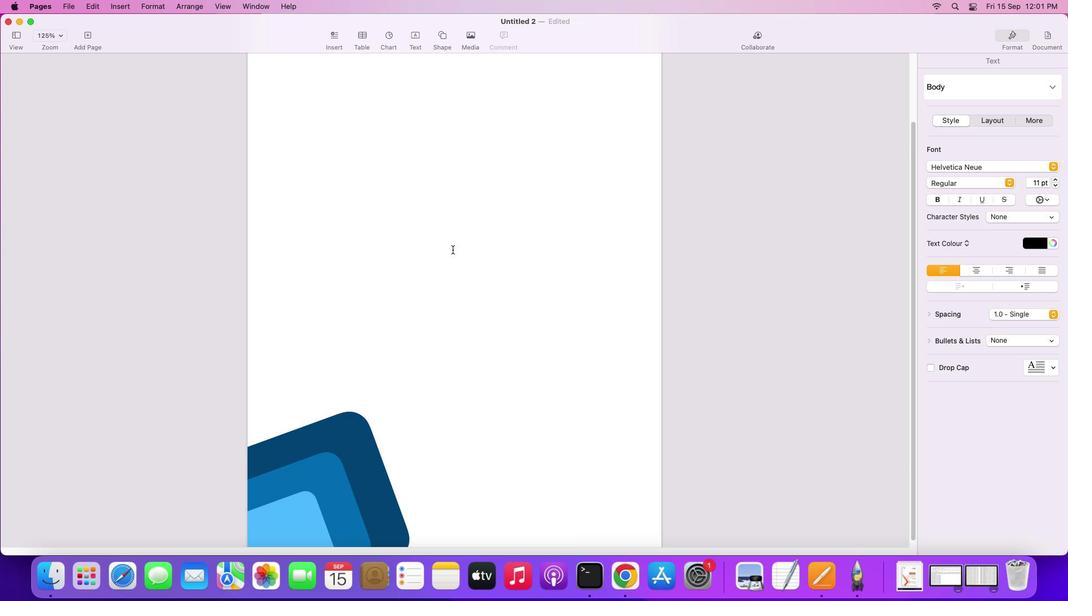 
Action: Mouse moved to (457, 253)
Screenshot: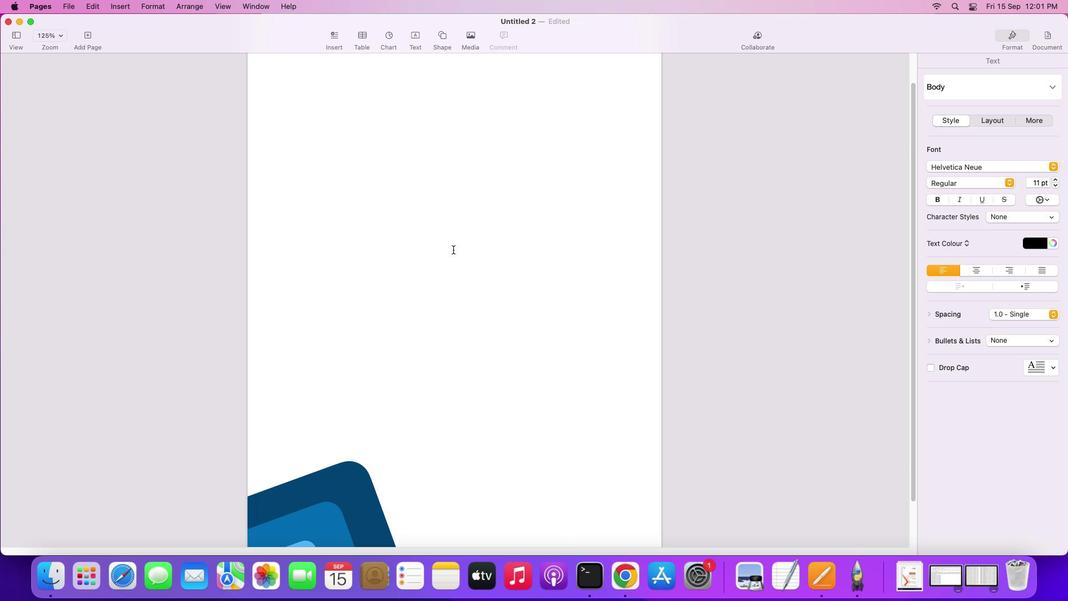 
Action: Mouse scrolled (457, 253) with delta (3, 4)
Screenshot: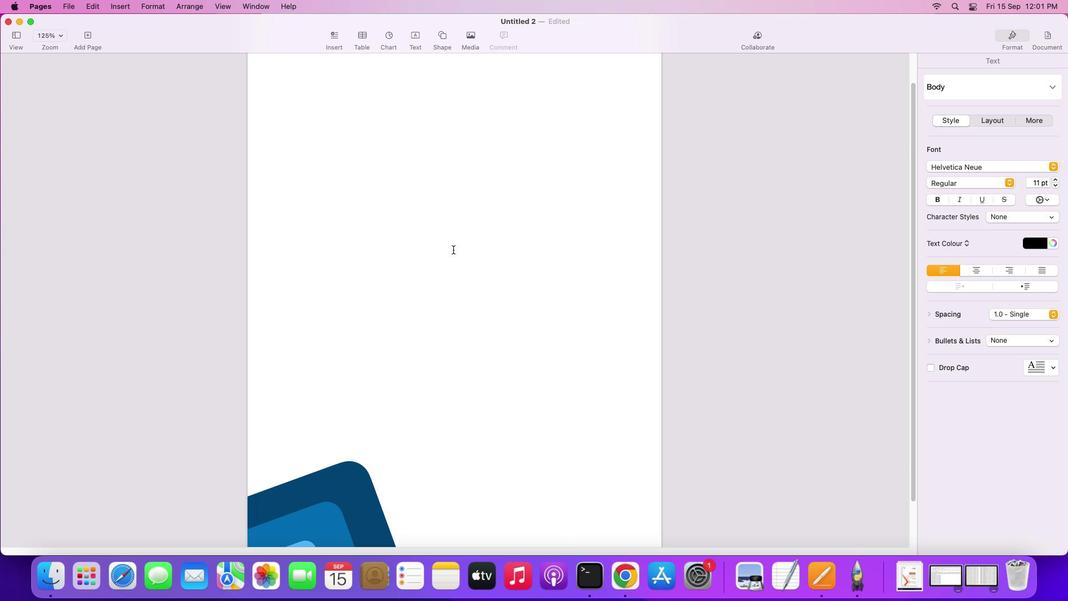 
Action: Mouse scrolled (457, 253) with delta (3, 5)
Screenshot: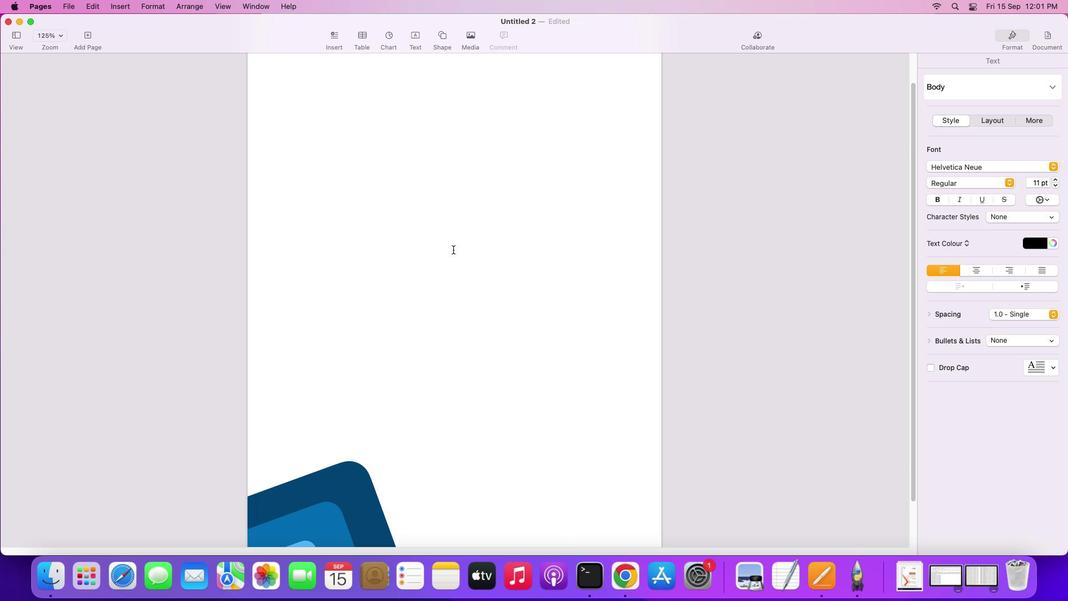 
Action: Mouse scrolled (457, 253) with delta (3, 6)
Screenshot: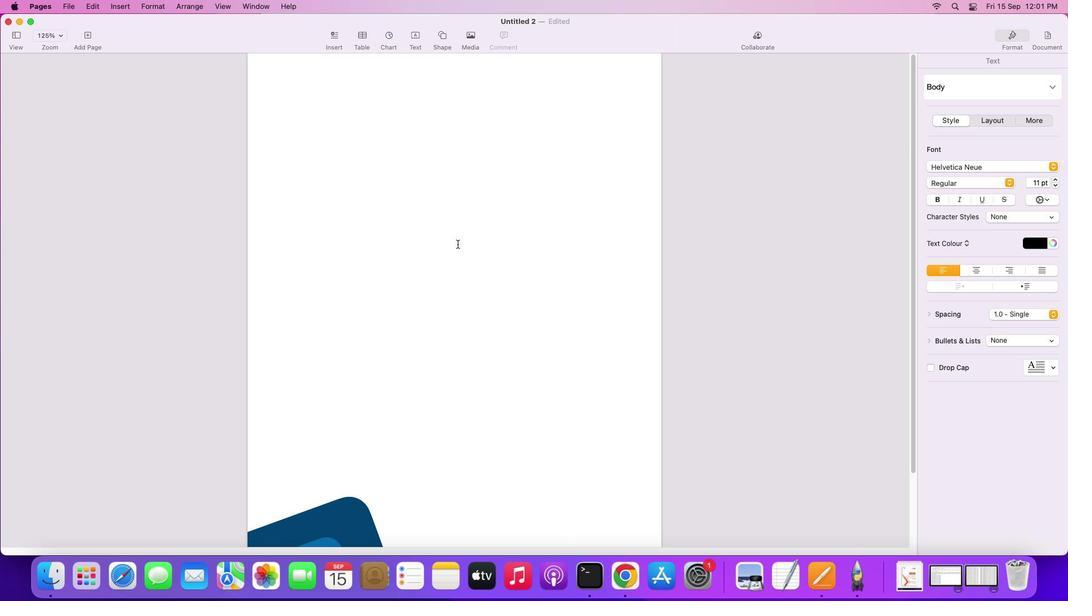 
Action: Mouse scrolled (457, 253) with delta (3, 7)
Screenshot: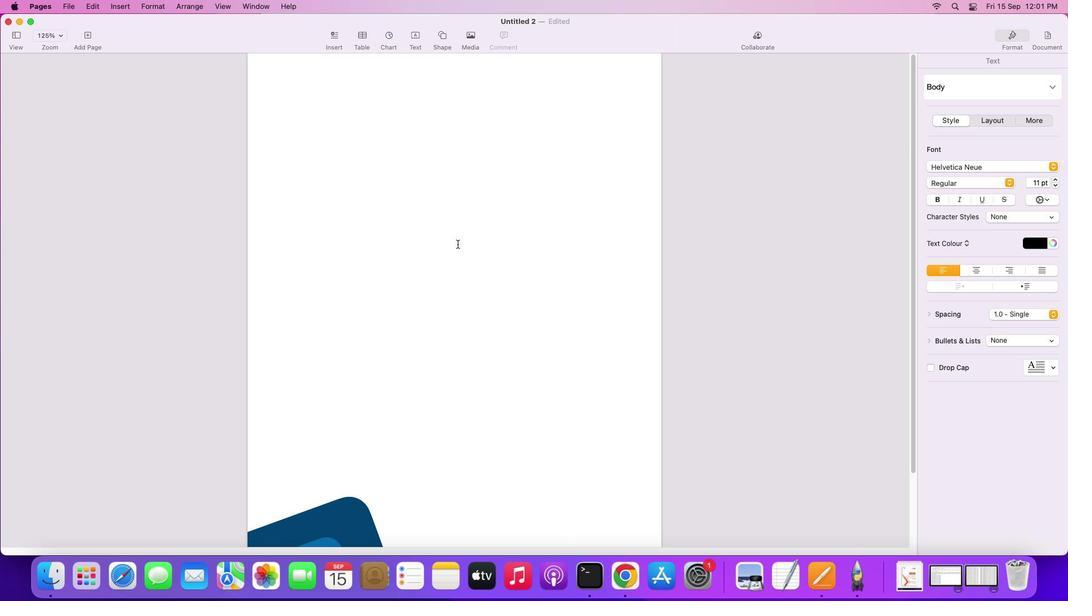 
Action: Mouse moved to (457, 253)
Screenshot: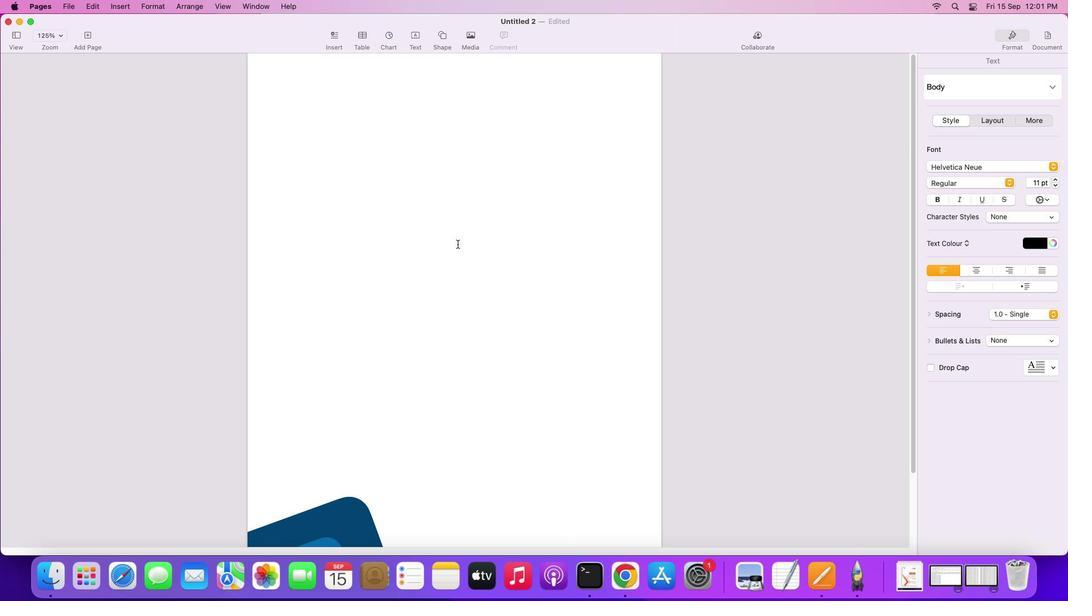 
Action: Mouse scrolled (457, 253) with delta (3, 7)
Screenshot: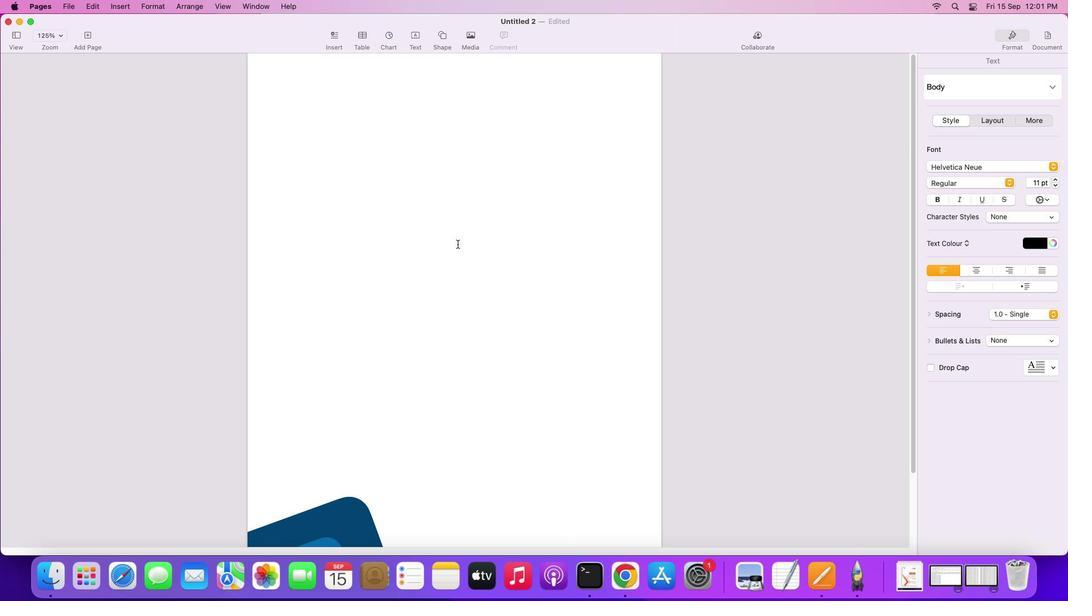
Action: Mouse moved to (537, 121)
Screenshot: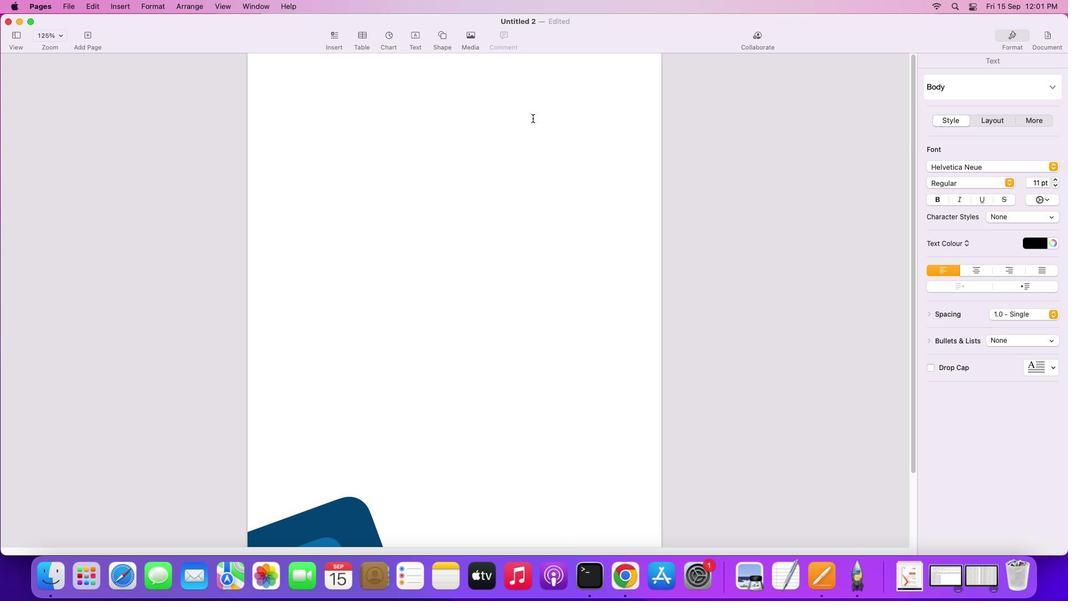 
Action: Mouse scrolled (537, 121) with delta (3, 4)
Screenshot: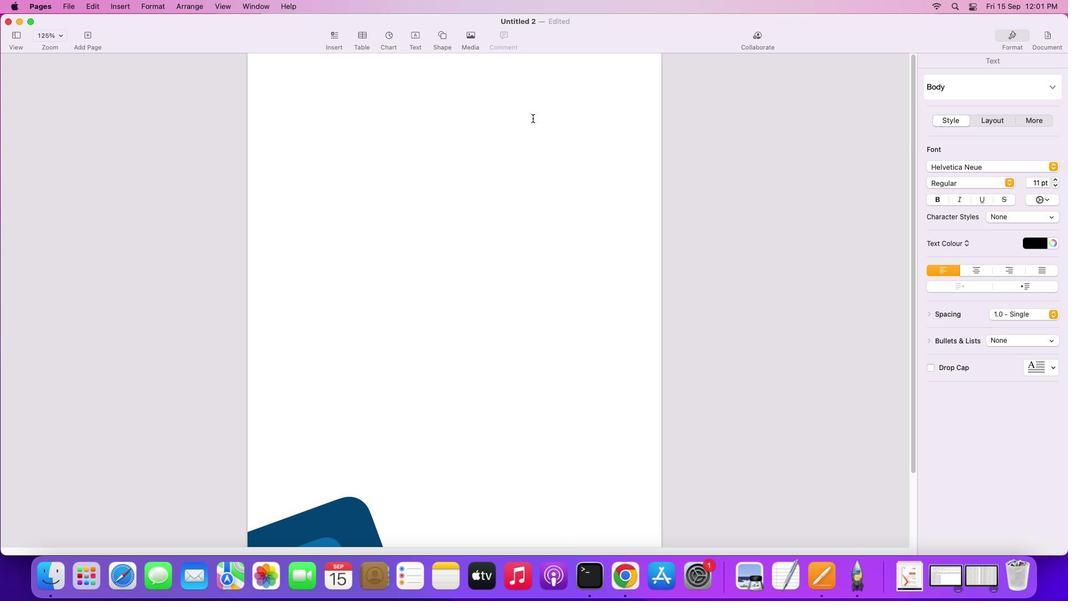 
Action: Mouse scrolled (537, 121) with delta (3, 4)
Screenshot: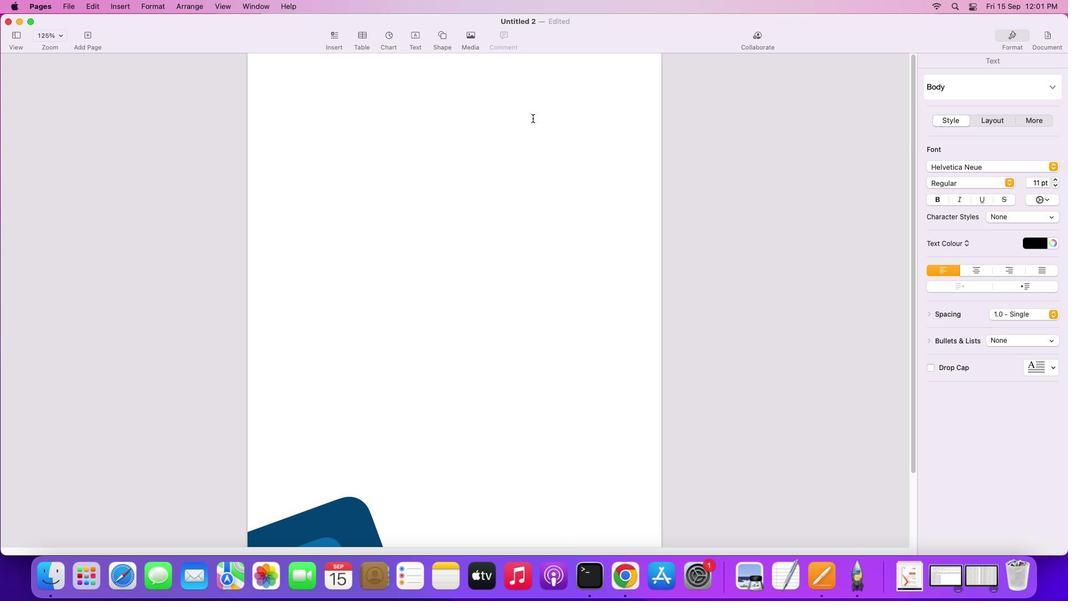 
Action: Mouse scrolled (537, 121) with delta (3, 5)
Screenshot: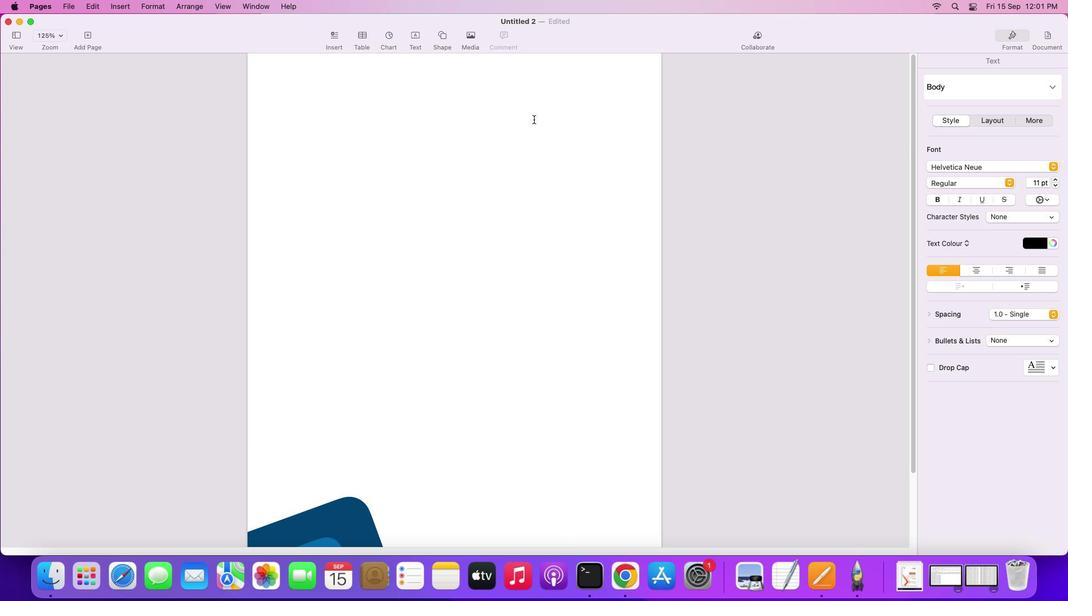 
Action: Mouse scrolled (537, 121) with delta (3, 6)
Screenshot: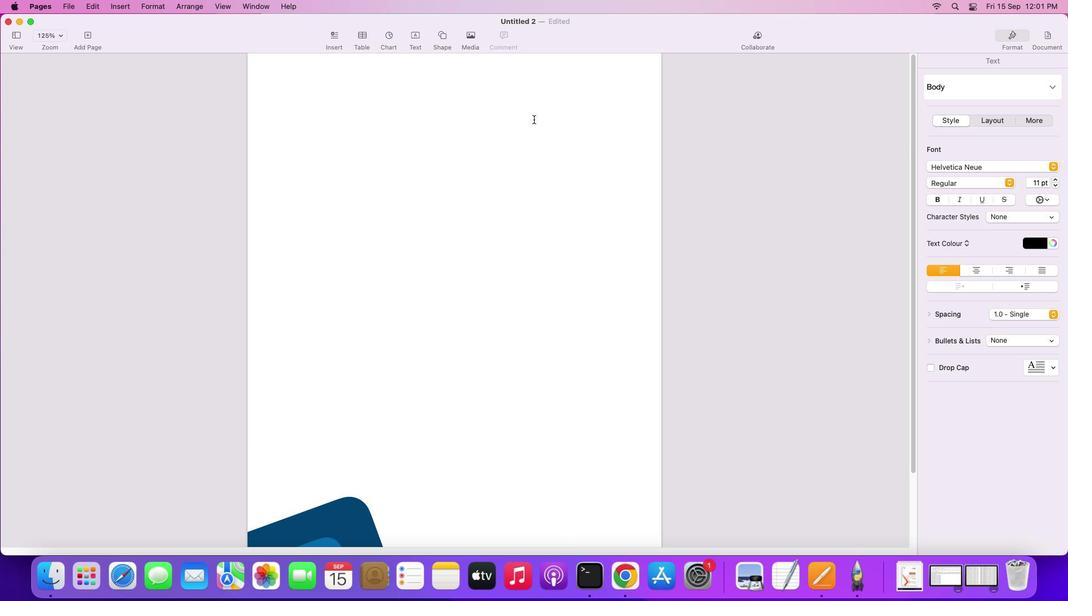 
Action: Mouse scrolled (537, 121) with delta (3, 7)
Screenshot: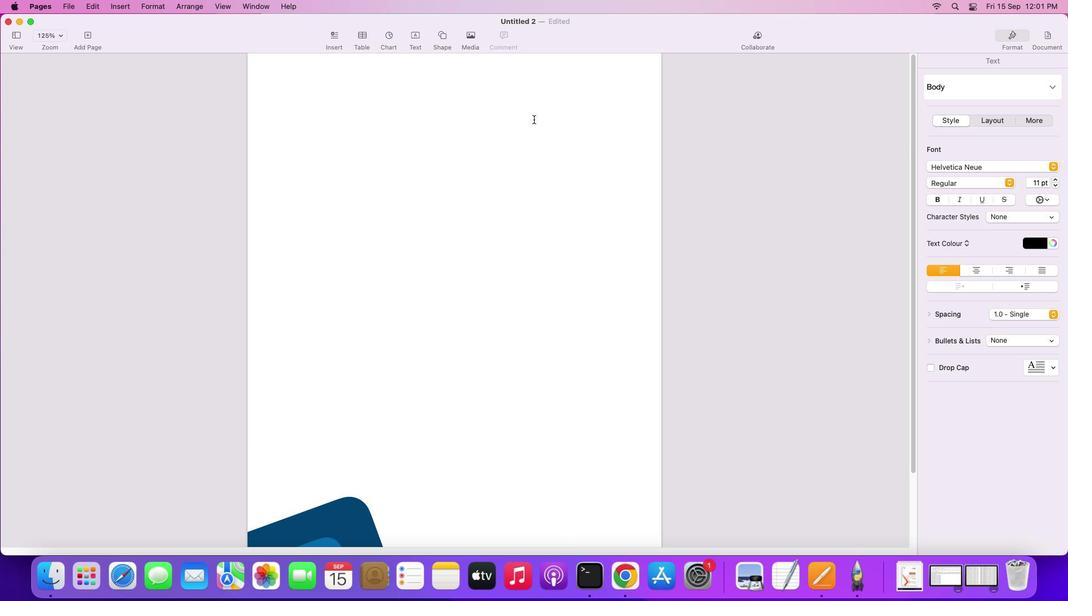
Action: Mouse scrolled (537, 121) with delta (3, 7)
Screenshot: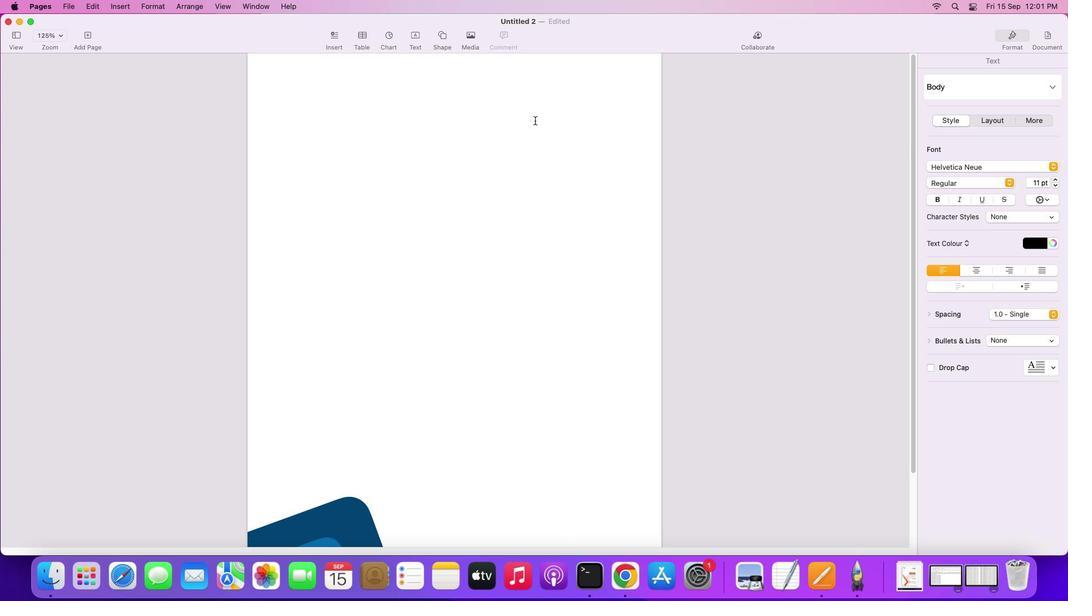 
Action: Mouse moved to (448, 41)
Screenshot: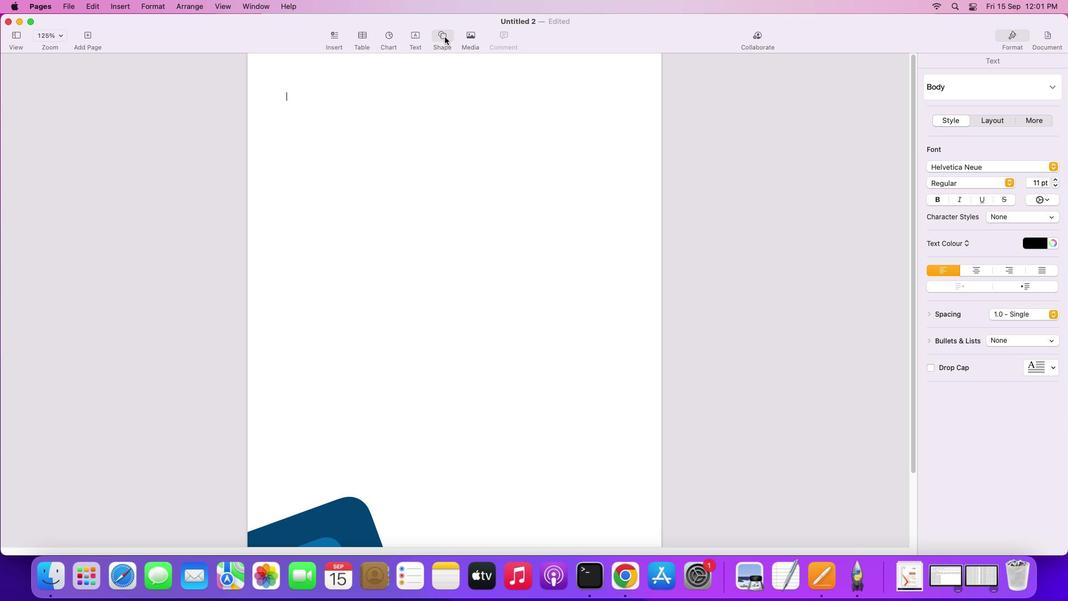 
Action: Mouse pressed left at (448, 41)
Screenshot: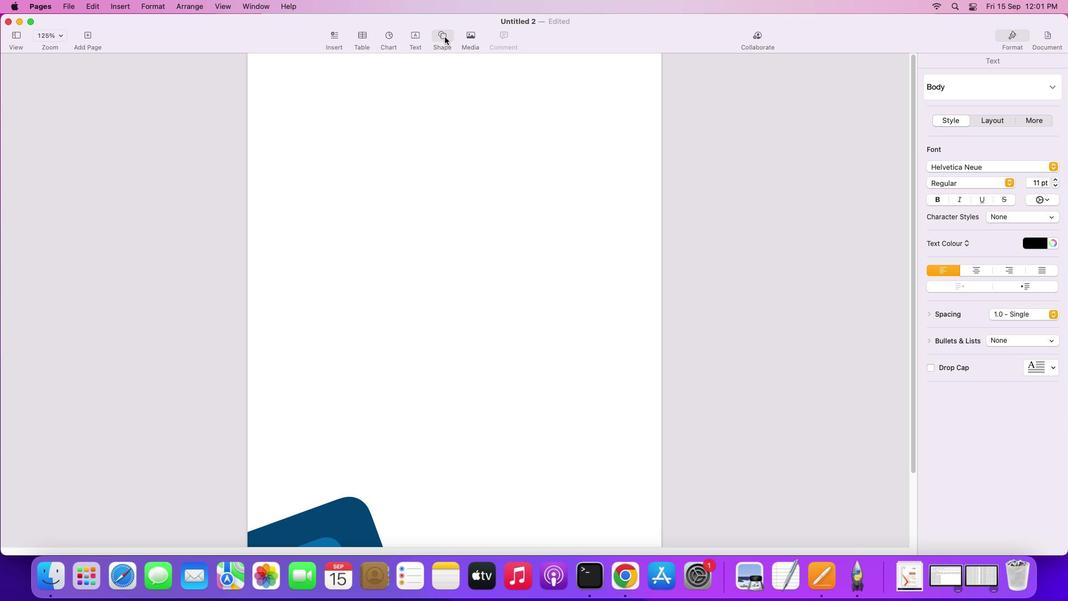 
Action: Mouse moved to (489, 129)
Screenshot: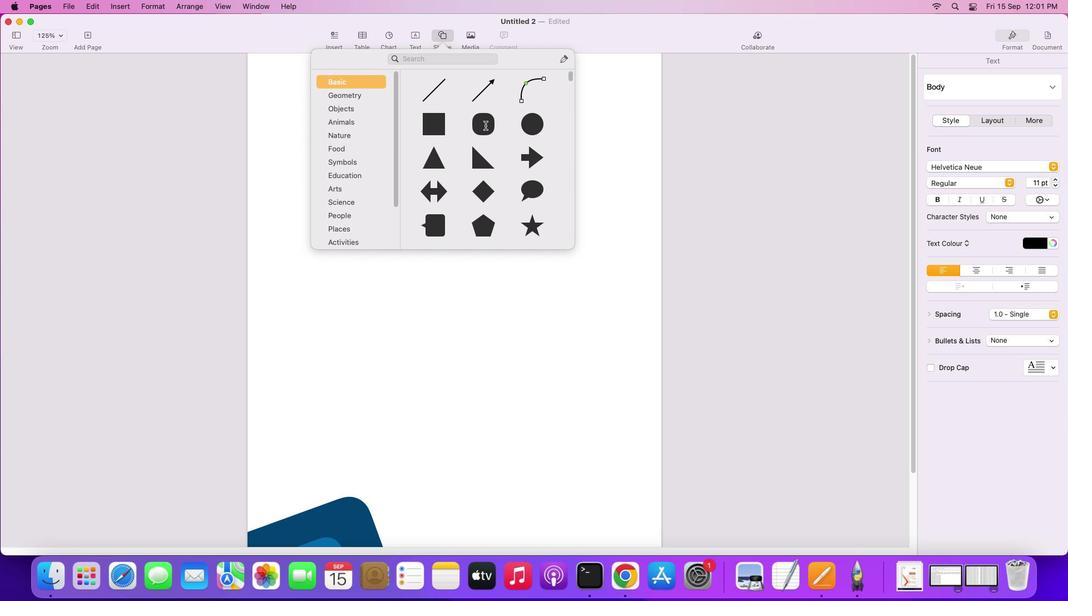 
Action: Mouse pressed left at (489, 129)
Screenshot: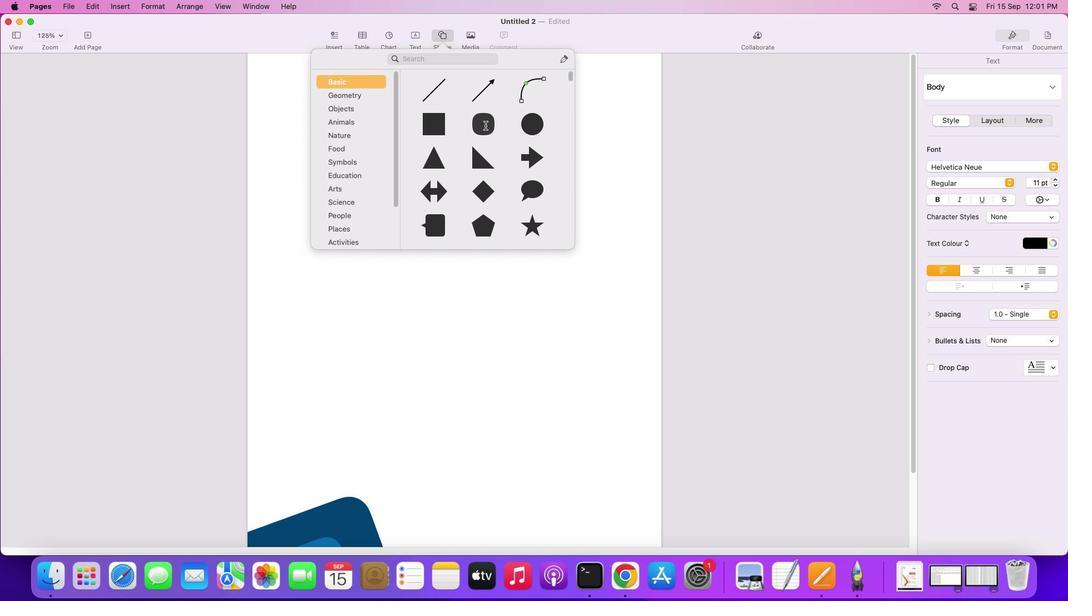 
Action: Mouse moved to (481, 140)
Screenshot: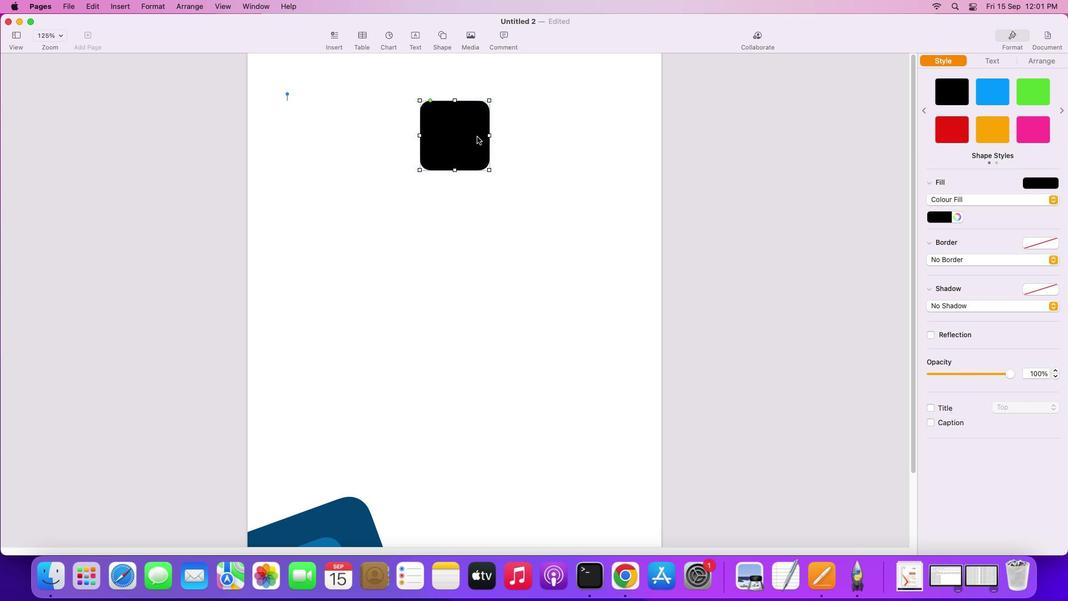 
Action: Mouse pressed left at (481, 140)
Screenshot: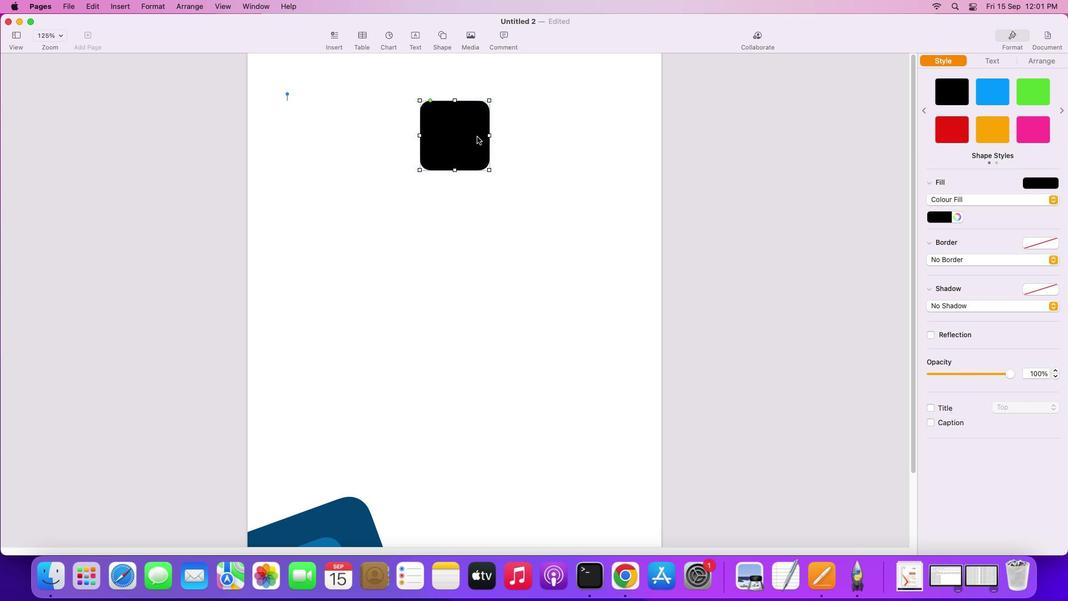 
Action: Mouse moved to (529, 119)
Screenshot: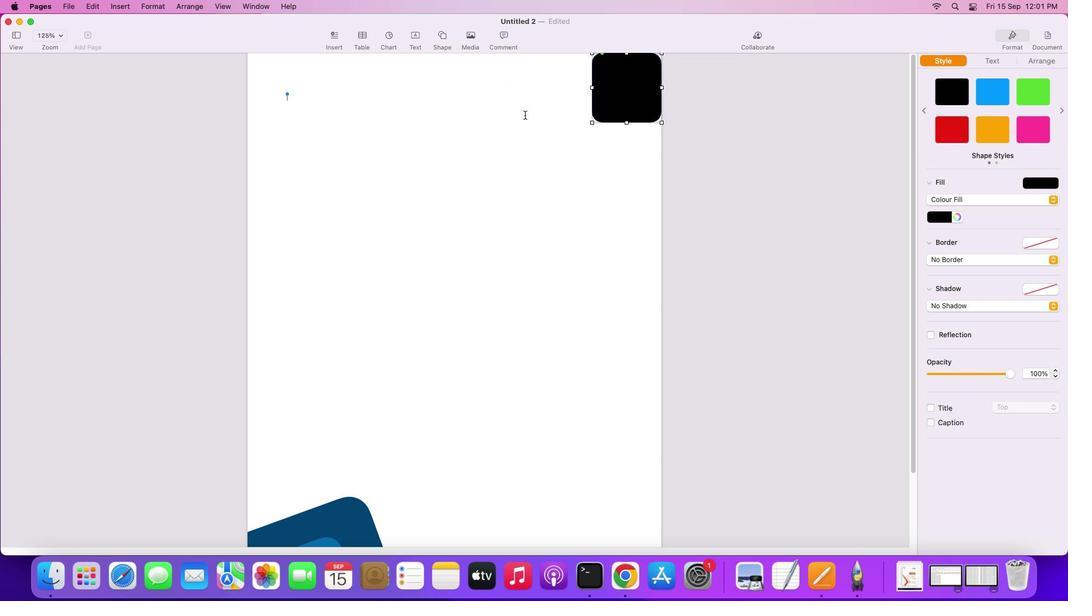 
Action: Mouse scrolled (529, 119) with delta (3, 4)
Screenshot: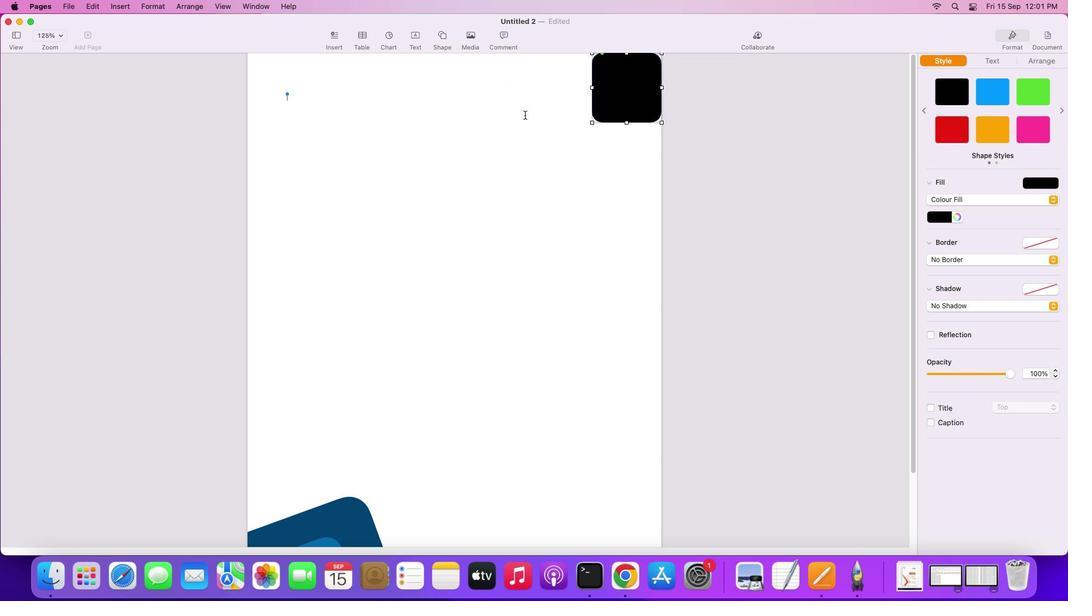
Action: Mouse scrolled (529, 119) with delta (3, 4)
Screenshot: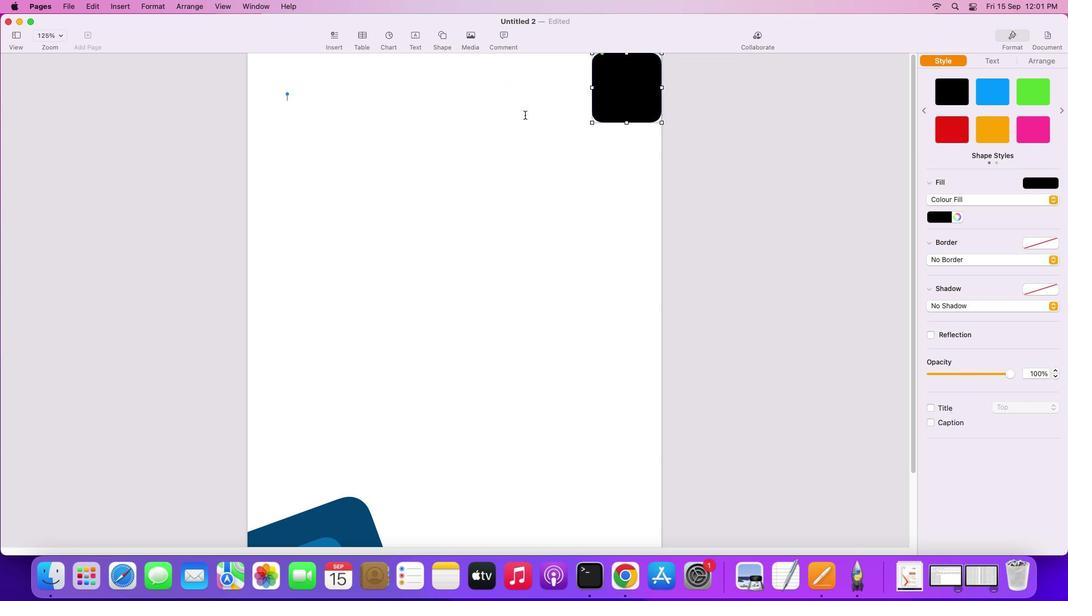 
Action: Mouse scrolled (529, 119) with delta (3, 6)
Screenshot: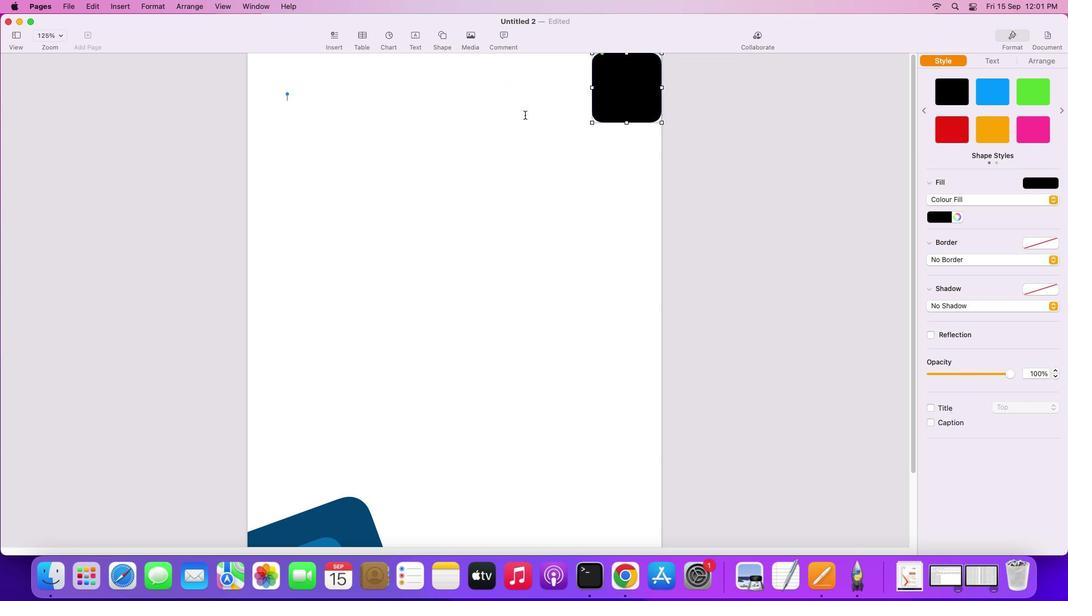 
Action: Mouse scrolled (529, 119) with delta (3, 6)
Screenshot: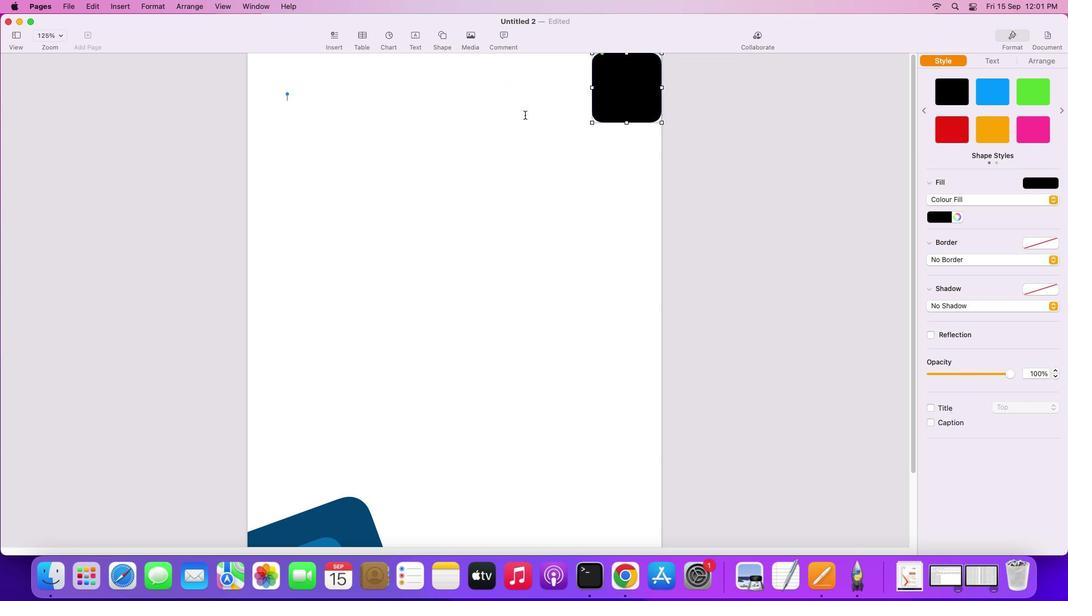 
Action: Mouse scrolled (529, 119) with delta (3, 7)
Screenshot: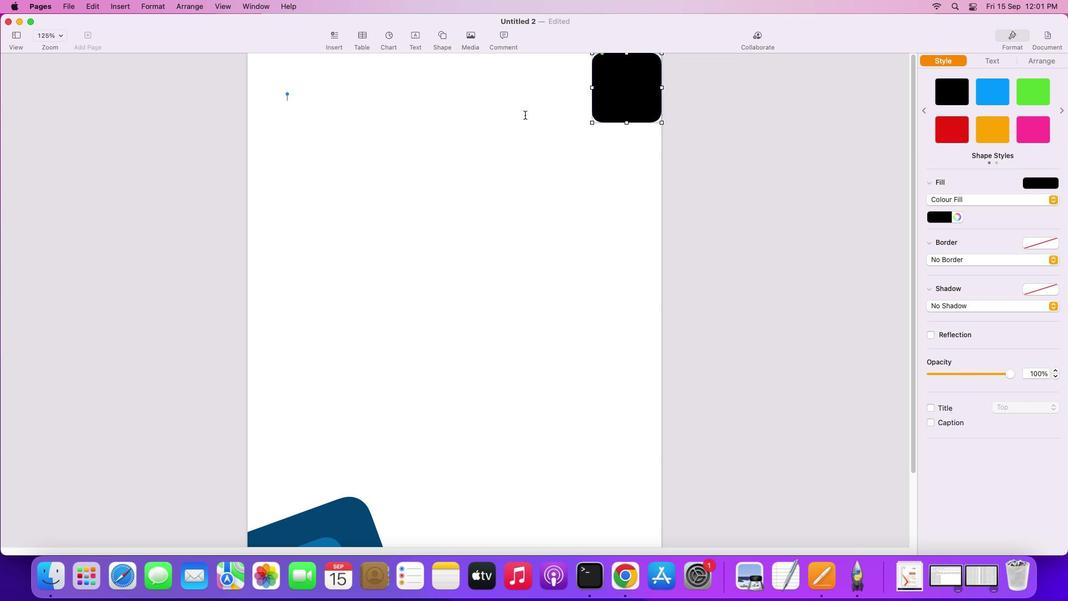 
Action: Mouse scrolled (529, 119) with delta (3, 7)
Screenshot: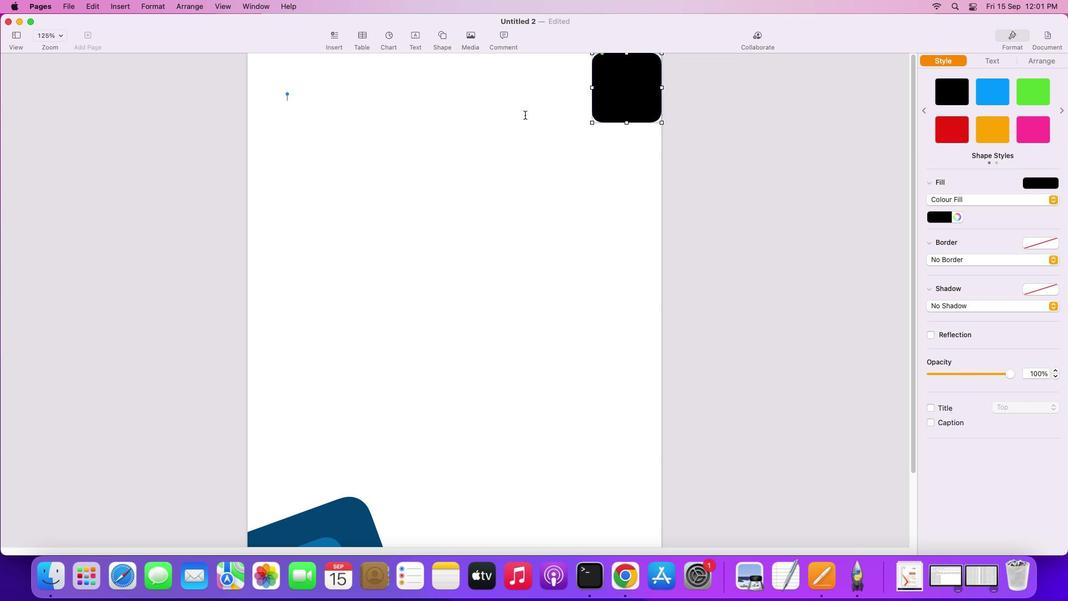 
Action: Mouse moved to (1001, 97)
Screenshot: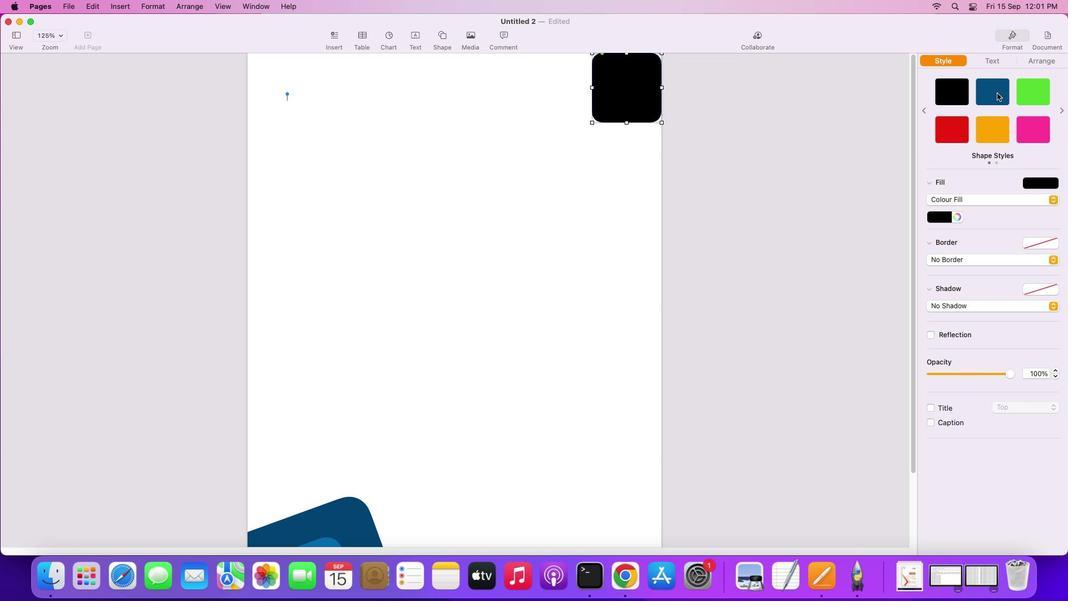 
Action: Mouse pressed left at (1001, 97)
Screenshot: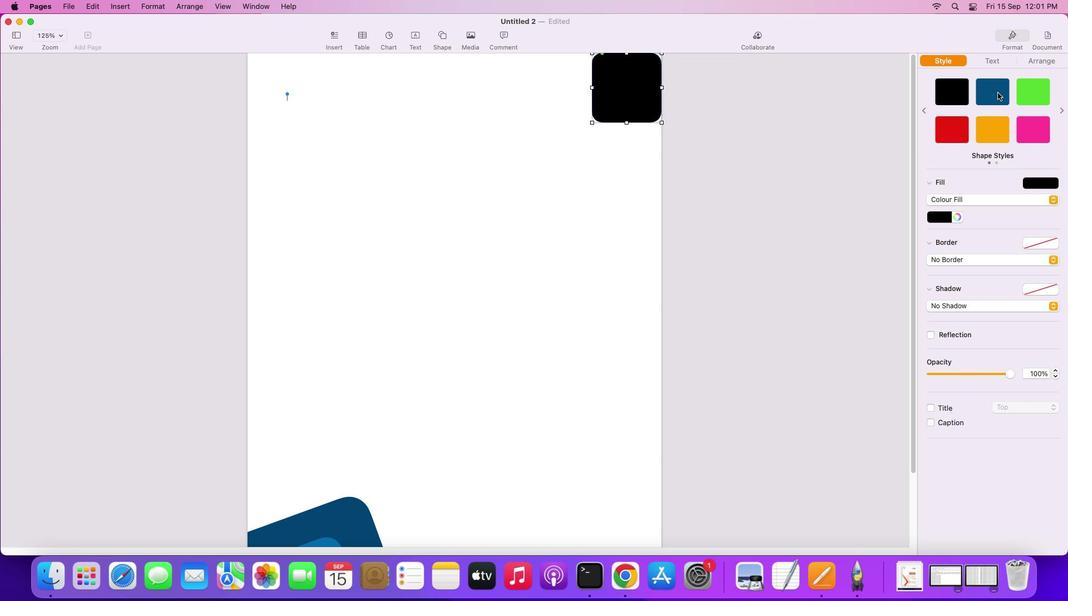
Action: Mouse moved to (1045, 65)
Screenshot: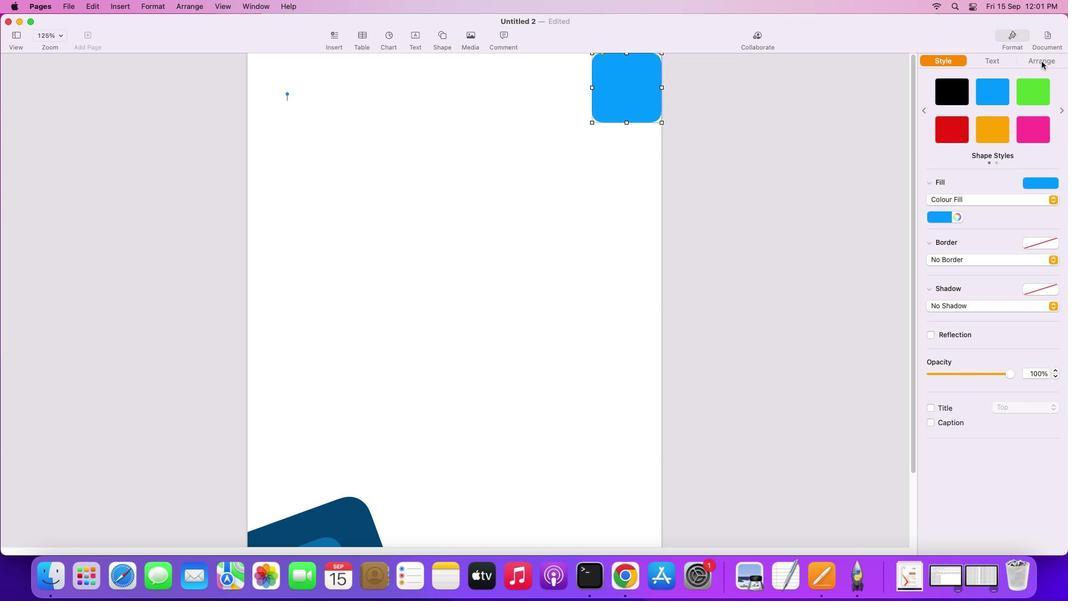 
Action: Mouse pressed left at (1045, 65)
Screenshot: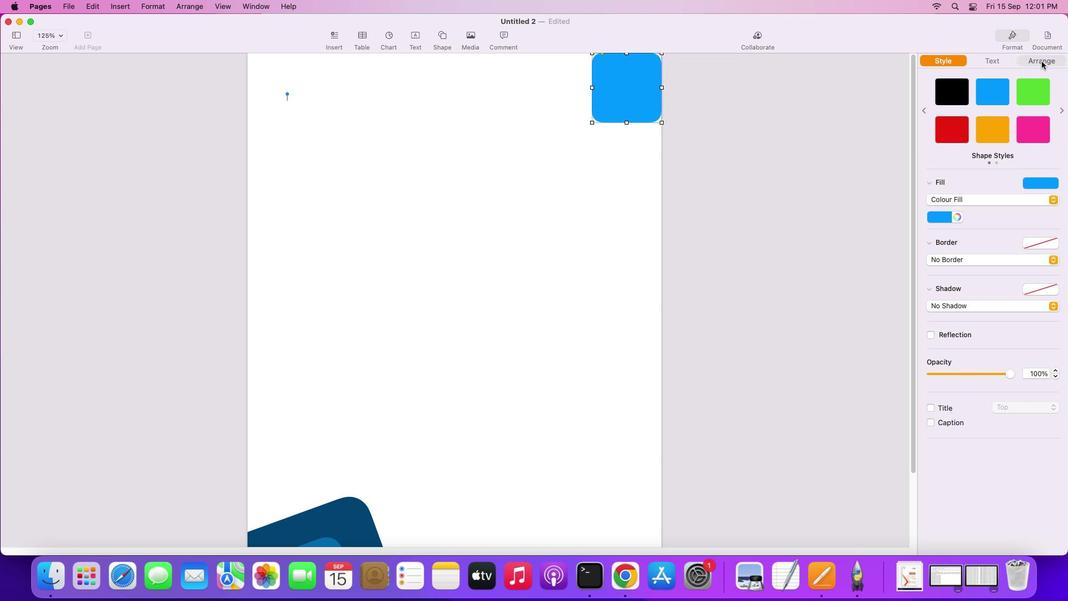 
Action: Mouse moved to (964, 97)
Screenshot: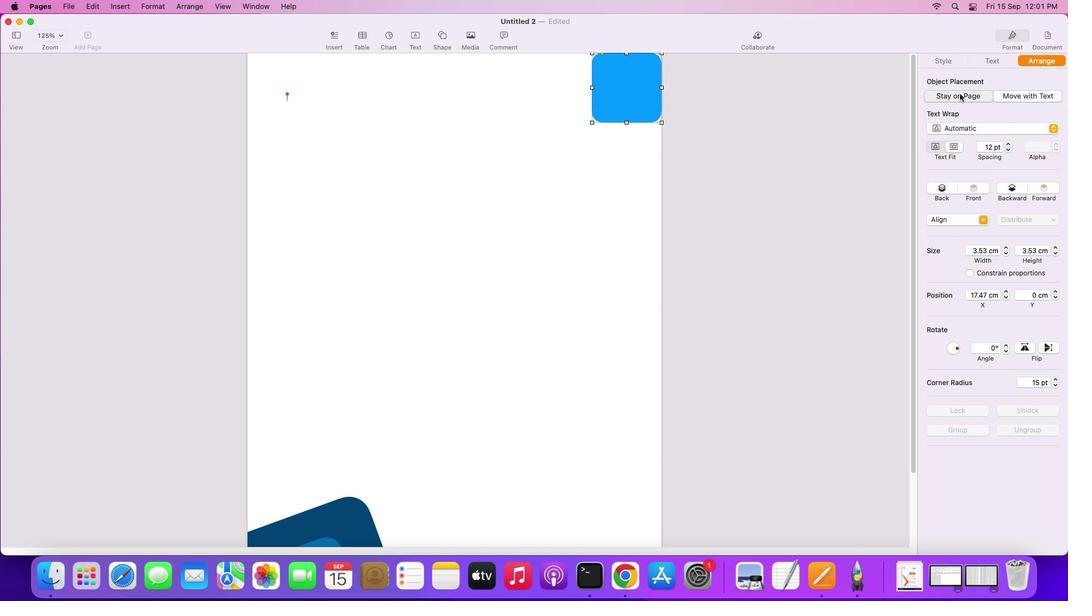 
Action: Mouse pressed left at (964, 97)
Screenshot: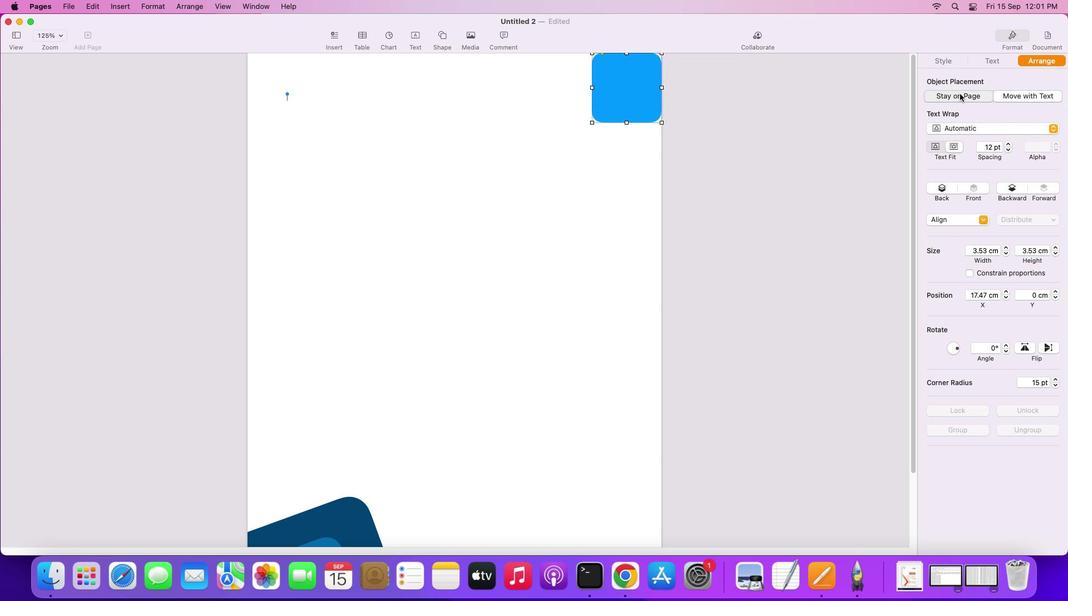 
Action: Mouse moved to (1009, 349)
Screenshot: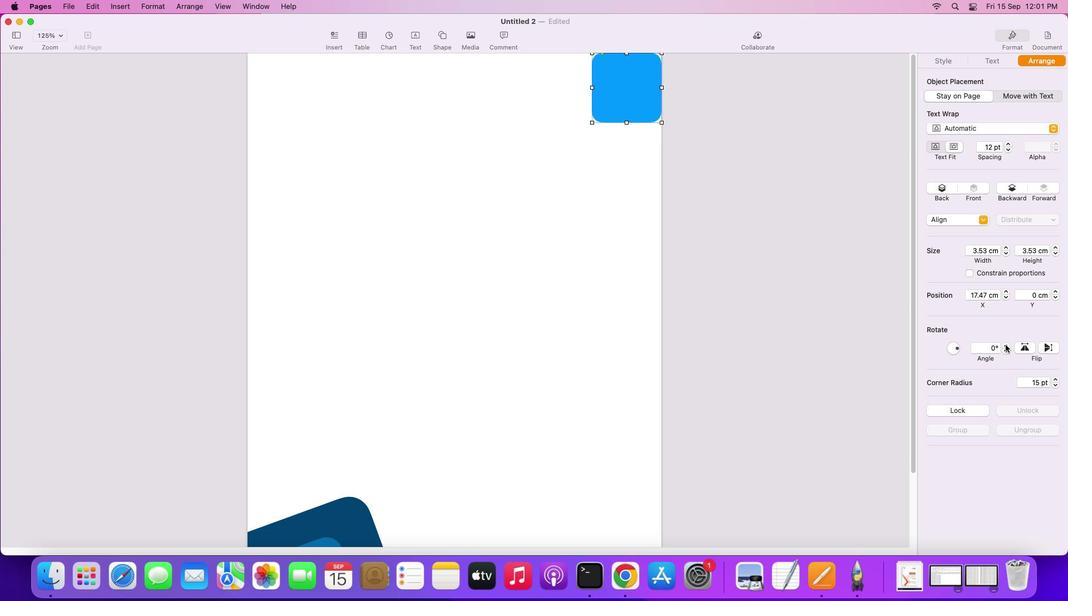 
Action: Mouse pressed left at (1009, 349)
Screenshot: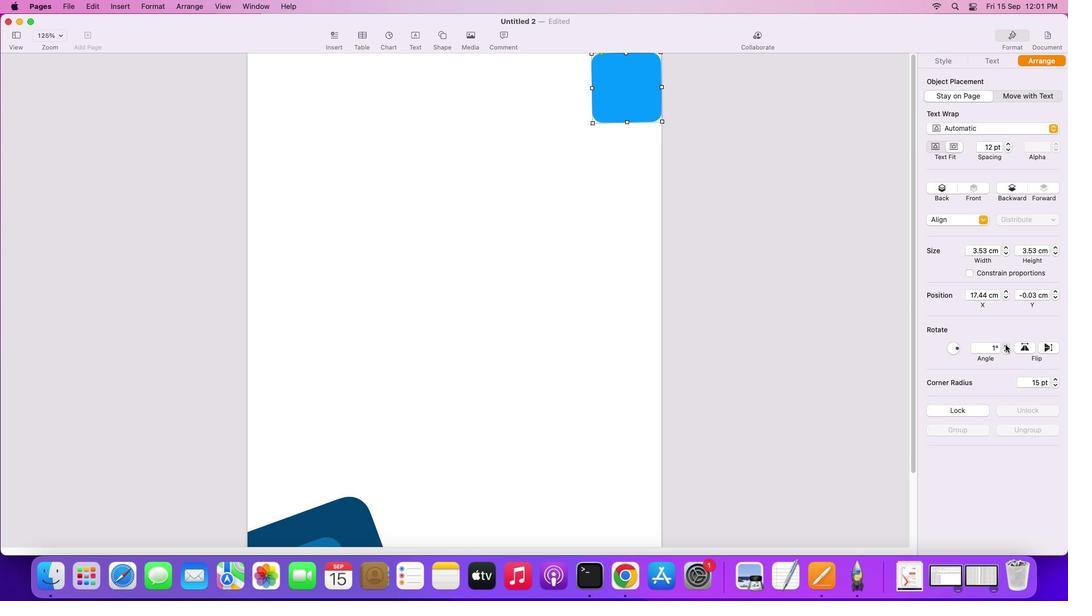 
Action: Mouse moved to (1012, 357)
Screenshot: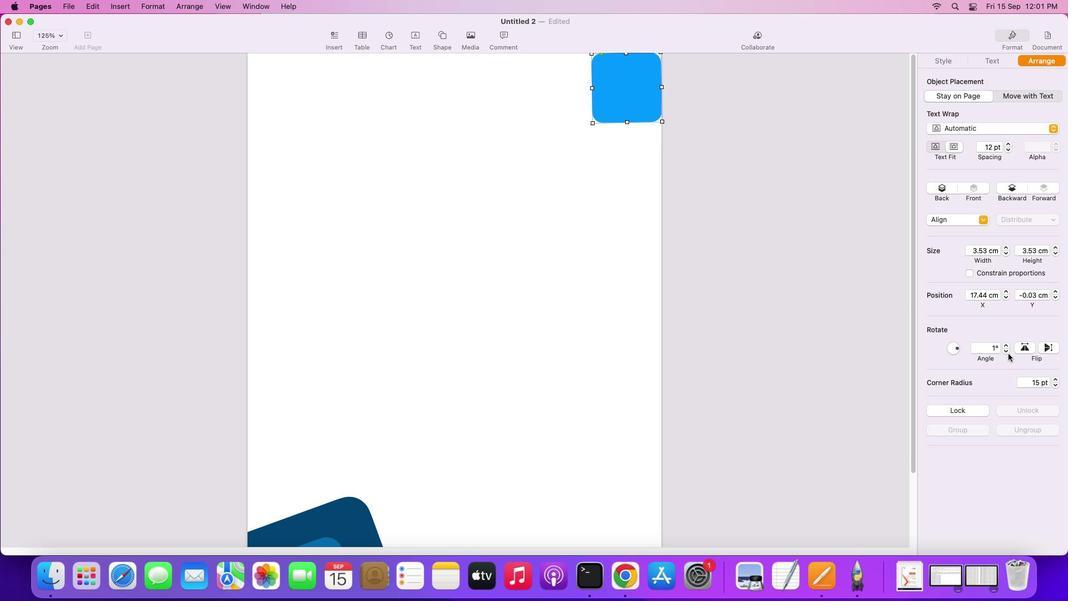 
Action: Mouse pressed left at (1012, 357)
